 Task: Buy 3 Release Bearings from Alignment Tools section under best seller category for shipping address: Dustin Brown, 1079 Charack Road, Terre Haute, Indiana 47807, Cell Number 8122376812. Pay from credit card ending with 5759, CVV 953
Action: Key pressed <Key.shift>I<Key.backspace>amazon.com<Key.enter>
Screenshot: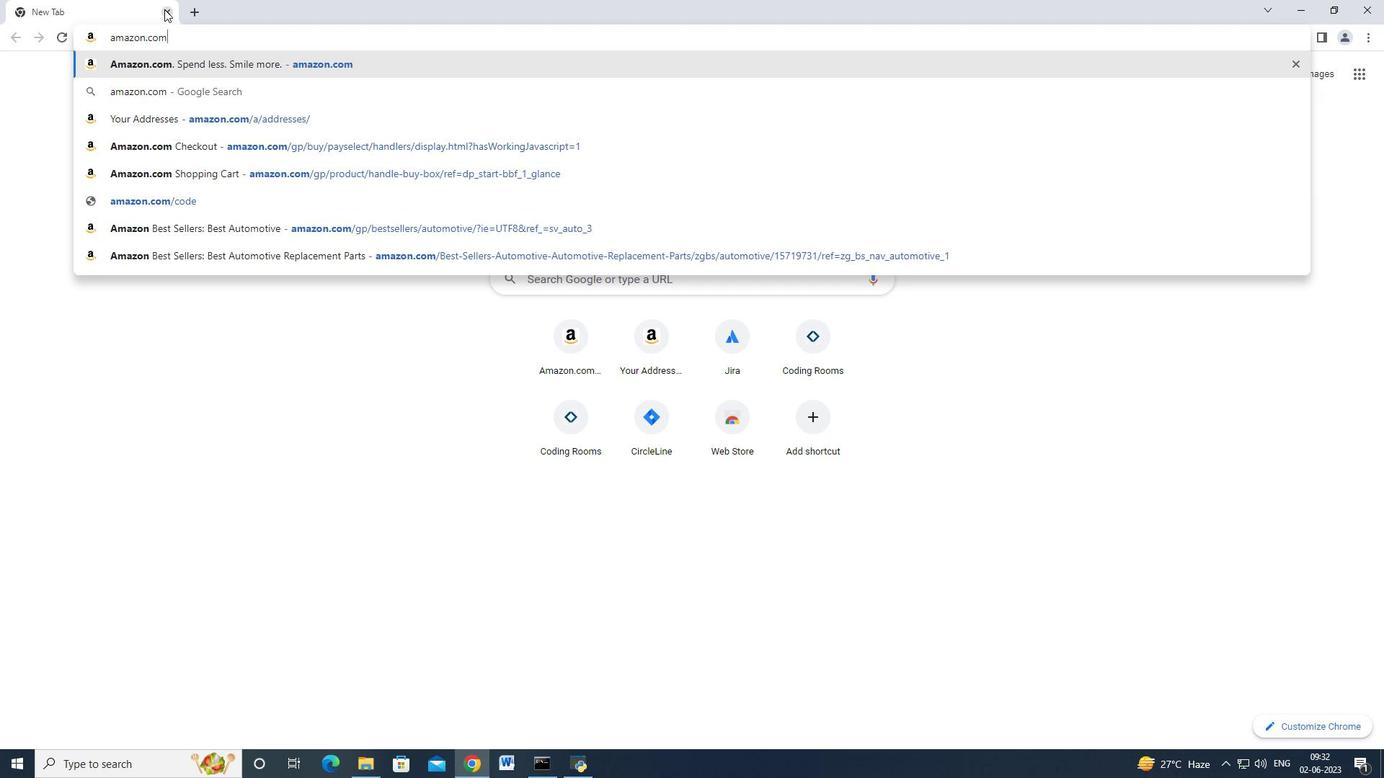
Action: Mouse moved to (152, 185)
Screenshot: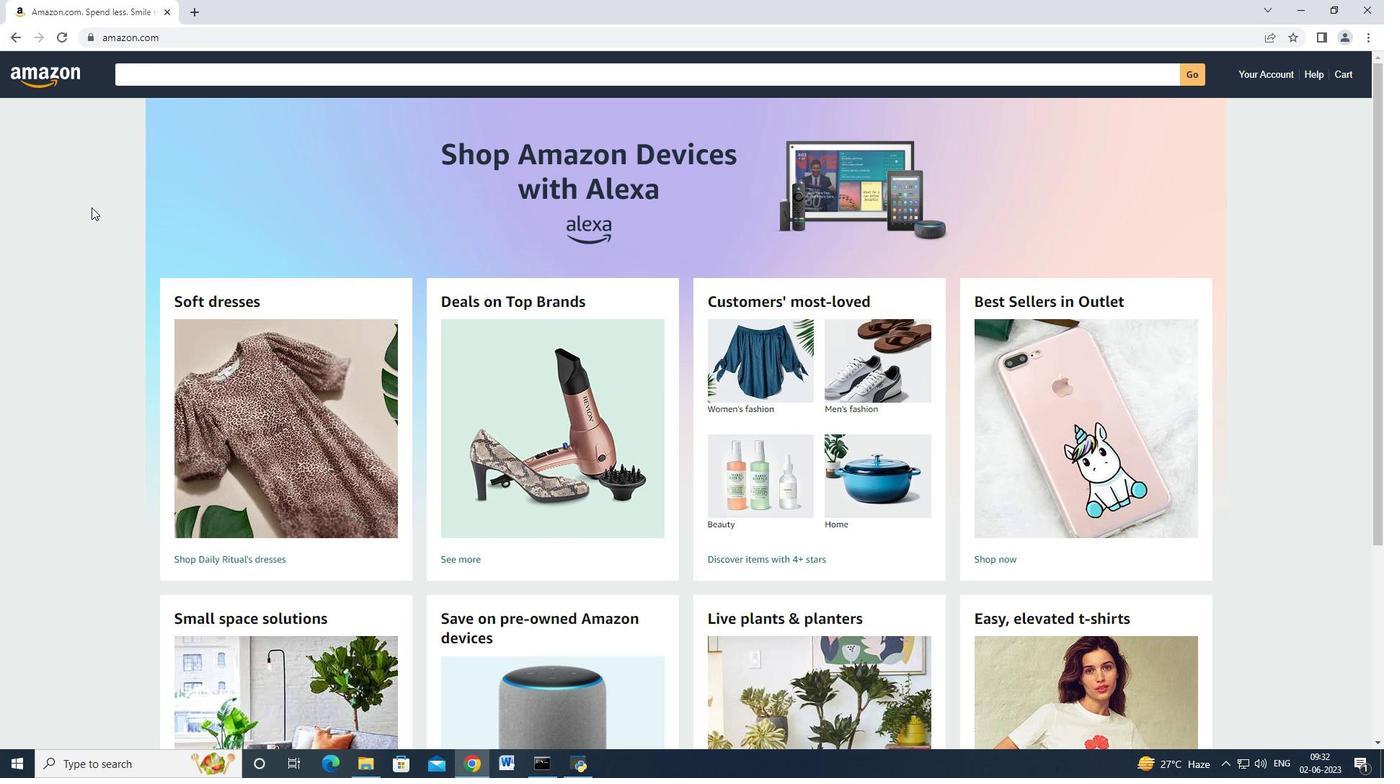 
Action: Mouse scrolled (152, 184) with delta (0, 0)
Screenshot: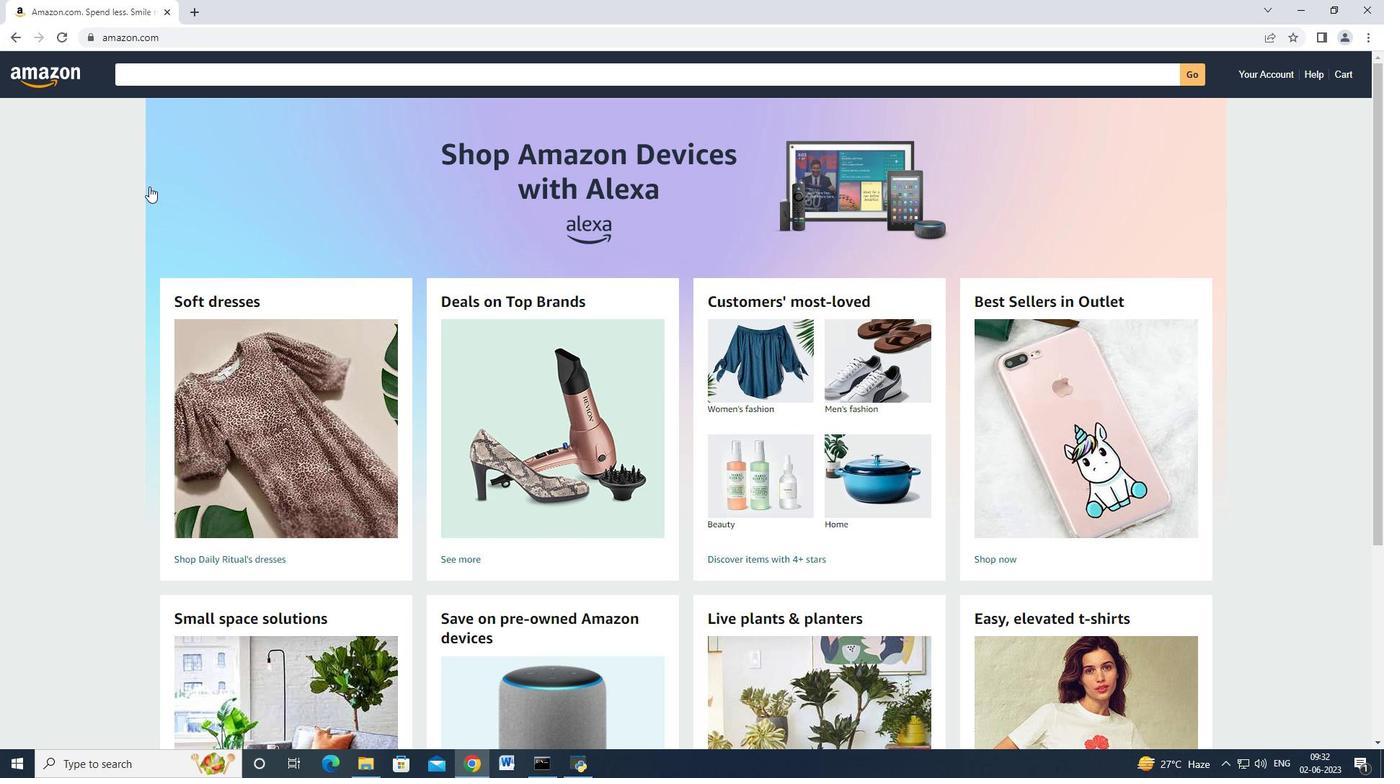 
Action: Mouse moved to (122, 126)
Screenshot: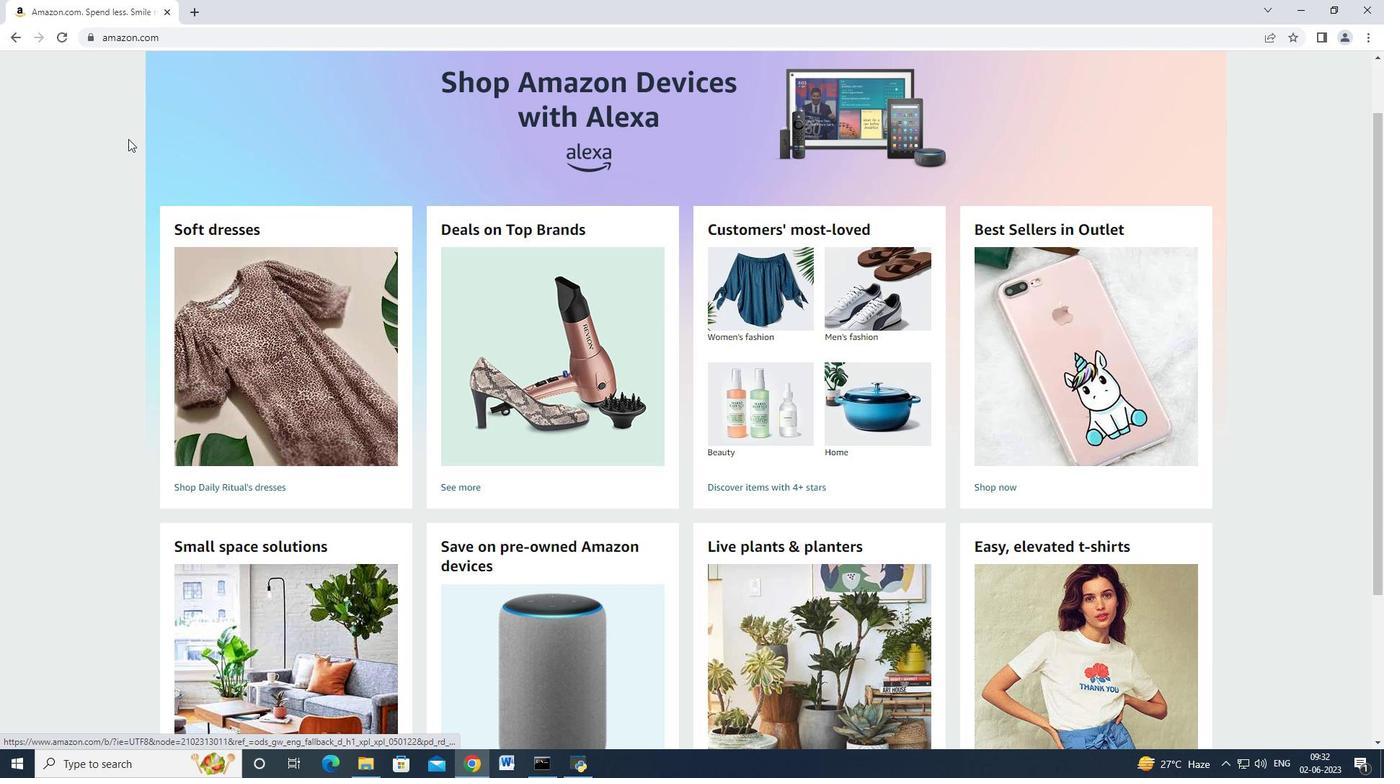
Action: Mouse scrolled (122, 126) with delta (0, 0)
Screenshot: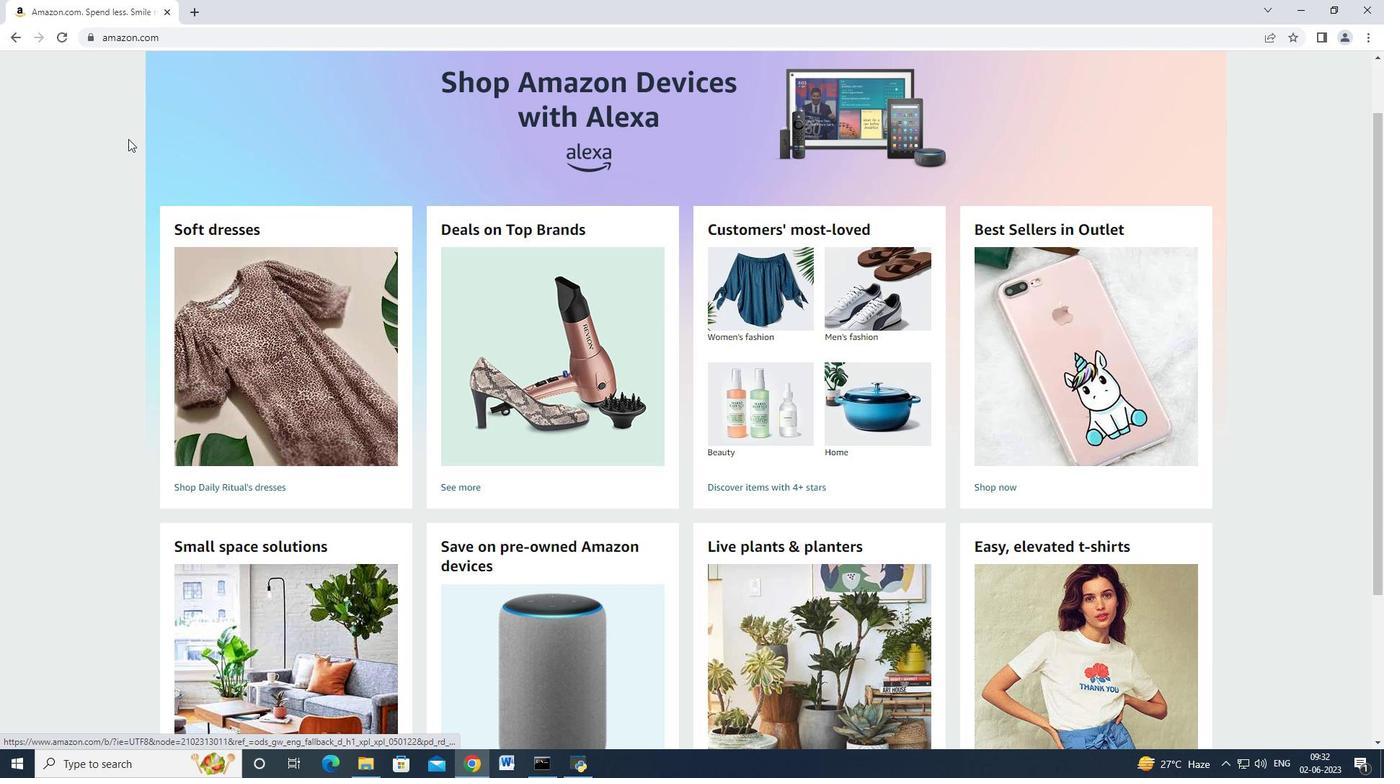 
Action: Mouse moved to (57, 32)
Screenshot: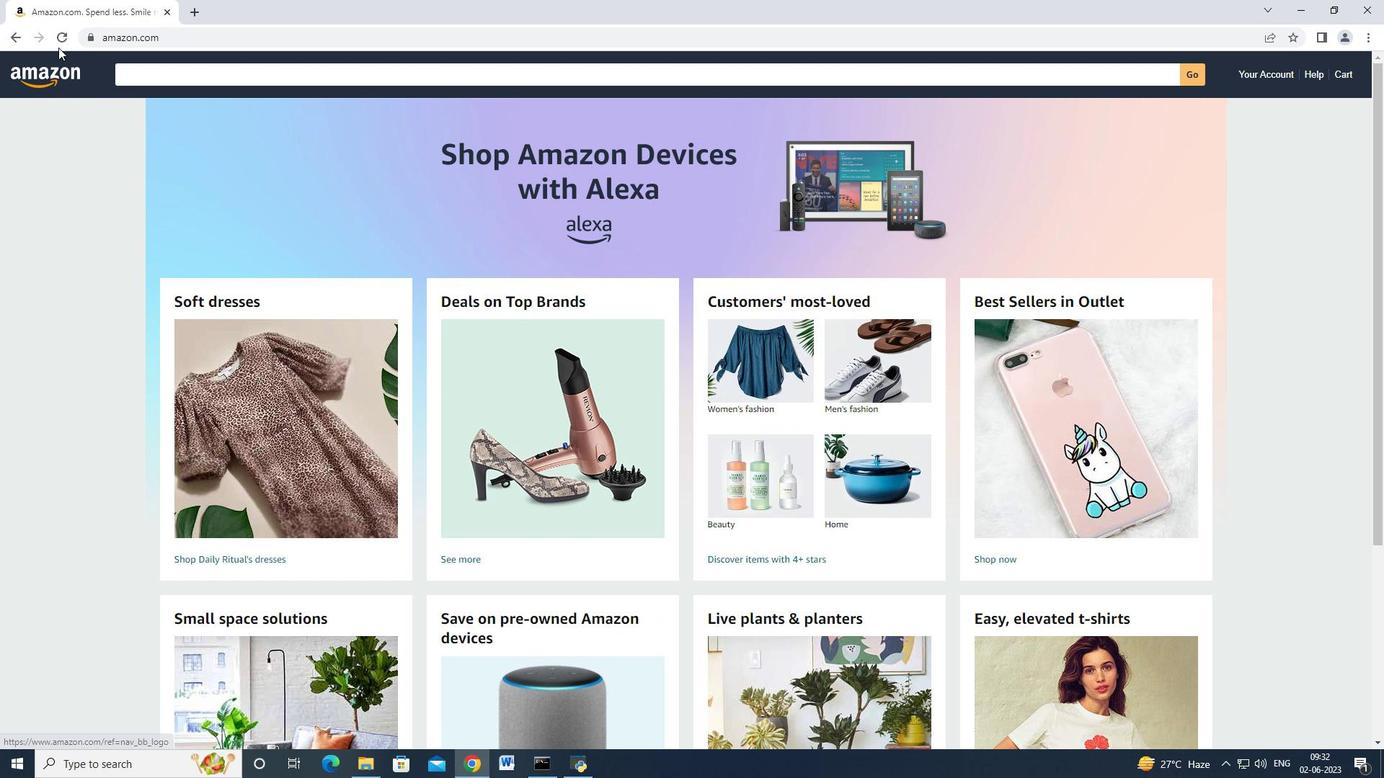 
Action: Mouse pressed left at (57, 32)
Screenshot: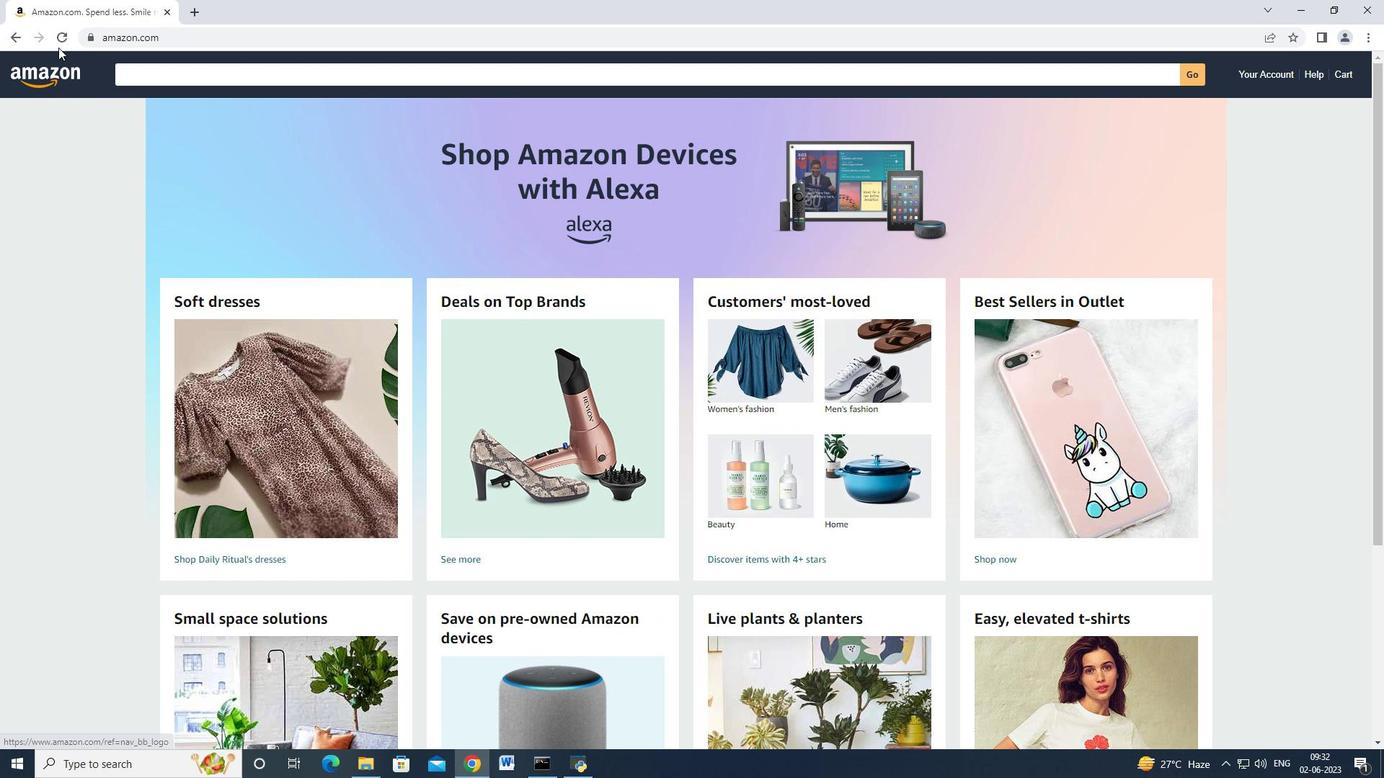 
Action: Mouse moved to (39, 109)
Screenshot: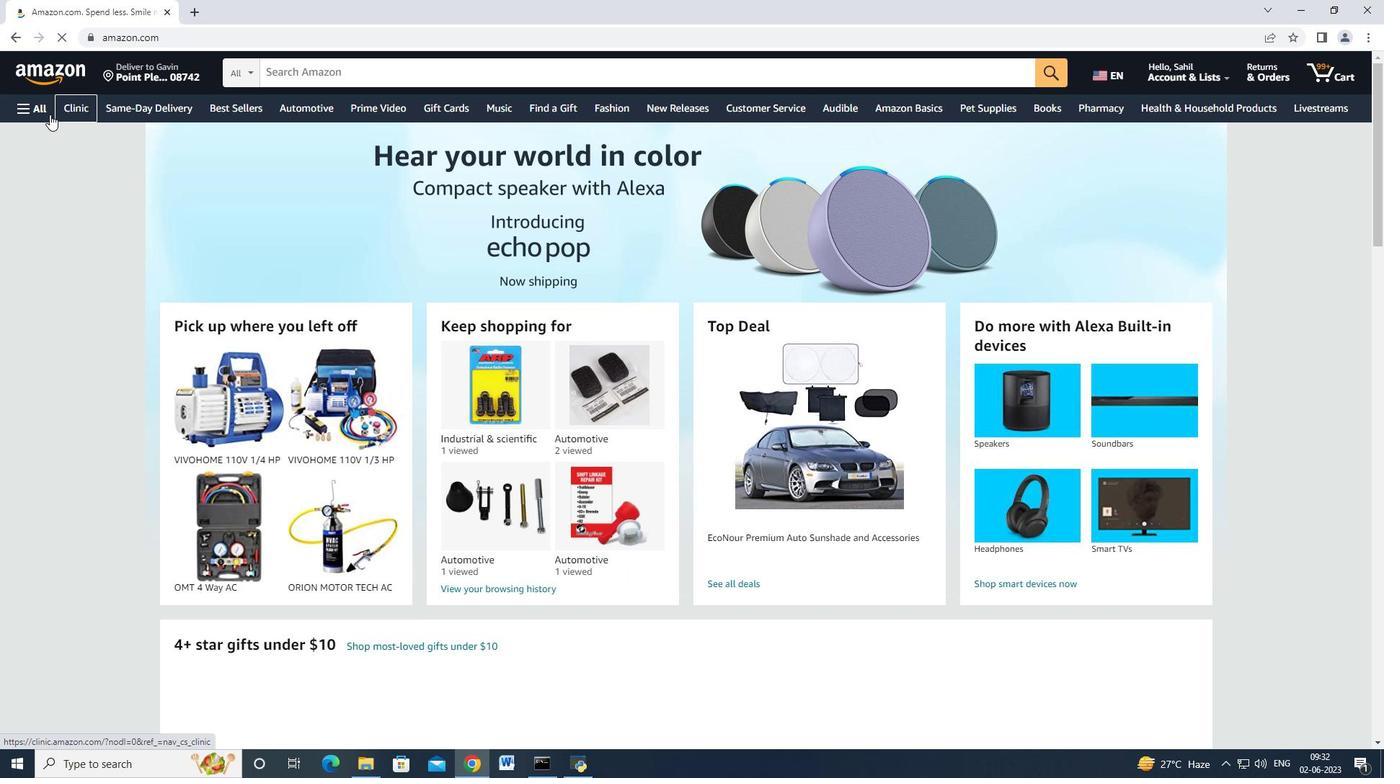 
Action: Mouse pressed left at (39, 109)
Screenshot: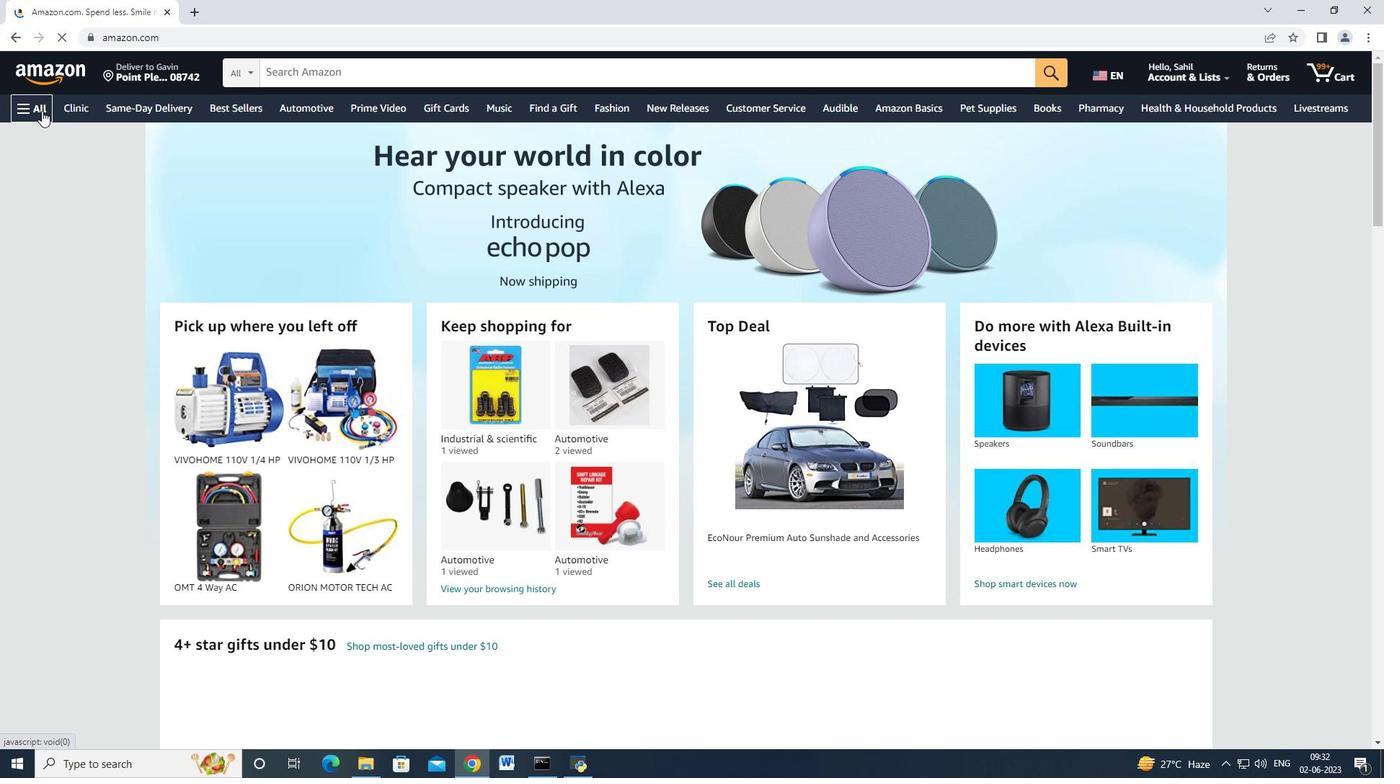 
Action: Mouse moved to (50, 348)
Screenshot: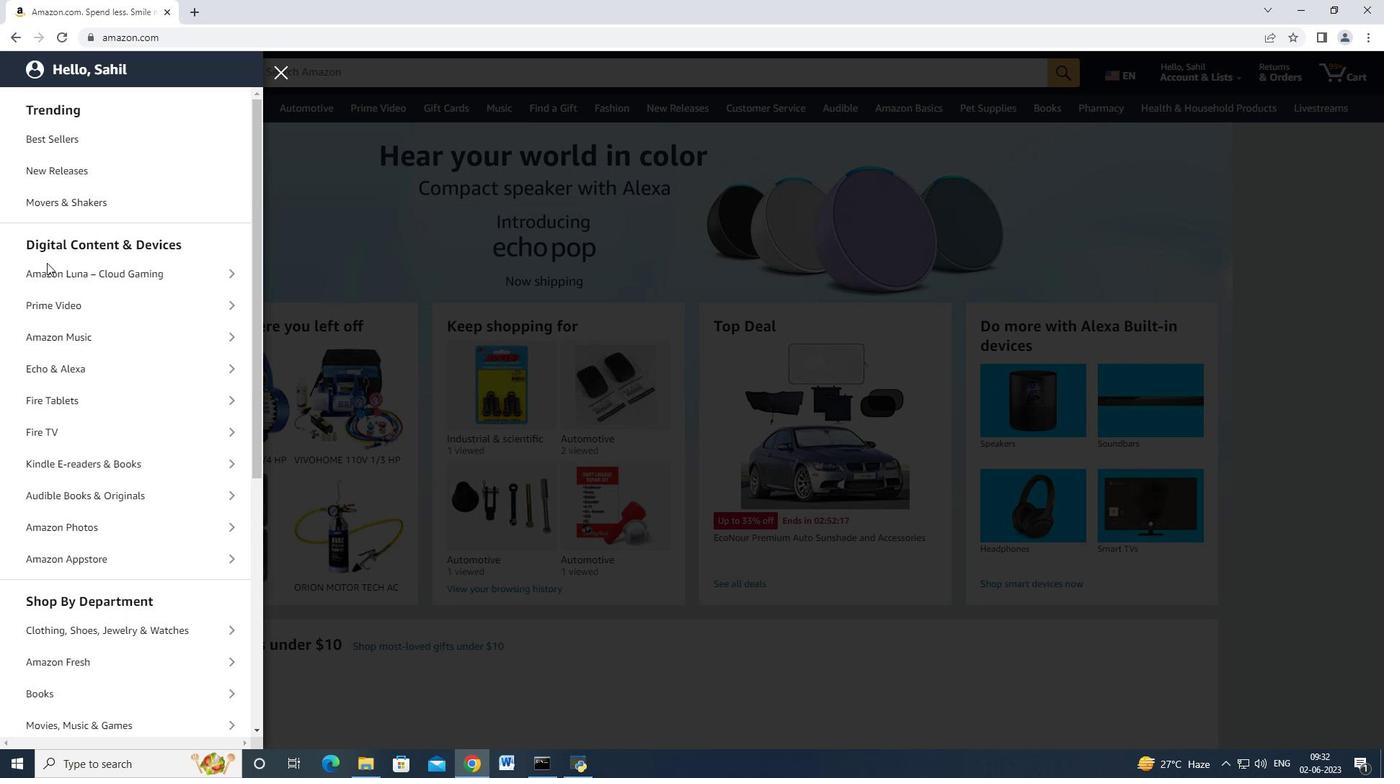 
Action: Mouse scrolled (50, 347) with delta (0, 0)
Screenshot: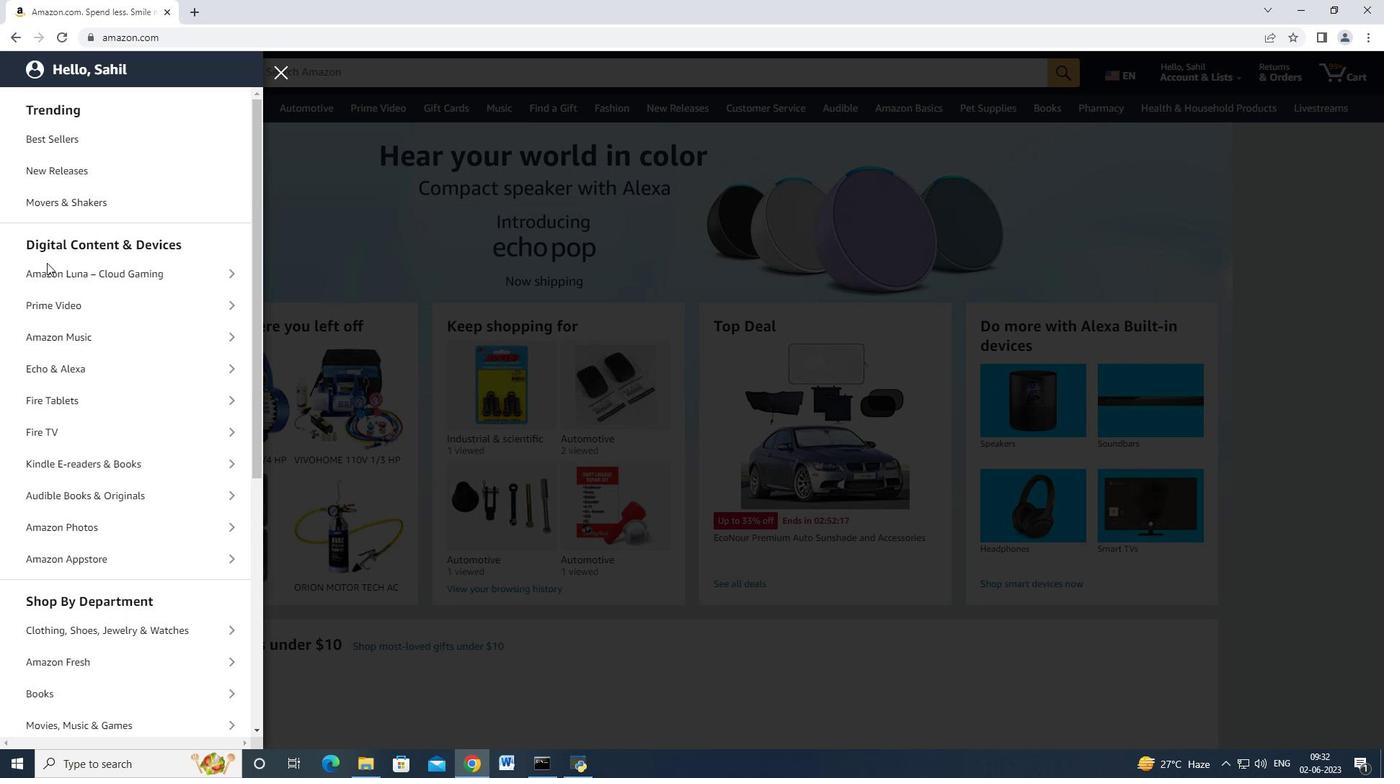 
Action: Mouse moved to (50, 348)
Screenshot: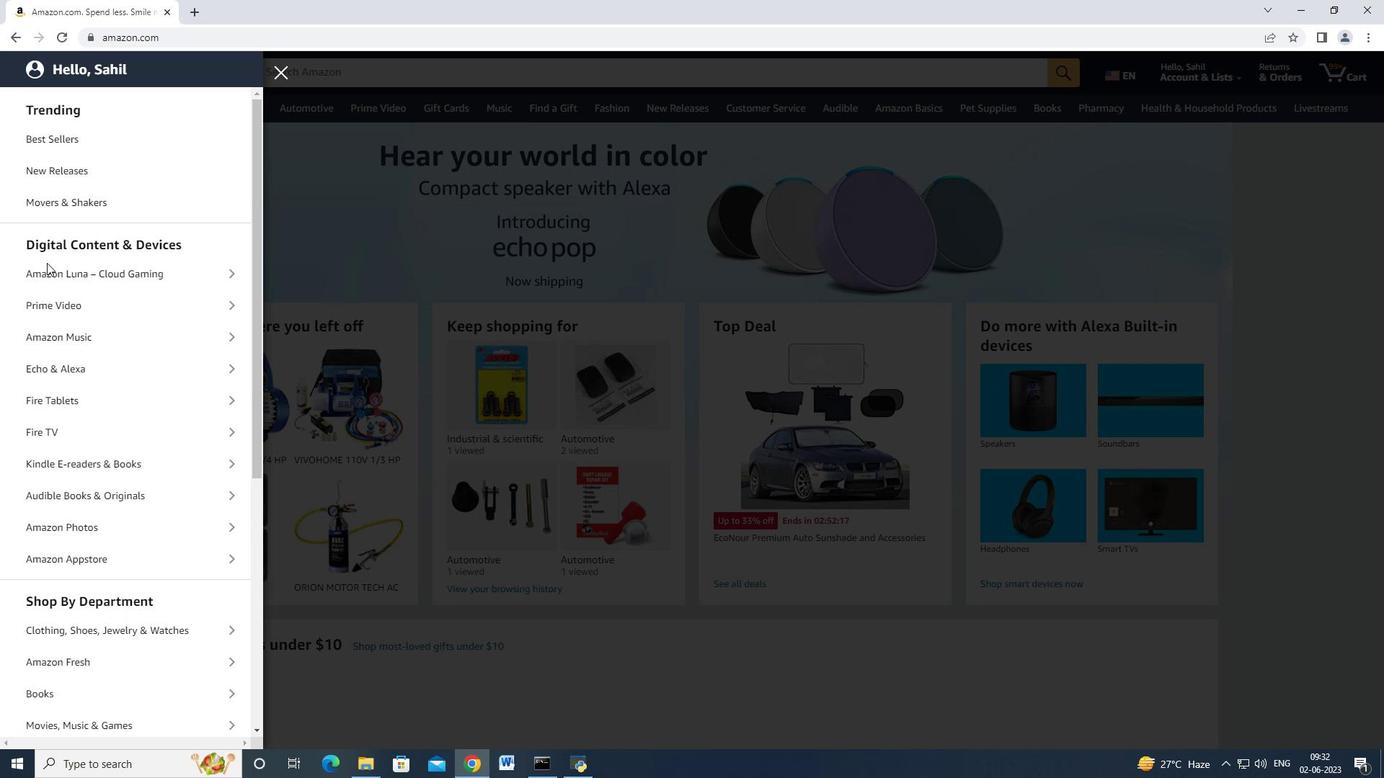 
Action: Mouse scrolled (50, 348) with delta (0, 0)
Screenshot: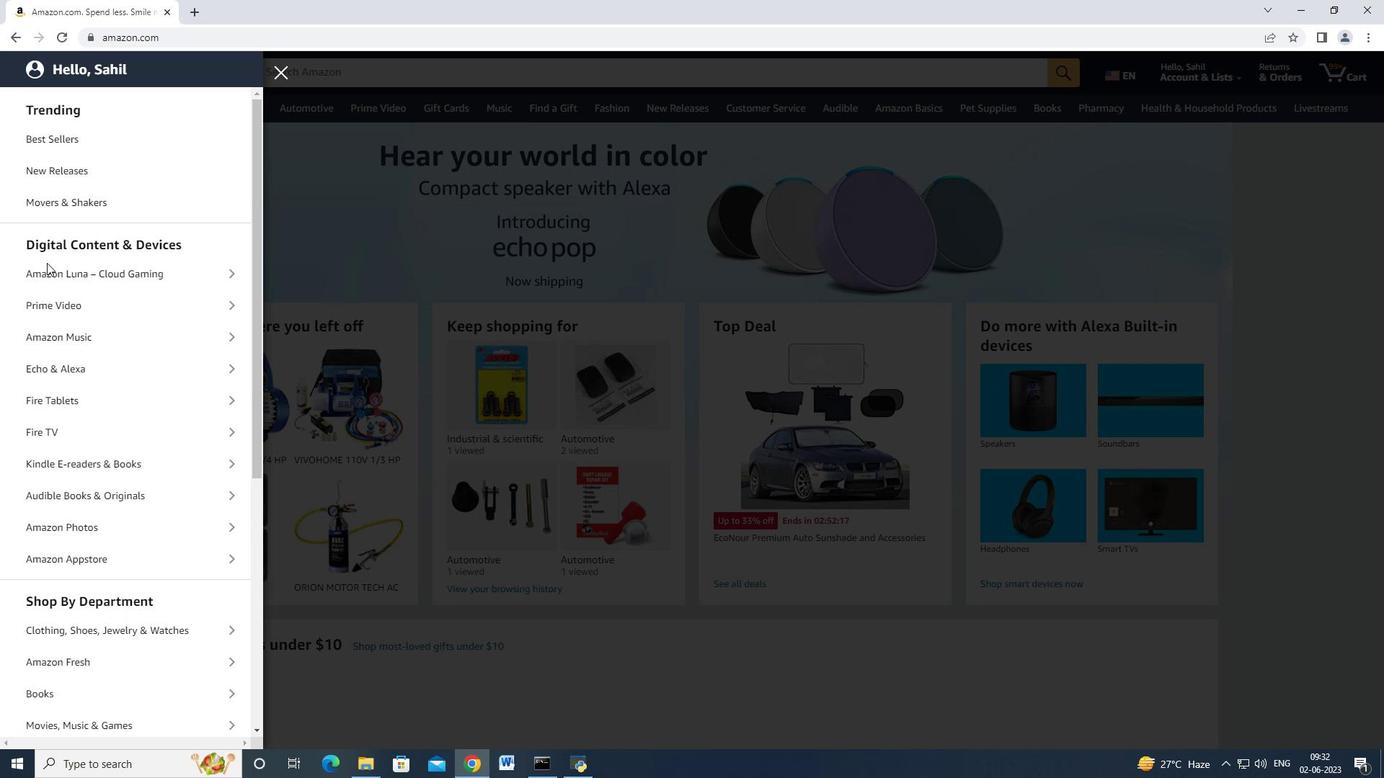 
Action: Mouse scrolled (50, 348) with delta (0, 0)
Screenshot: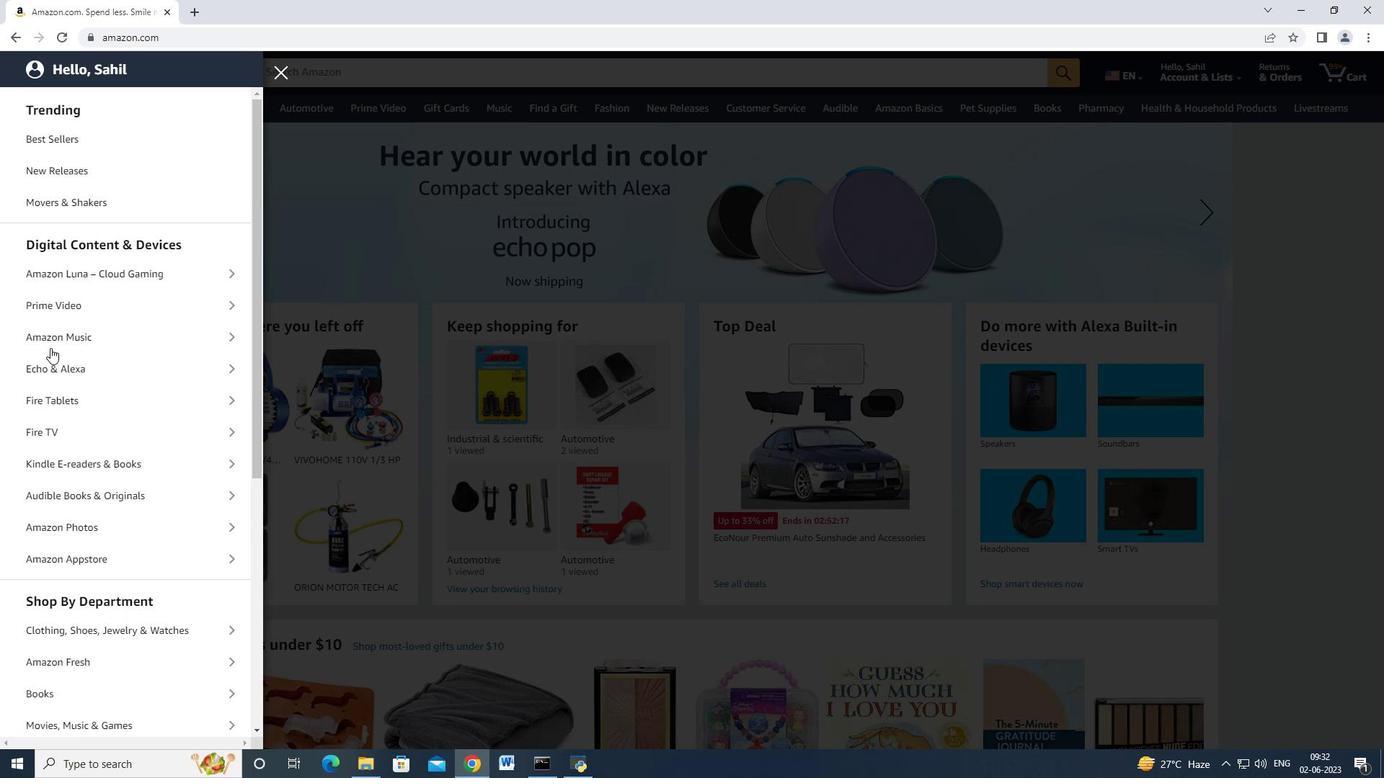 
Action: Mouse moved to (86, 496)
Screenshot: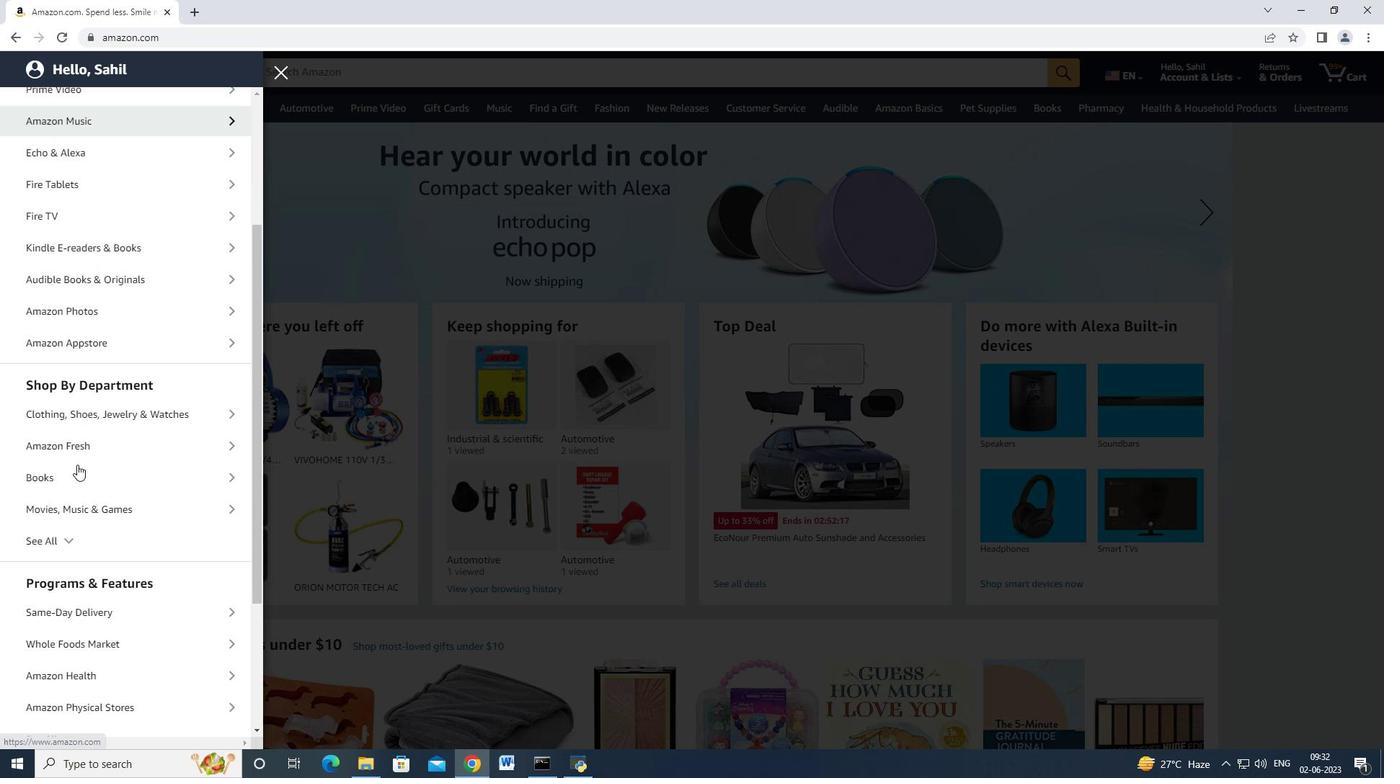 
Action: Mouse scrolled (86, 495) with delta (0, 0)
Screenshot: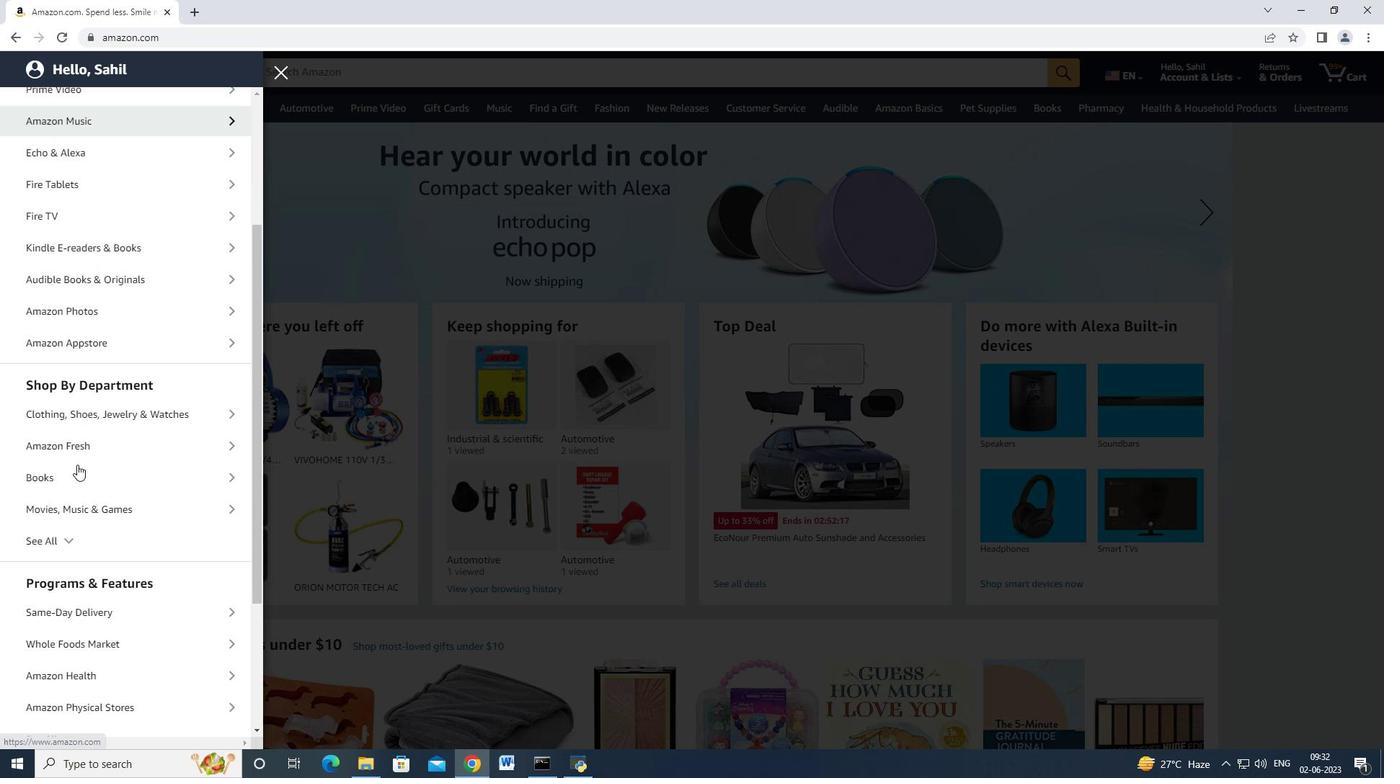 
Action: Mouse moved to (87, 499)
Screenshot: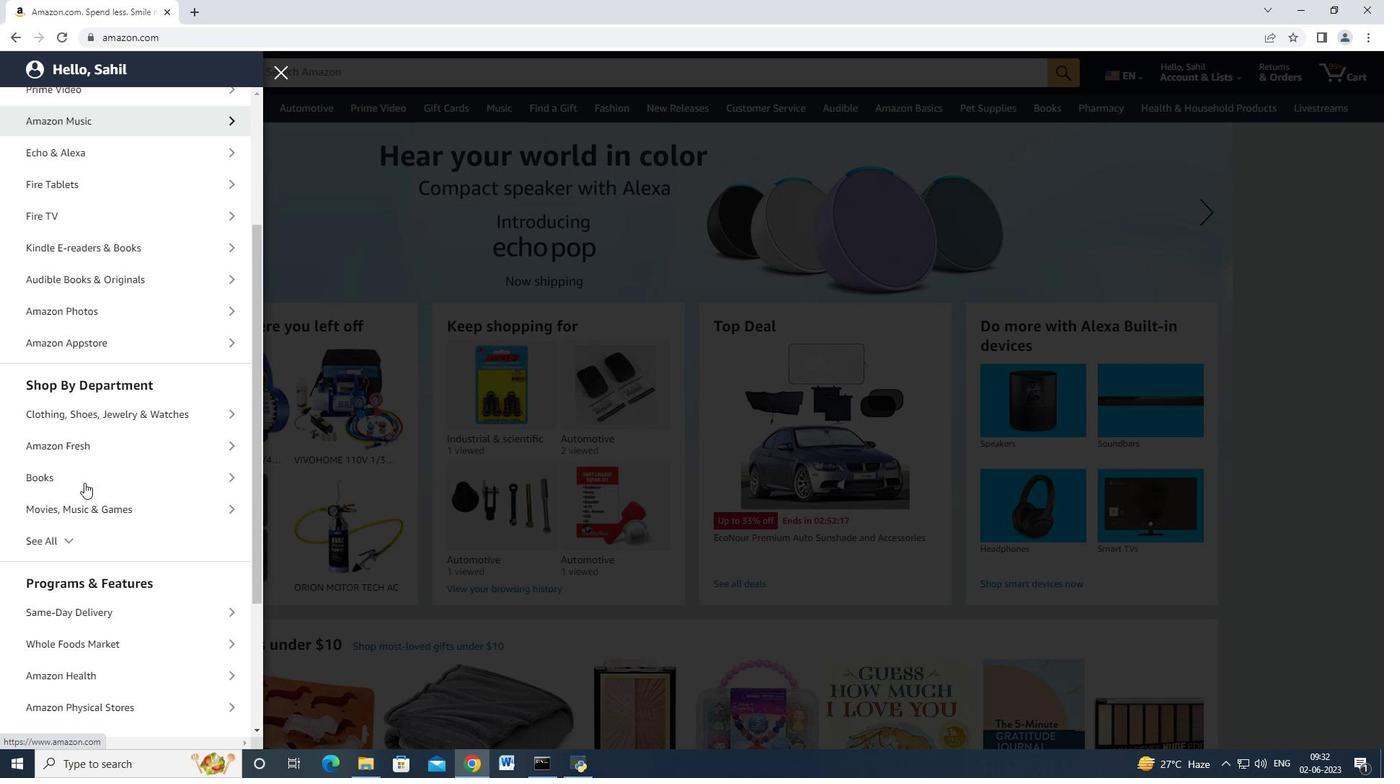 
Action: Mouse scrolled (87, 498) with delta (0, 0)
Screenshot: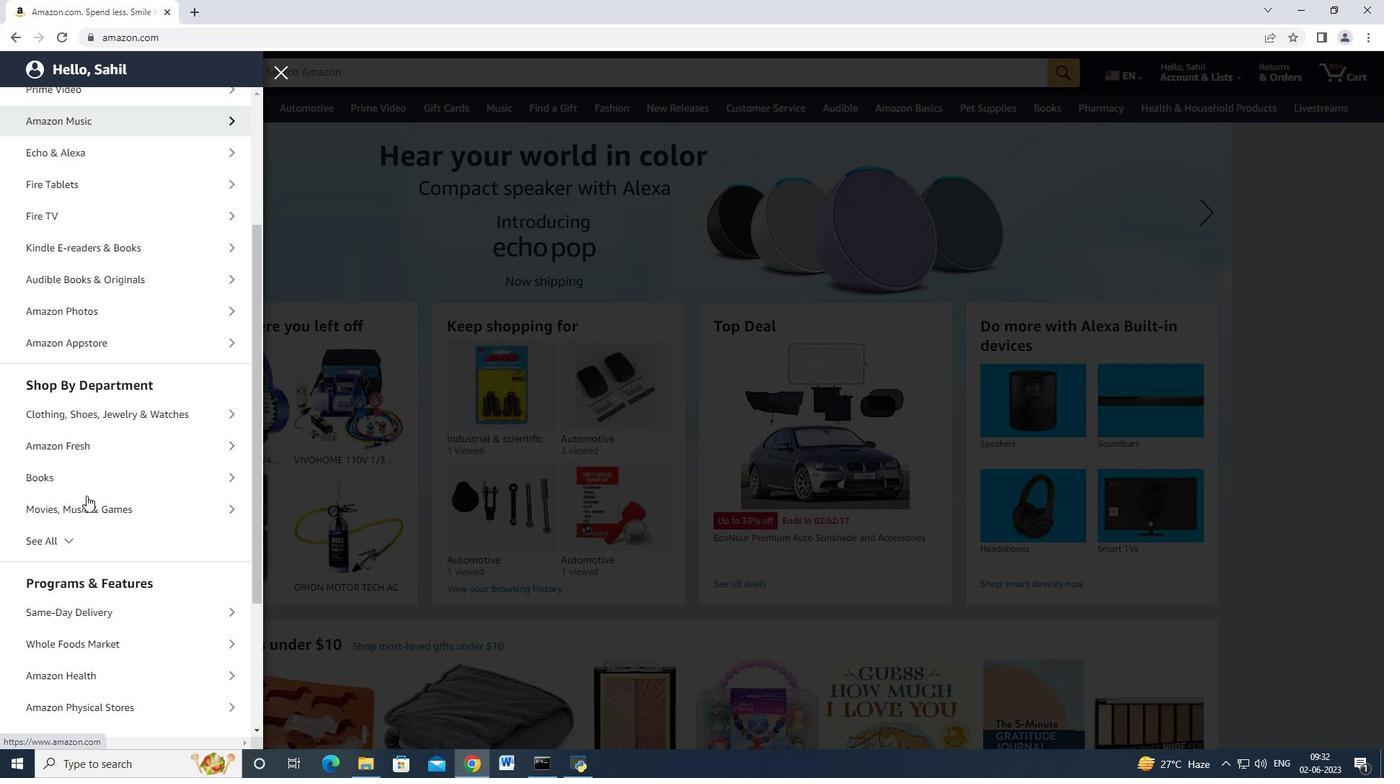 
Action: Mouse moved to (87, 405)
Screenshot: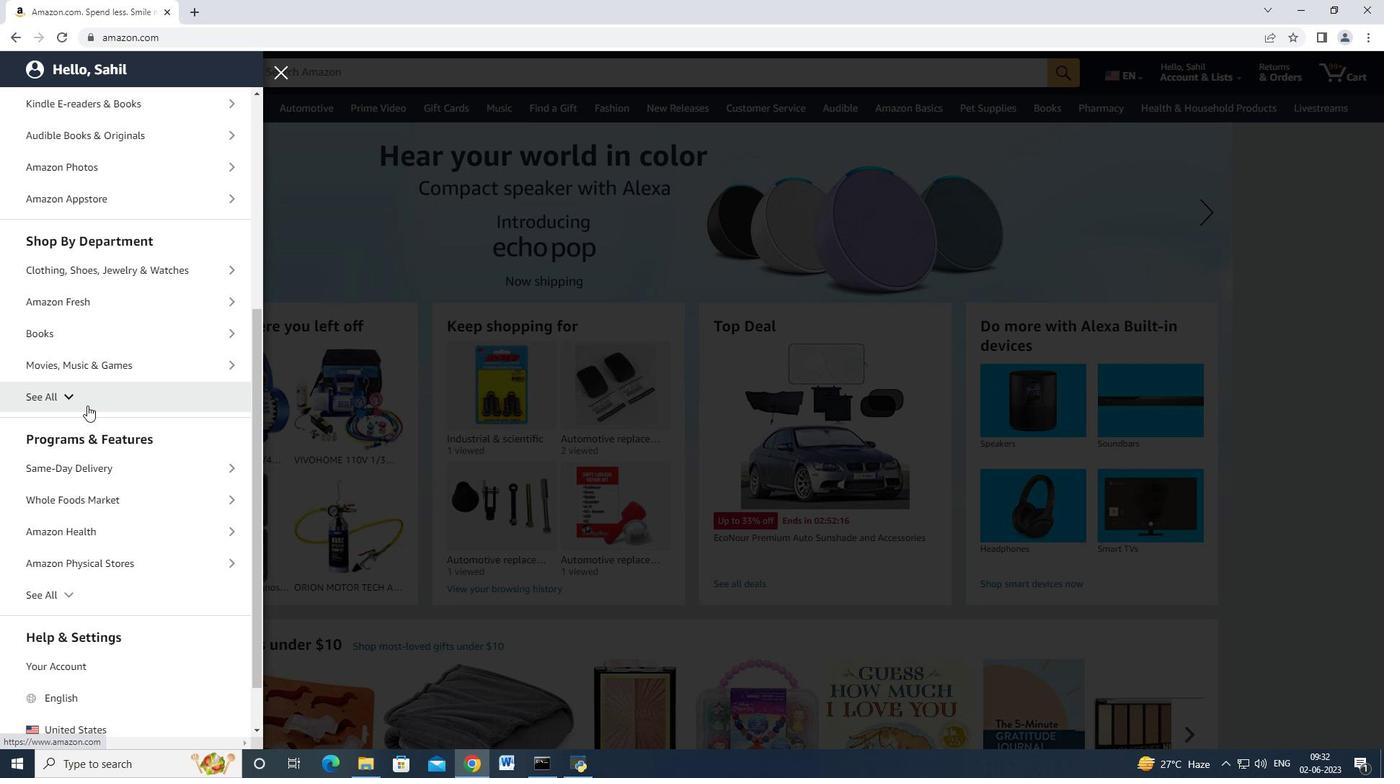 
Action: Mouse pressed left at (87, 405)
Screenshot: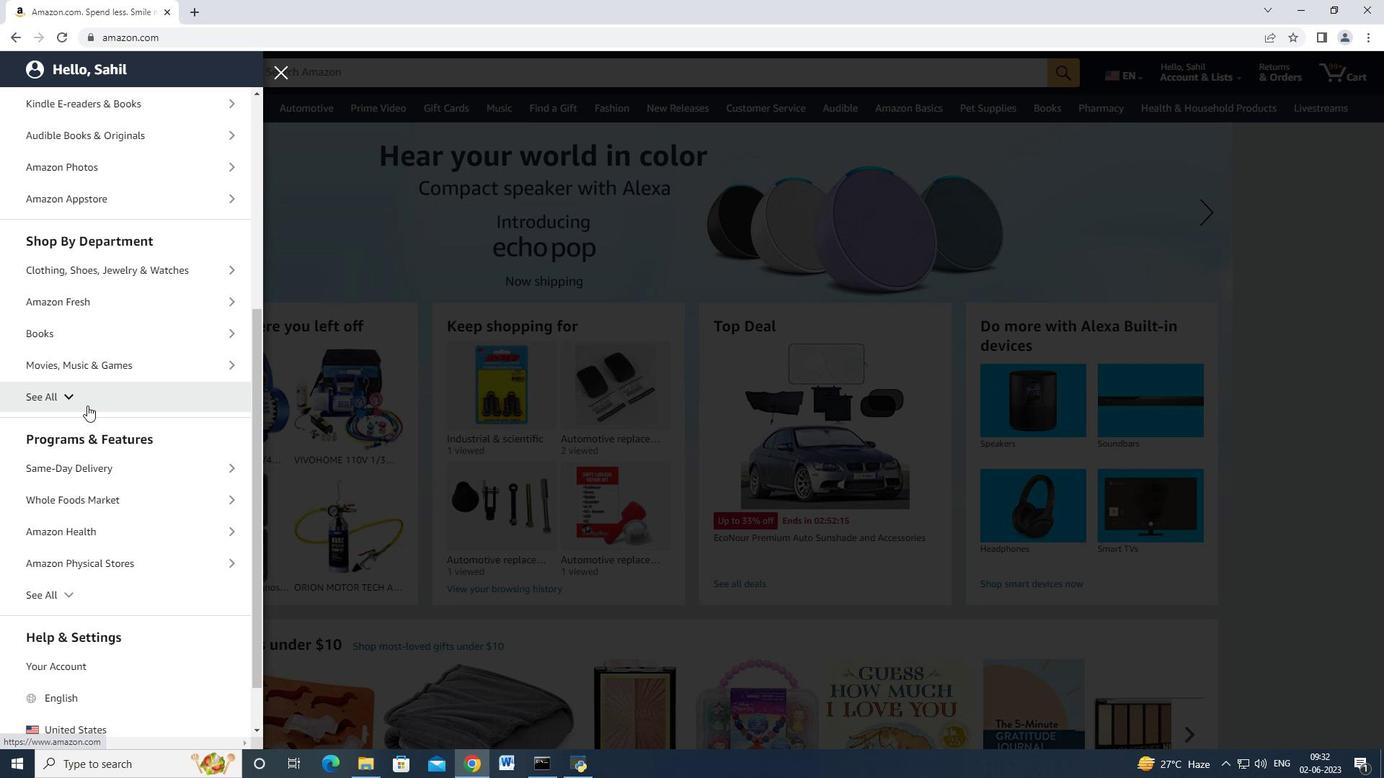 
Action: Mouse moved to (93, 449)
Screenshot: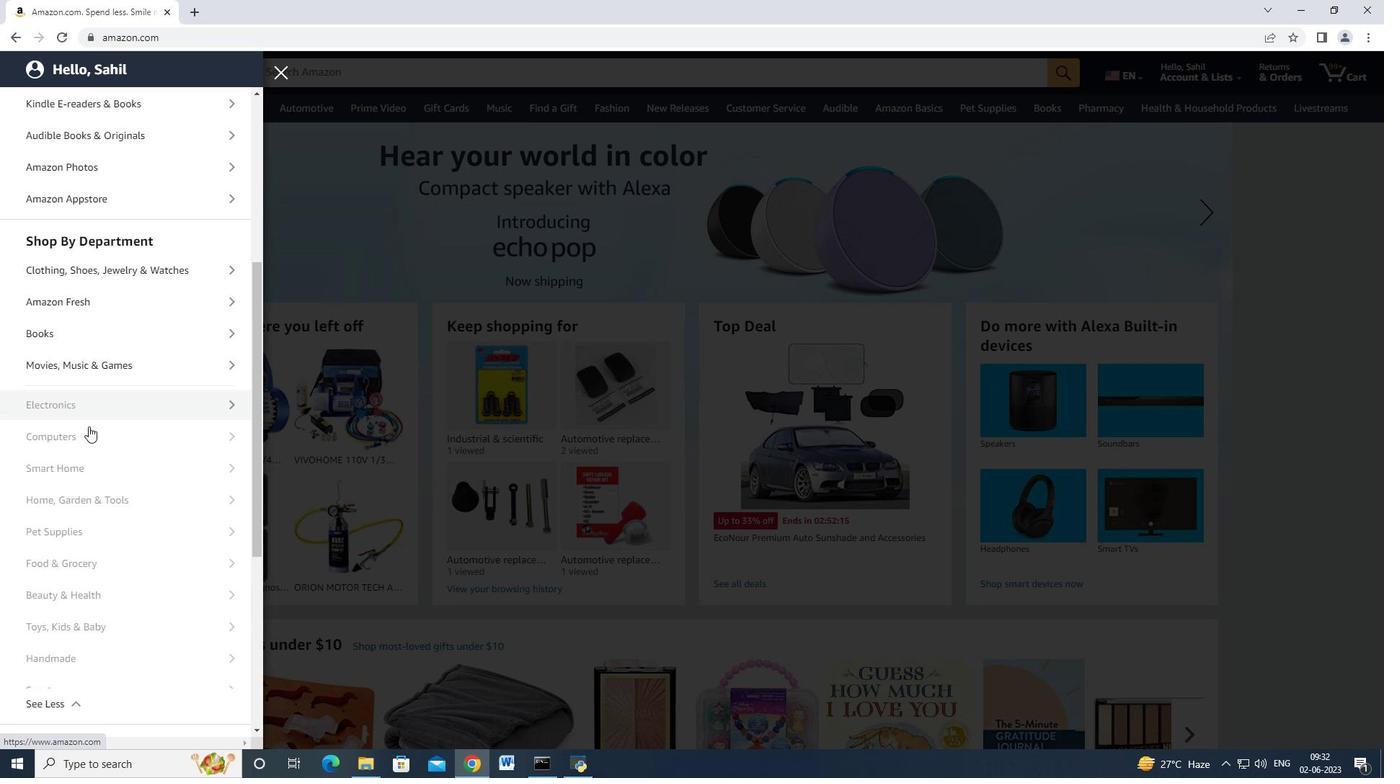 
Action: Mouse scrolled (93, 448) with delta (0, 0)
Screenshot: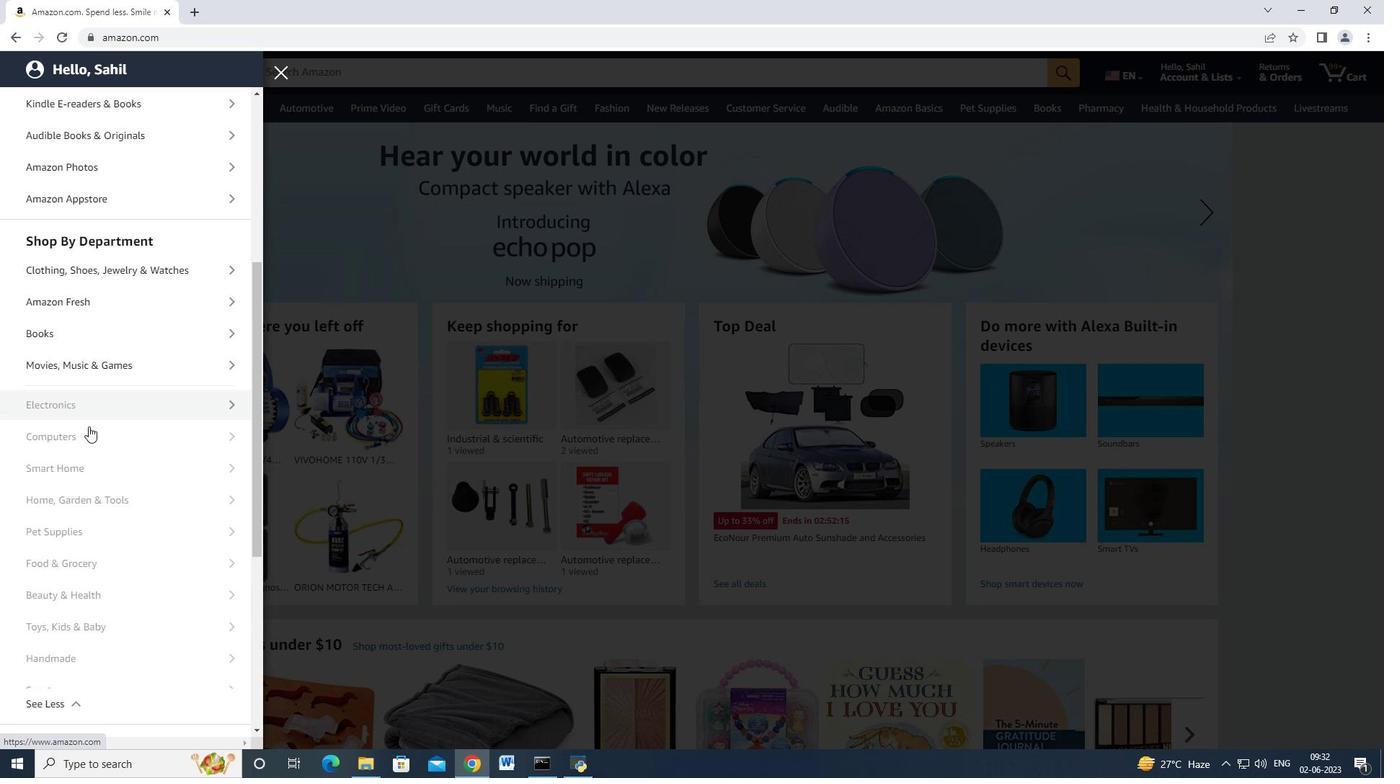 
Action: Mouse moved to (94, 451)
Screenshot: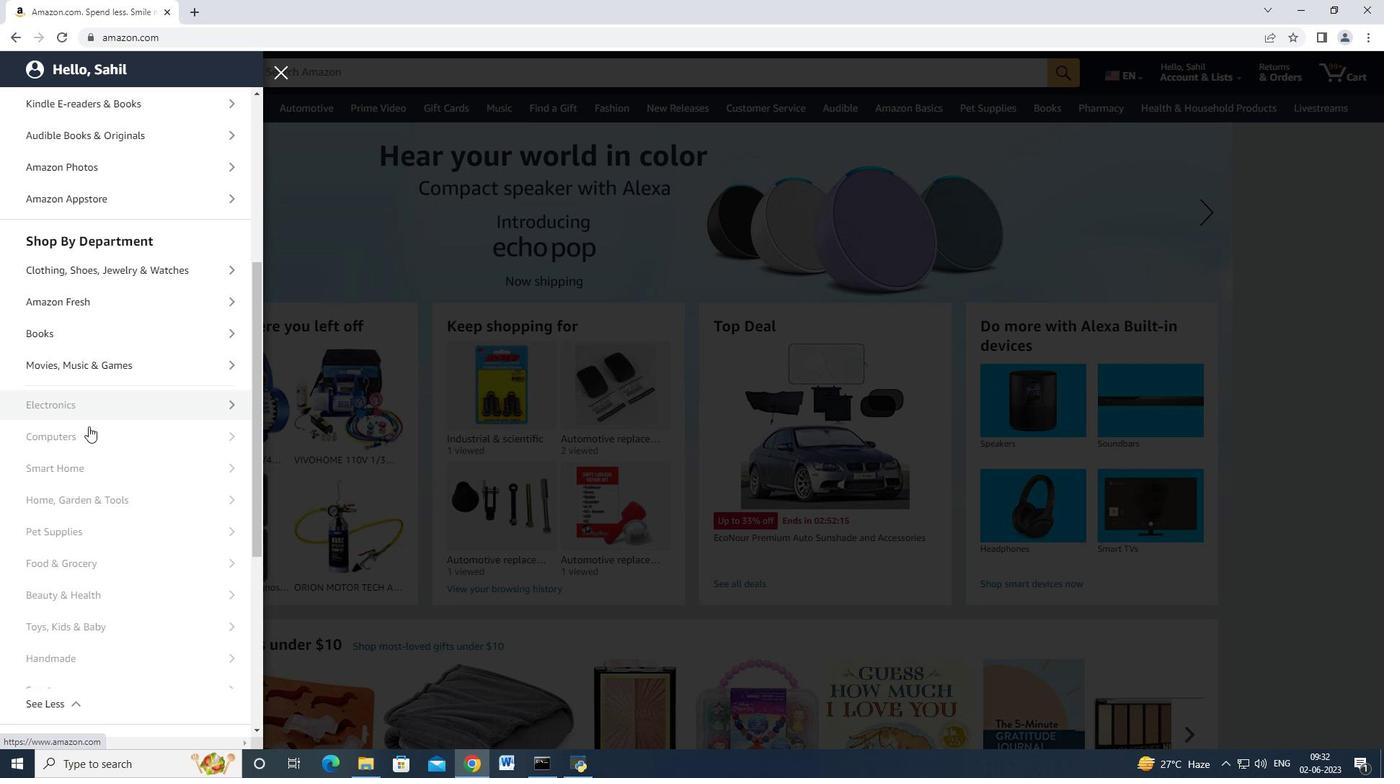 
Action: Mouse scrolled (94, 450) with delta (0, 0)
Screenshot: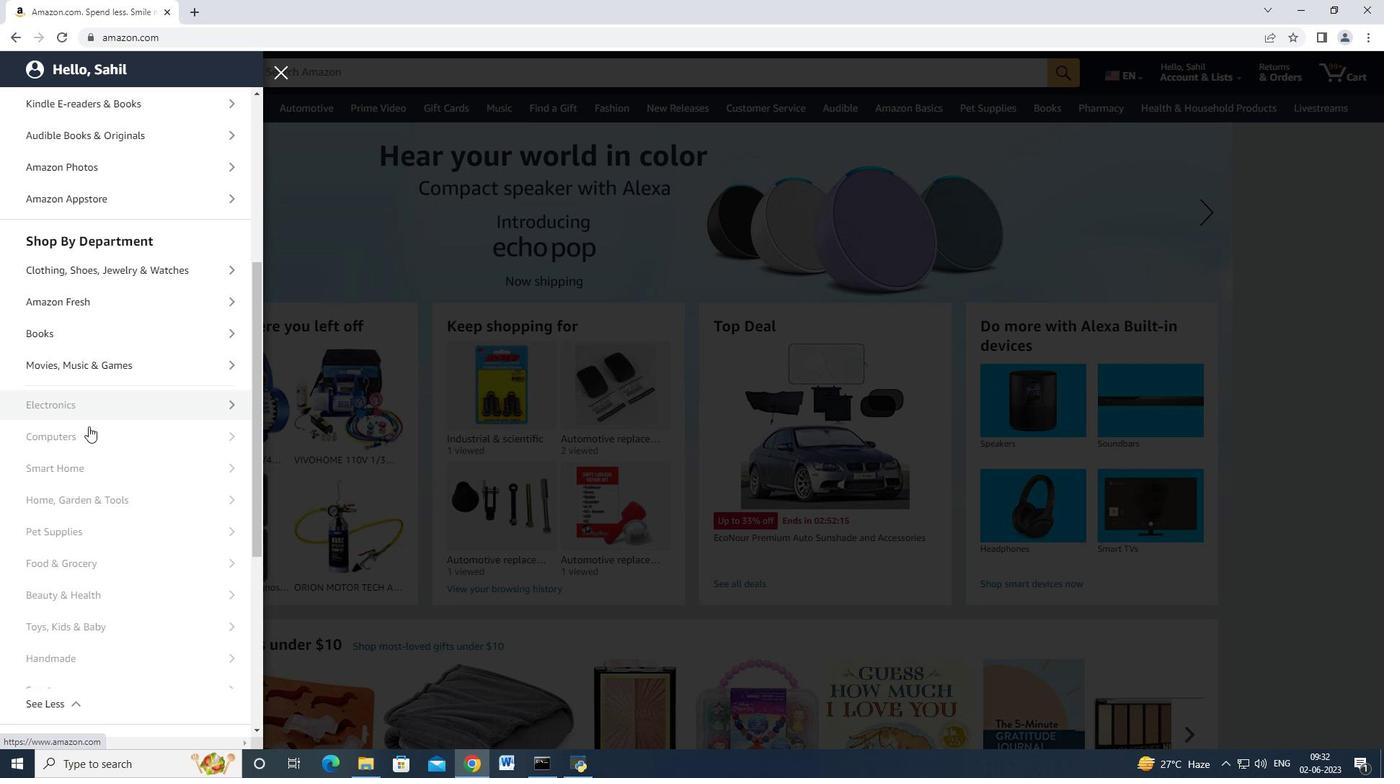 
Action: Mouse moved to (94, 451)
Screenshot: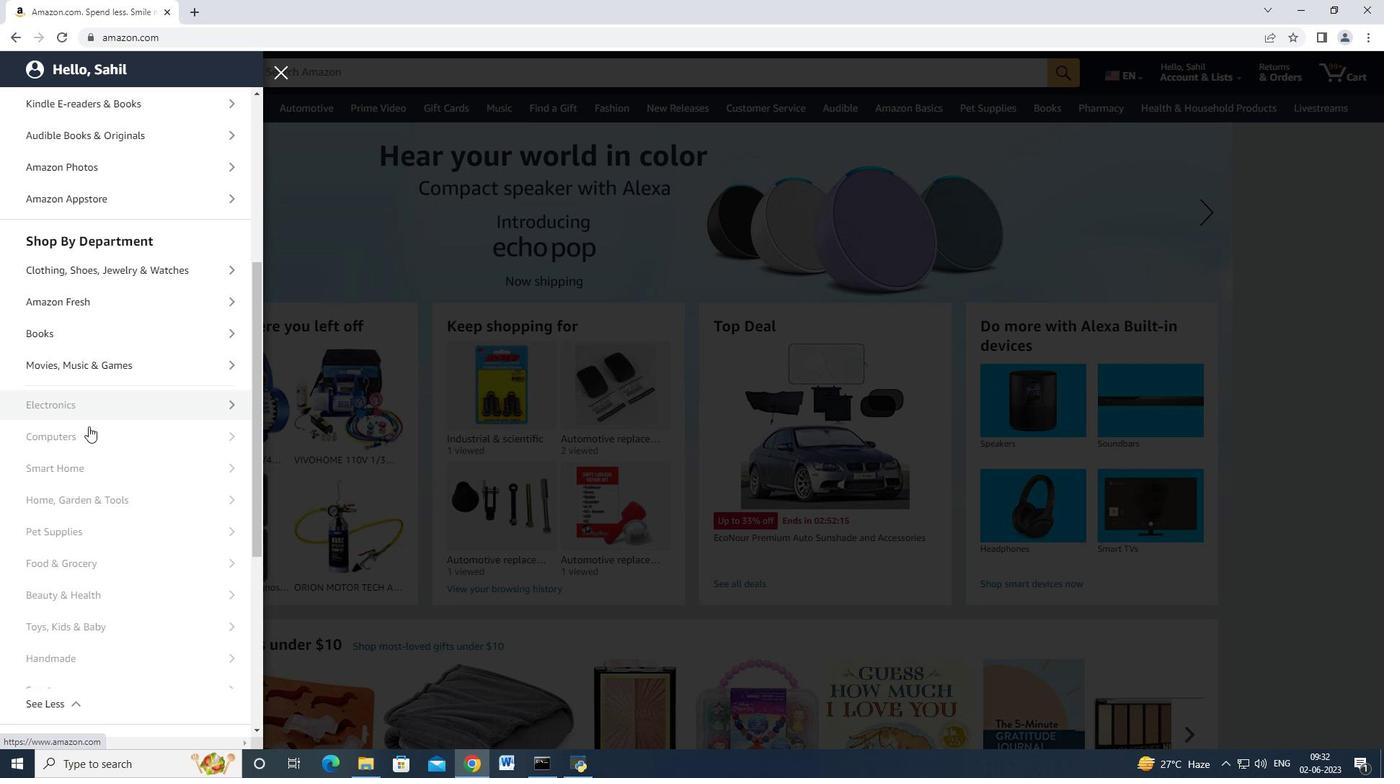 
Action: Mouse scrolled (94, 450) with delta (0, 0)
Screenshot: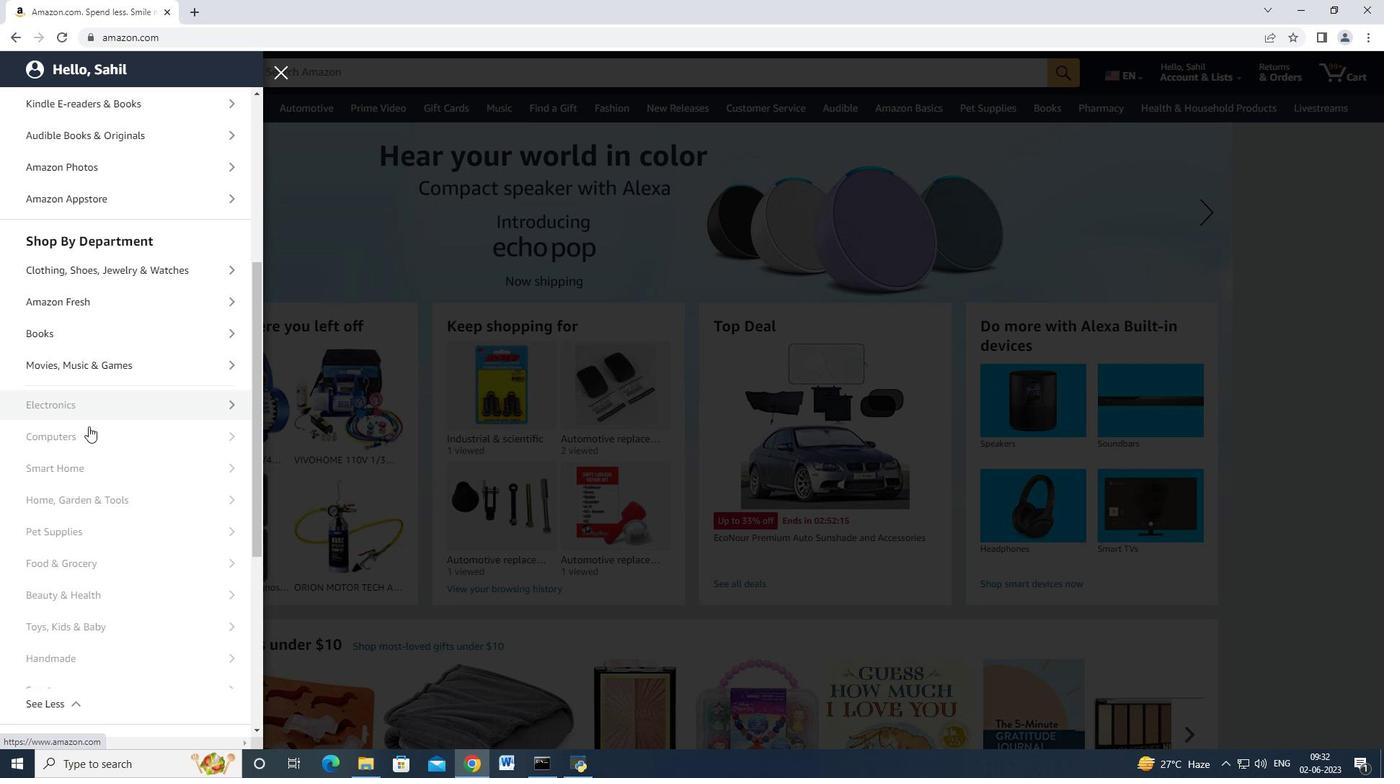 
Action: Mouse scrolled (94, 450) with delta (0, 0)
Screenshot: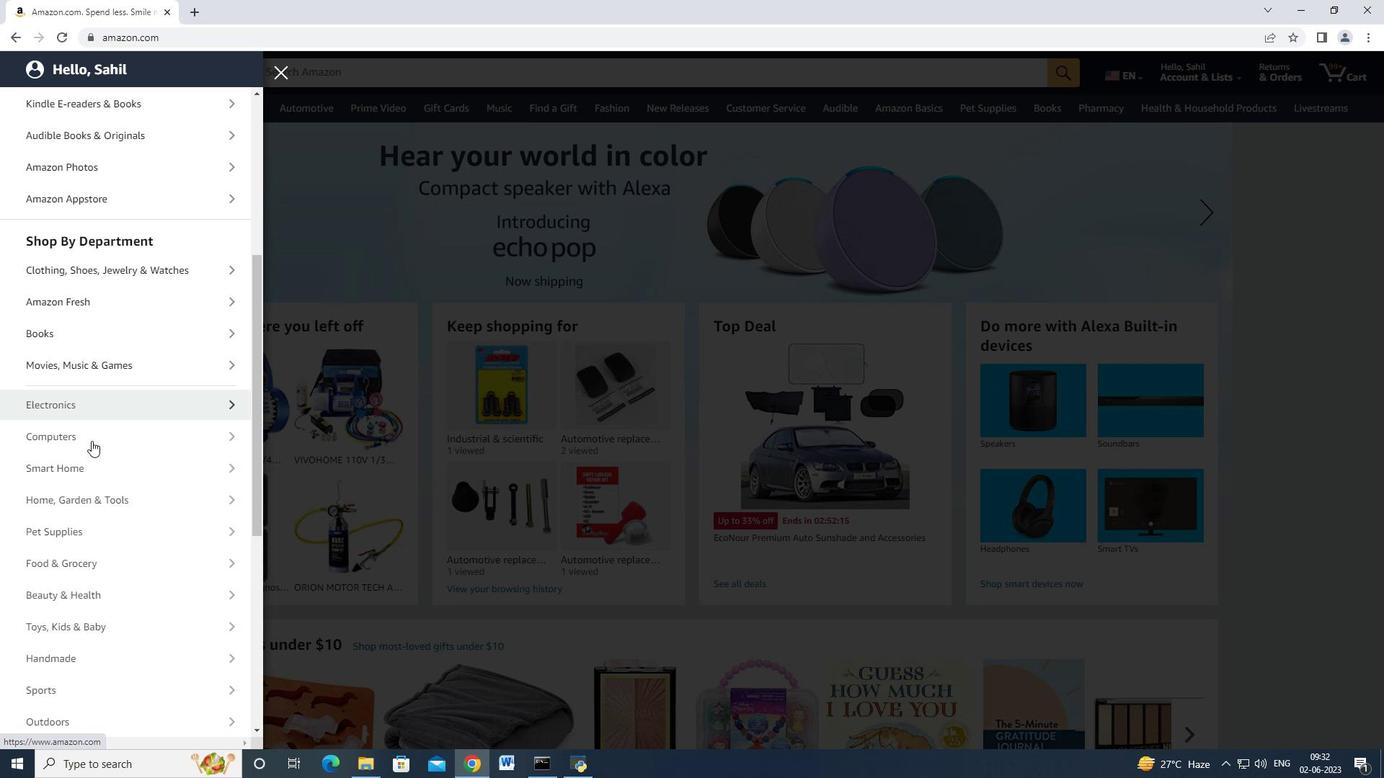 
Action: Mouse moved to (166, 463)
Screenshot: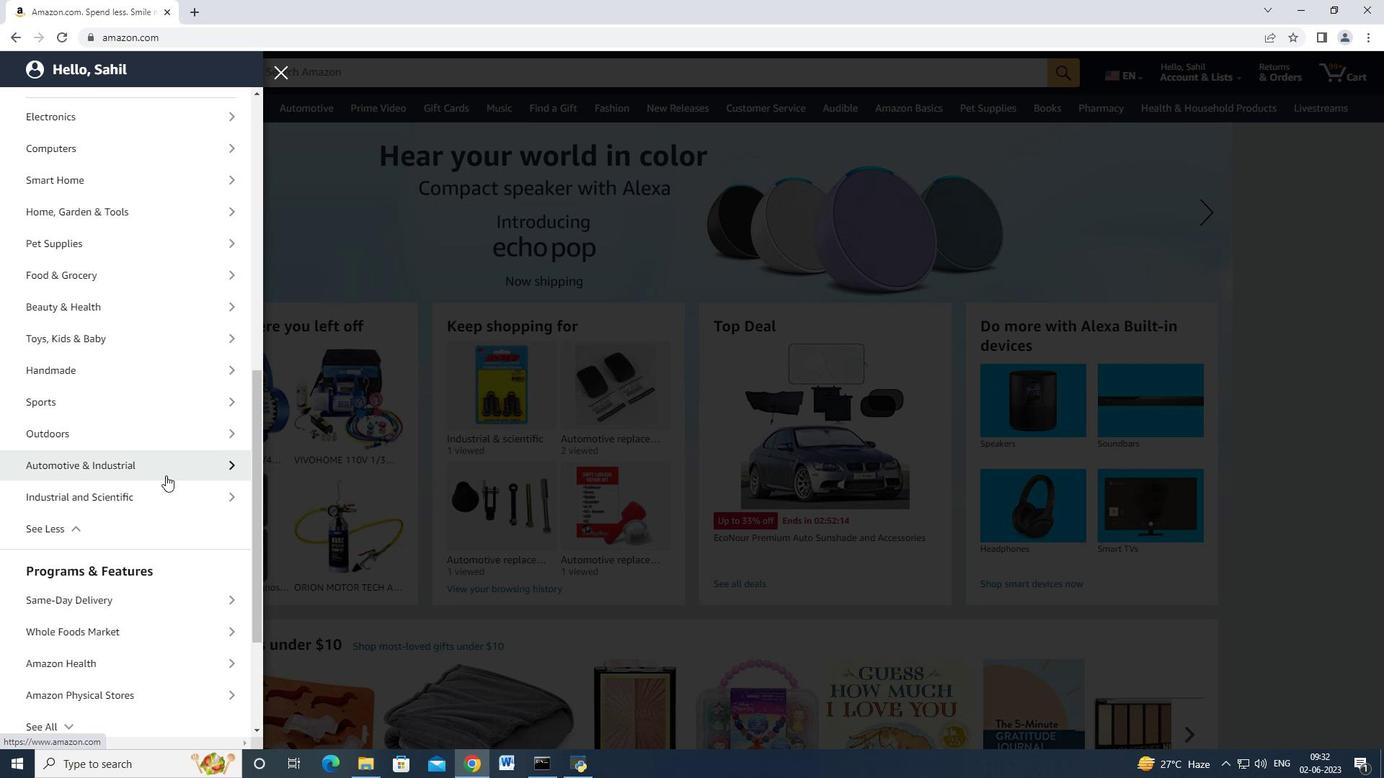 
Action: Mouse pressed left at (166, 463)
Screenshot: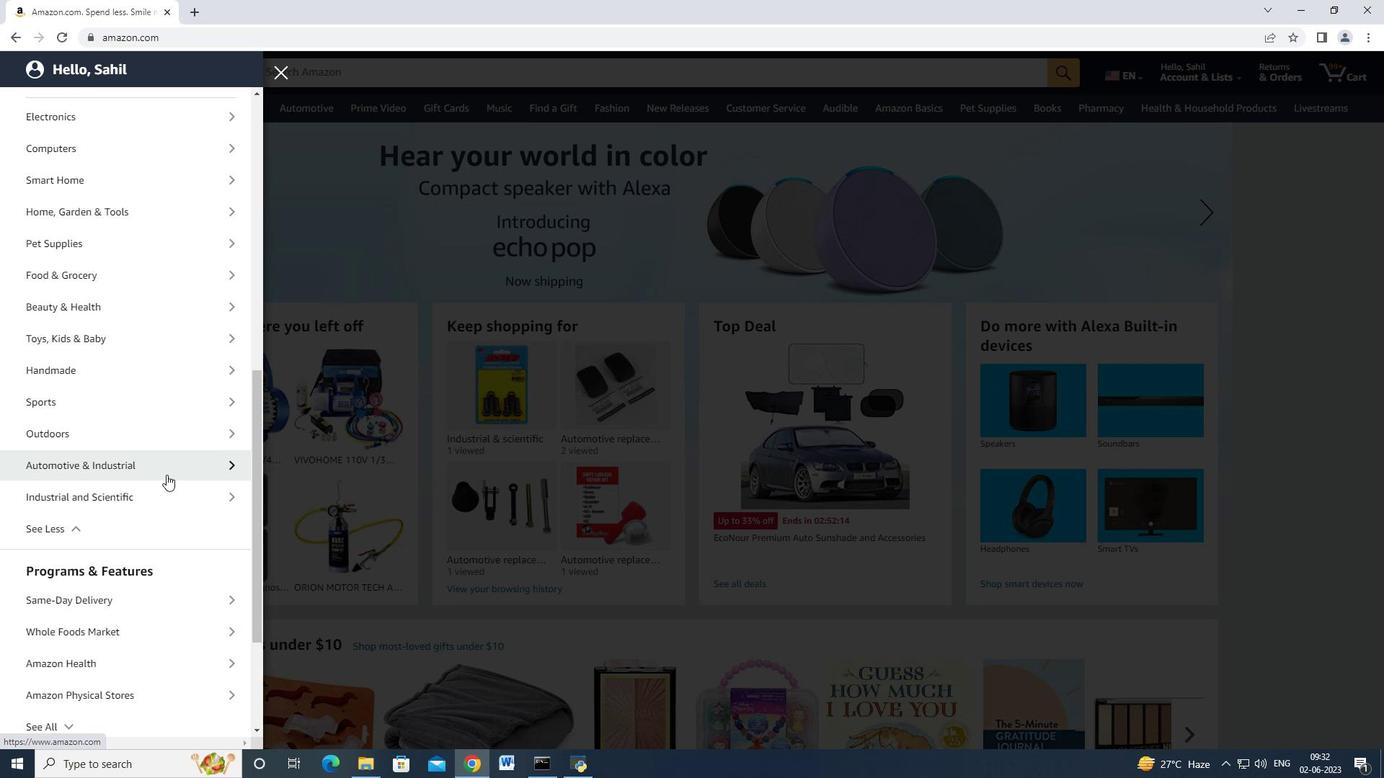
Action: Mouse moved to (63, 38)
Screenshot: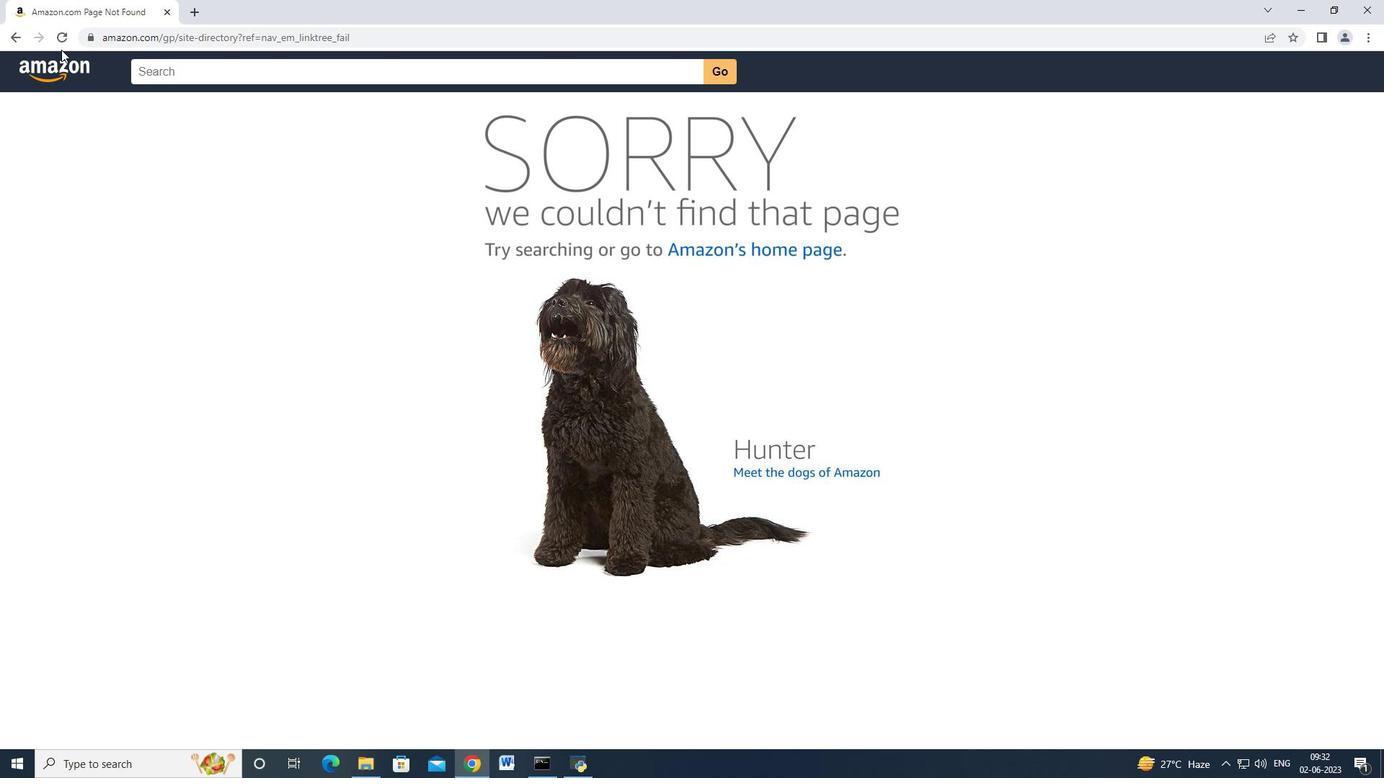 
Action: Mouse pressed left at (63, 38)
Screenshot: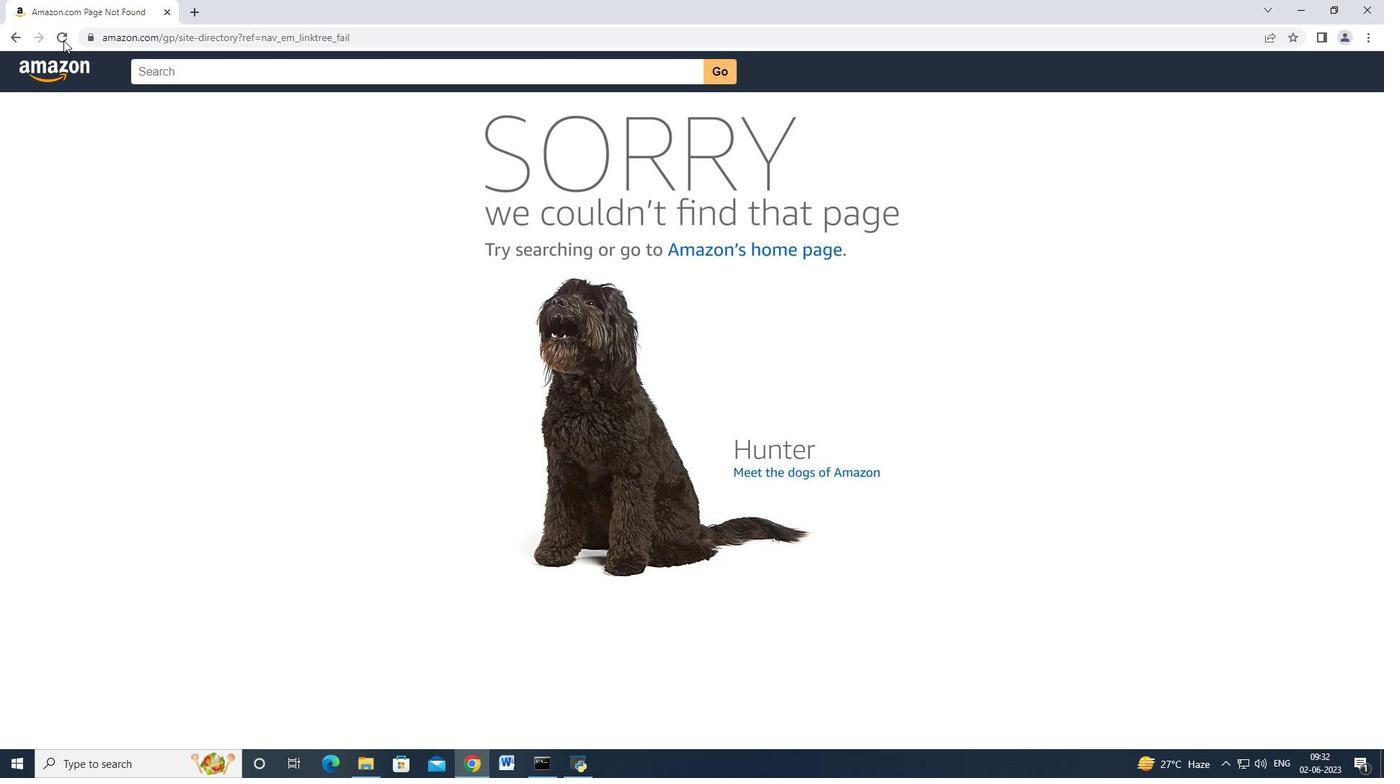 
Action: Mouse moved to (59, 57)
Screenshot: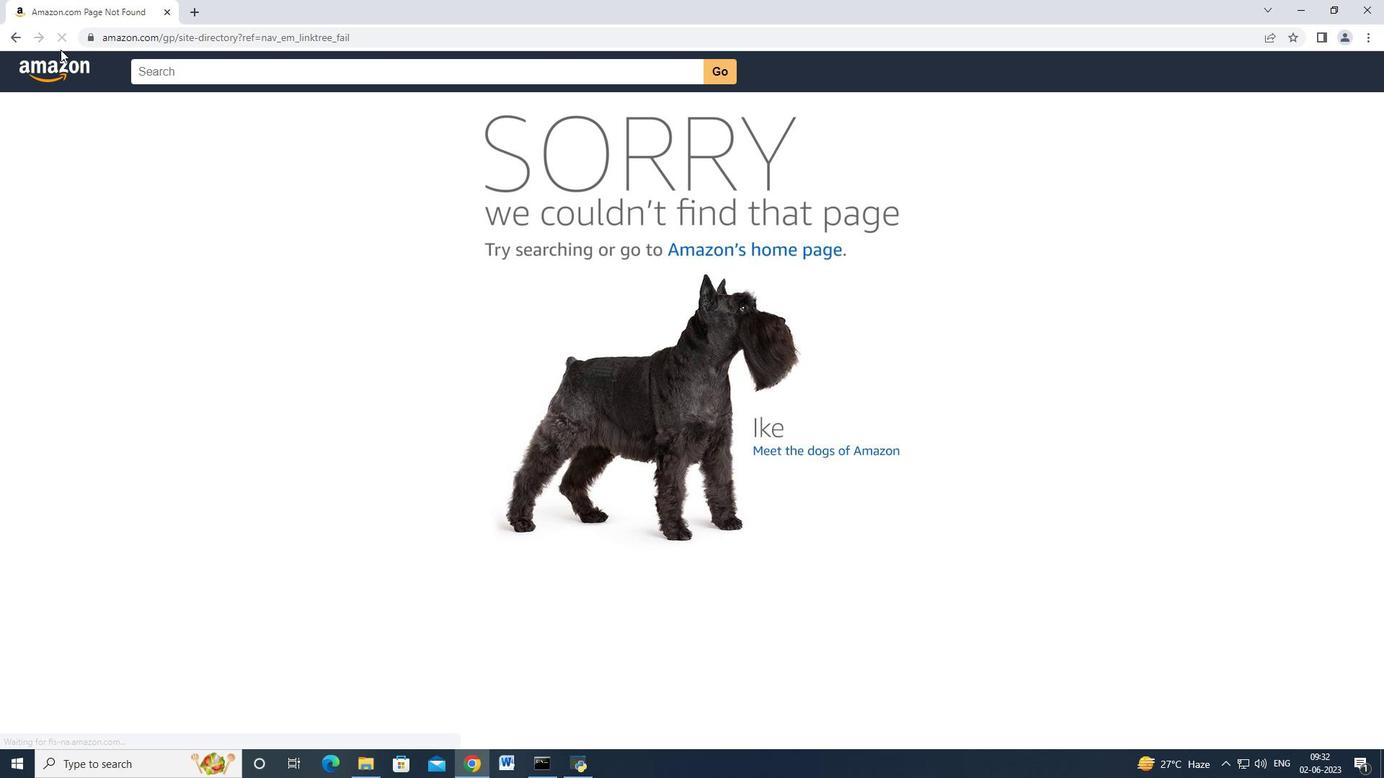 
Action: Mouse pressed left at (59, 57)
Screenshot: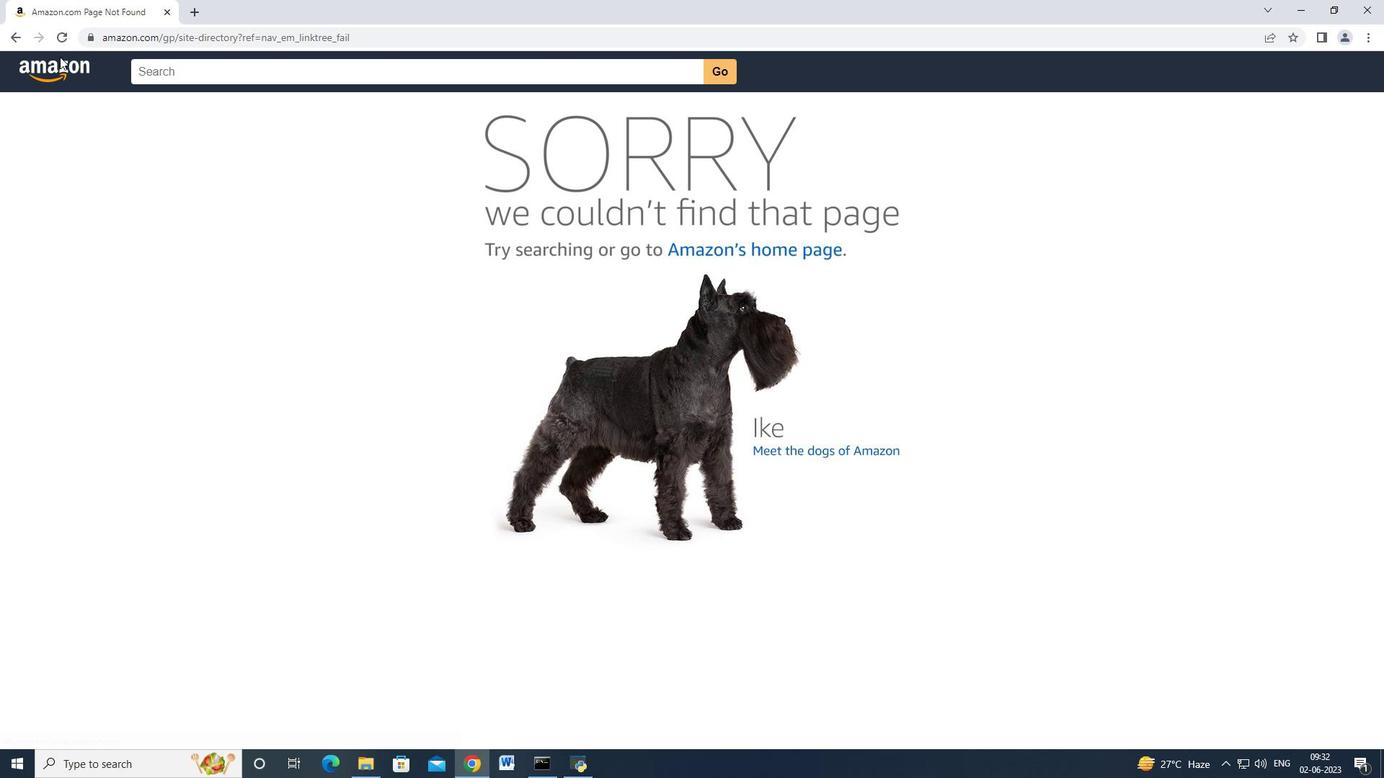 
Action: Mouse moved to (59, 62)
Screenshot: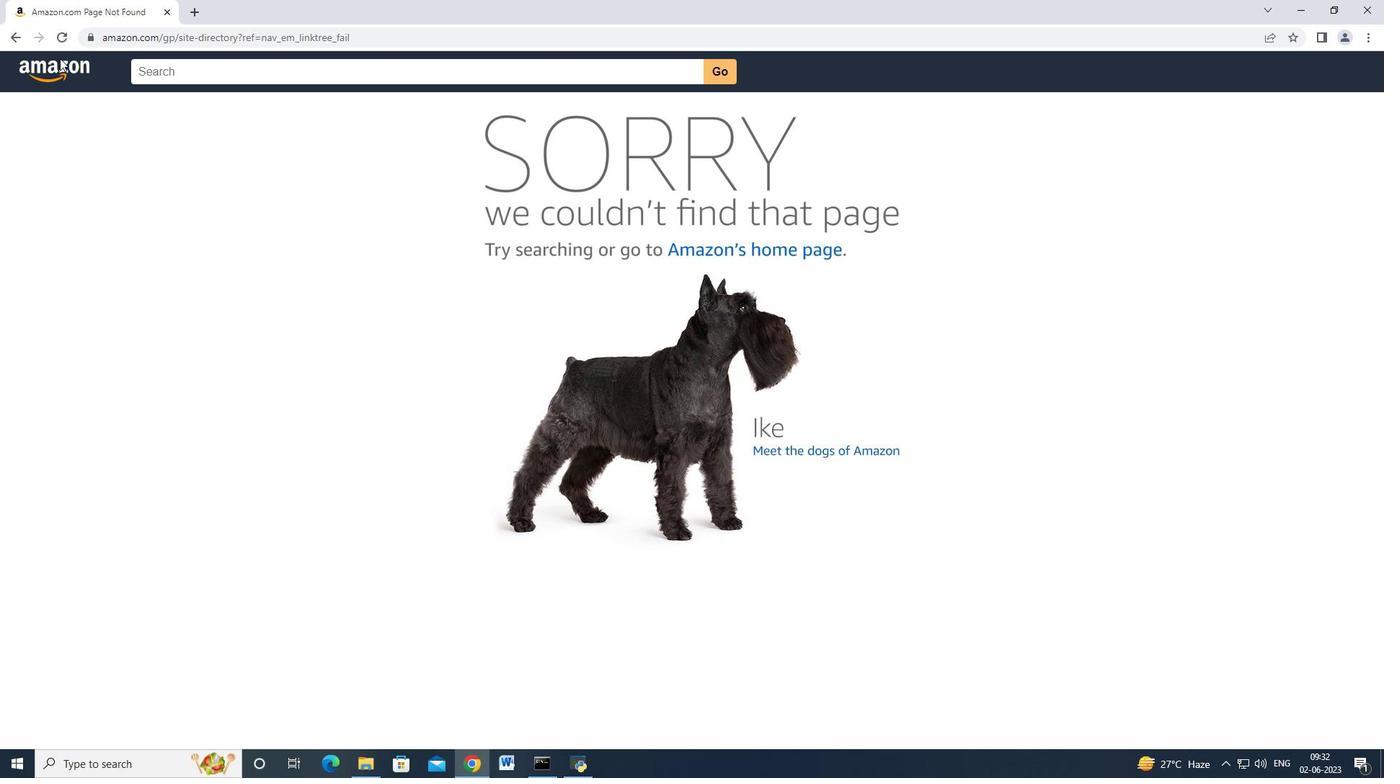 
Action: Mouse pressed left at (59, 62)
Screenshot: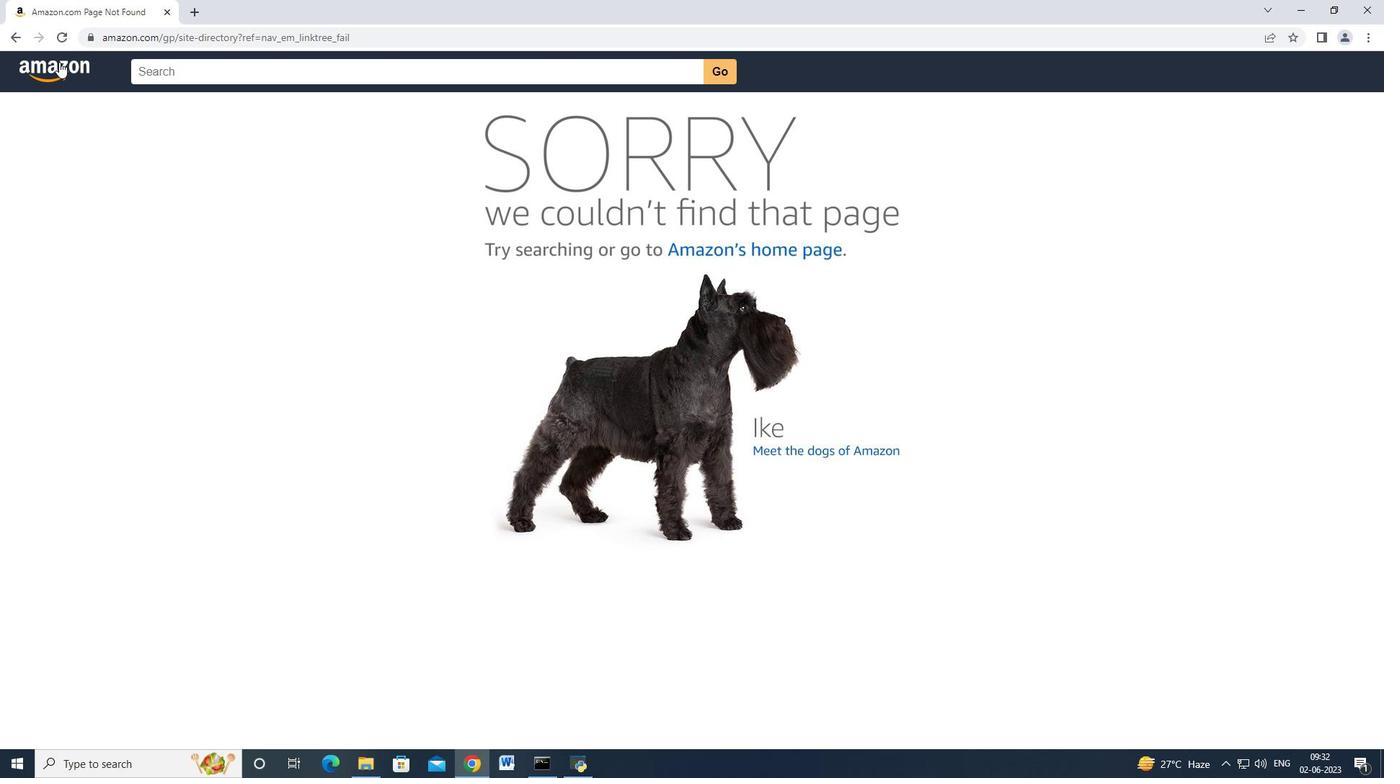 
Action: Mouse moved to (33, 112)
Screenshot: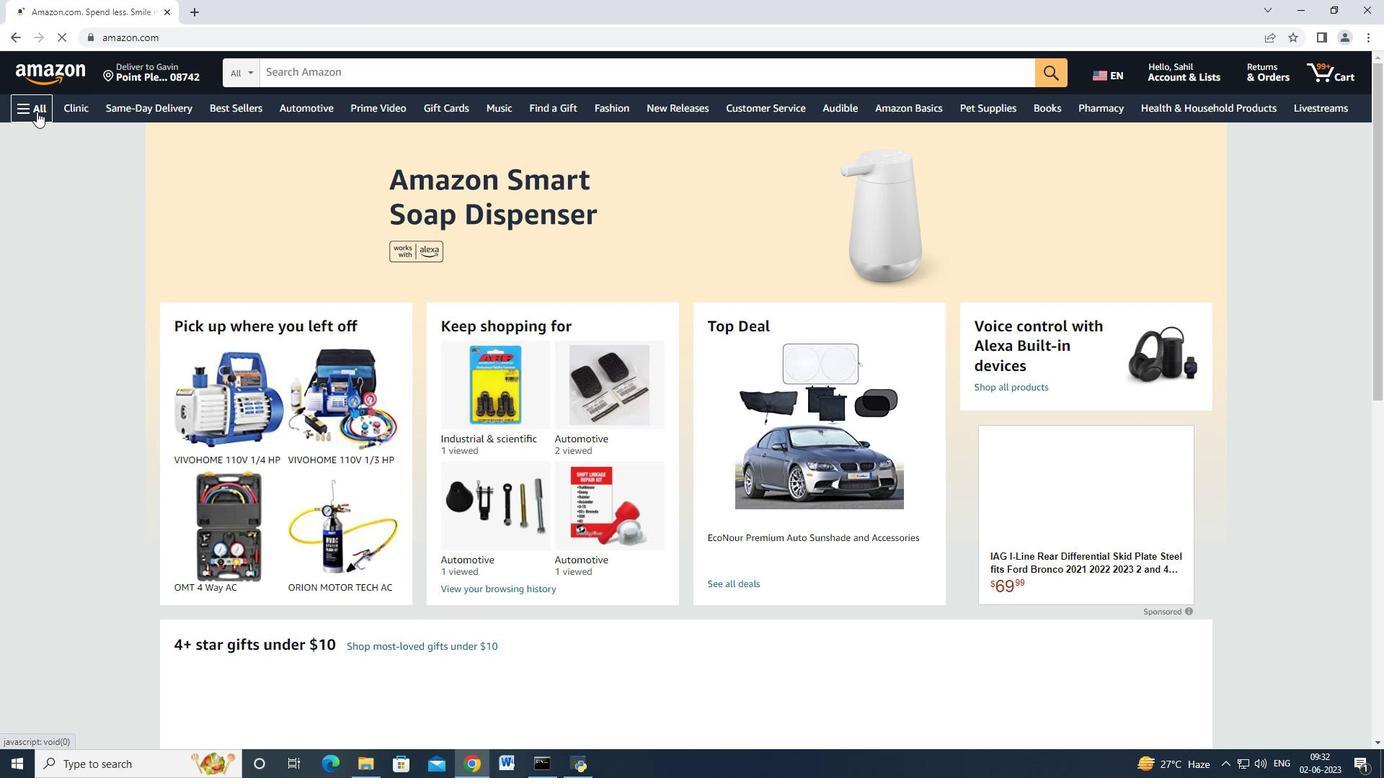 
Action: Mouse pressed left at (33, 112)
Screenshot: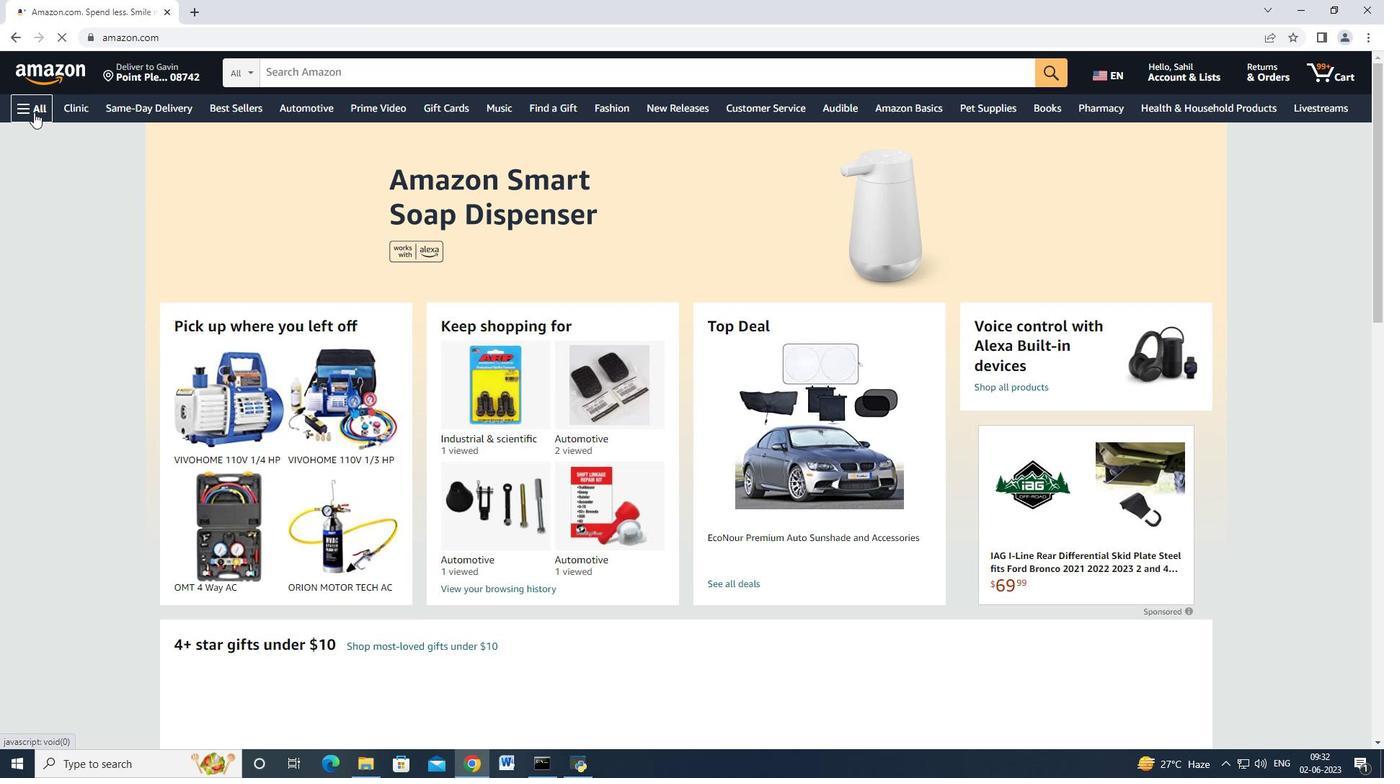 
Action: Mouse moved to (99, 471)
Screenshot: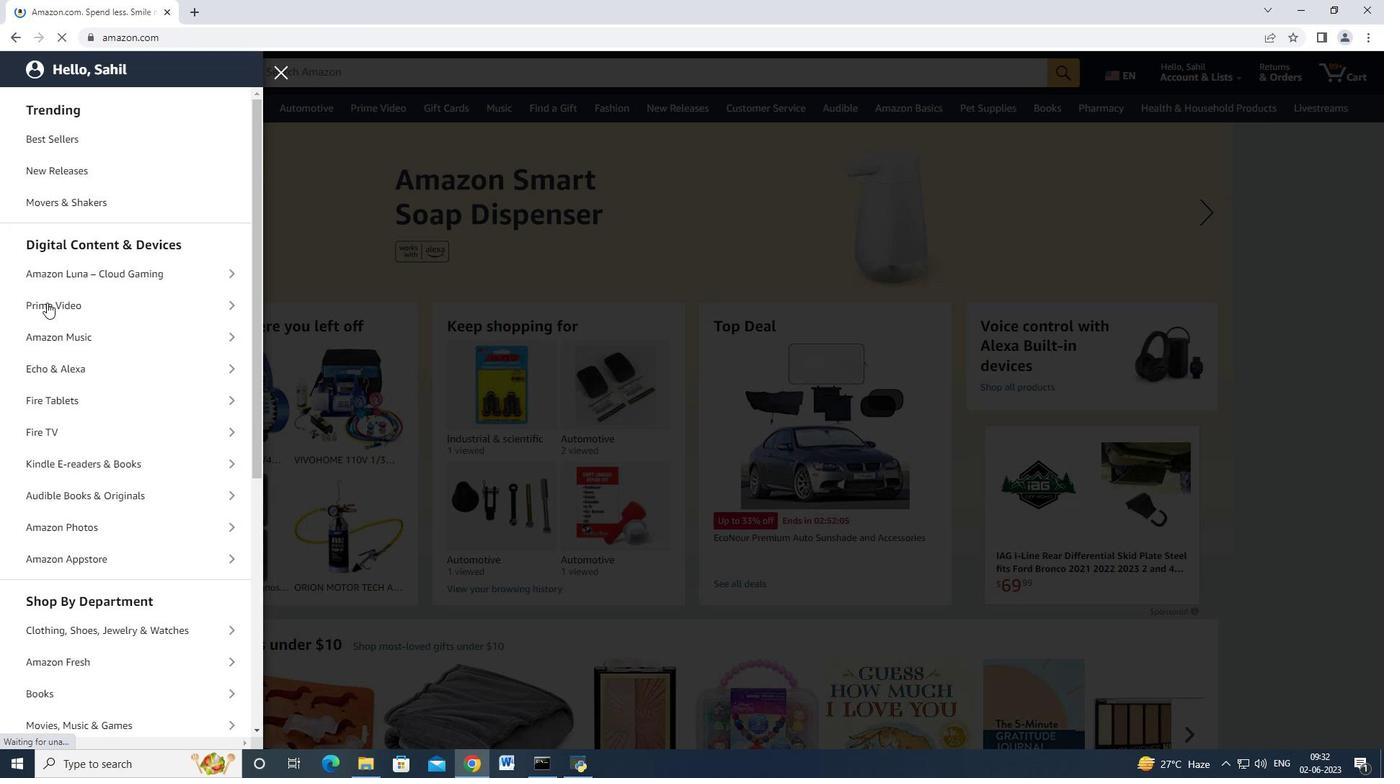 
Action: Mouse scrolled (99, 470) with delta (0, 0)
Screenshot: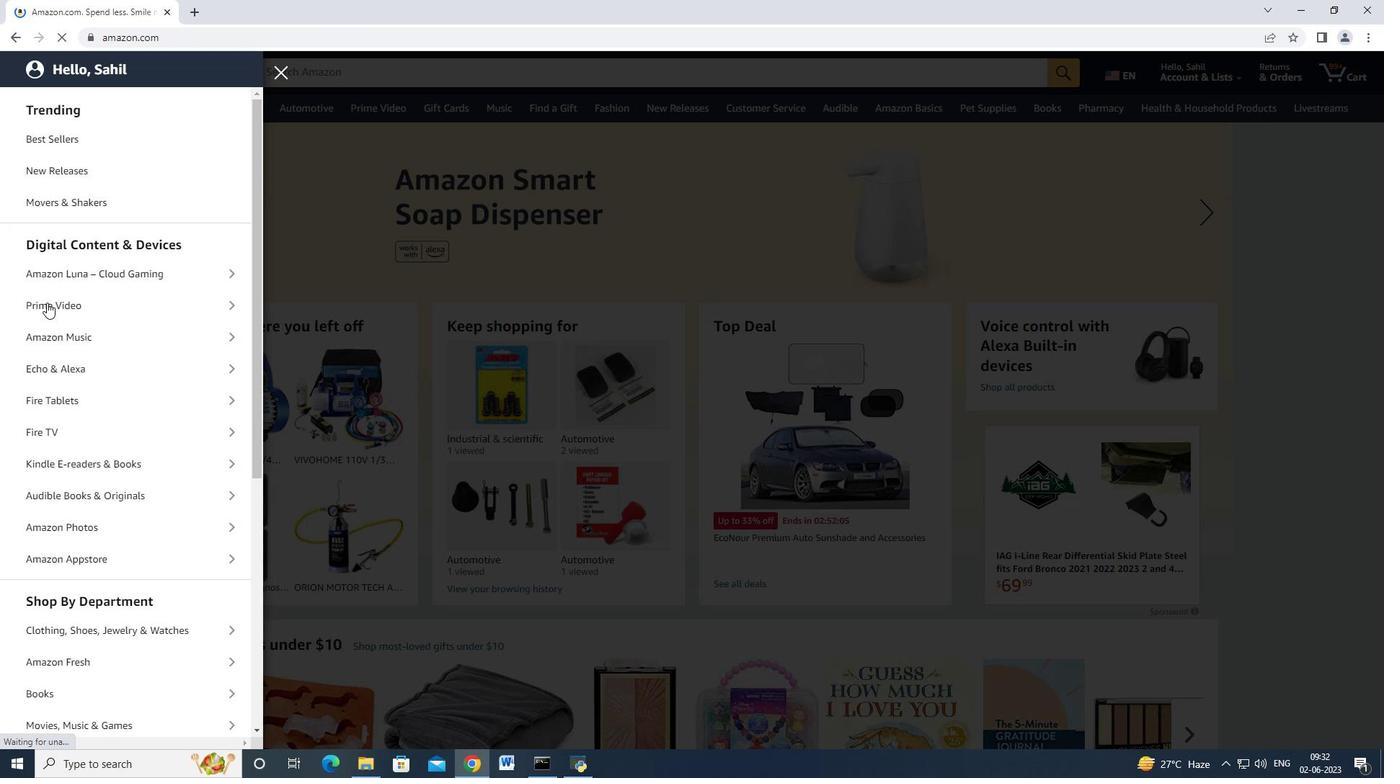
Action: Mouse scrolled (99, 470) with delta (0, 0)
Screenshot: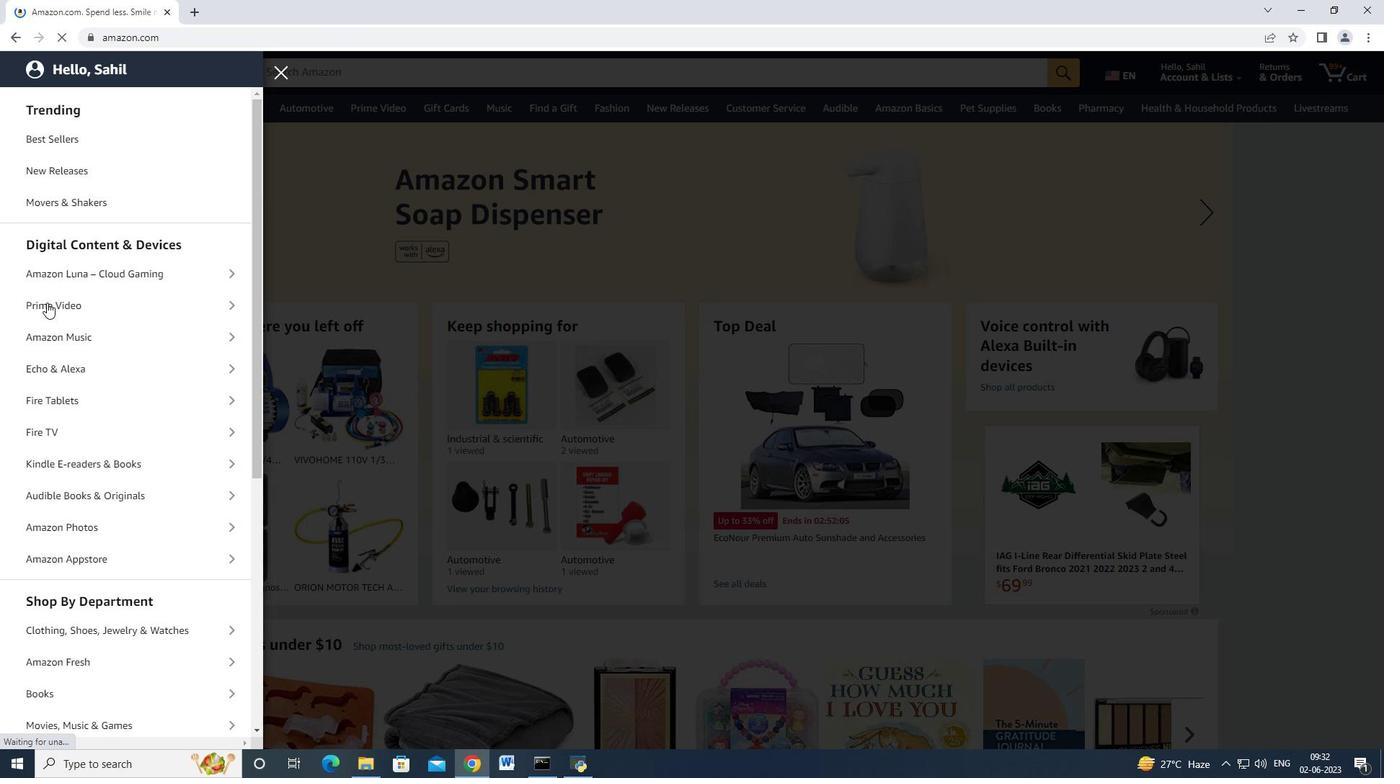 
Action: Mouse scrolled (99, 470) with delta (0, 0)
Screenshot: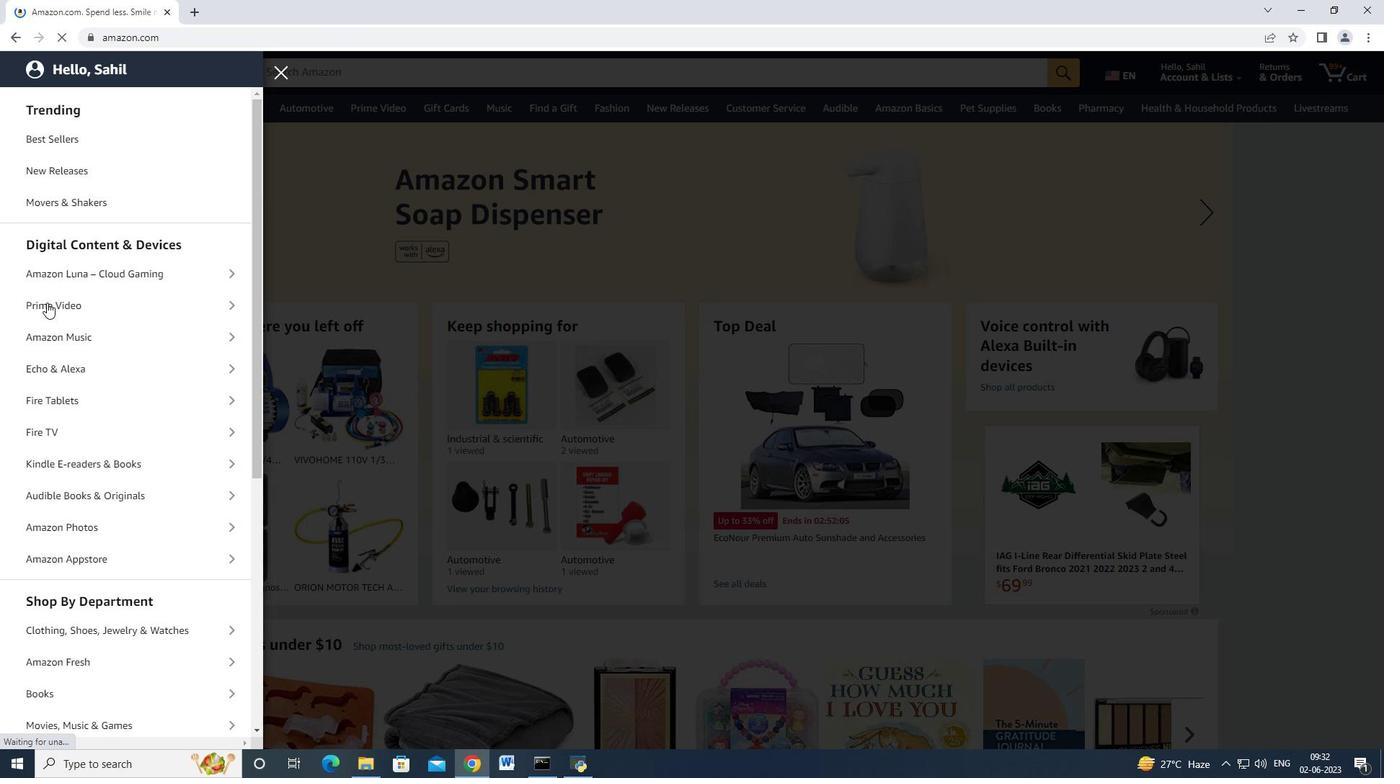 
Action: Mouse scrolled (99, 470) with delta (0, 0)
Screenshot: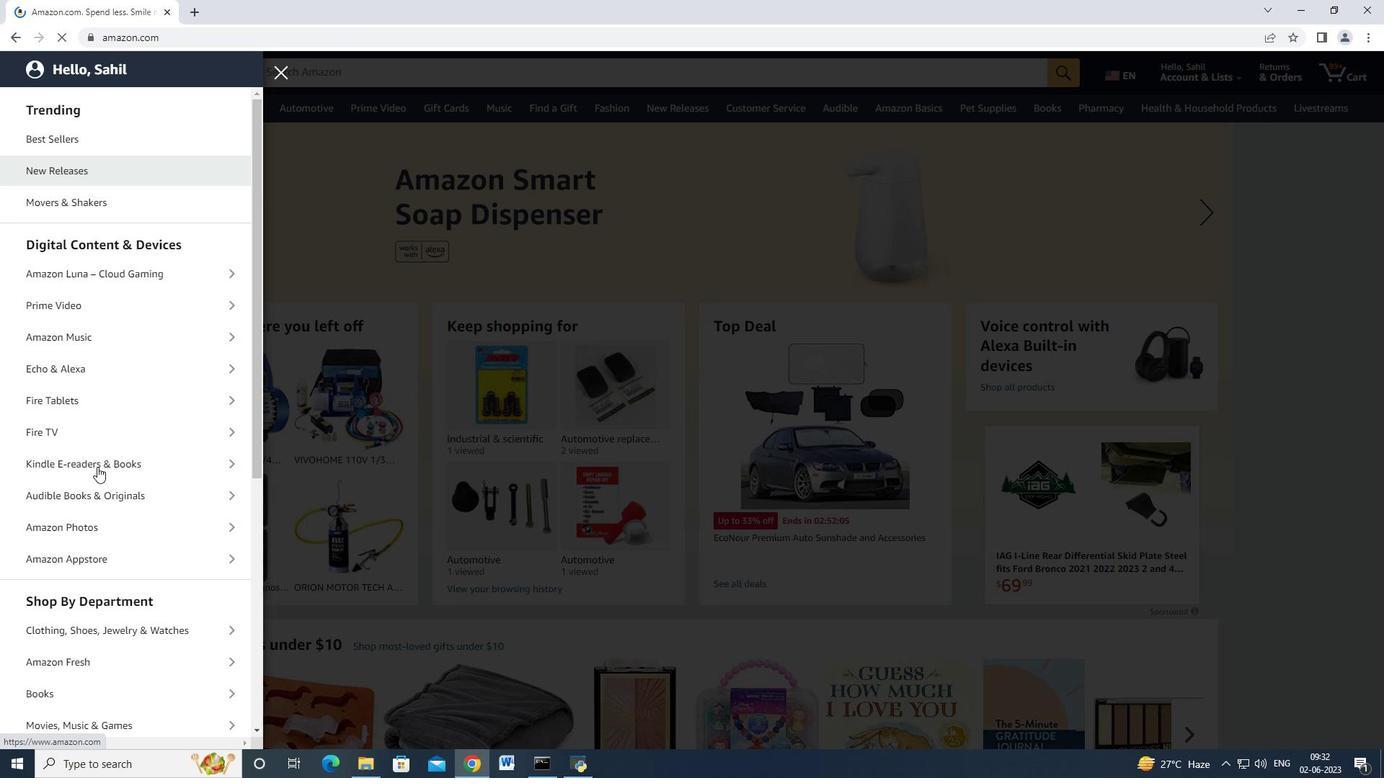 
Action: Mouse moved to (116, 472)
Screenshot: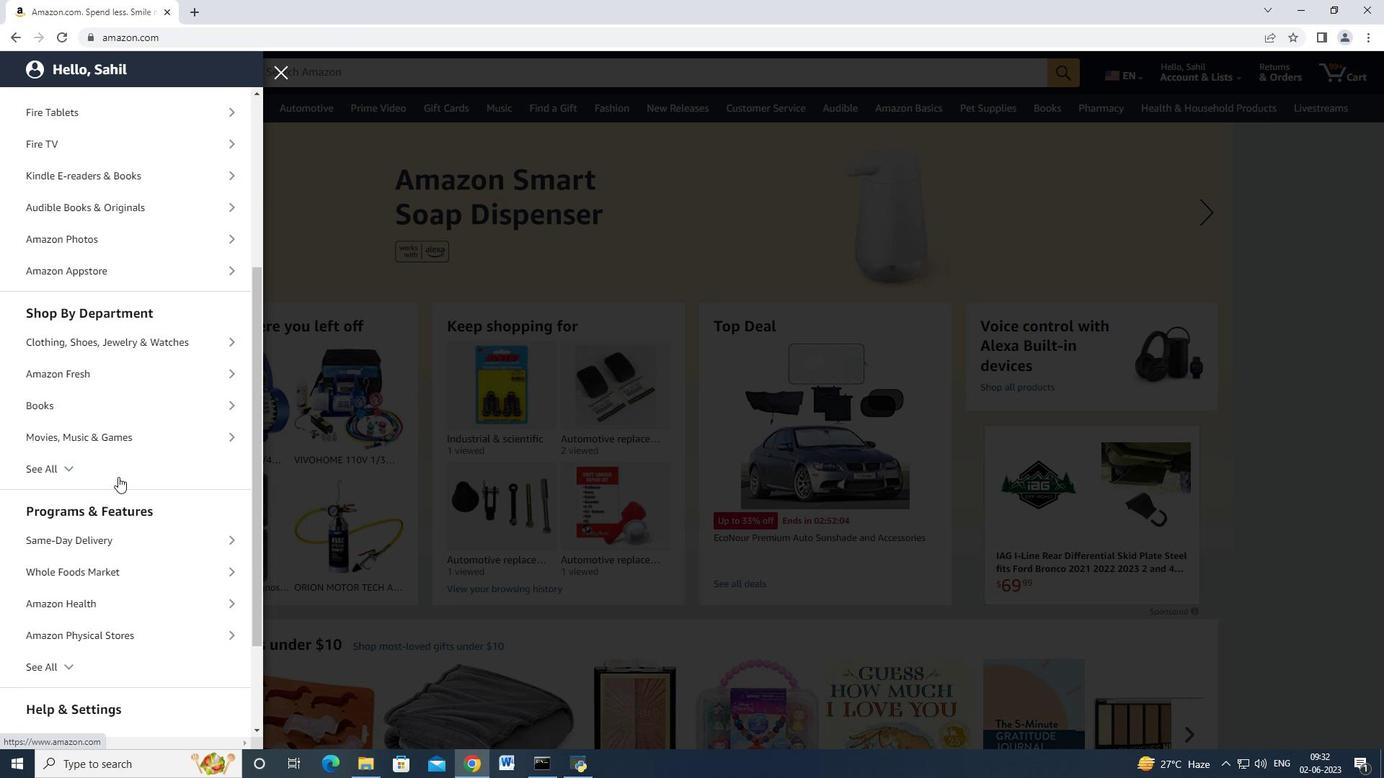 
Action: Mouse pressed left at (116, 472)
Screenshot: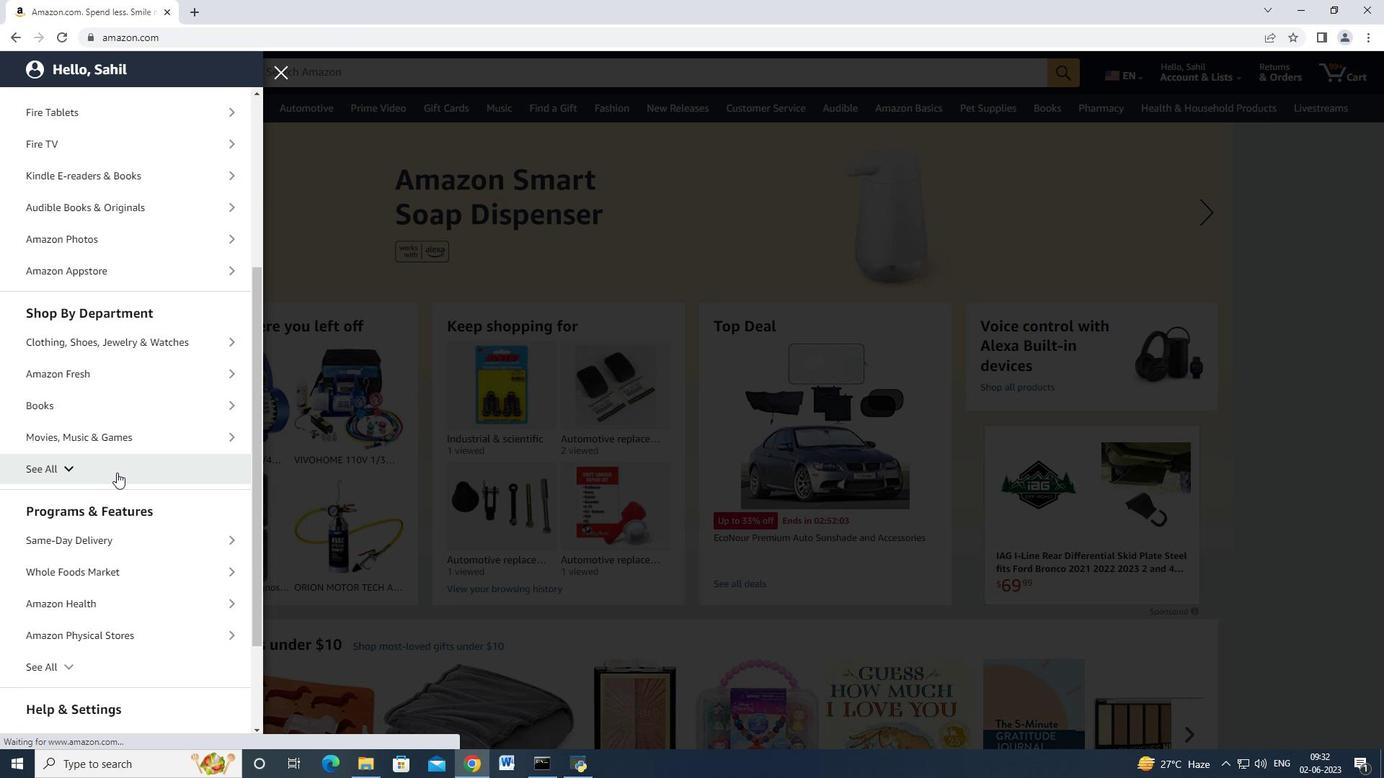 
Action: Mouse scrolled (116, 472) with delta (0, 0)
Screenshot: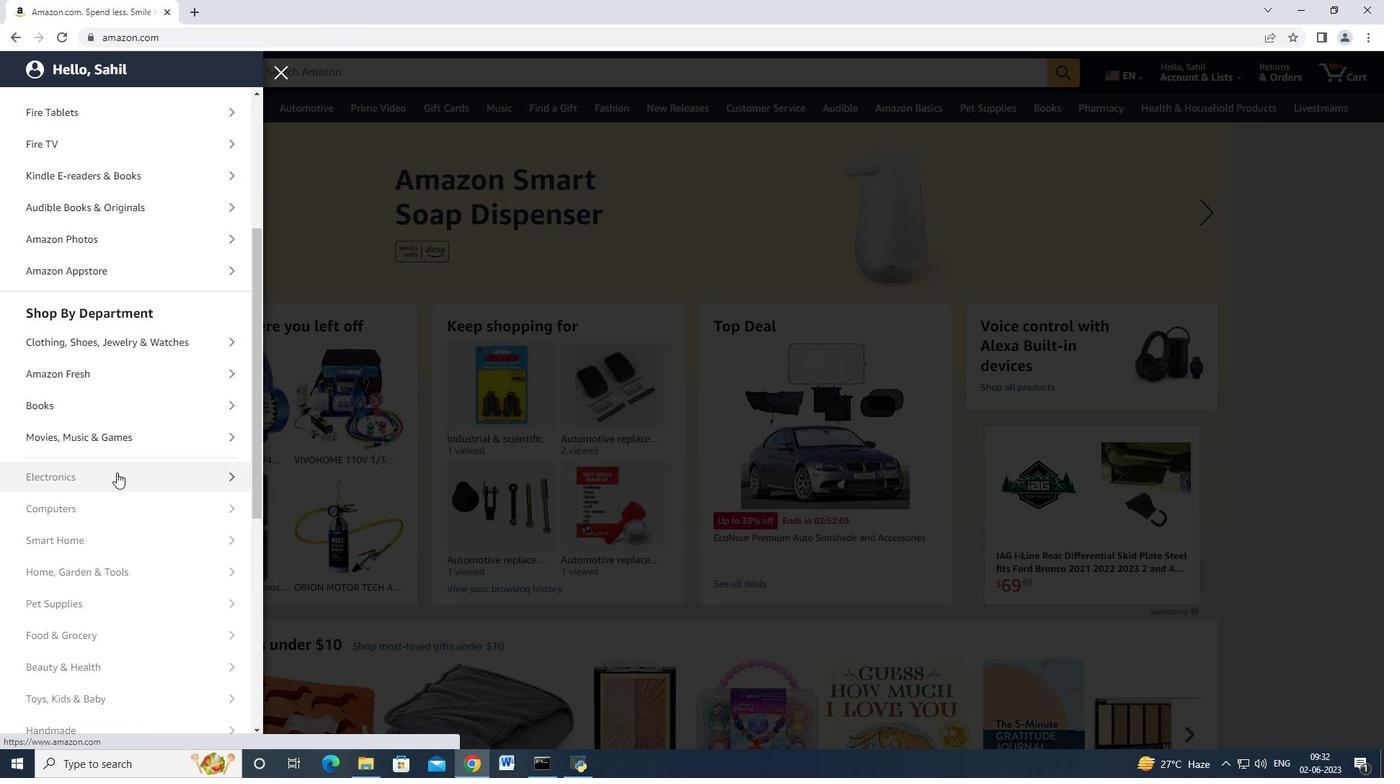 
Action: Mouse scrolled (116, 472) with delta (0, 0)
Screenshot: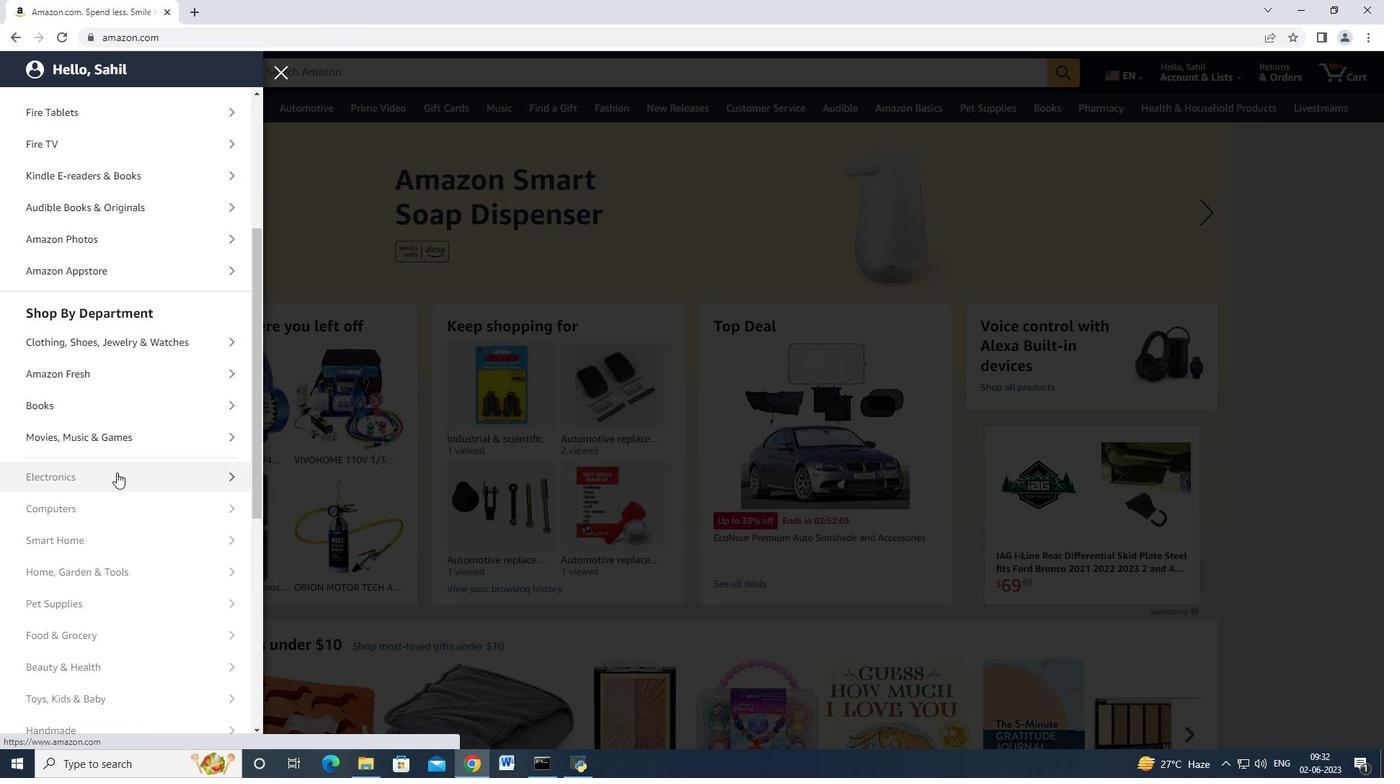 
Action: Mouse scrolled (116, 472) with delta (0, 0)
Screenshot: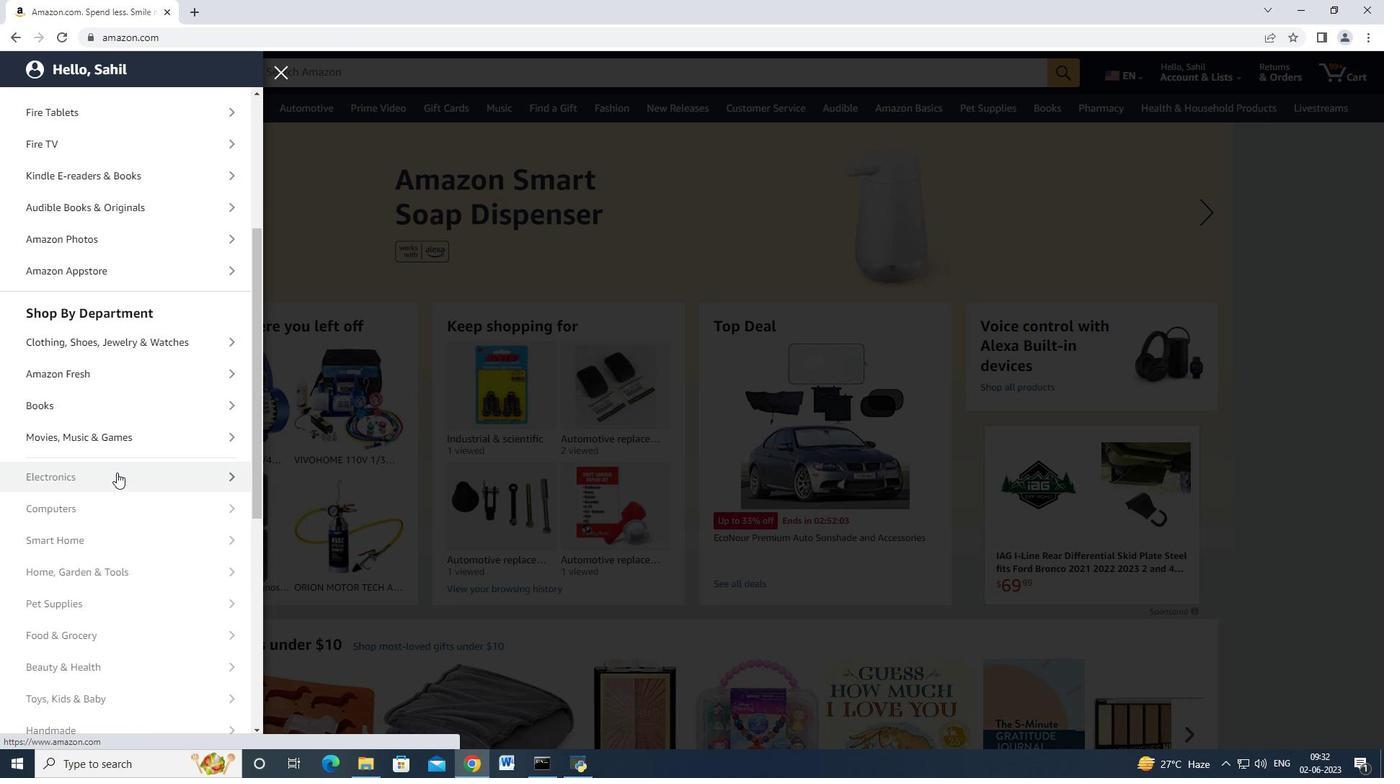 
Action: Mouse scrolled (116, 472) with delta (0, 0)
Screenshot: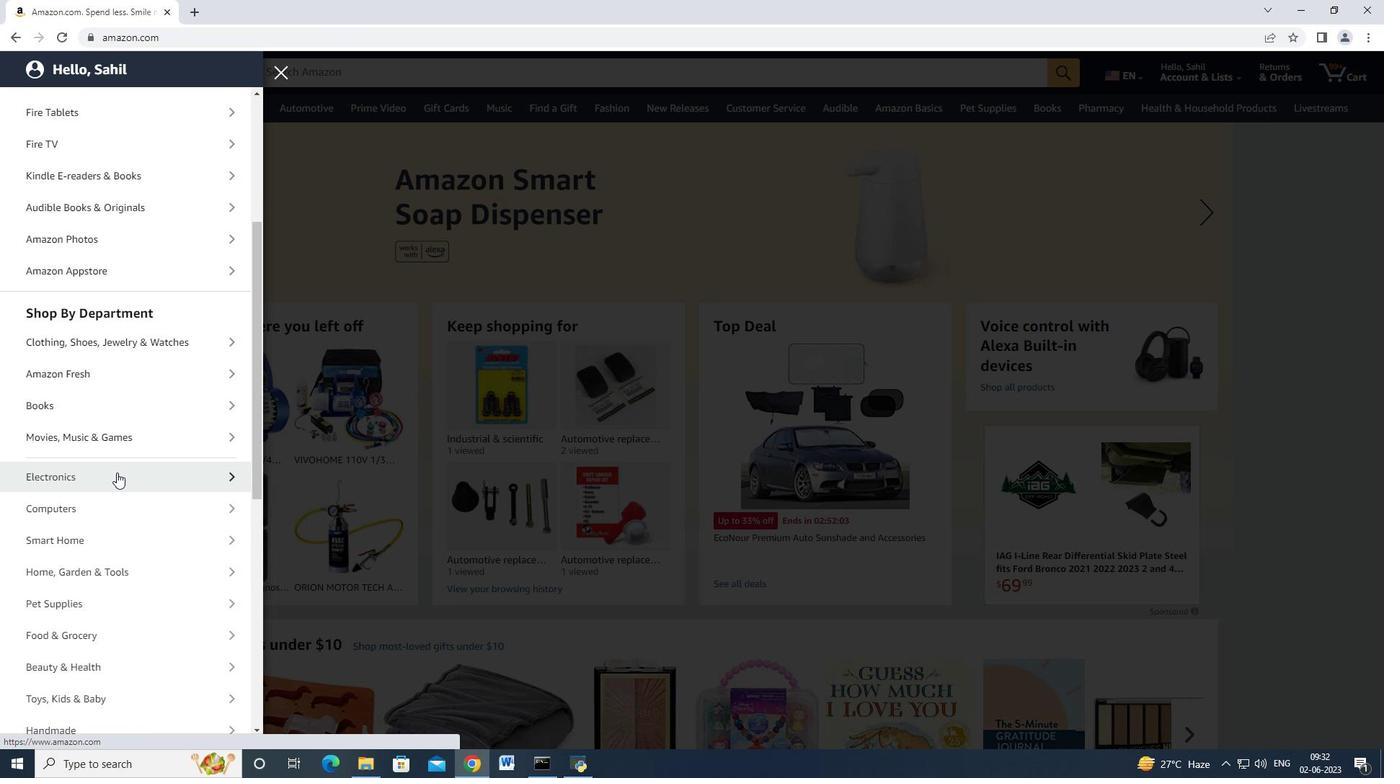
Action: Mouse moved to (159, 537)
Screenshot: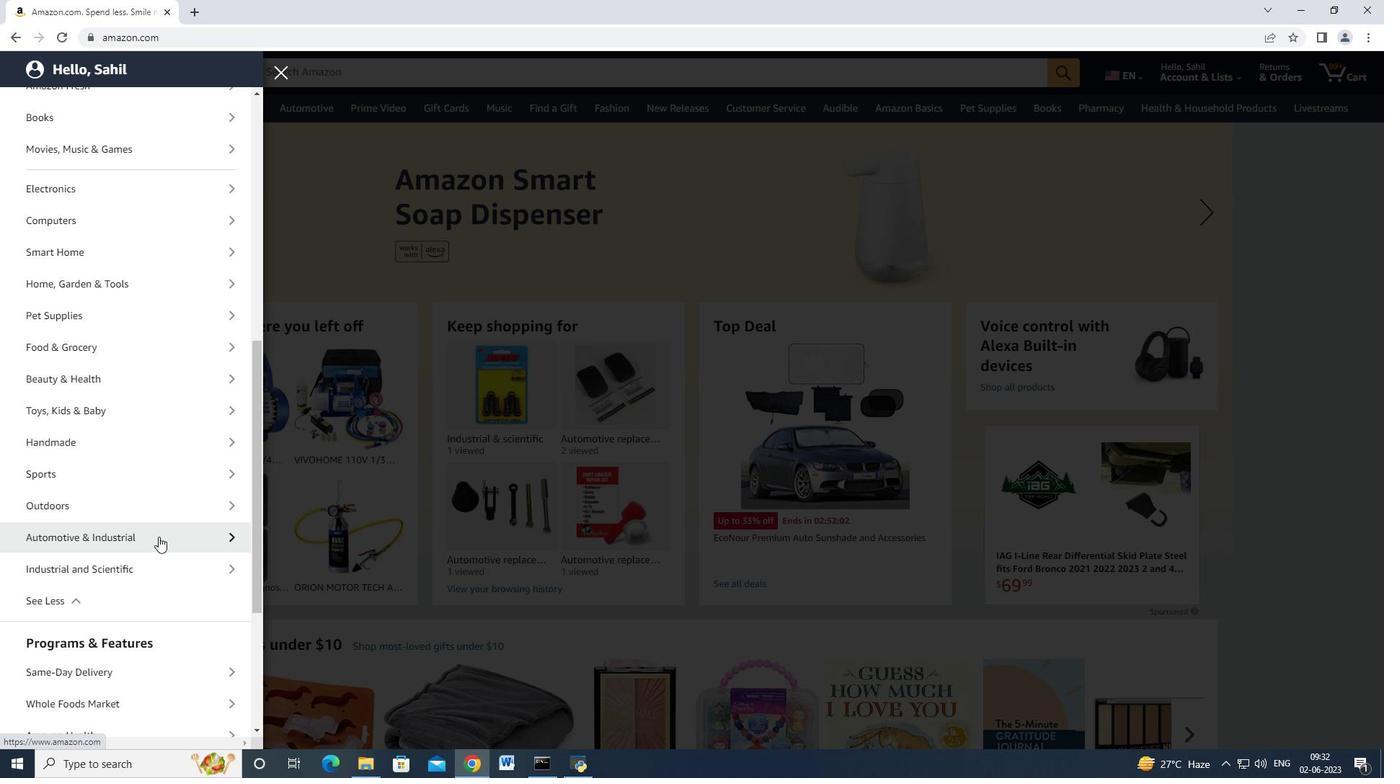 
Action: Mouse pressed left at (159, 537)
Screenshot: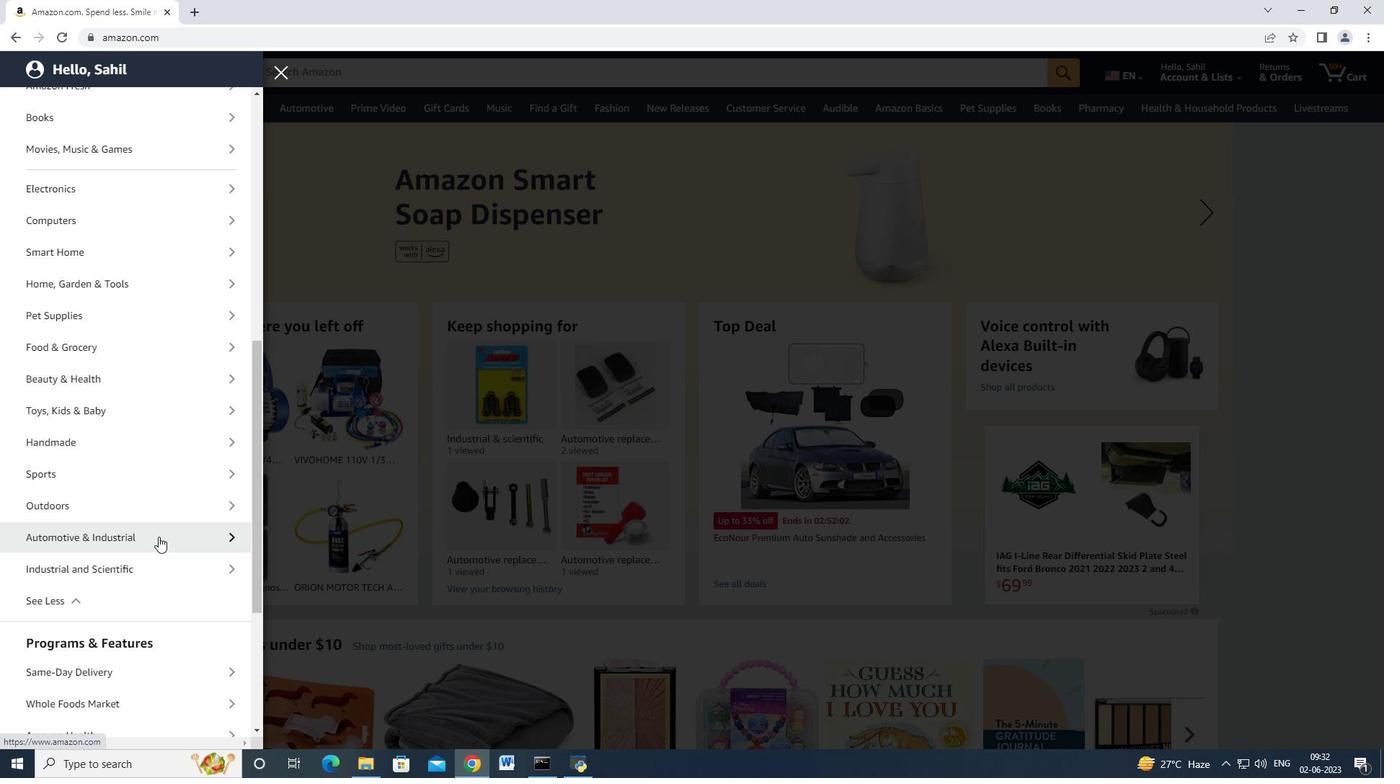 
Action: Mouse moved to (143, 180)
Screenshot: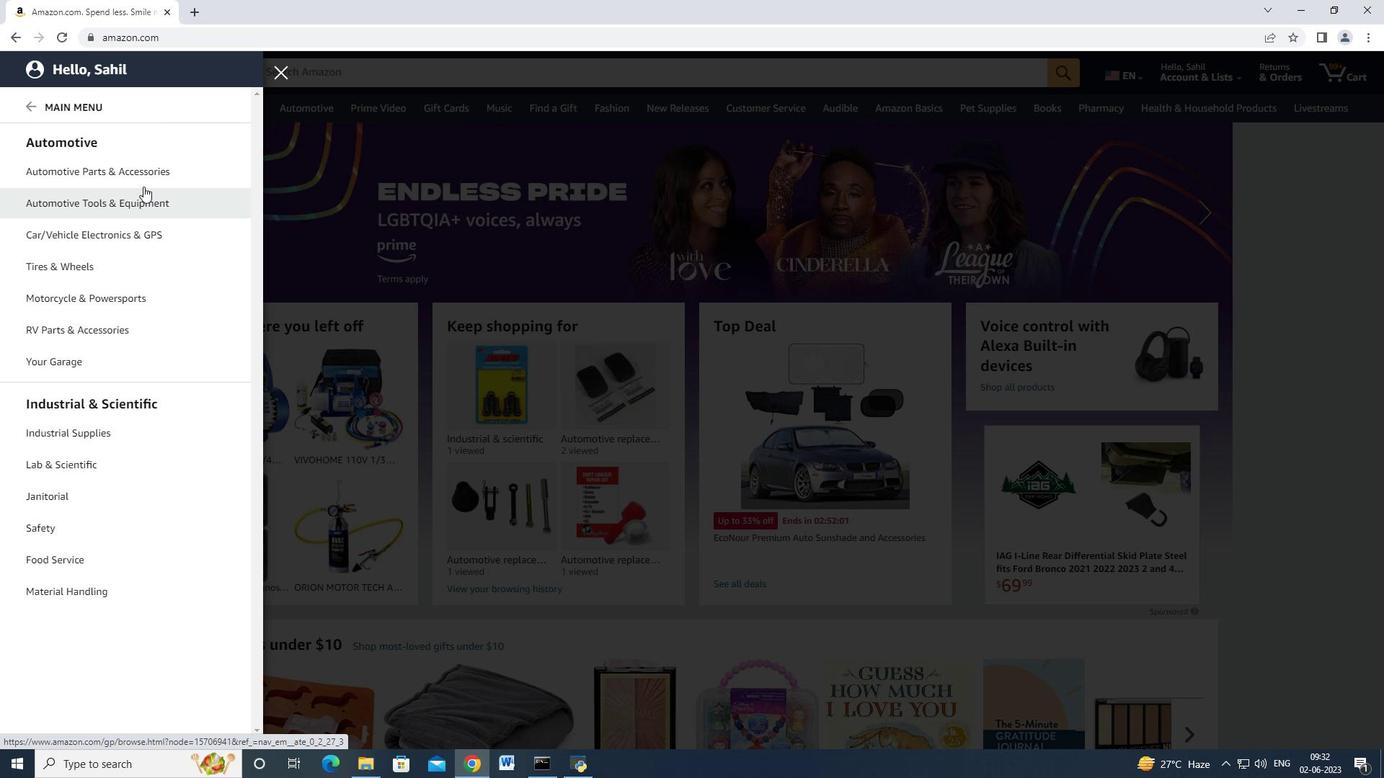 
Action: Mouse pressed left at (143, 180)
Screenshot: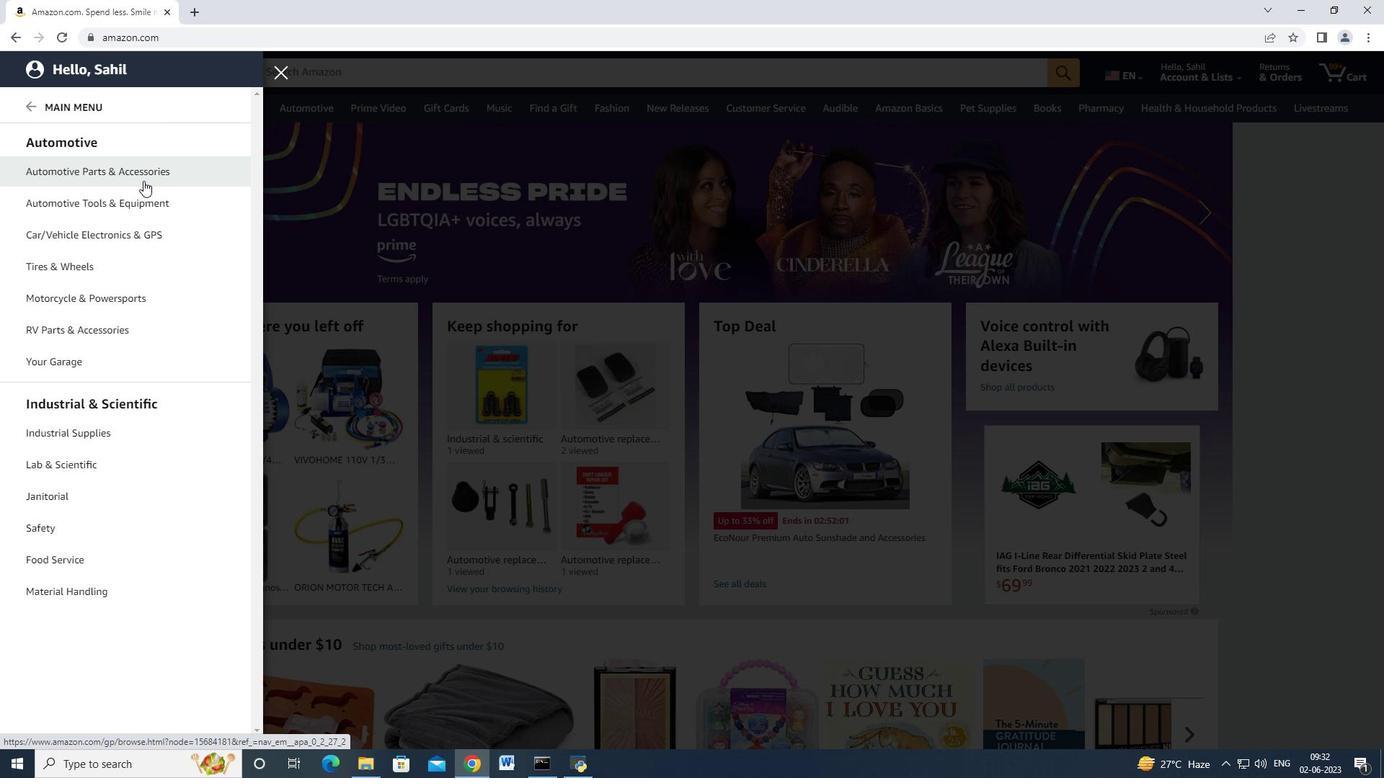 
Action: Mouse moved to (239, 139)
Screenshot: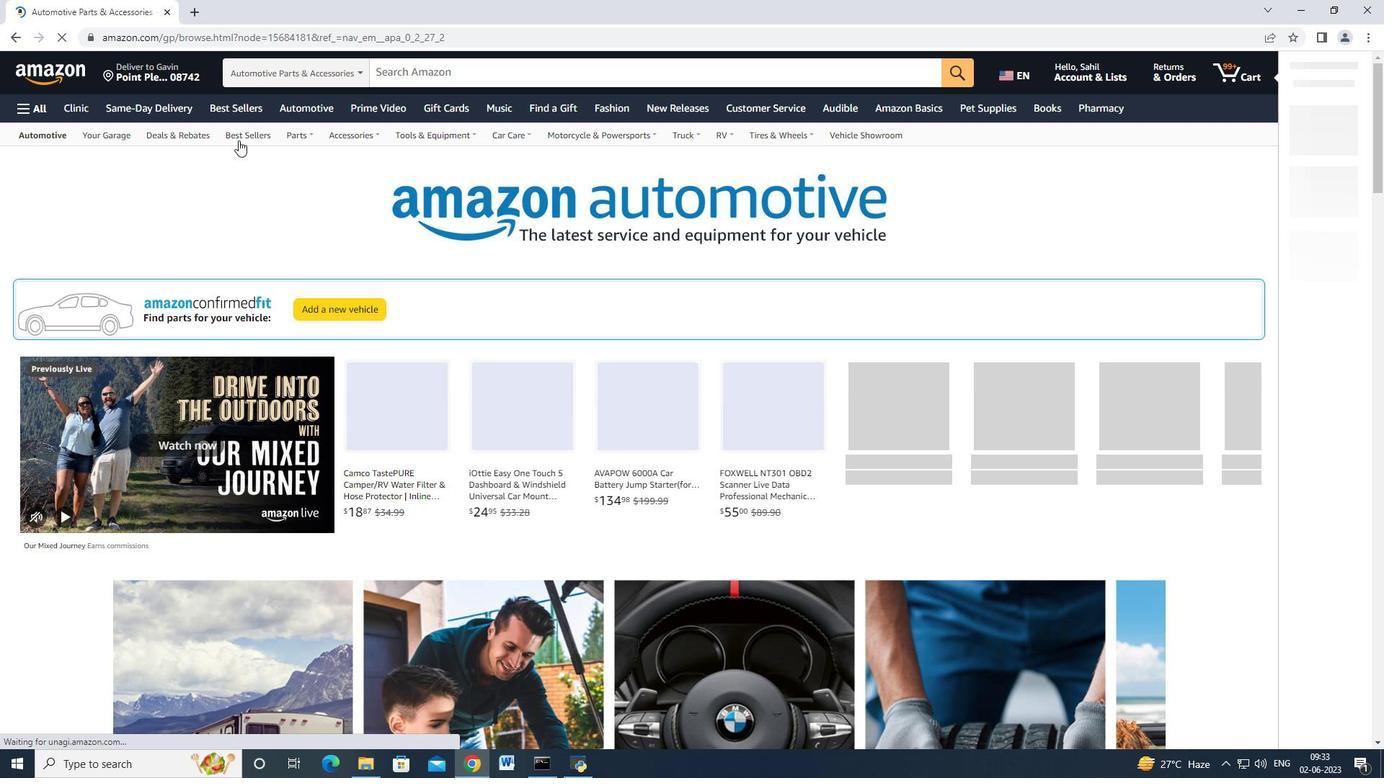 
Action: Mouse pressed left at (239, 139)
Screenshot: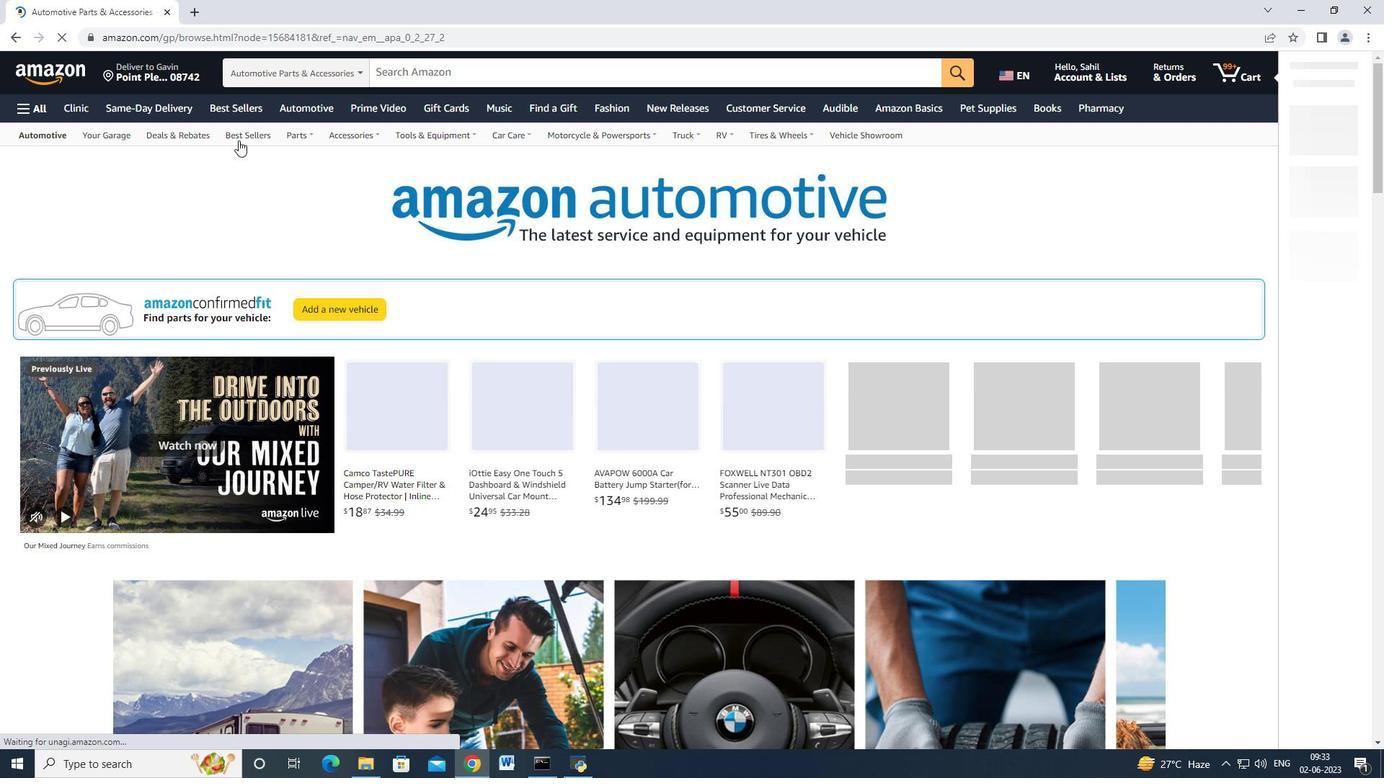 
Action: Mouse moved to (96, 459)
Screenshot: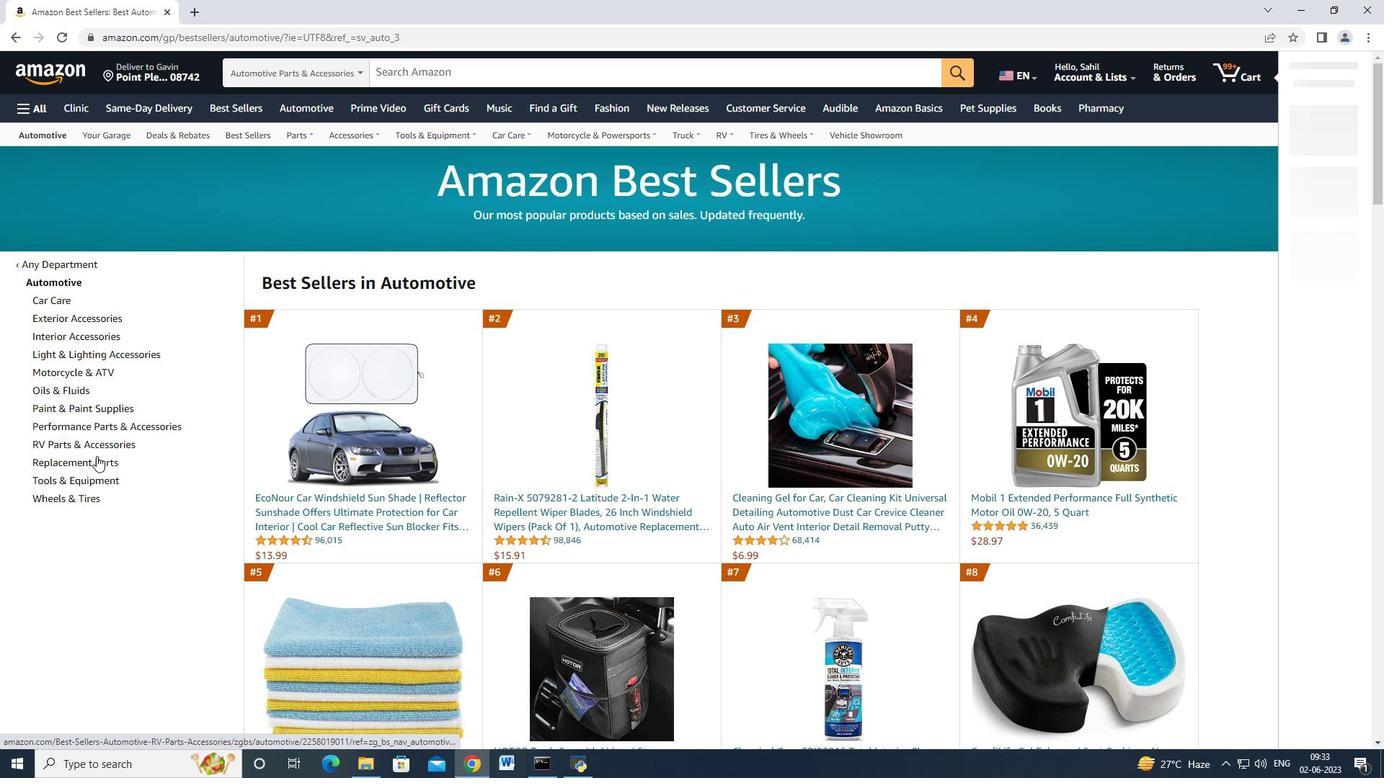 
Action: Mouse pressed left at (96, 459)
Screenshot: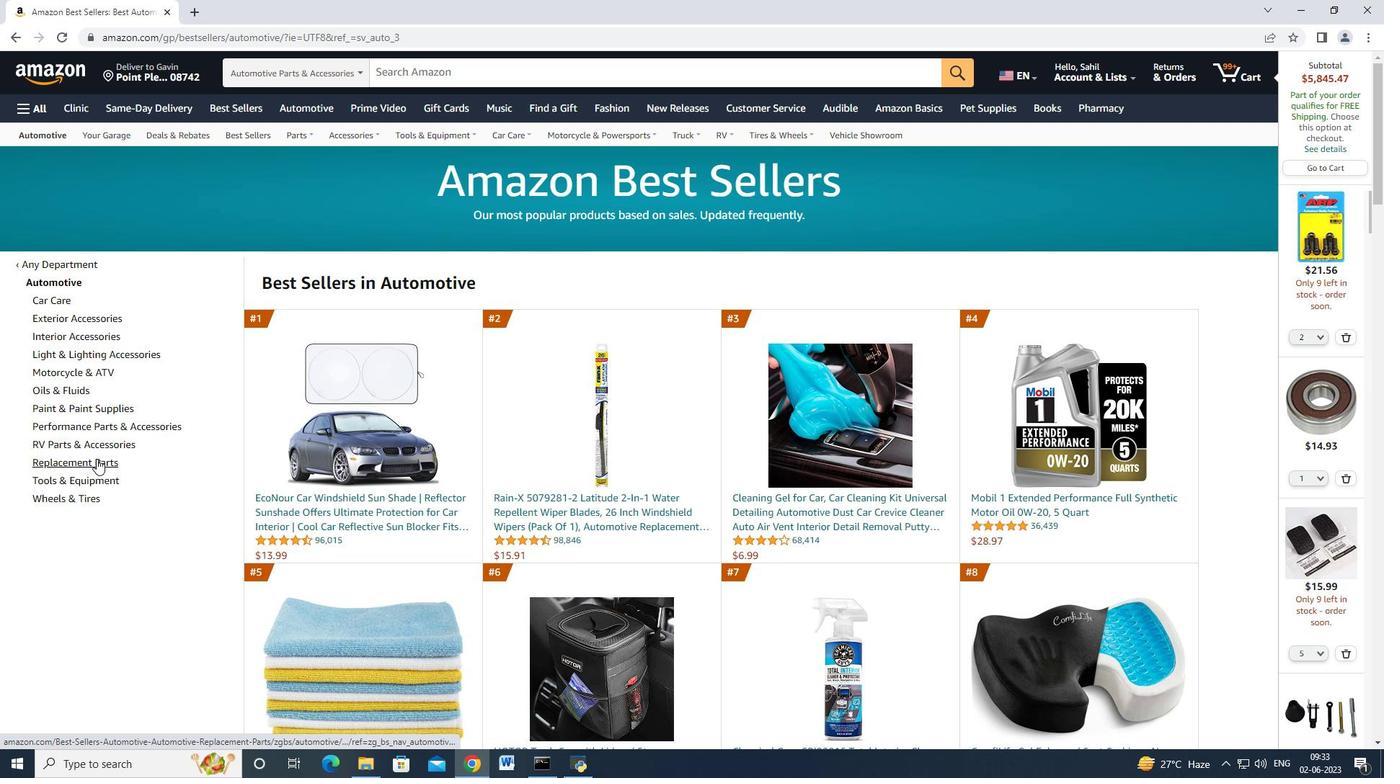
Action: Mouse moved to (156, 355)
Screenshot: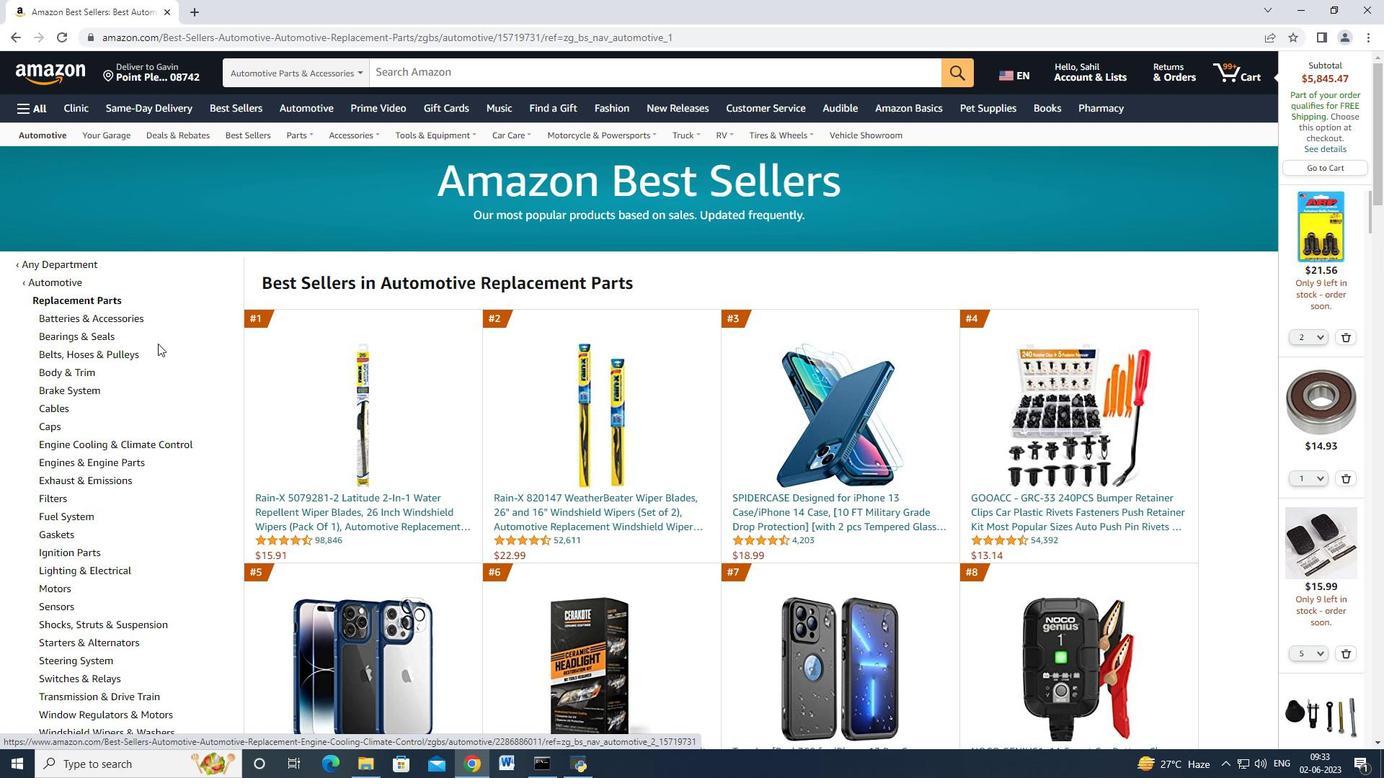 
Action: Mouse scrolled (156, 354) with delta (0, 0)
Screenshot: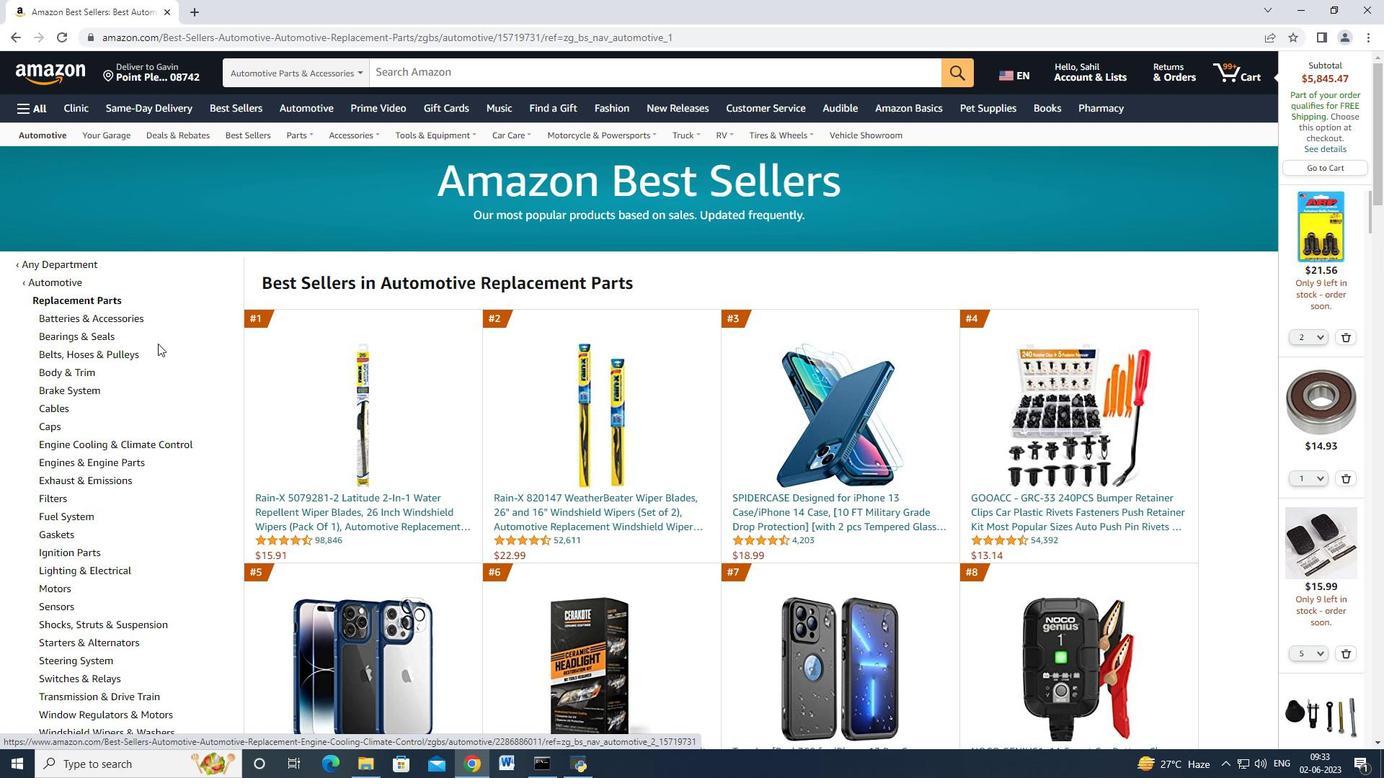 
Action: Mouse moved to (156, 356)
Screenshot: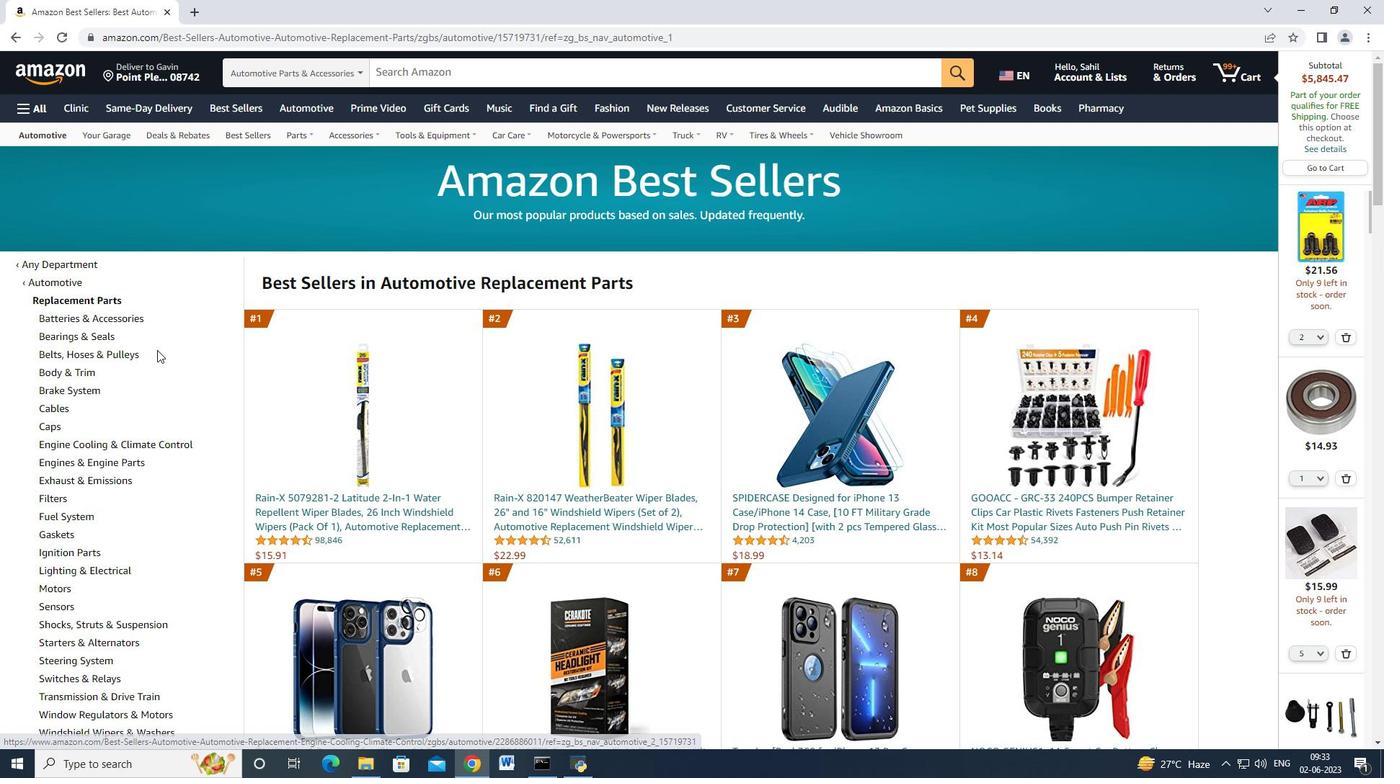 
Action: Mouse scrolled (156, 355) with delta (0, 0)
Screenshot: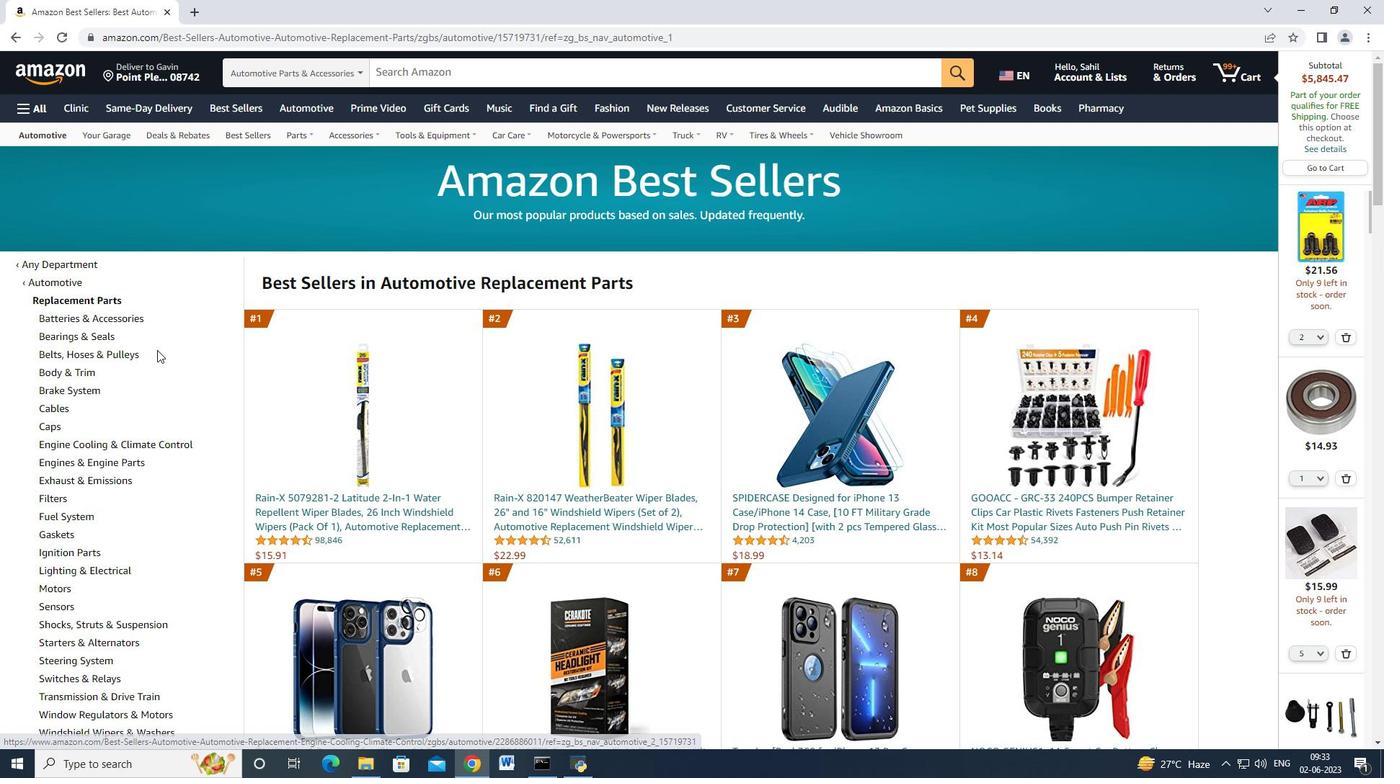 
Action: Mouse scrolled (156, 355) with delta (0, 0)
Screenshot: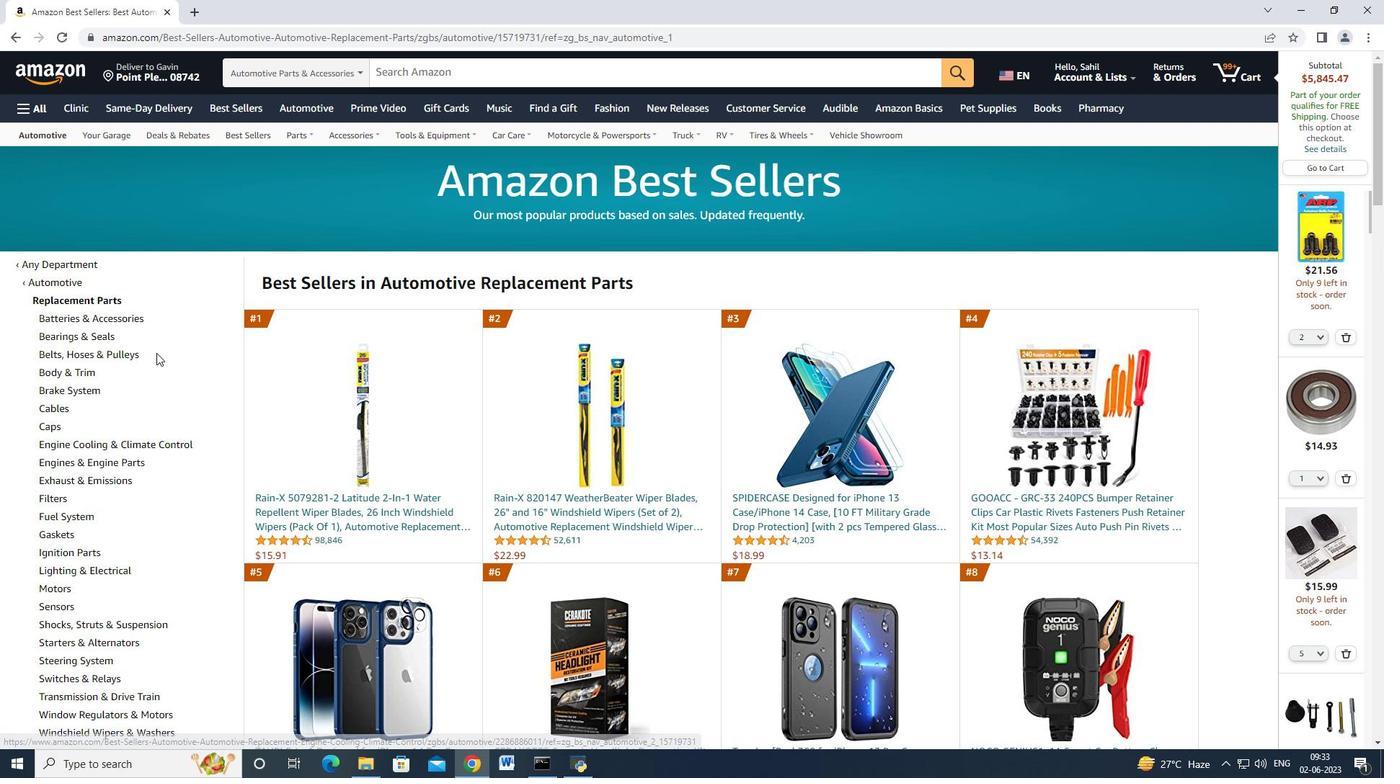 
Action: Mouse moved to (181, 384)
Screenshot: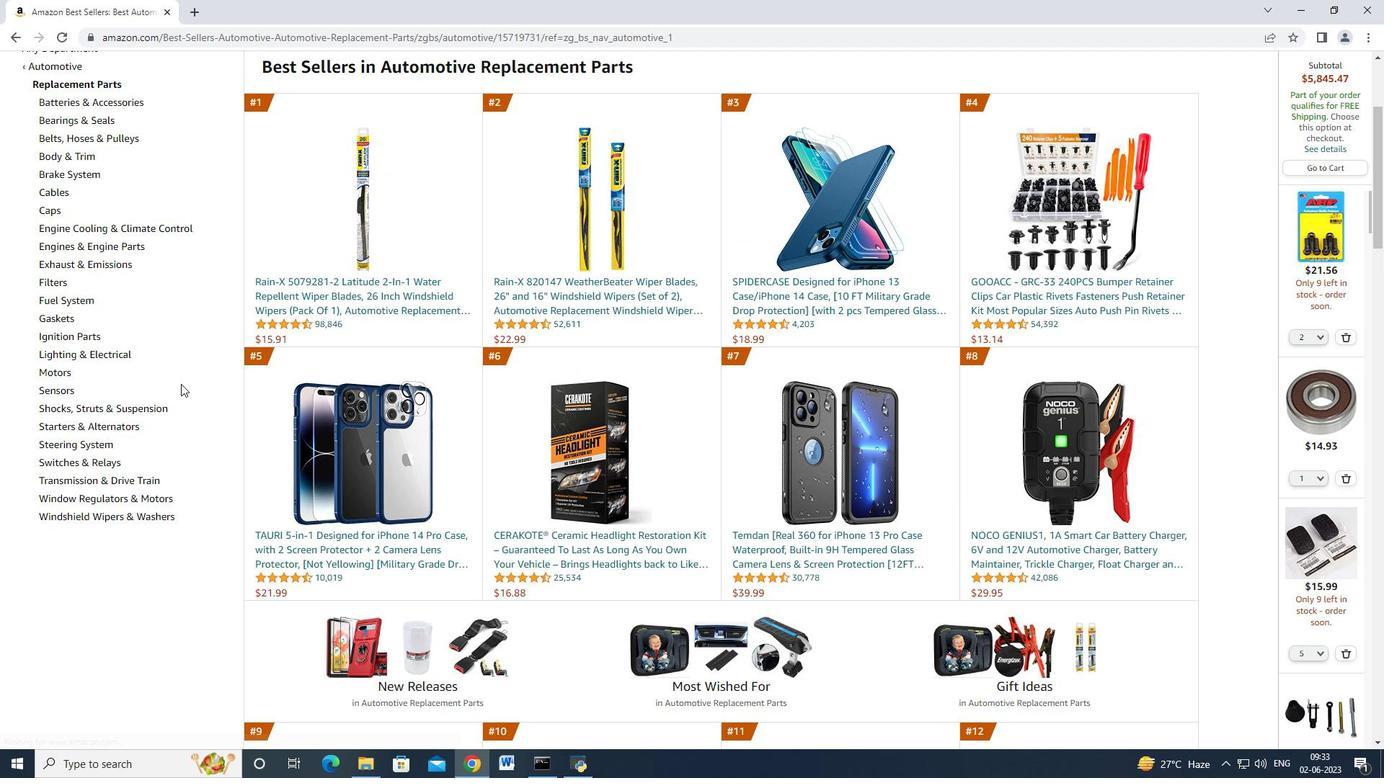 
Action: Mouse scrolled (181, 384) with delta (0, 0)
Screenshot: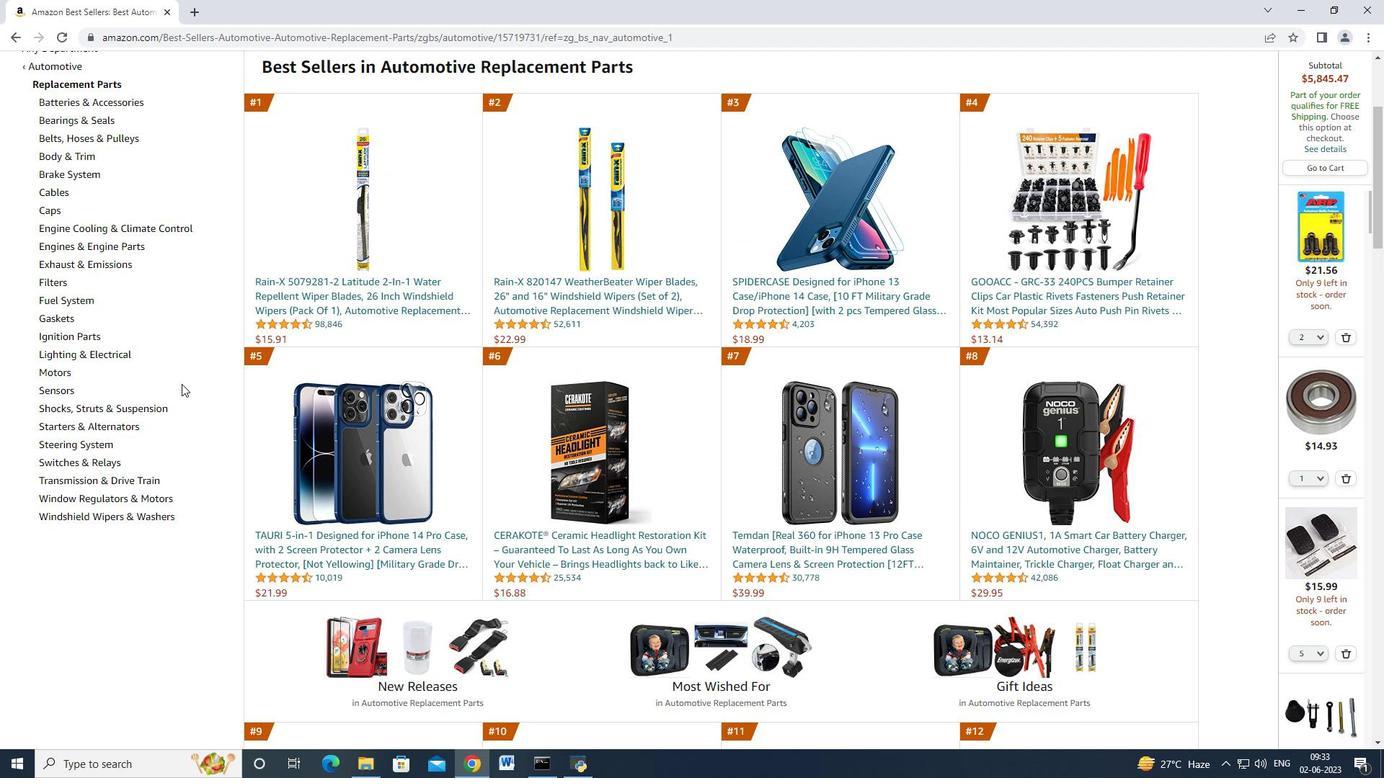 
Action: Mouse moved to (52, 131)
Screenshot: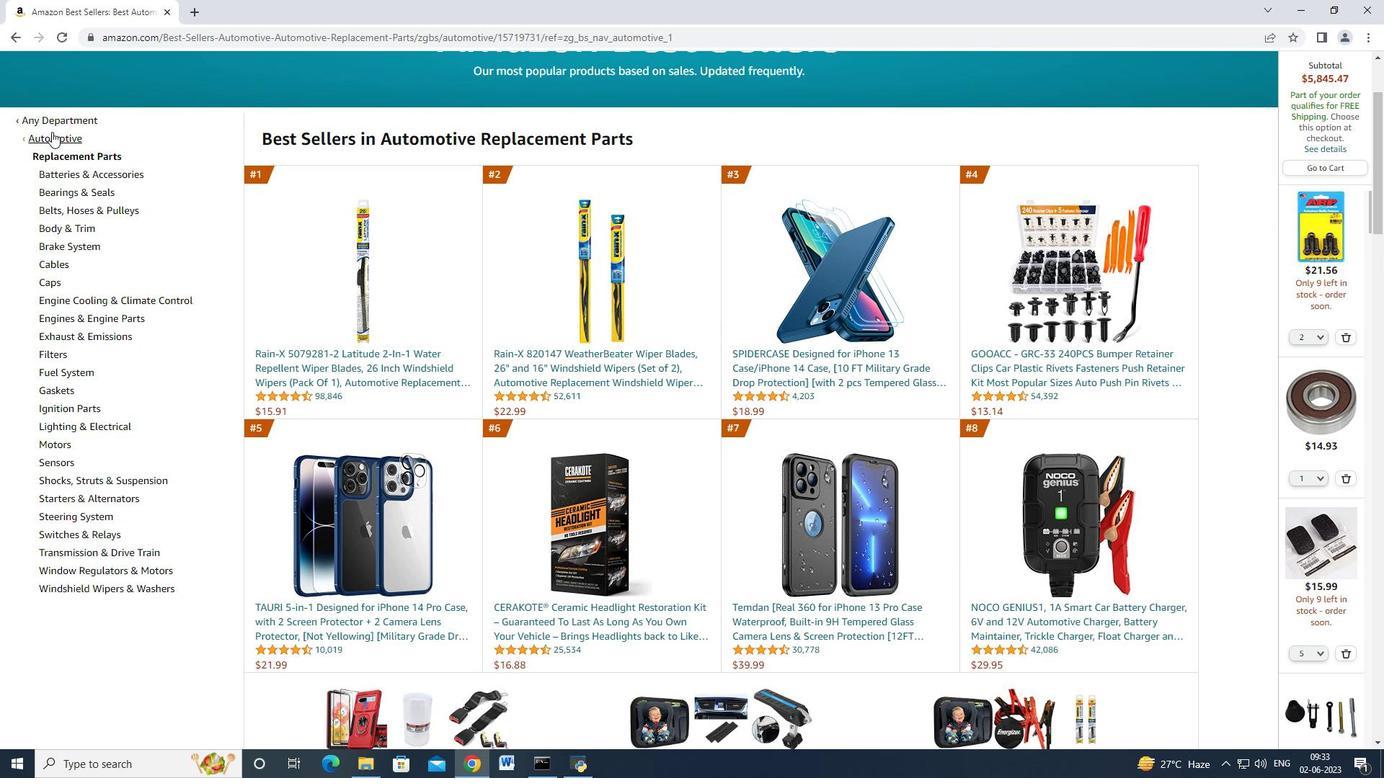 
Action: Mouse pressed left at (52, 131)
Screenshot: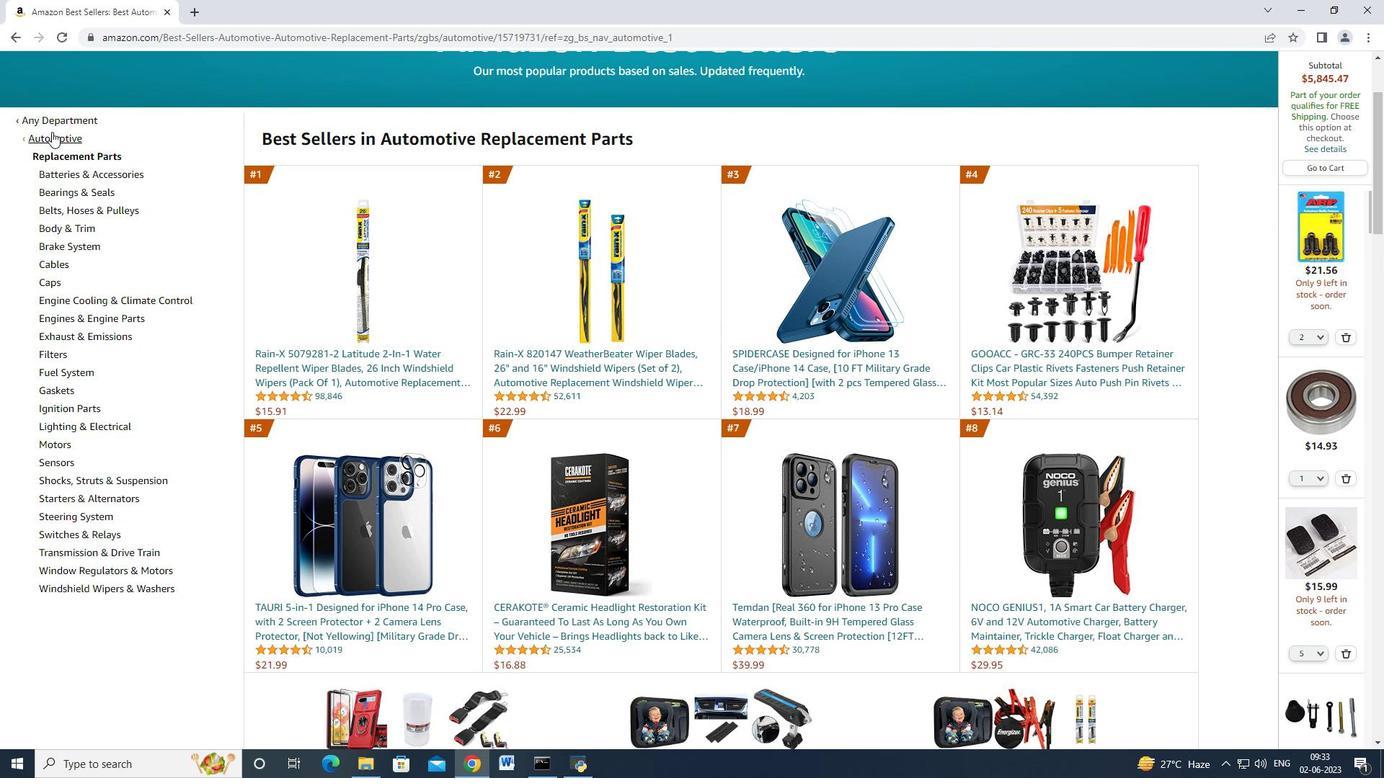 
Action: Mouse moved to (93, 472)
Screenshot: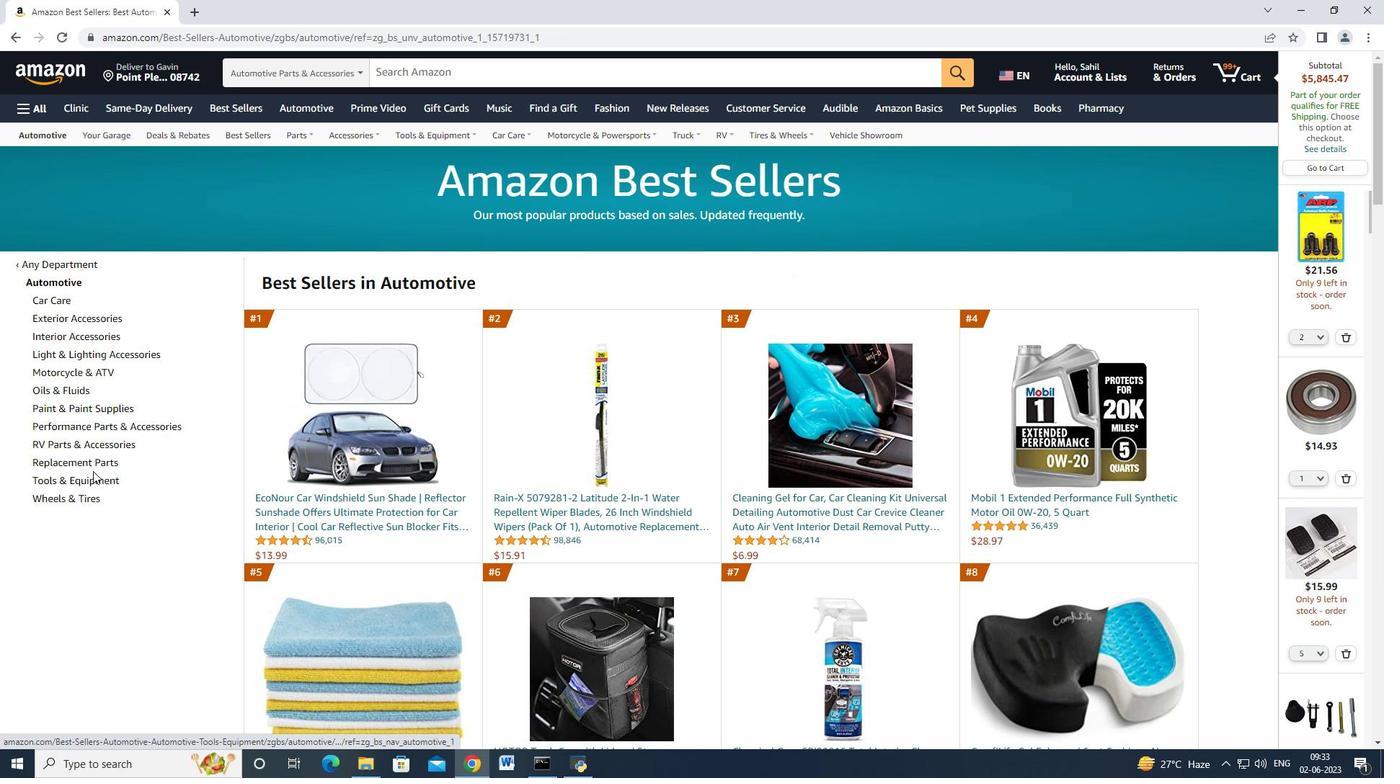 
Action: Mouse pressed left at (93, 472)
Screenshot: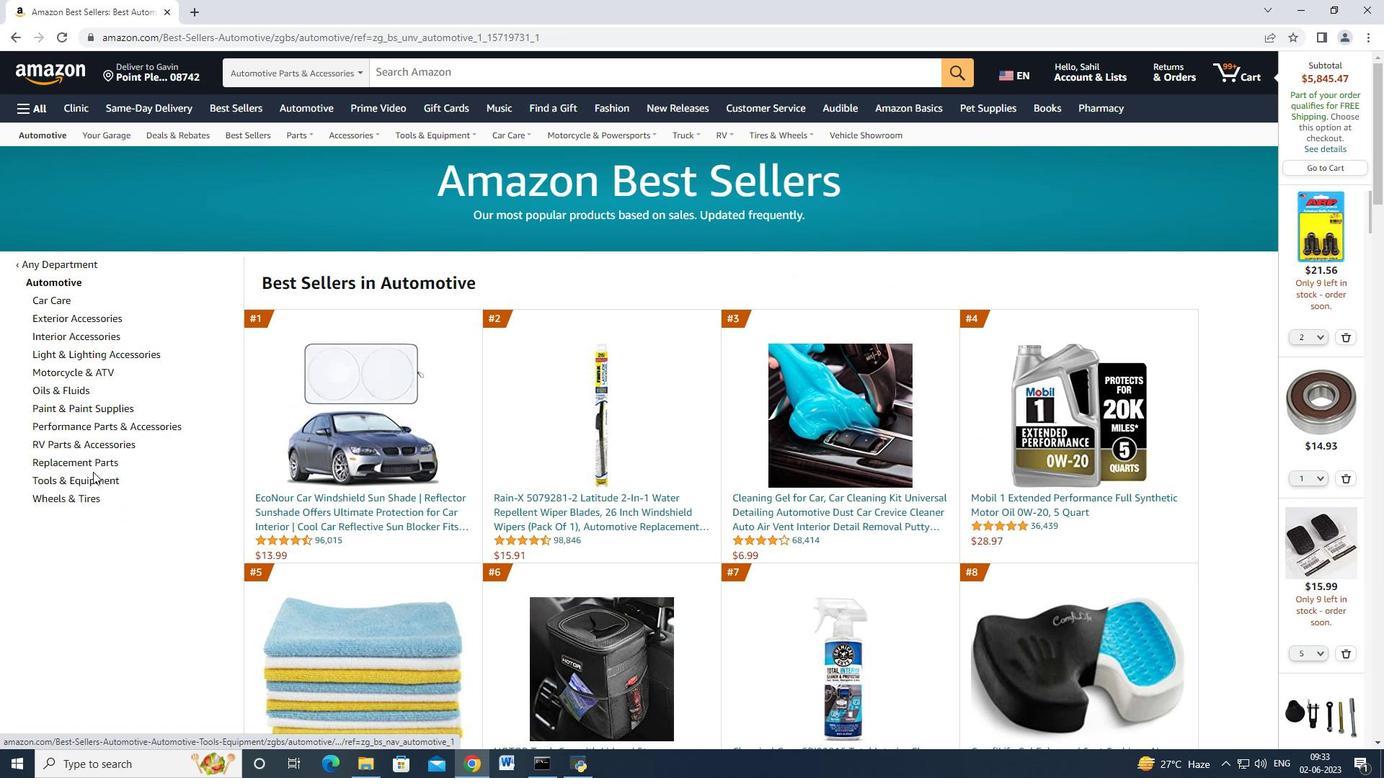
Action: Mouse moved to (94, 474)
Screenshot: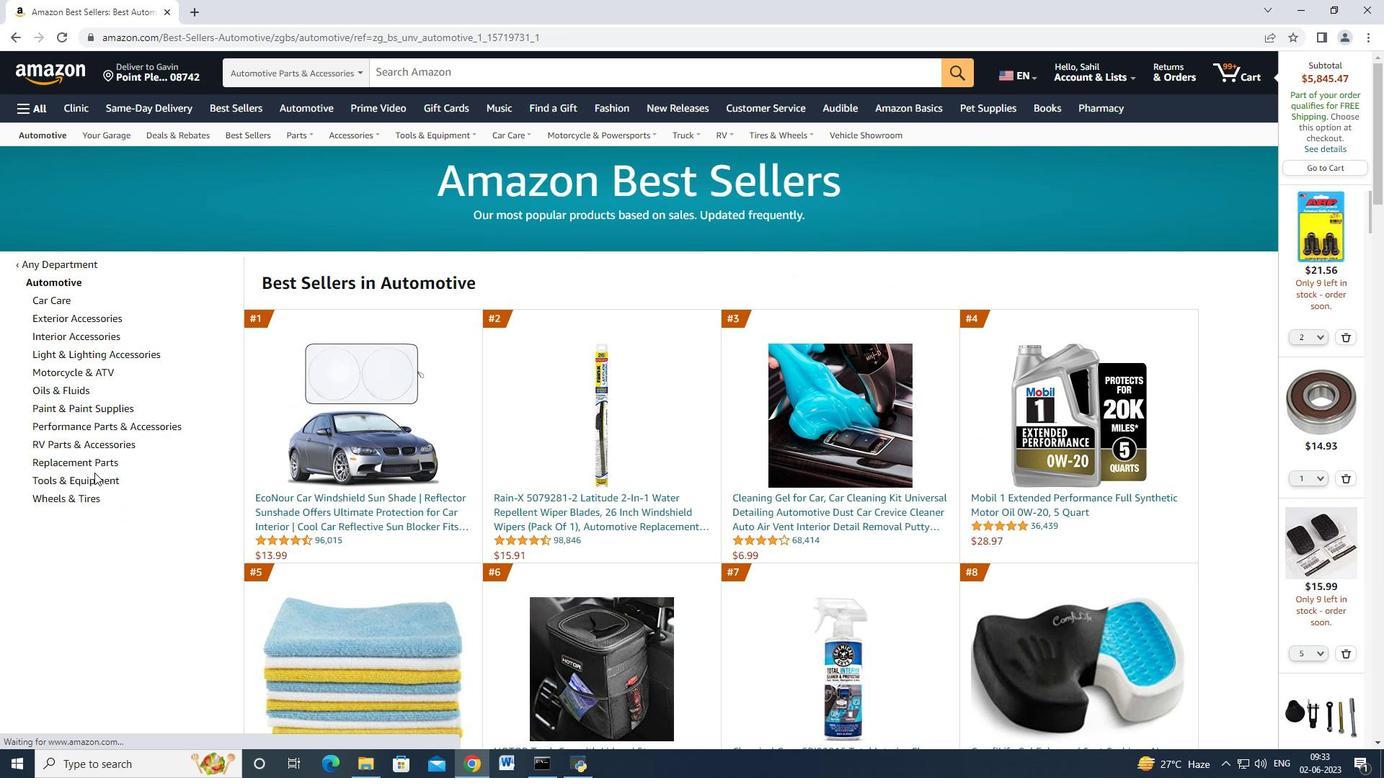 
Action: Mouse pressed left at (94, 474)
Screenshot: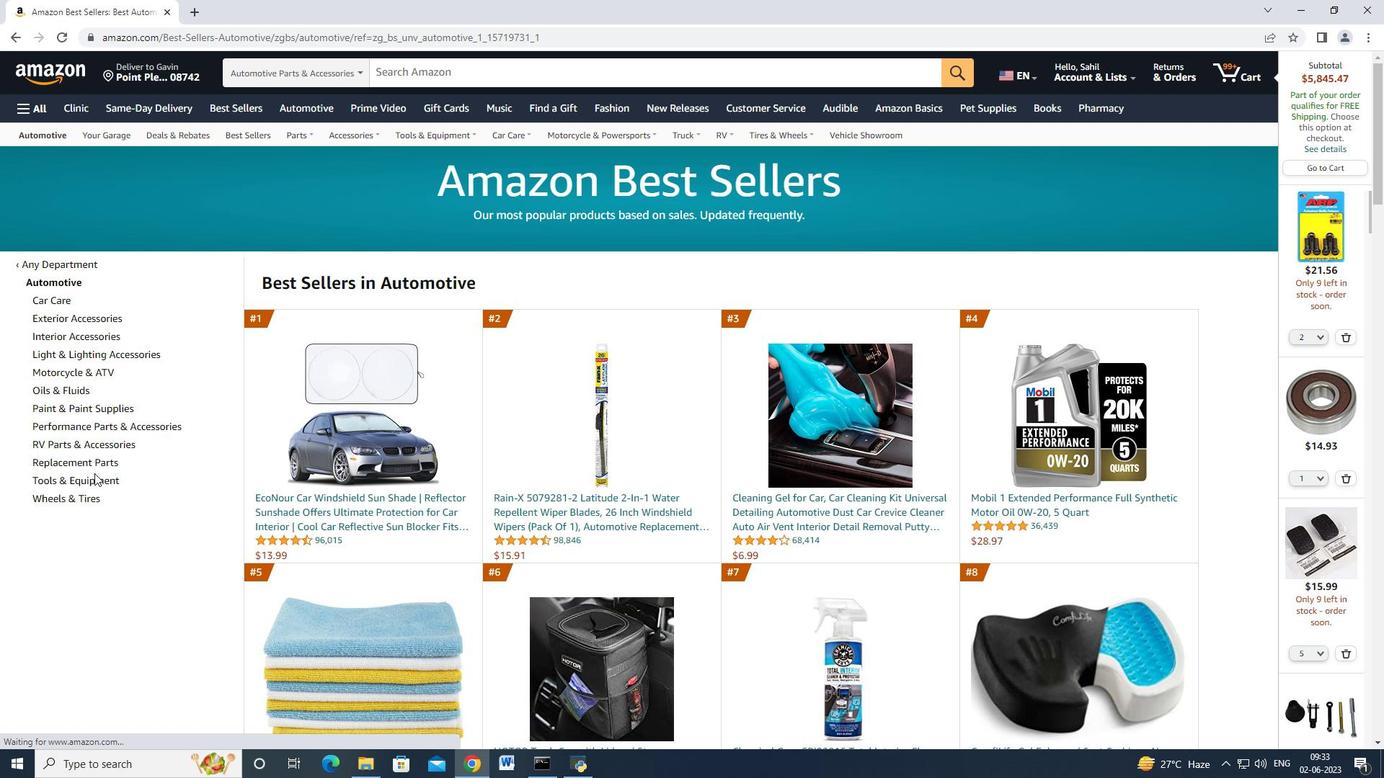 
Action: Mouse moved to (176, 389)
Screenshot: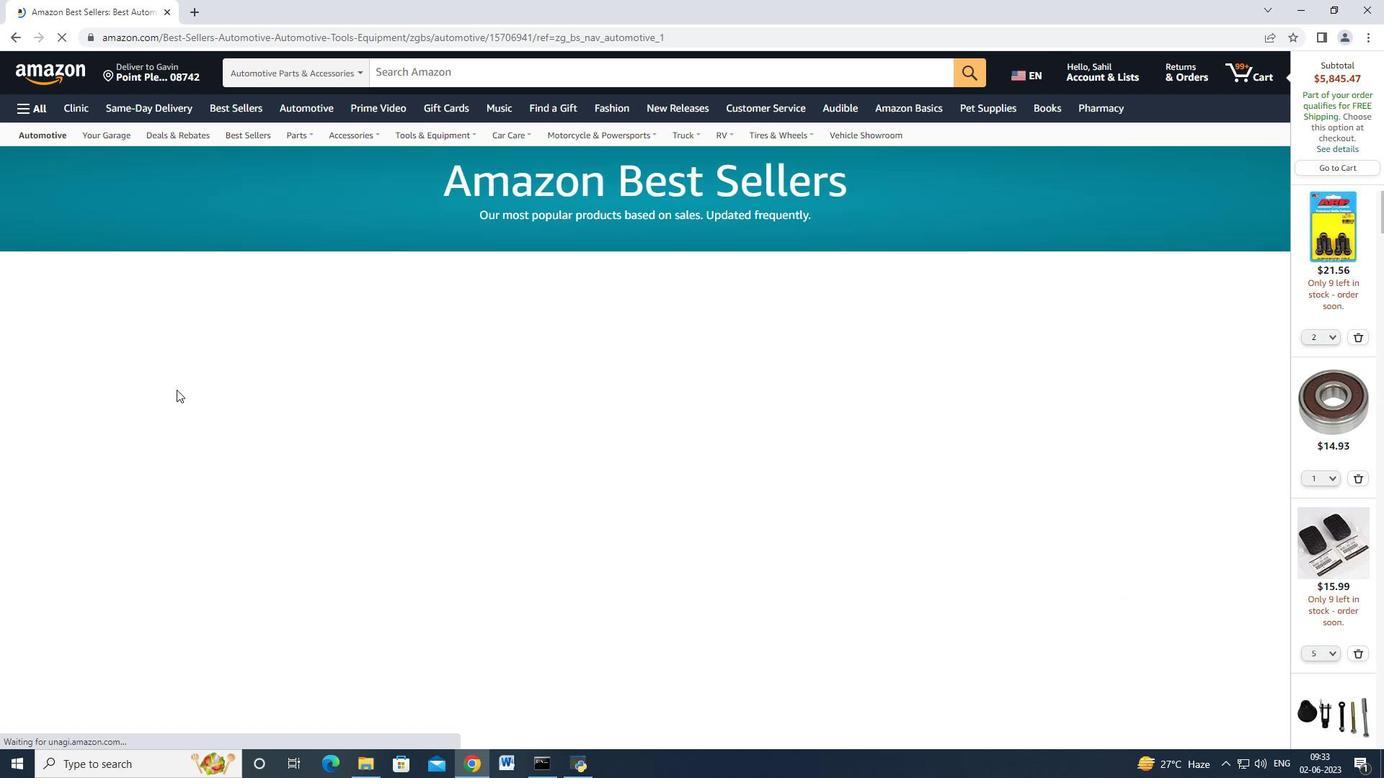 
Action: Mouse scrolled (176, 388) with delta (0, 0)
Screenshot: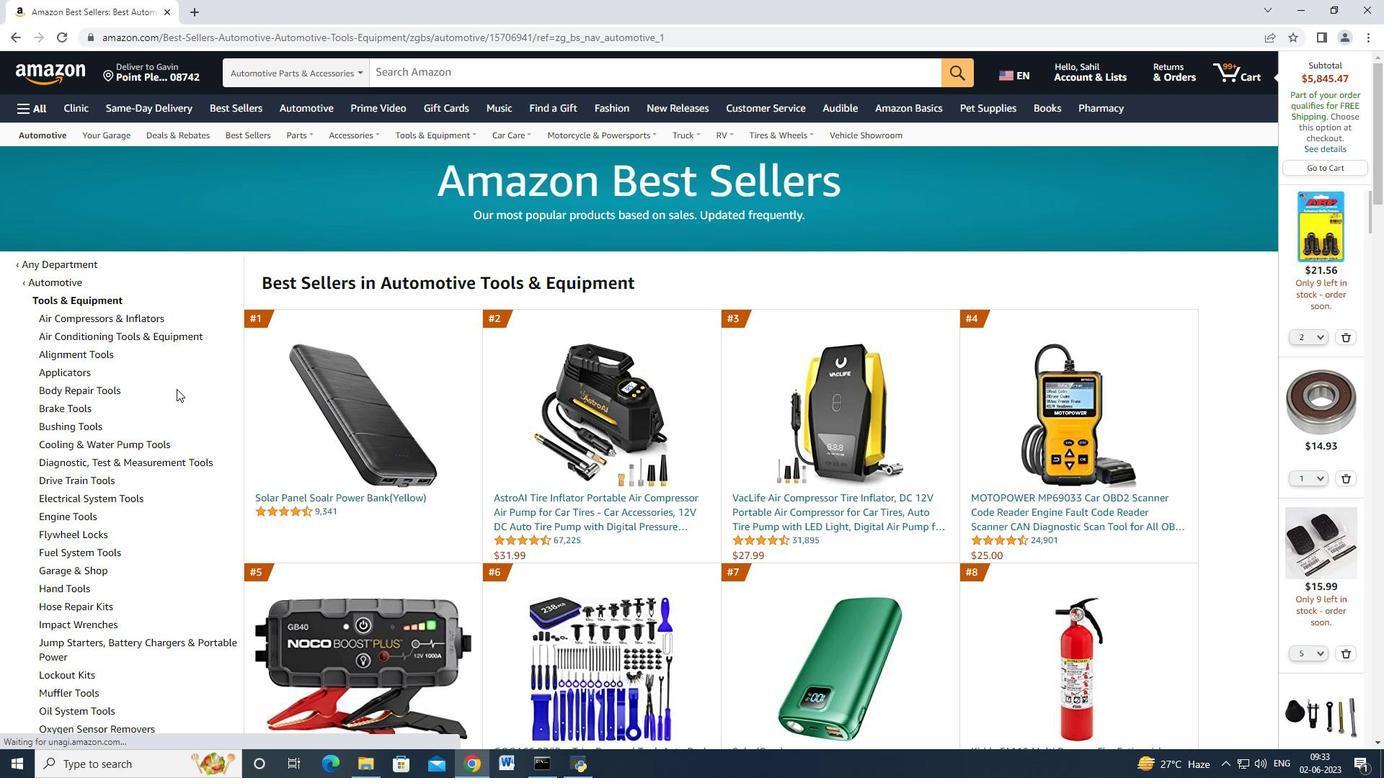 
Action: Mouse moved to (179, 392)
Screenshot: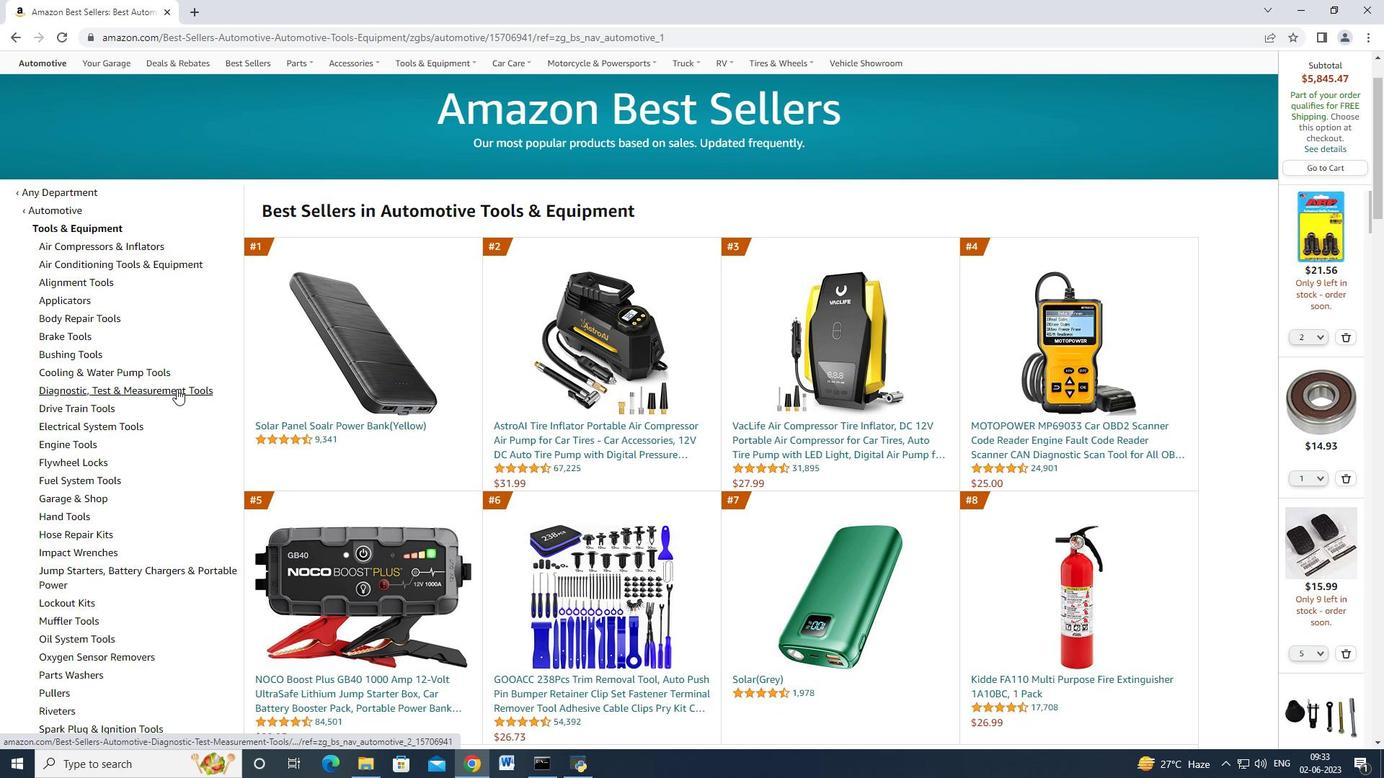 
Action: Mouse scrolled (179, 392) with delta (0, 0)
Screenshot: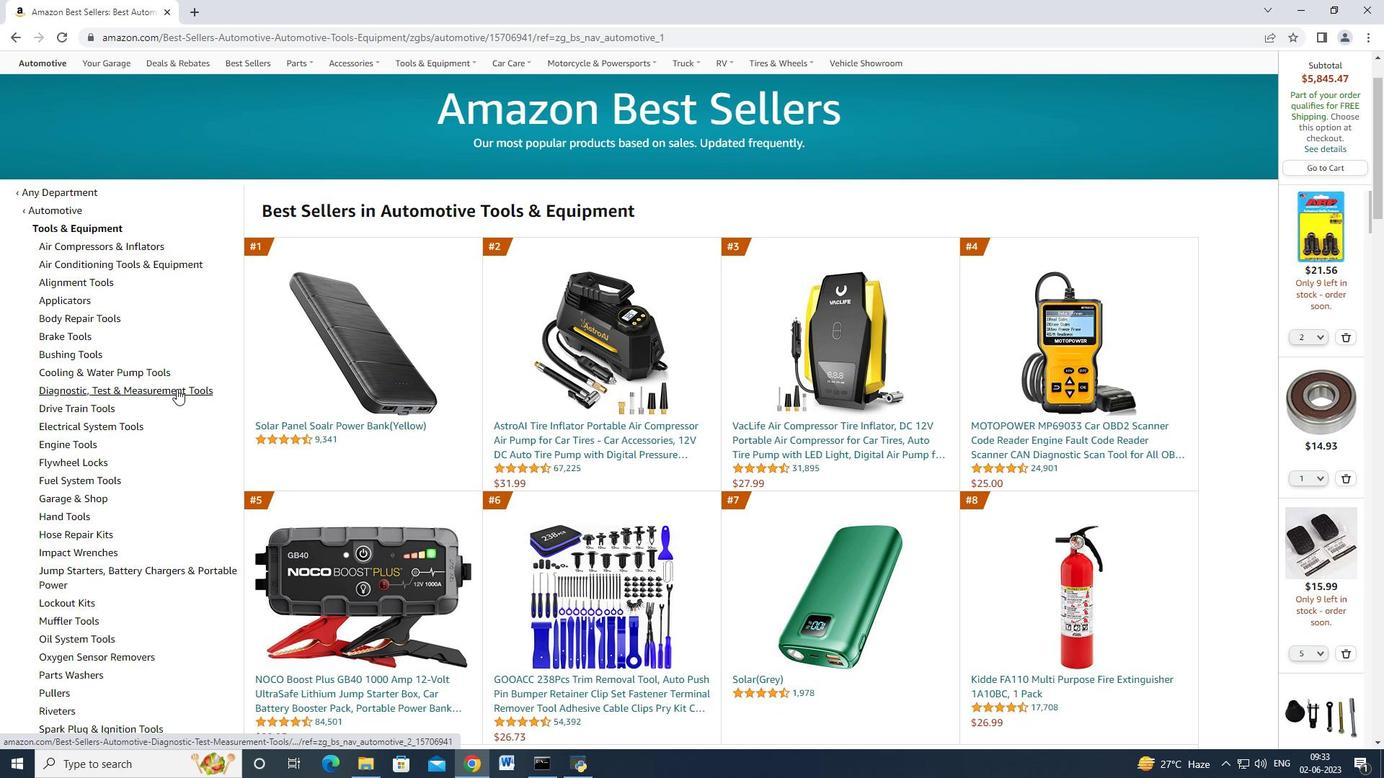 
Action: Mouse moved to (178, 394)
Screenshot: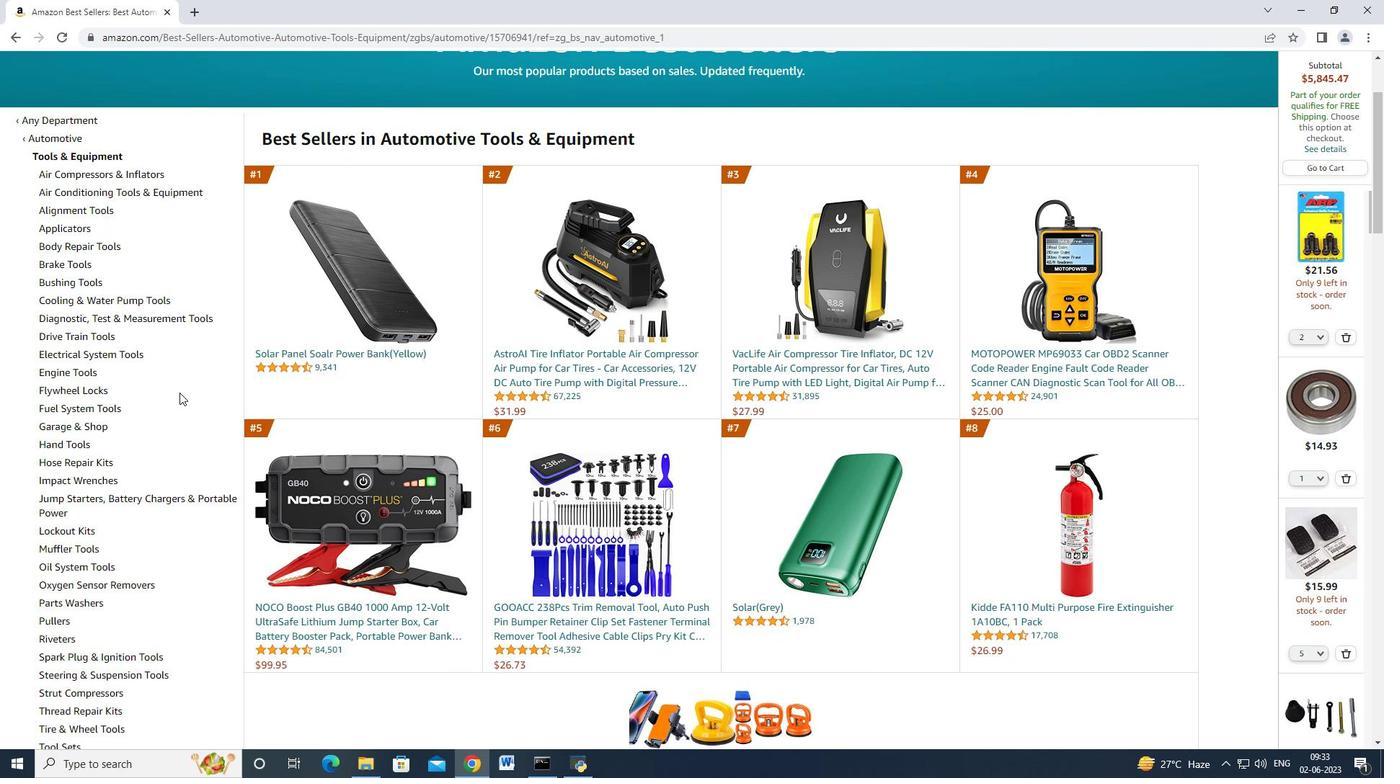 
Action: Mouse scrolled (178, 393) with delta (0, 0)
Screenshot: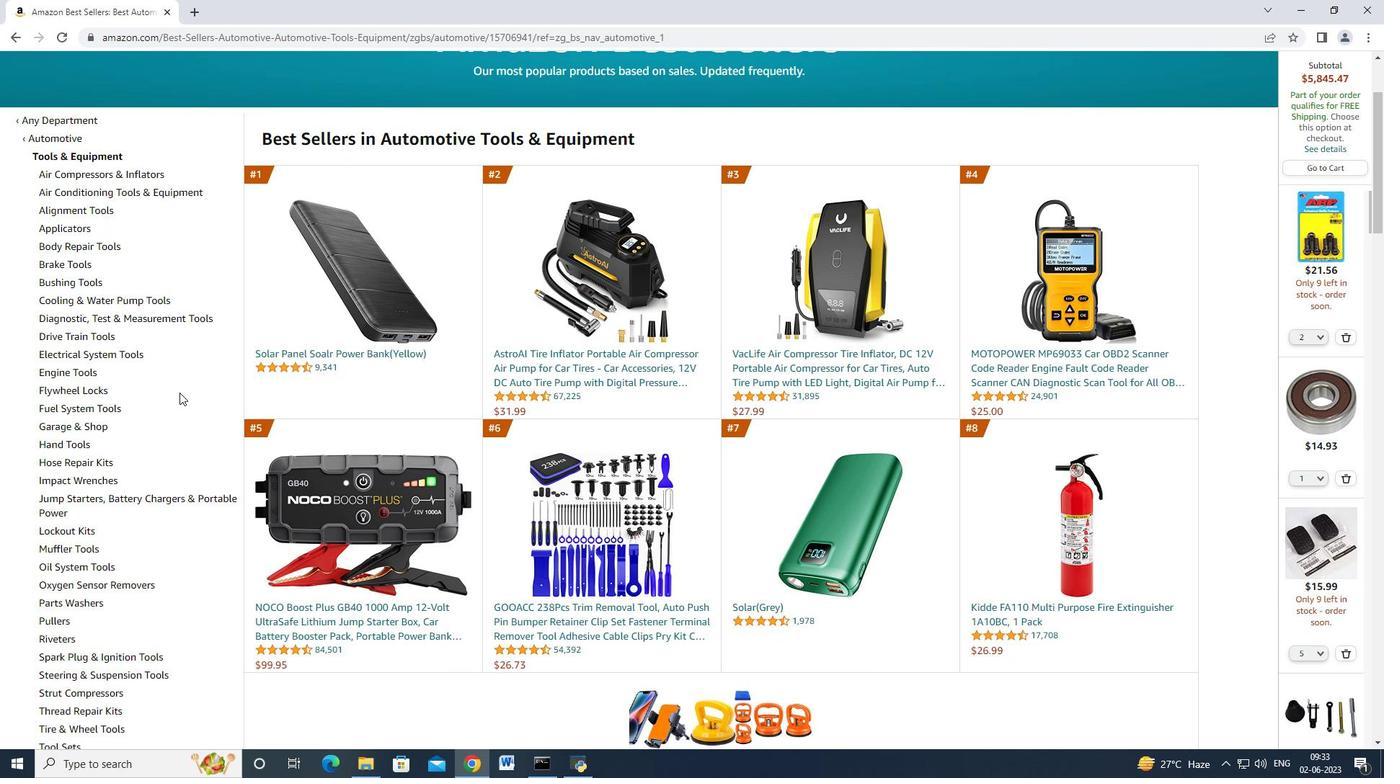 
Action: Mouse moved to (69, 135)
Screenshot: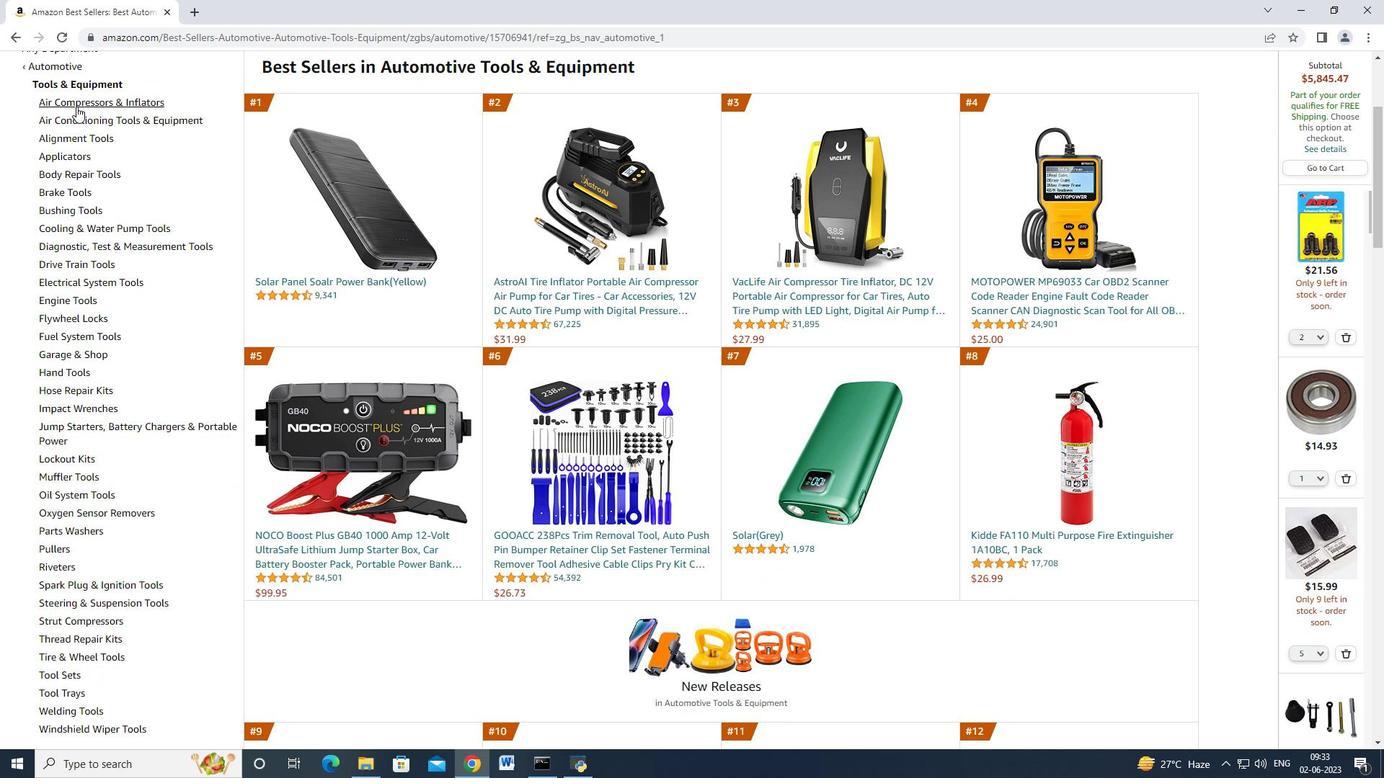 
Action: Mouse pressed left at (69, 135)
Screenshot: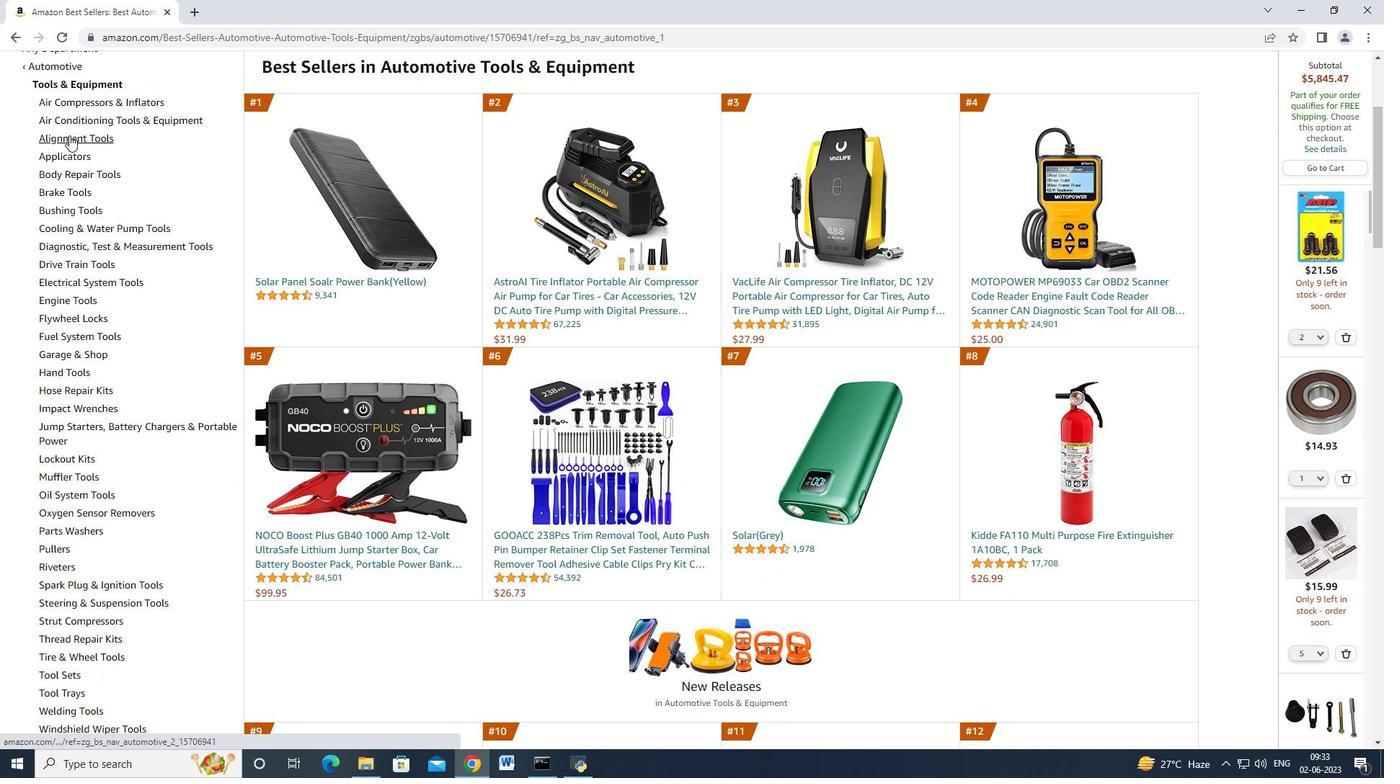 
Action: Mouse moved to (96, 603)
Screenshot: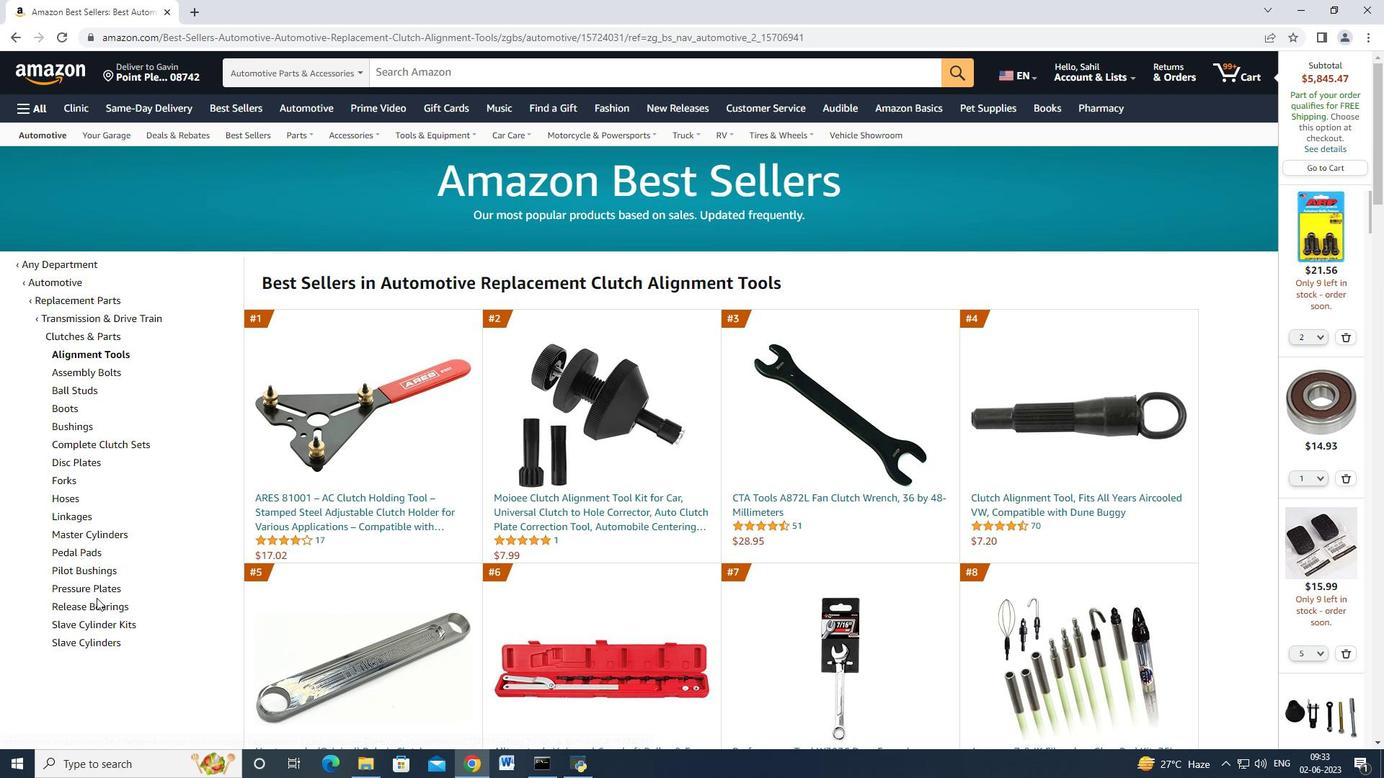 
Action: Mouse pressed left at (96, 603)
Screenshot: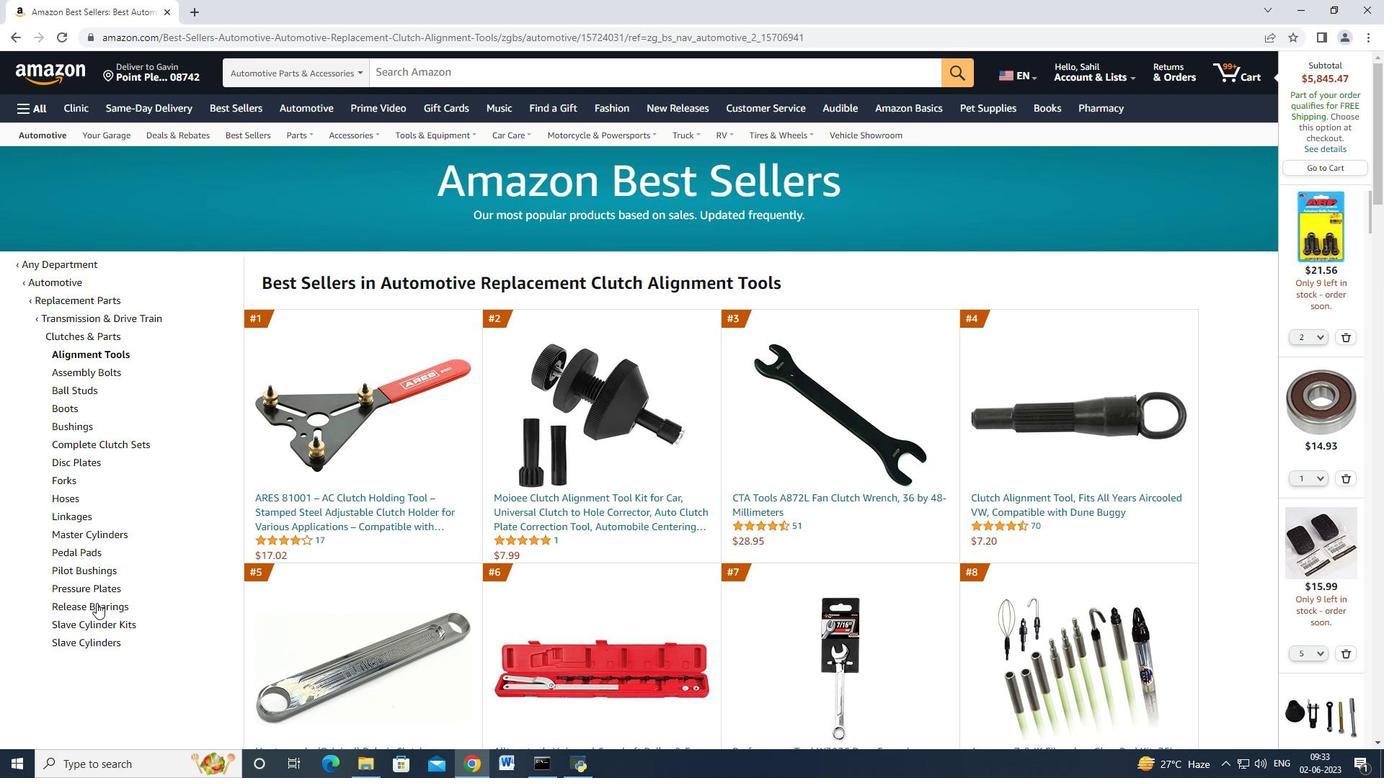 
Action: Mouse moved to (634, 364)
Screenshot: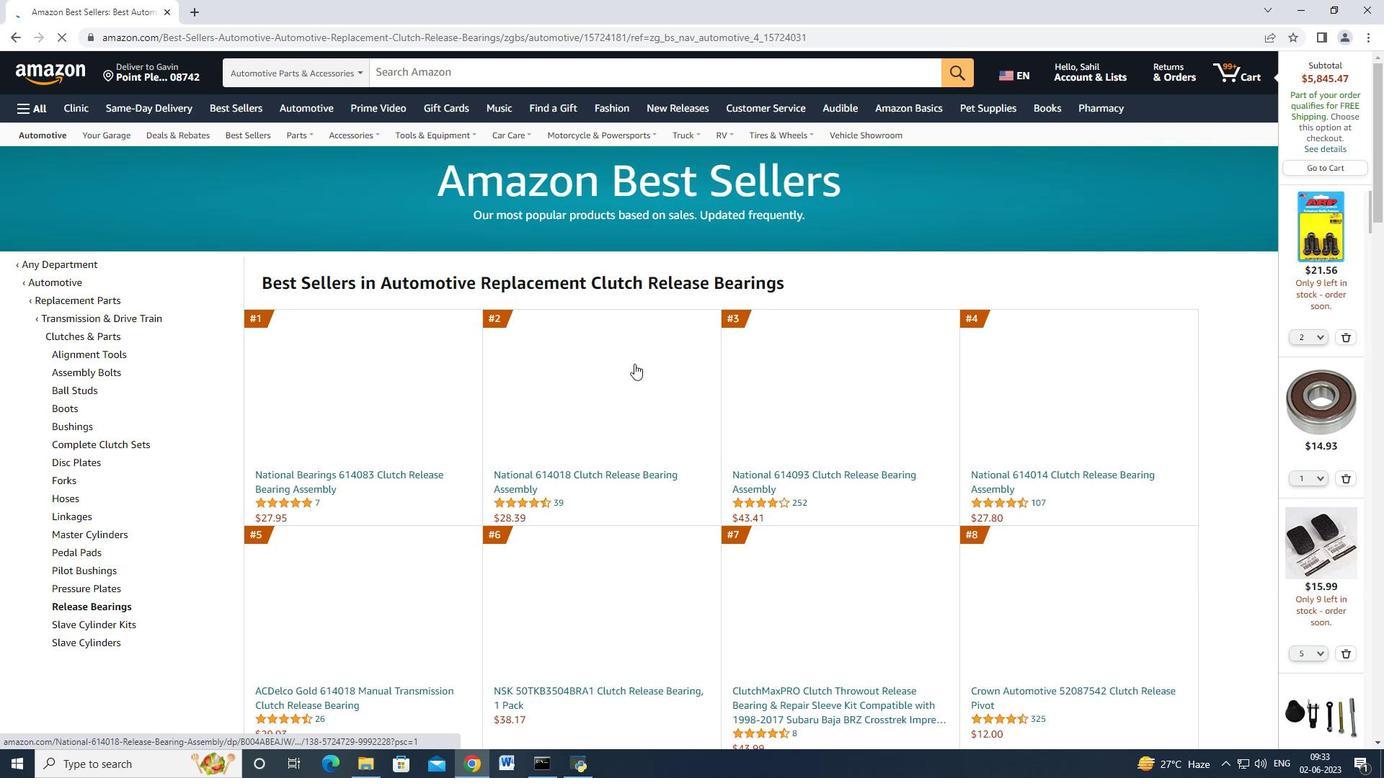 
Action: Mouse scrolled (634, 363) with delta (0, 0)
Screenshot: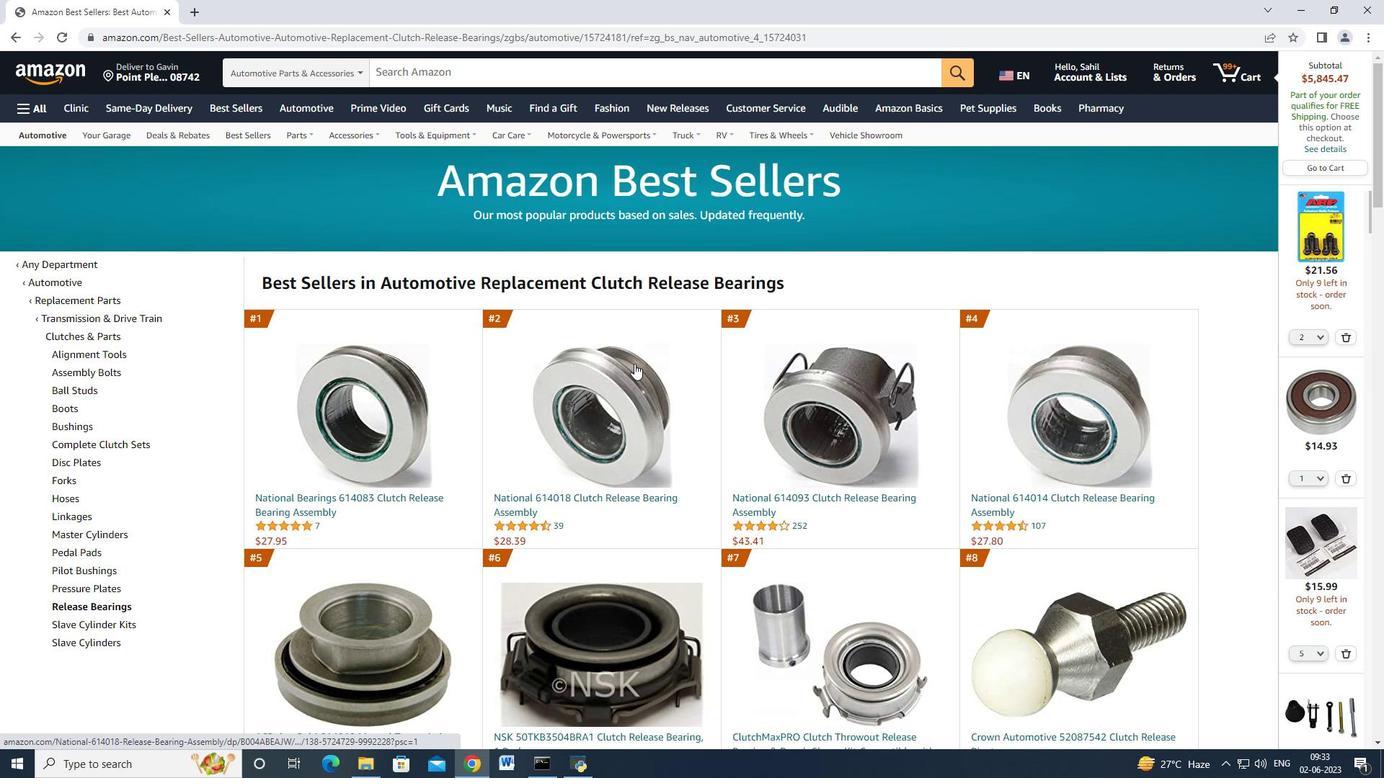 
Action: Mouse moved to (563, 428)
Screenshot: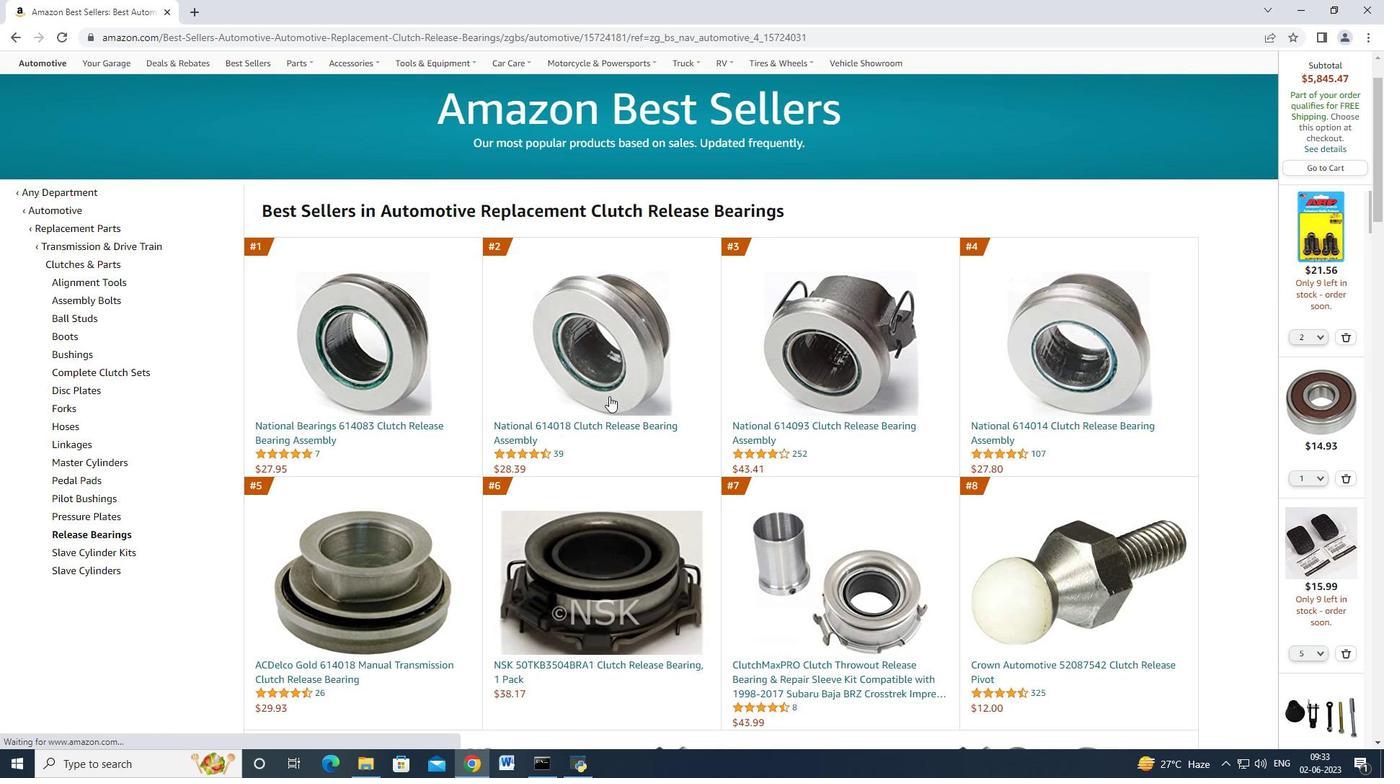 
Action: Mouse pressed left at (563, 428)
Screenshot: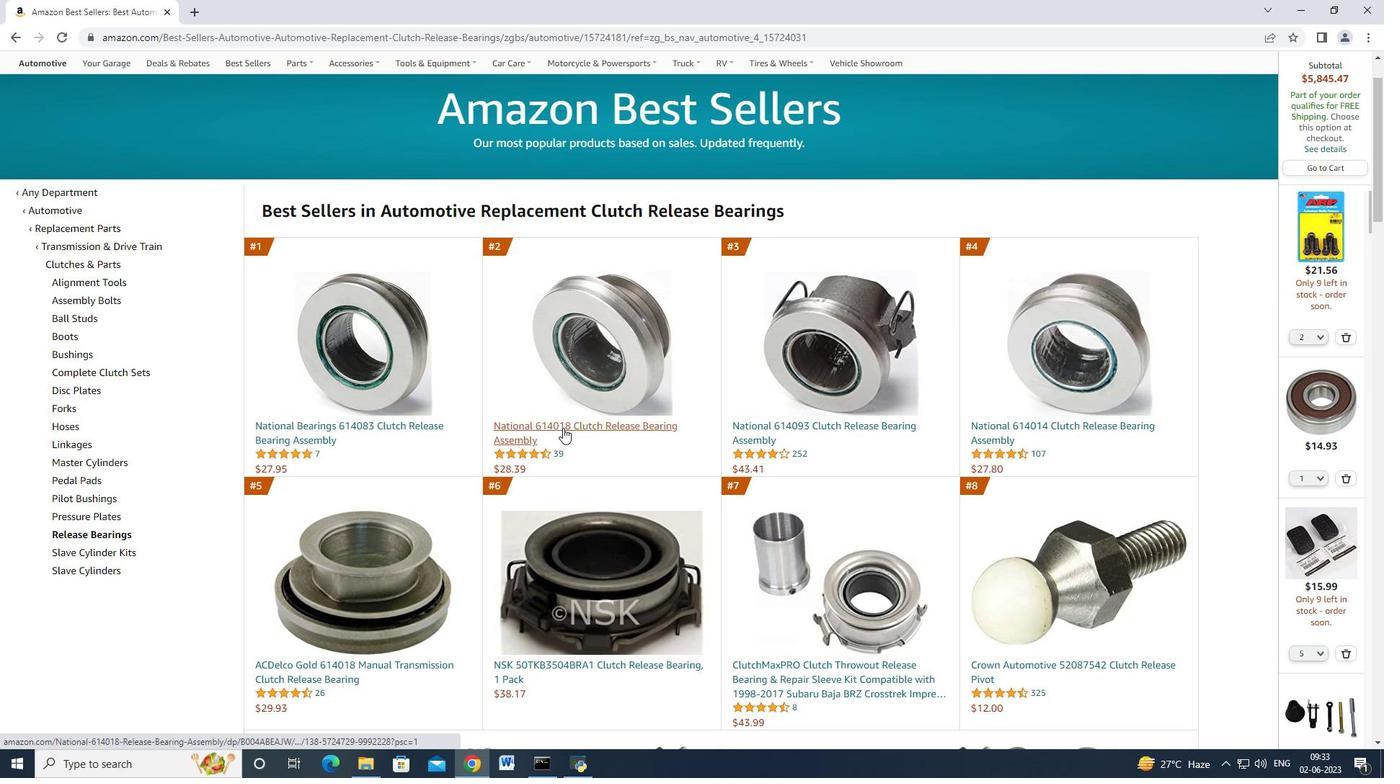 
Action: Mouse moved to (1033, 532)
Screenshot: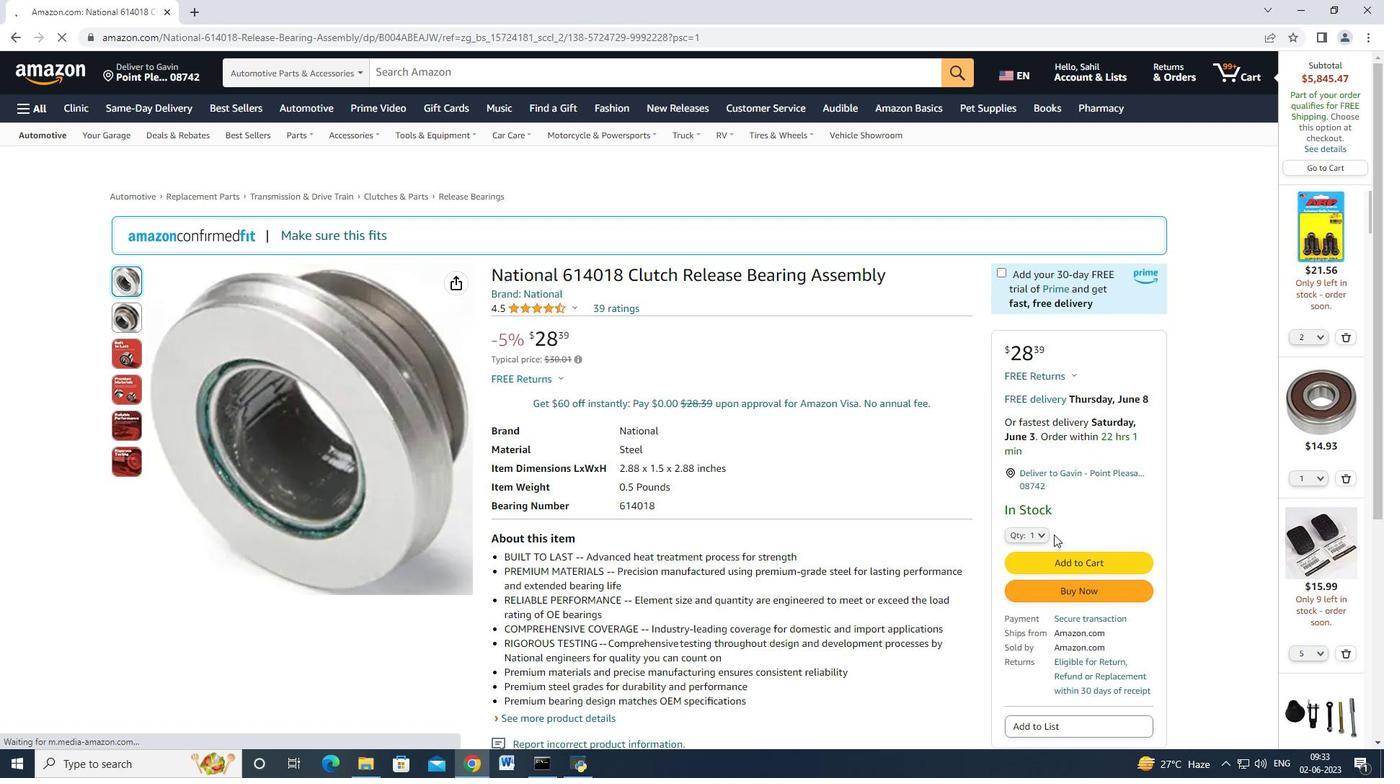 
Action: Mouse pressed left at (1033, 532)
Screenshot: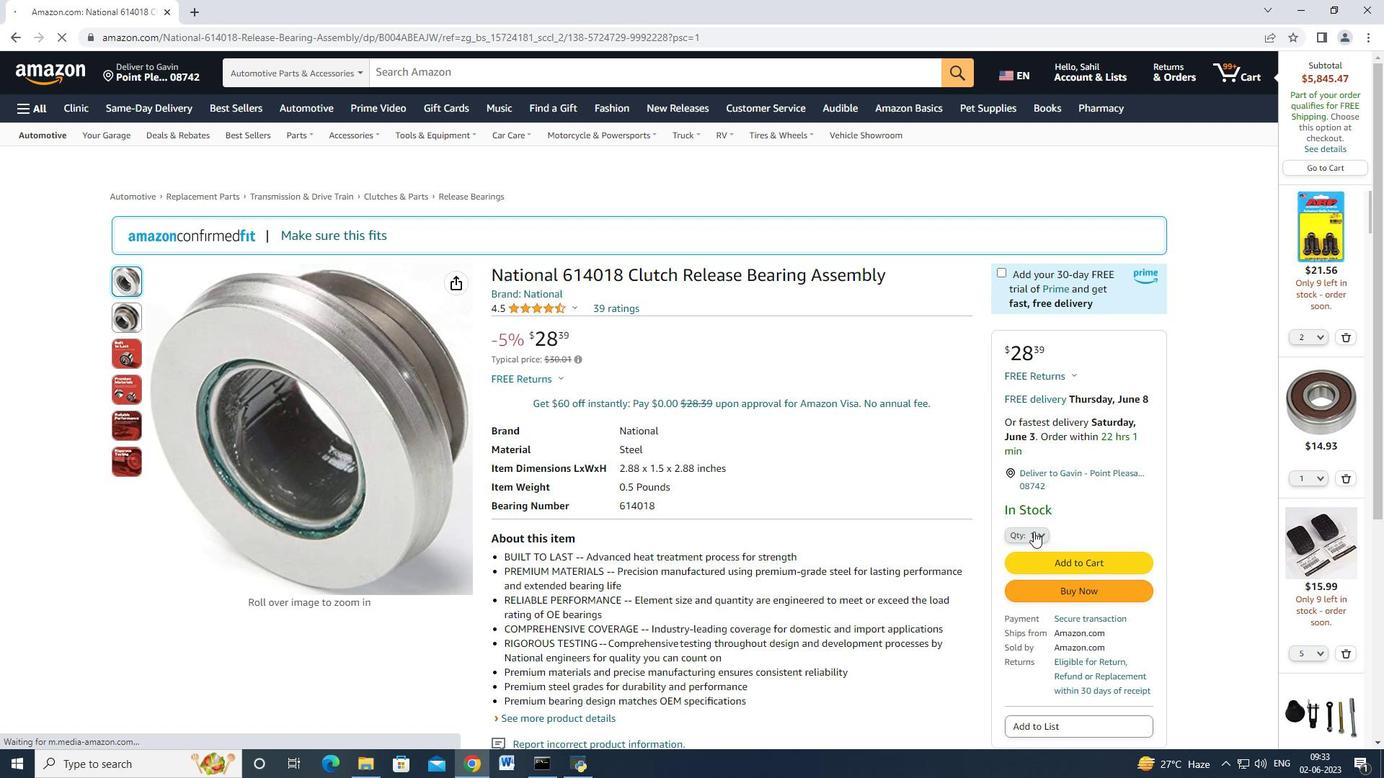 
Action: Mouse moved to (1015, 123)
Screenshot: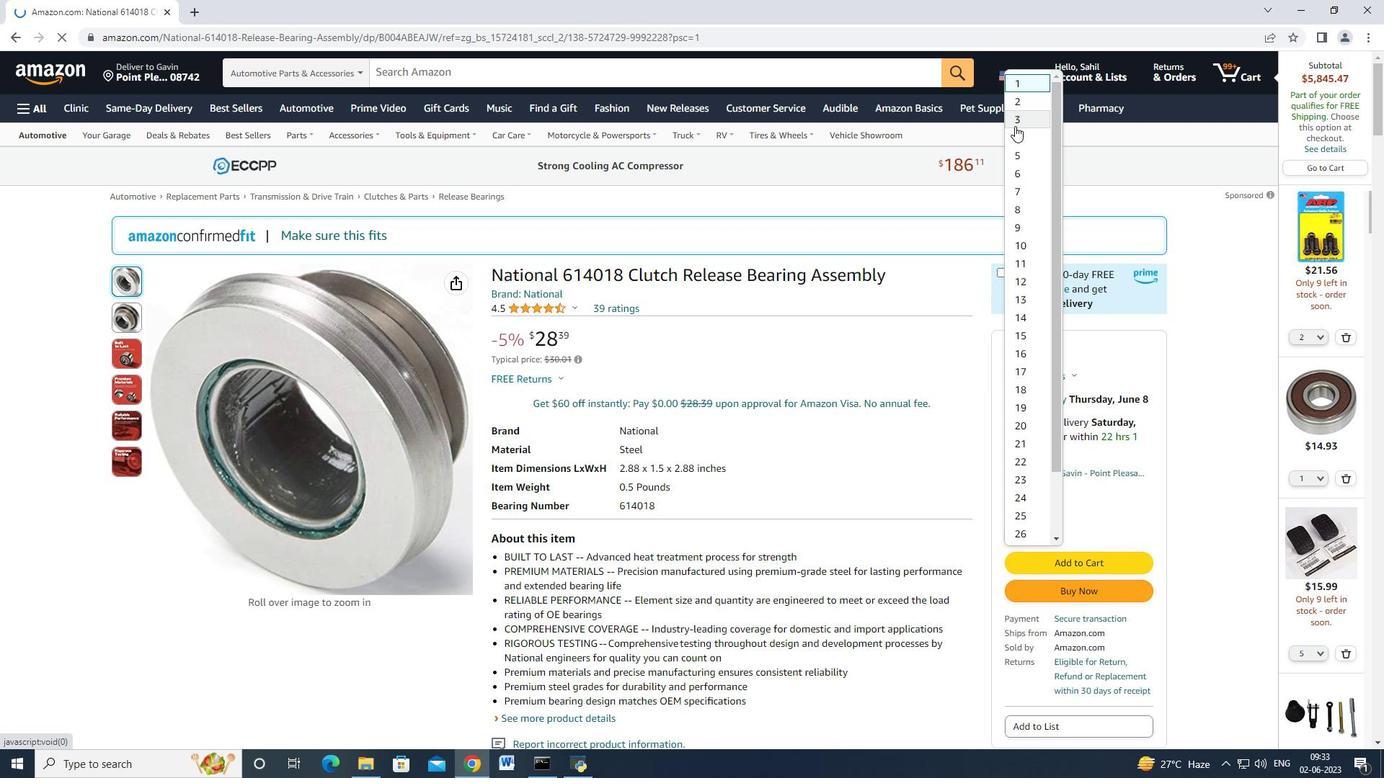
Action: Mouse pressed left at (1015, 123)
Screenshot: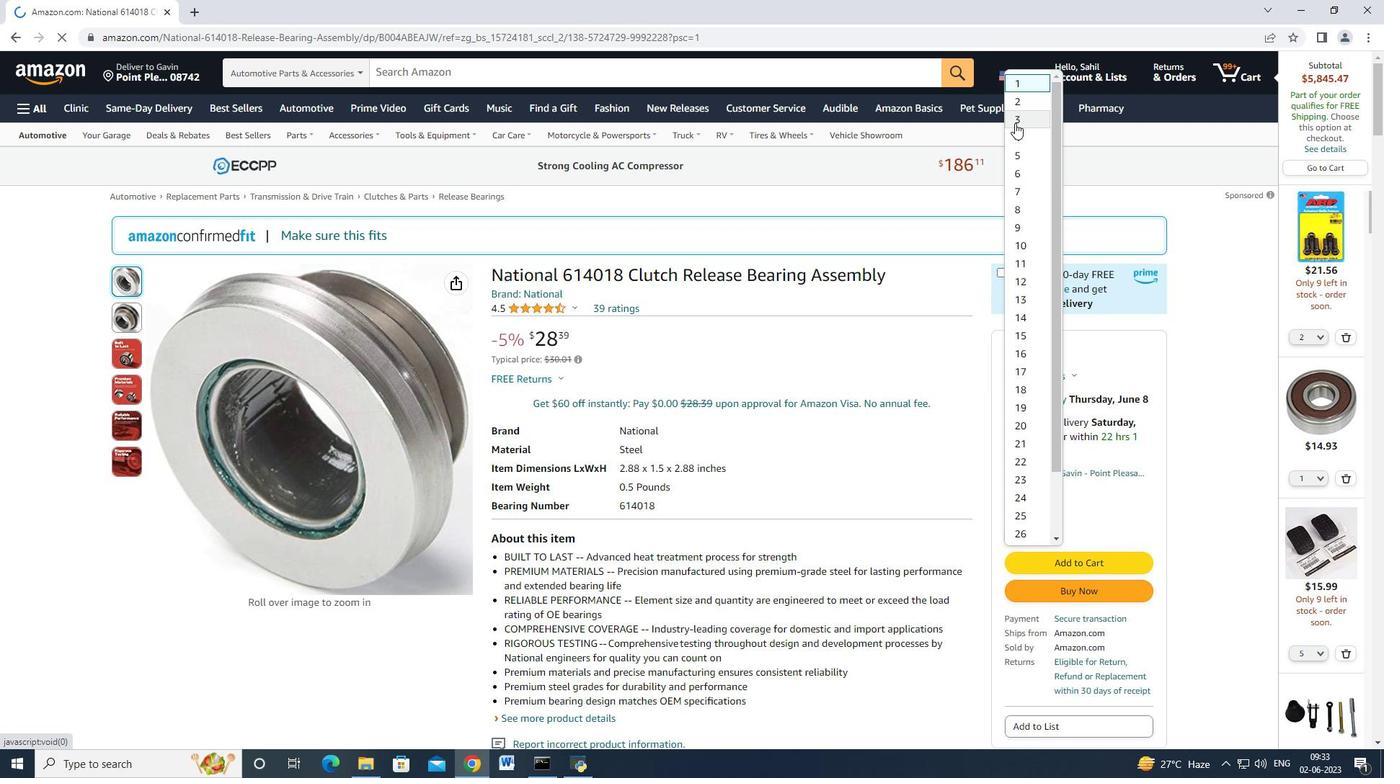 
Action: Mouse moved to (1029, 586)
Screenshot: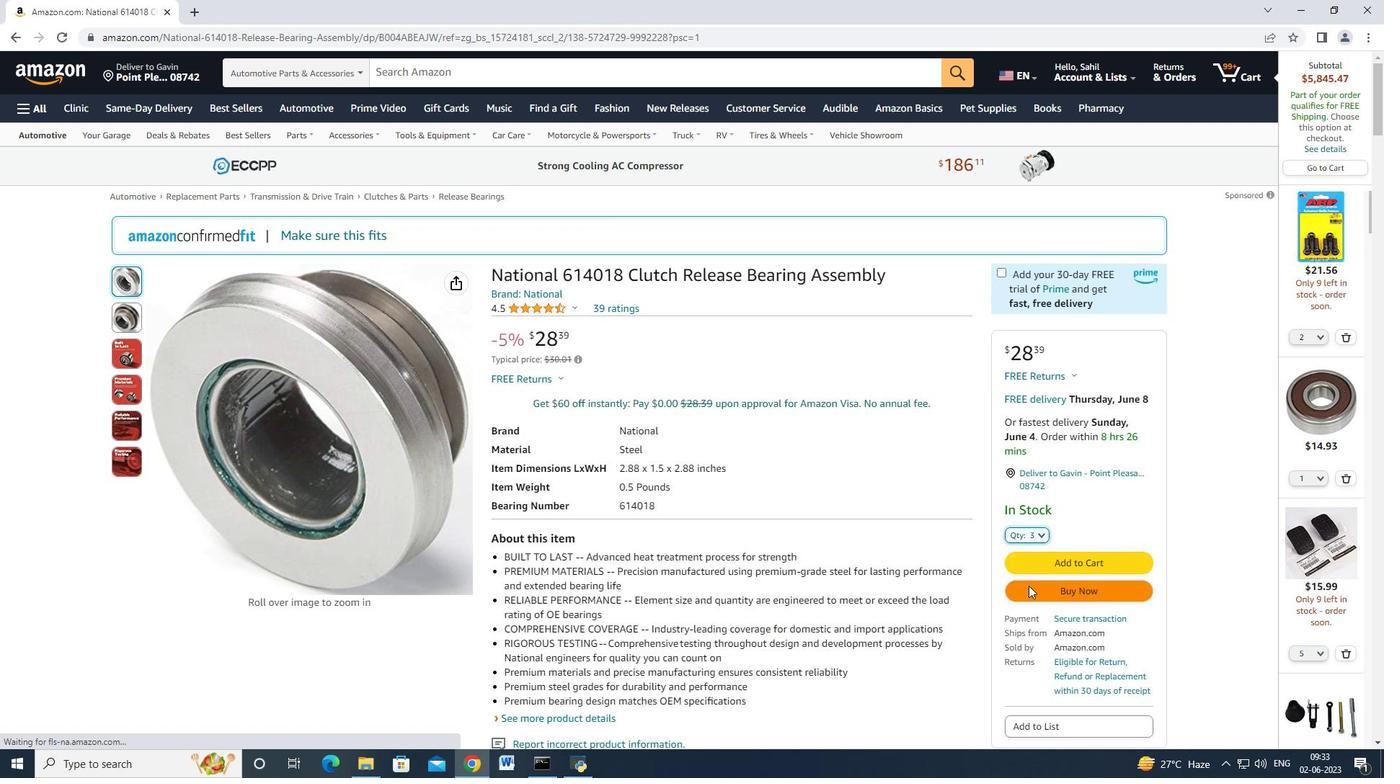 
Action: Mouse pressed left at (1029, 586)
Screenshot: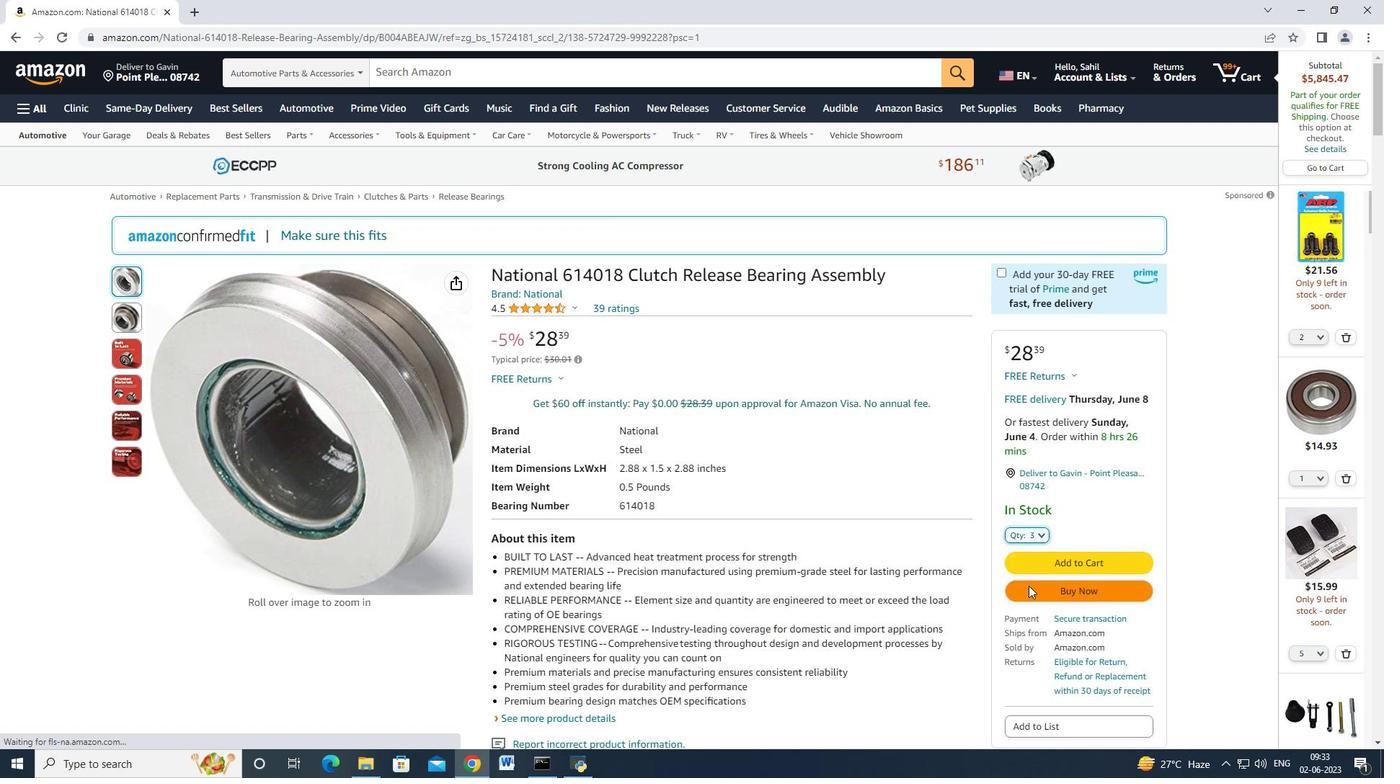 
Action: Mouse moved to (824, 126)
Screenshot: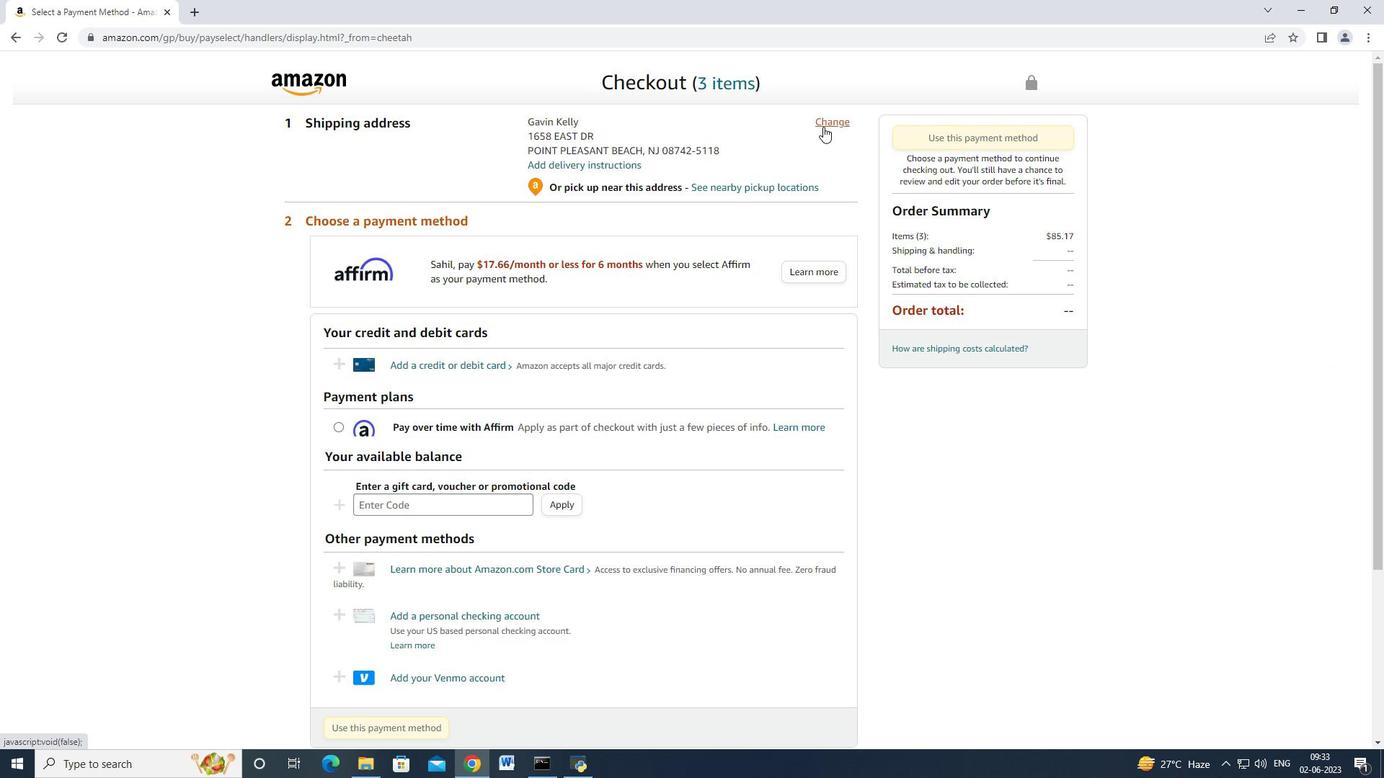 
Action: Mouse pressed left at (824, 126)
Screenshot: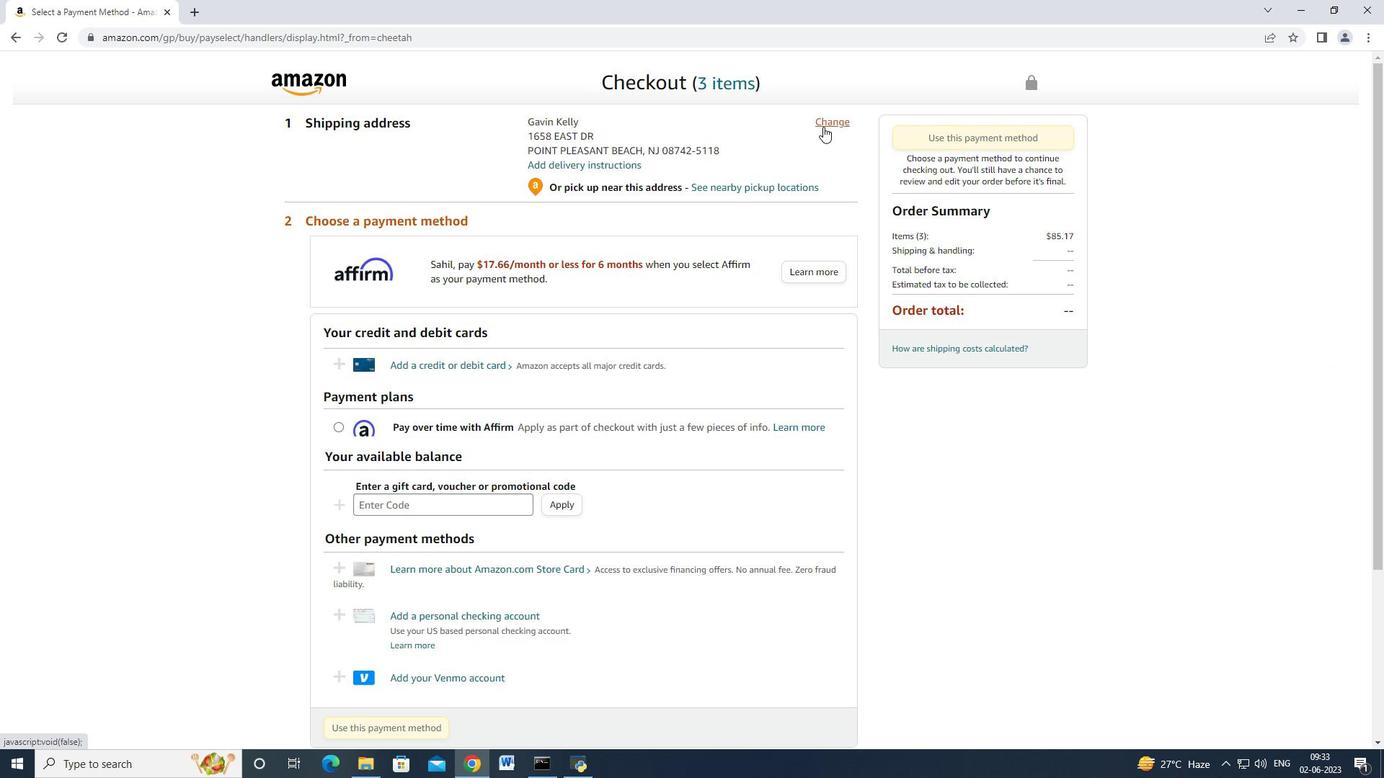 
Action: Mouse moved to (613, 297)
Screenshot: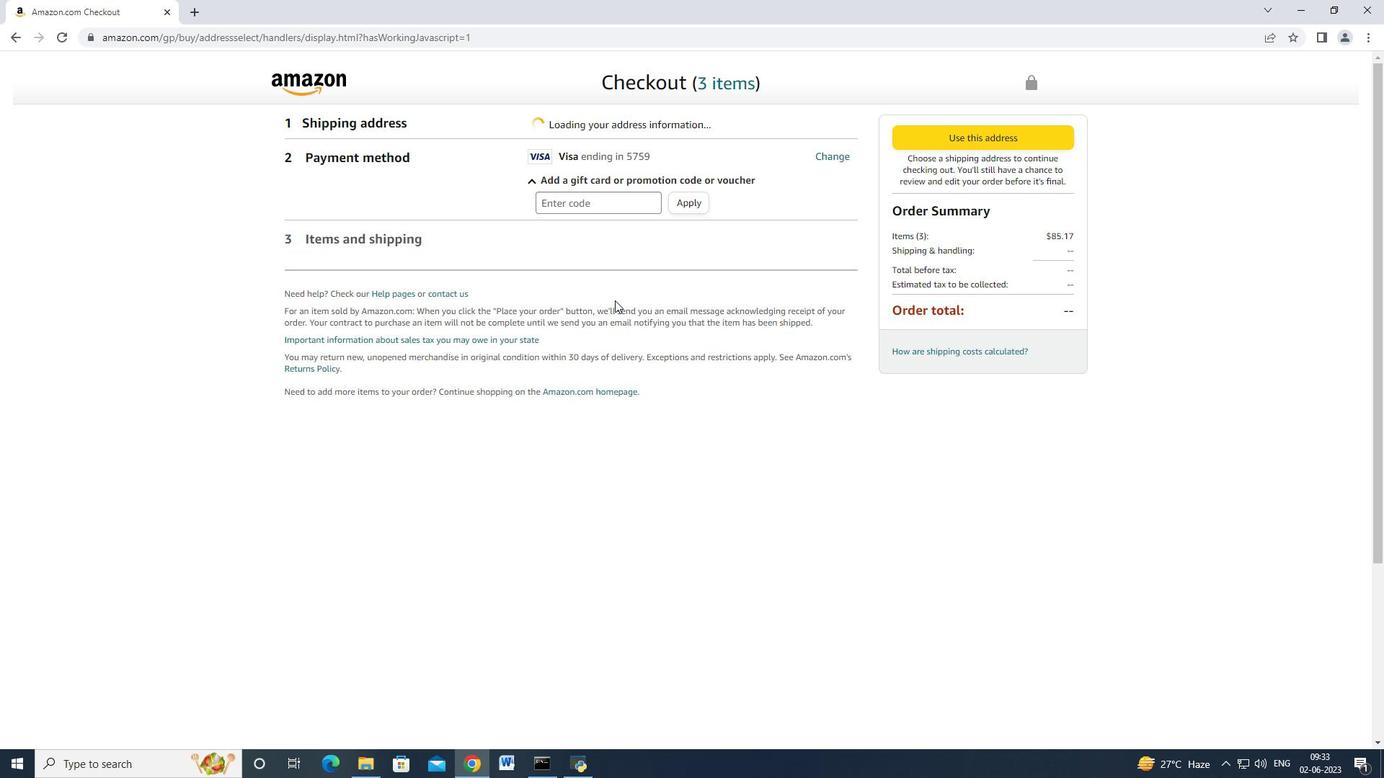 
Action: Mouse scrolled (613, 297) with delta (0, 0)
Screenshot: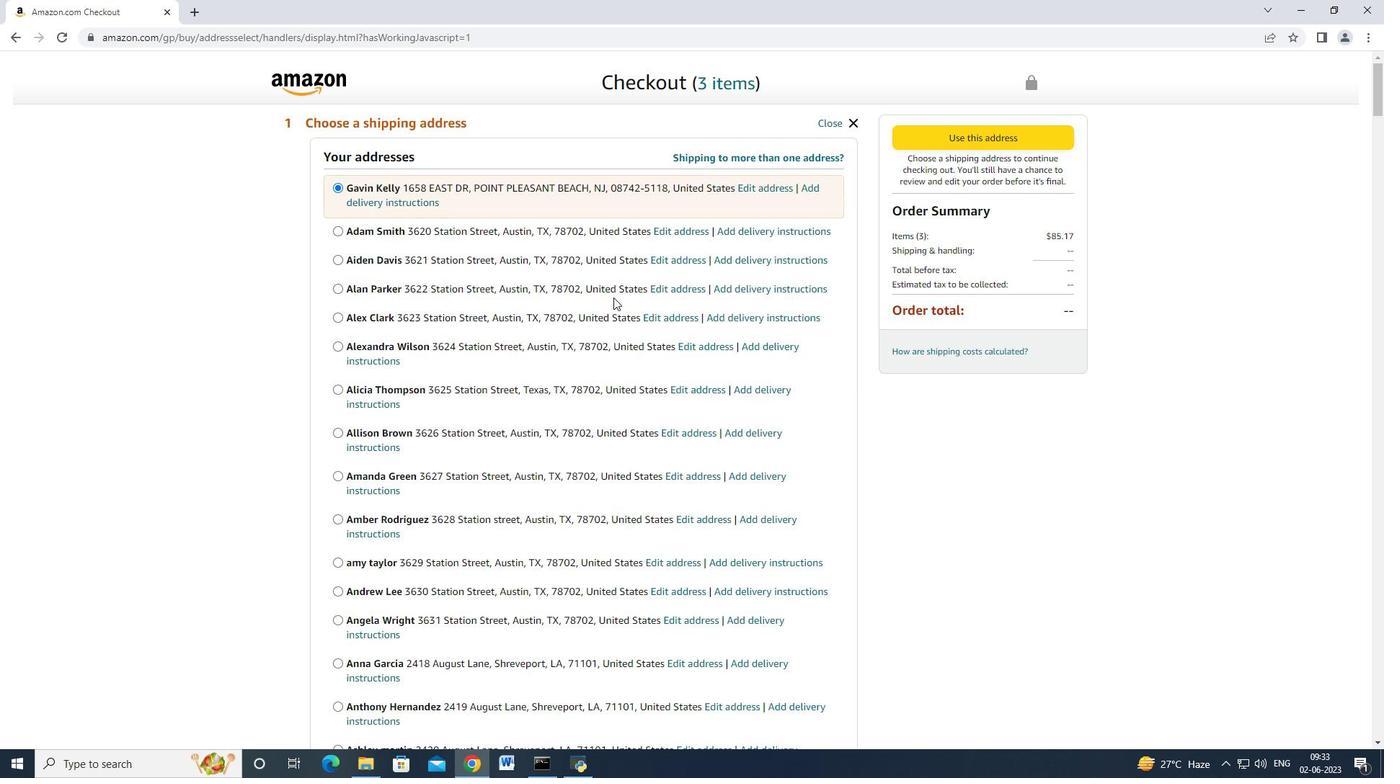 
Action: Mouse scrolled (613, 297) with delta (0, 0)
Screenshot: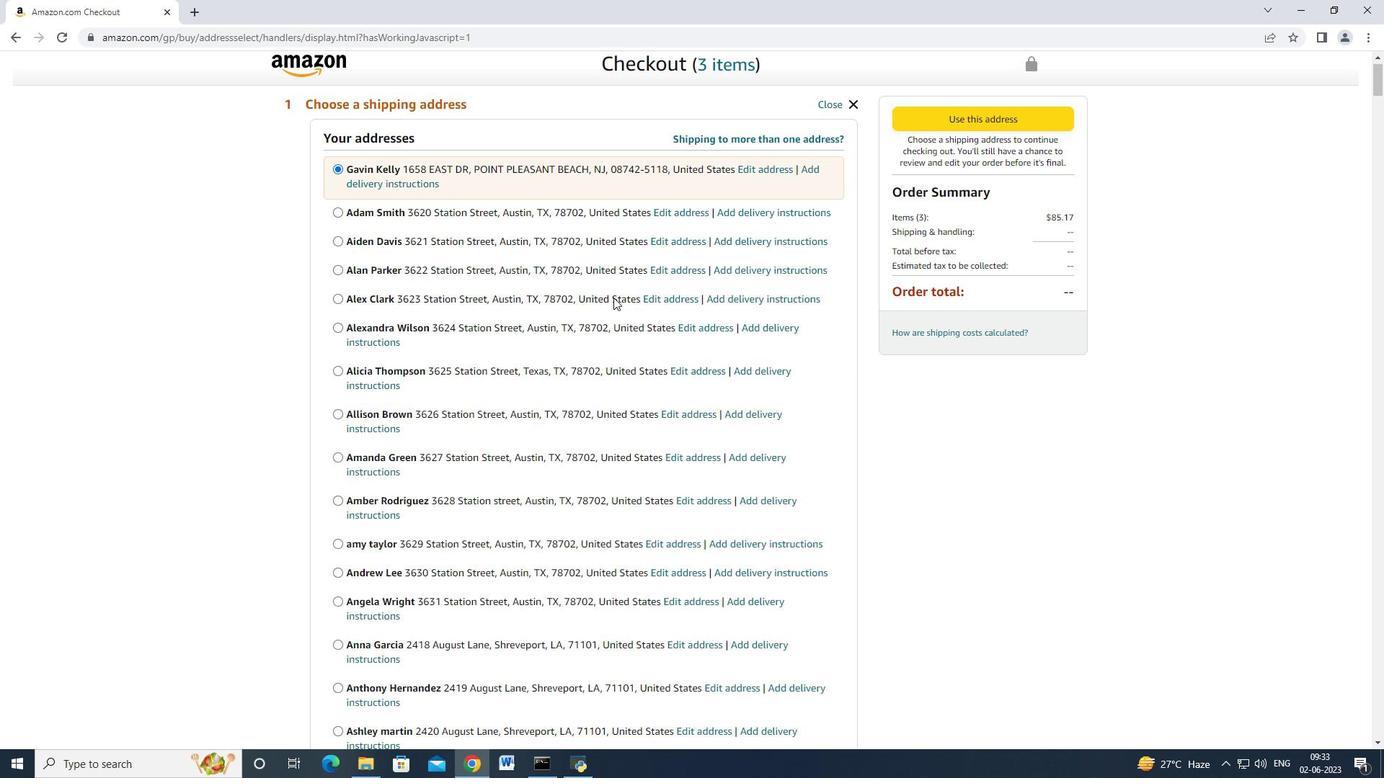 
Action: Mouse scrolled (613, 297) with delta (0, 0)
Screenshot: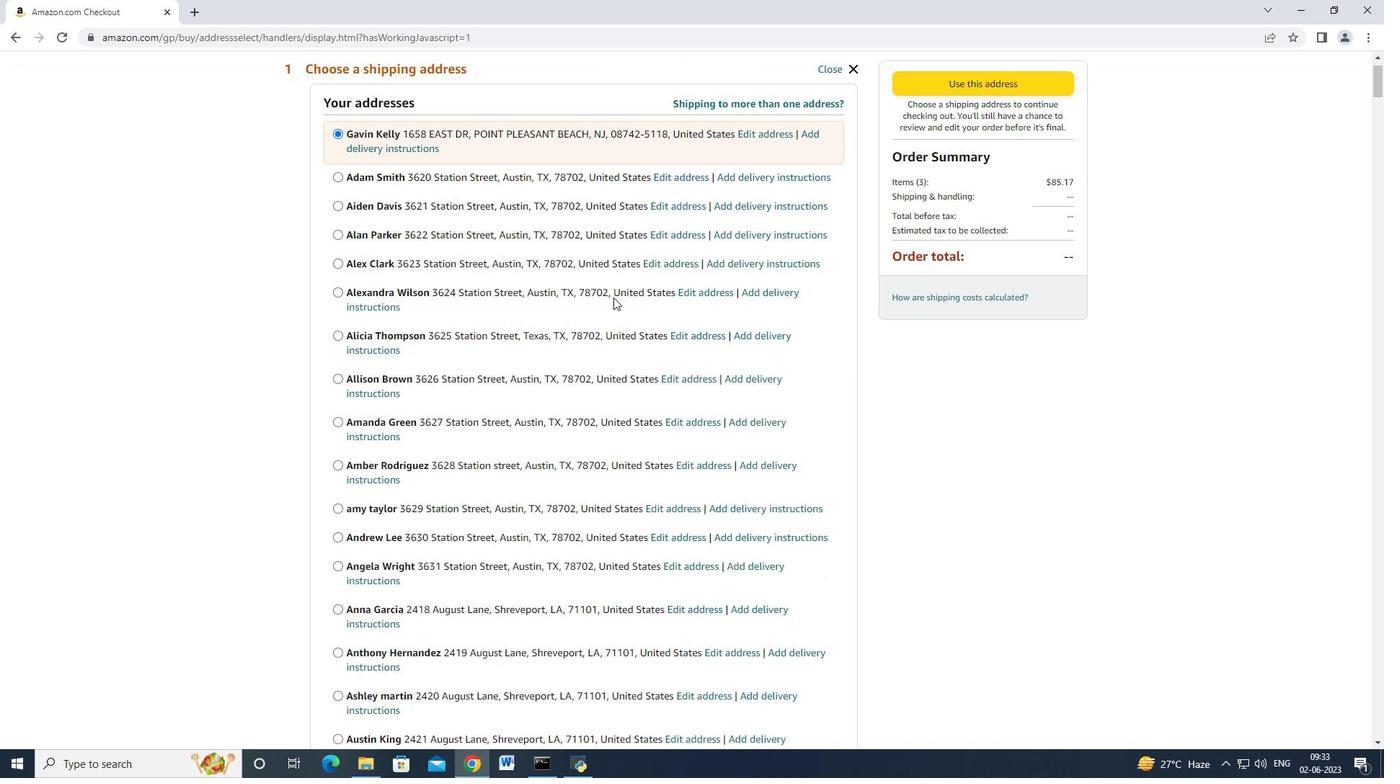 
Action: Mouse scrolled (613, 297) with delta (0, 0)
Screenshot: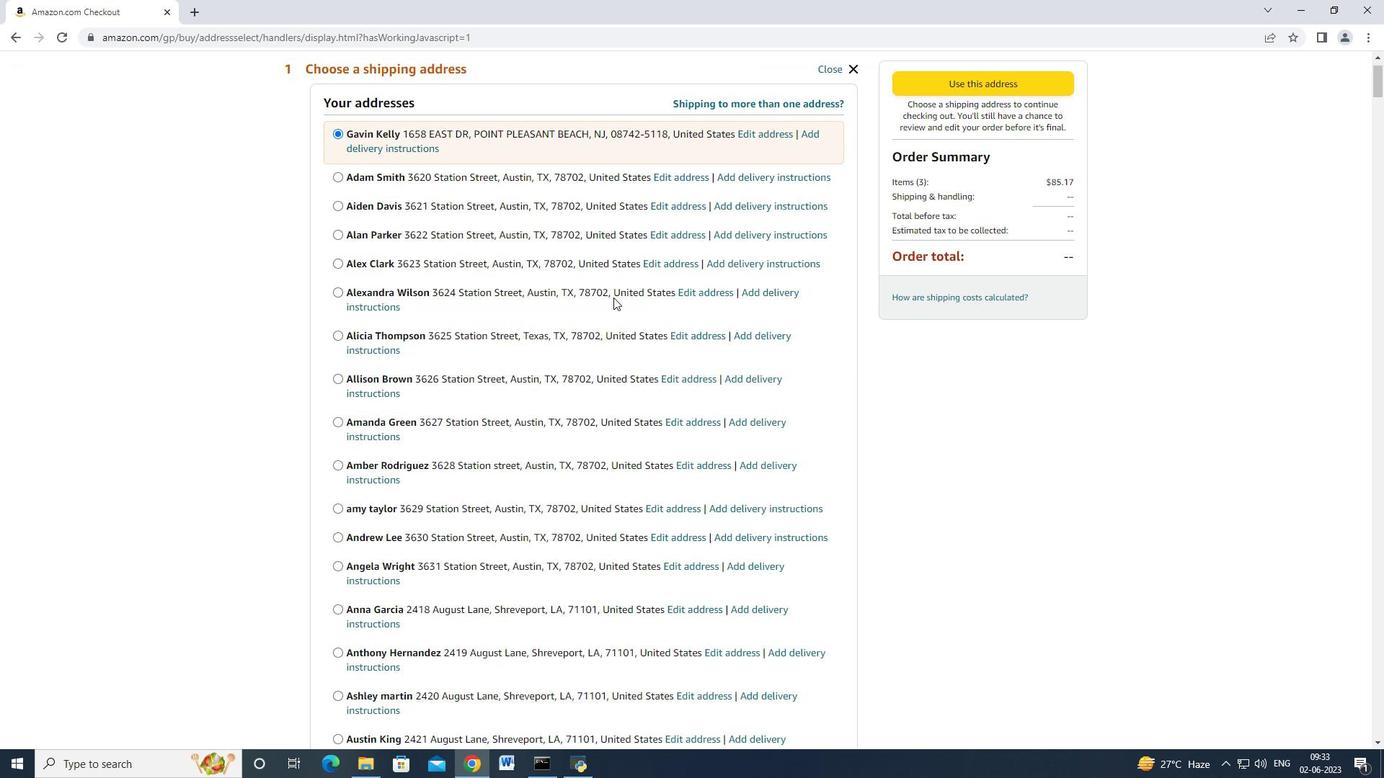 
Action: Mouse scrolled (613, 297) with delta (0, 0)
Screenshot: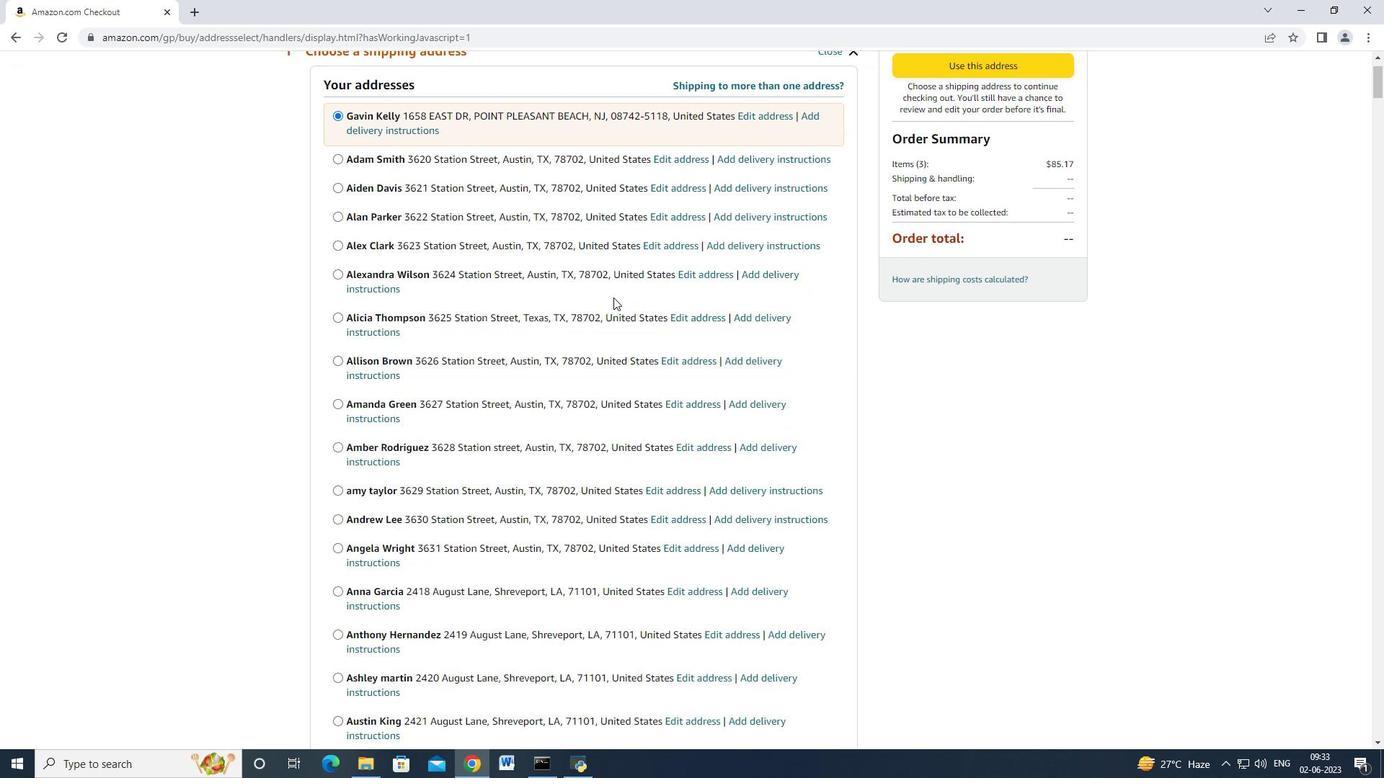 
Action: Mouse moved to (612, 297)
Screenshot: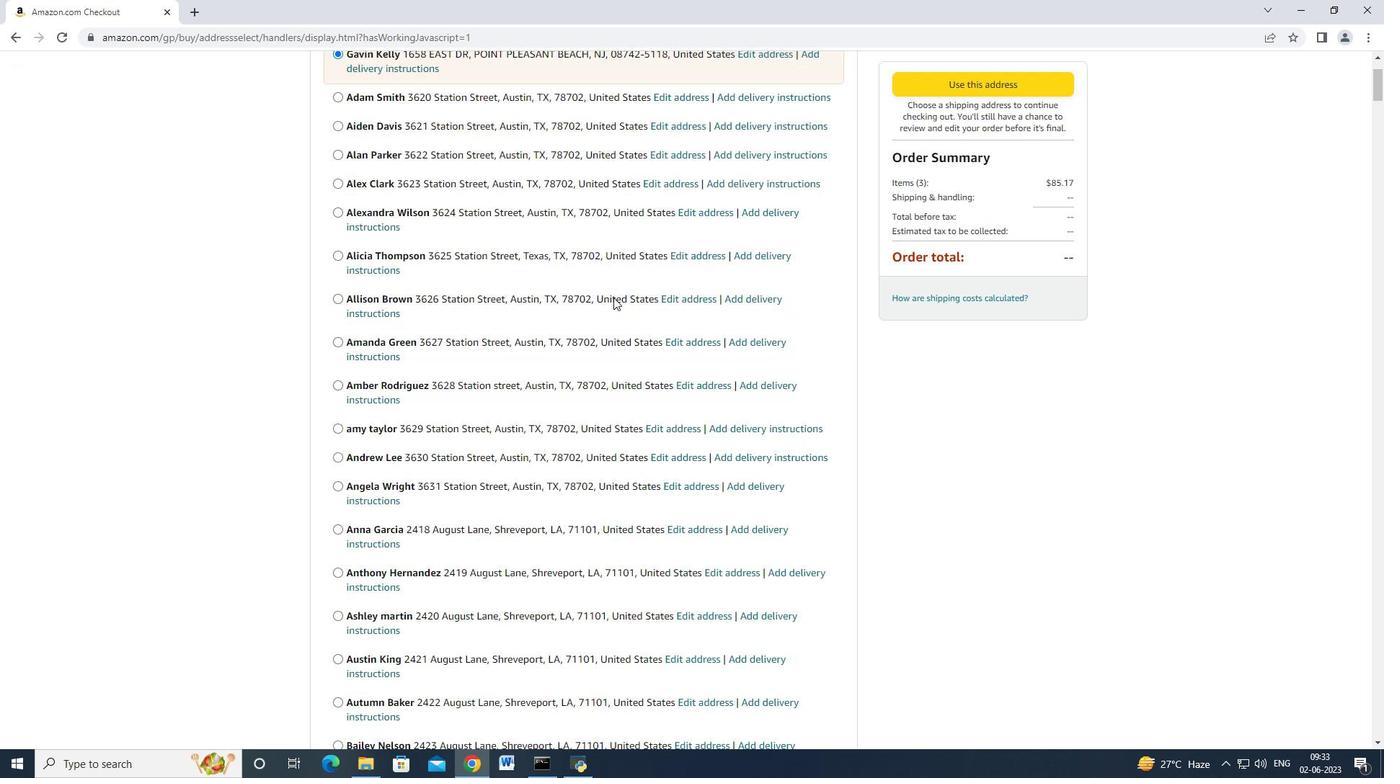 
Action: Mouse scrolled (612, 296) with delta (0, 0)
Screenshot: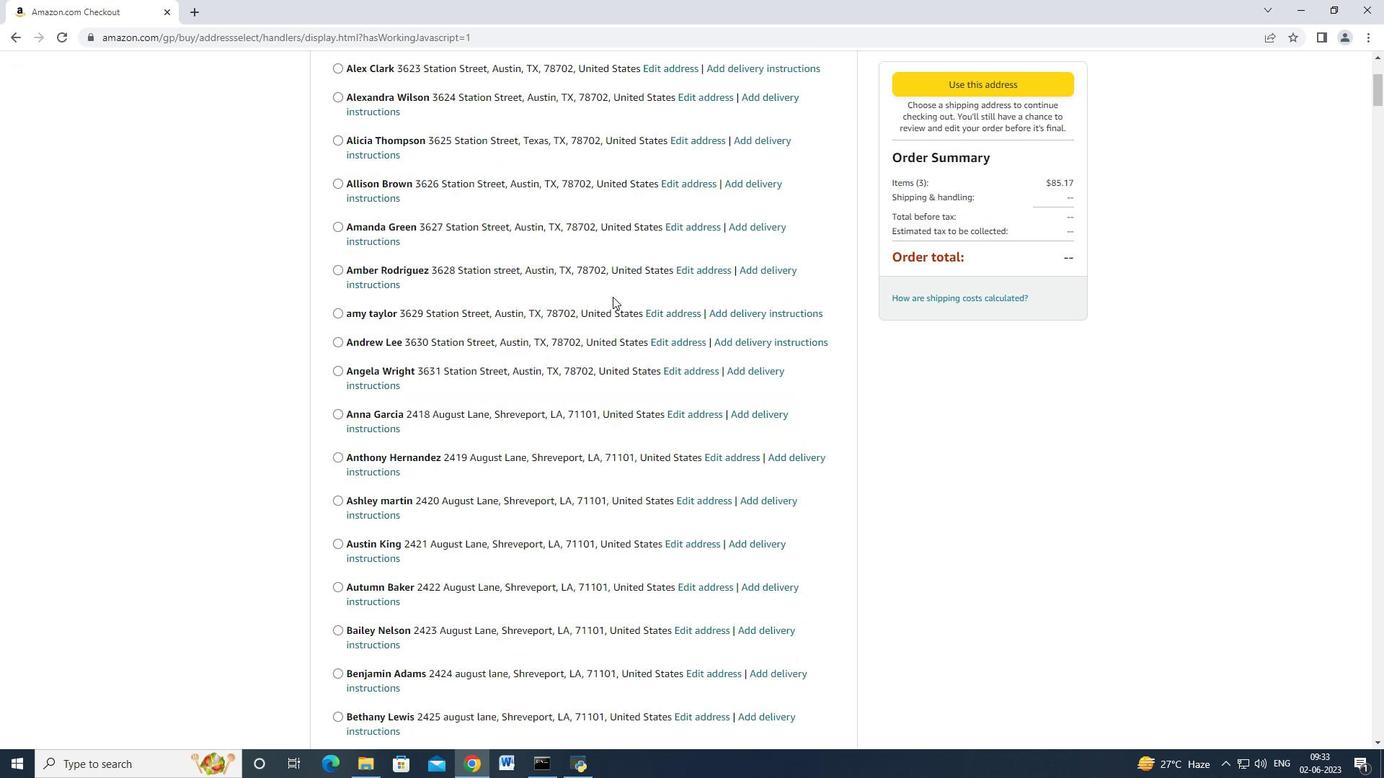 
Action: Mouse scrolled (612, 296) with delta (0, 0)
Screenshot: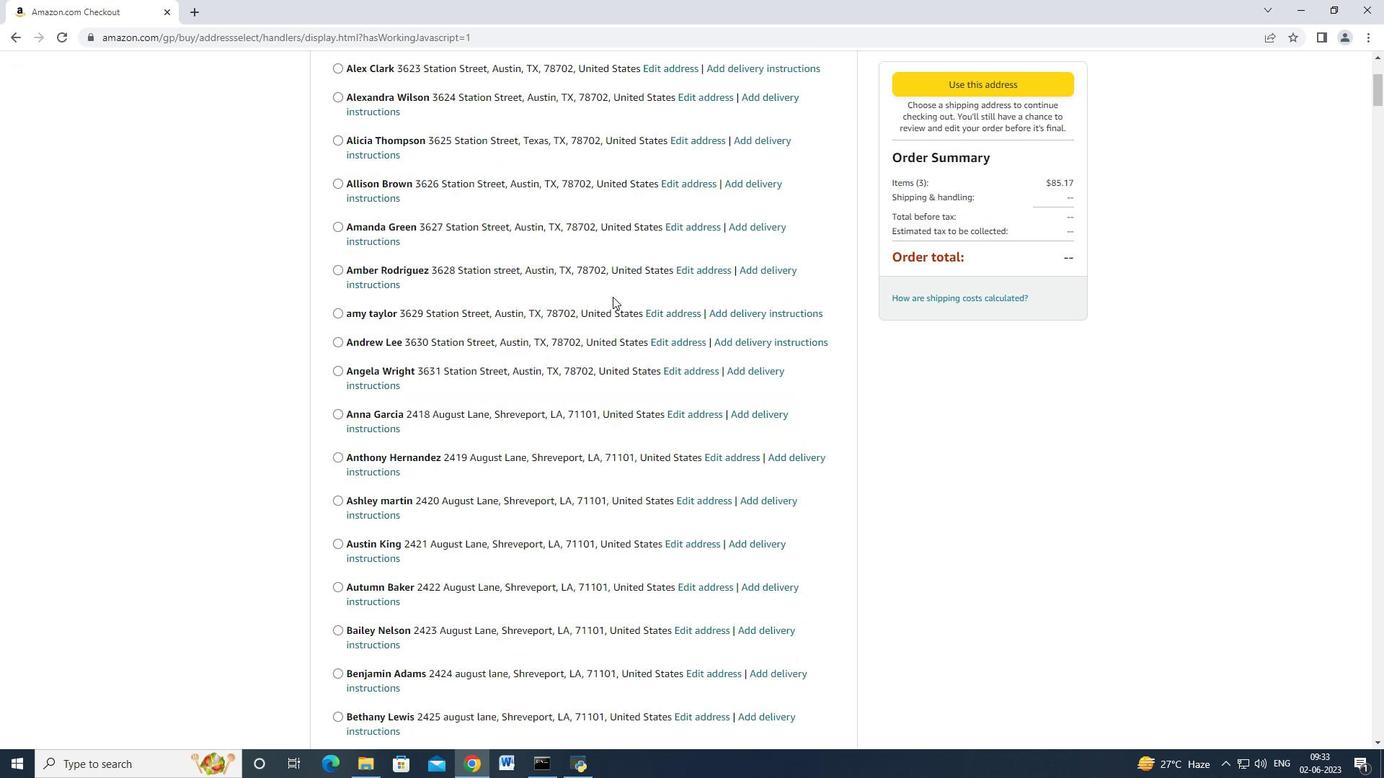 
Action: Mouse scrolled (612, 296) with delta (0, 0)
Screenshot: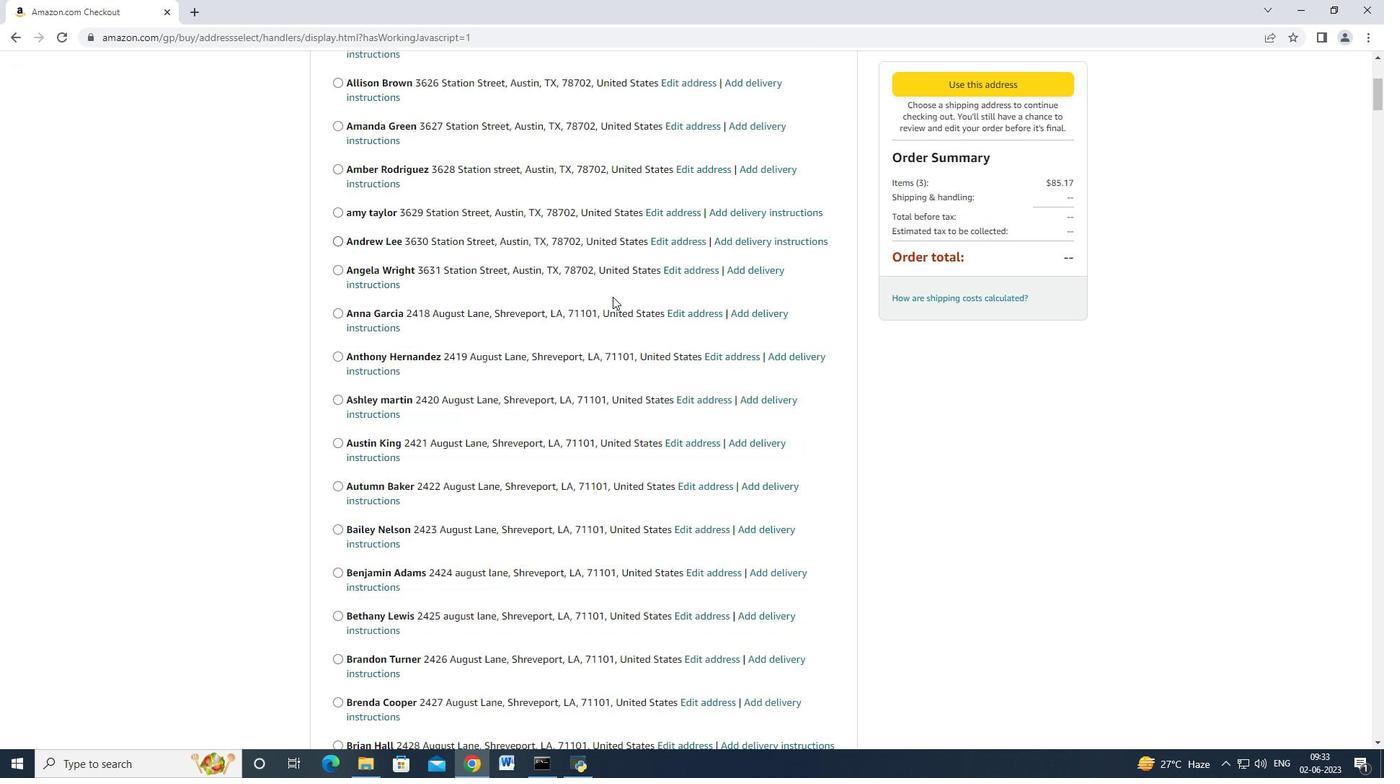 
Action: Mouse scrolled (612, 296) with delta (0, 0)
Screenshot: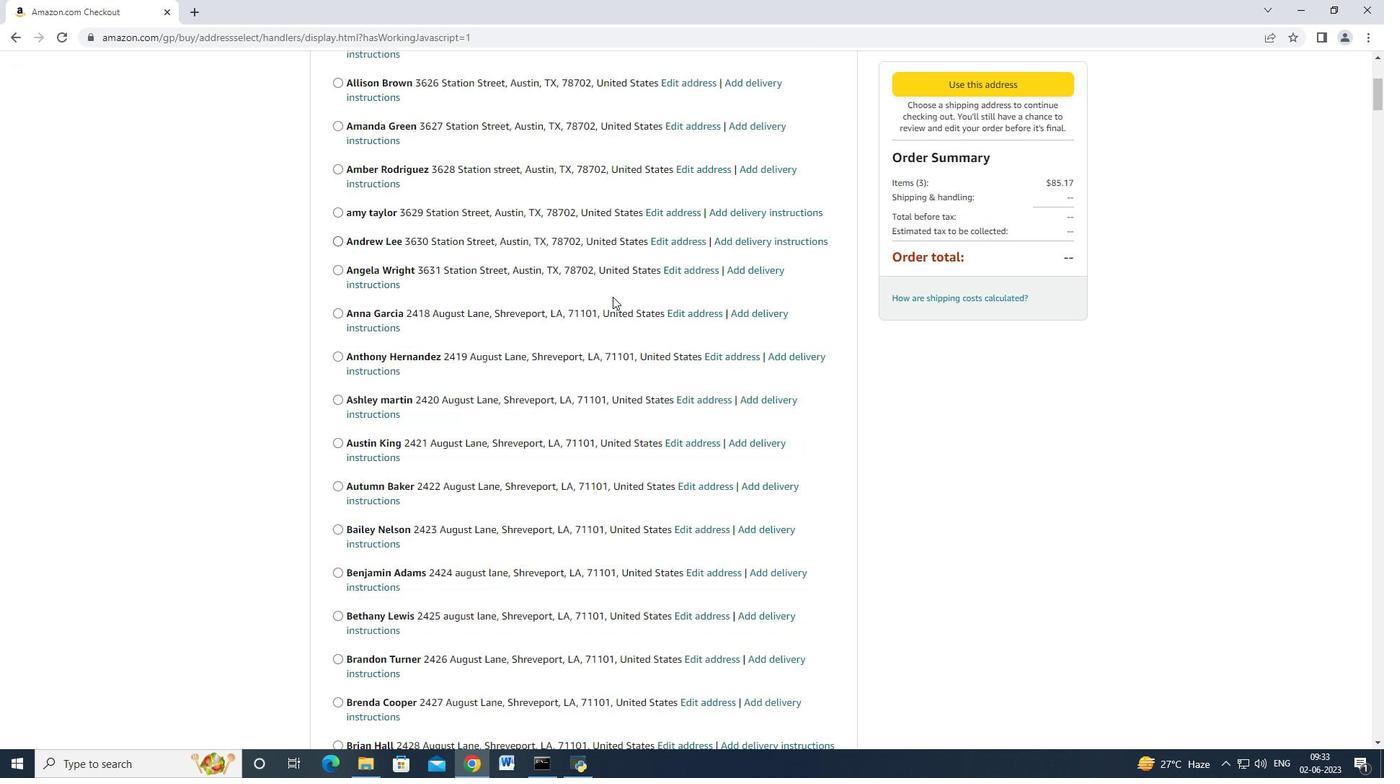 
Action: Mouse scrolled (612, 296) with delta (0, 0)
Screenshot: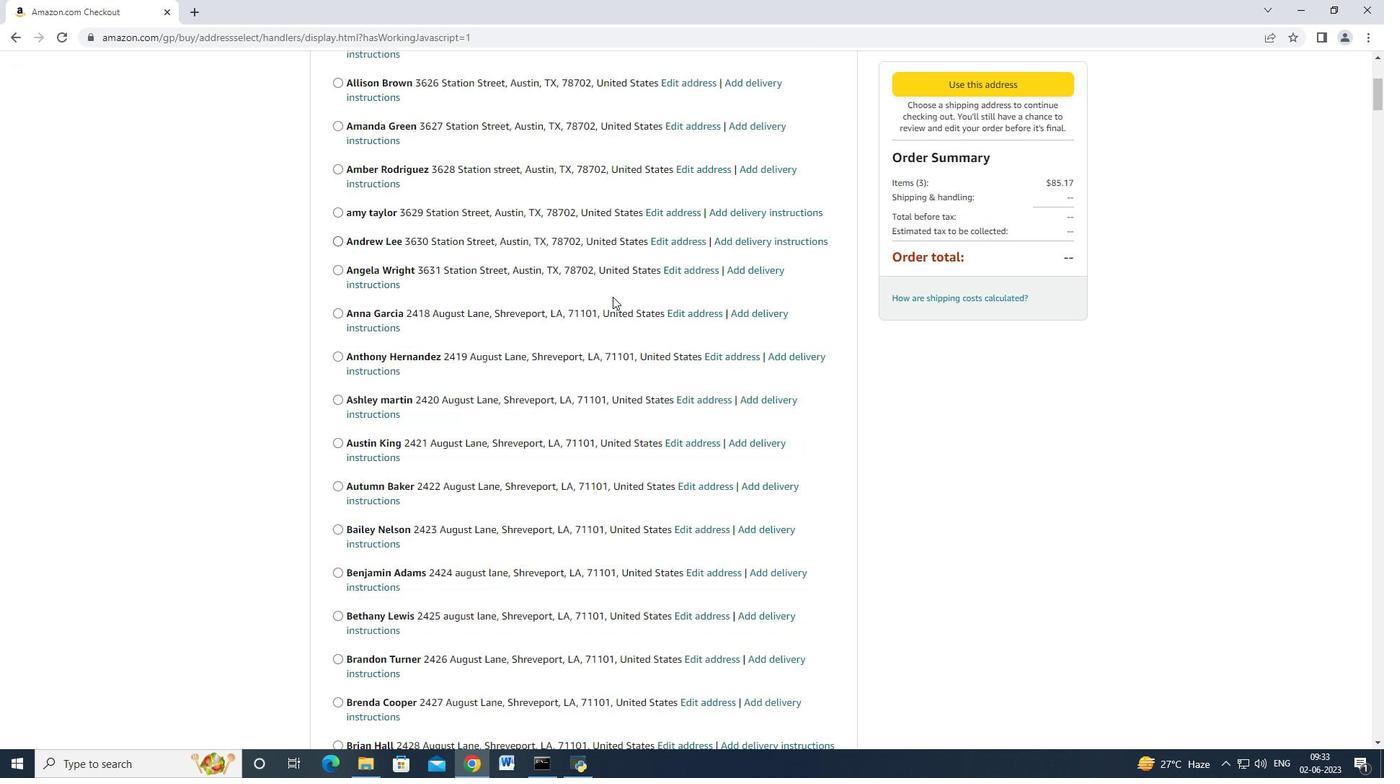 
Action: Mouse scrolled (612, 296) with delta (0, 0)
Screenshot: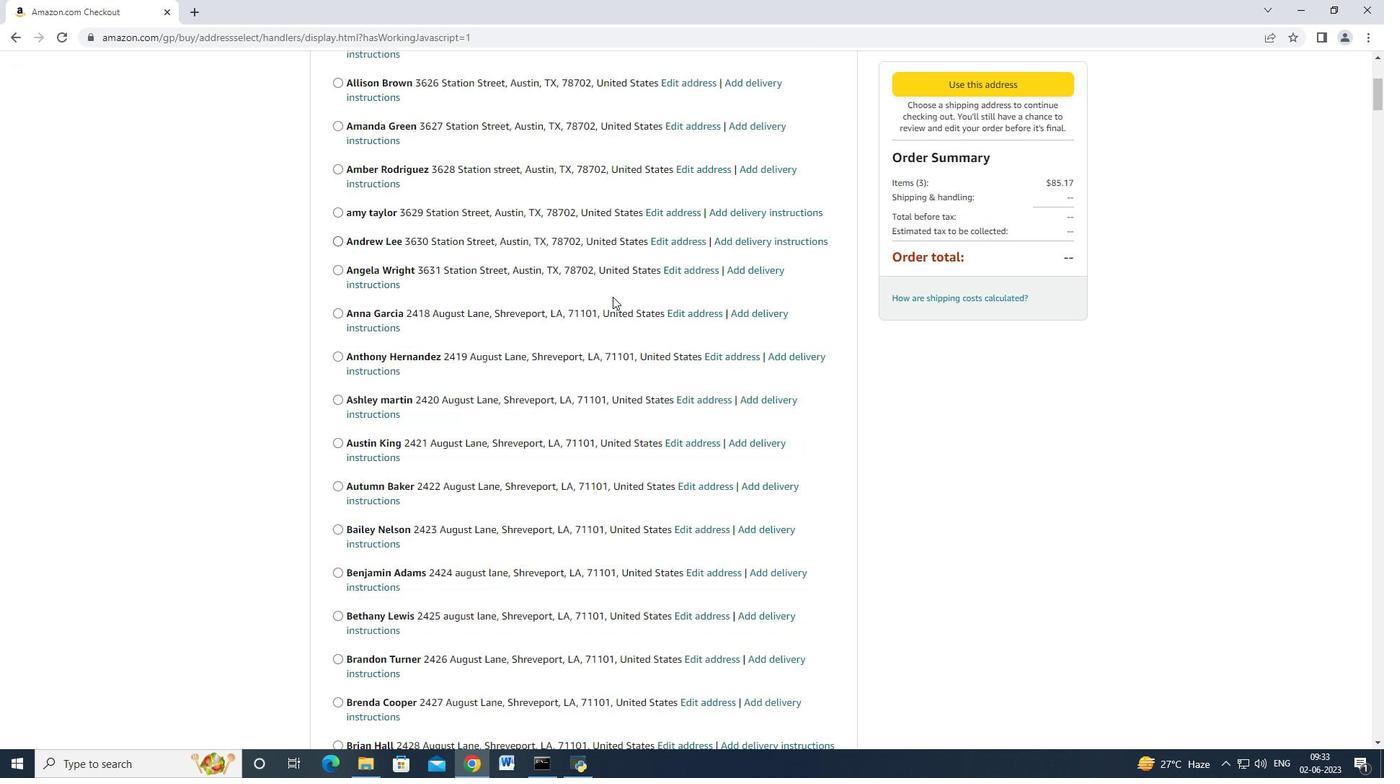 
Action: Mouse scrolled (612, 296) with delta (0, 0)
Screenshot: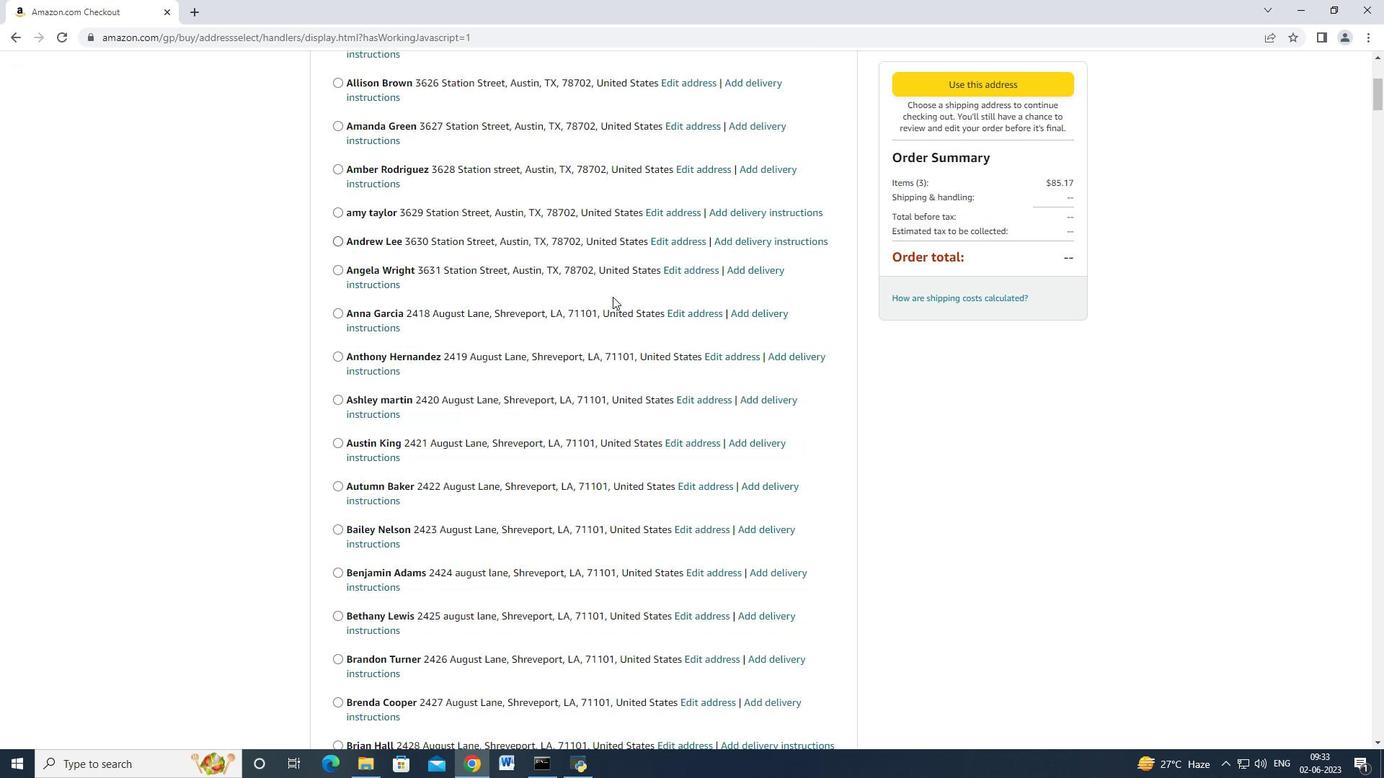 
Action: Mouse scrolled (612, 296) with delta (0, 0)
Screenshot: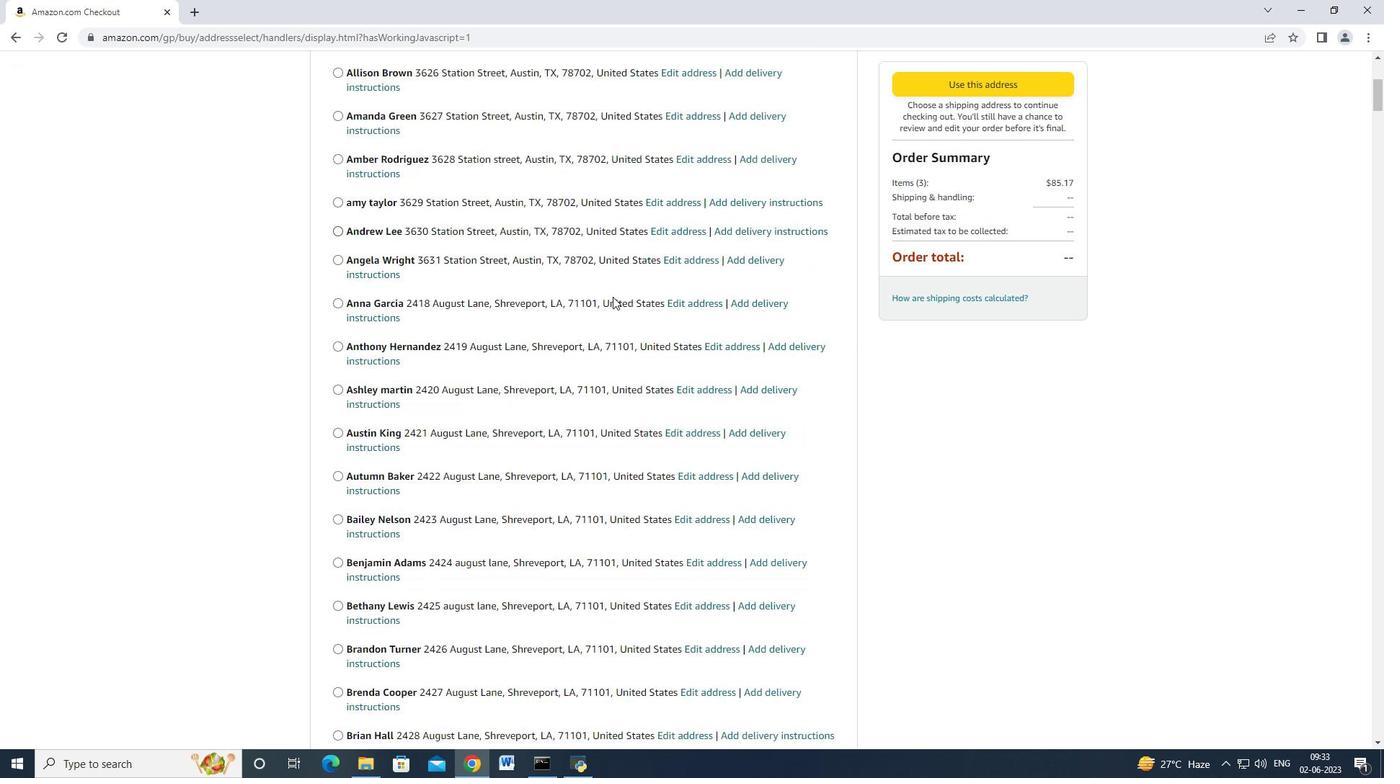 
Action: Mouse moved to (609, 297)
Screenshot: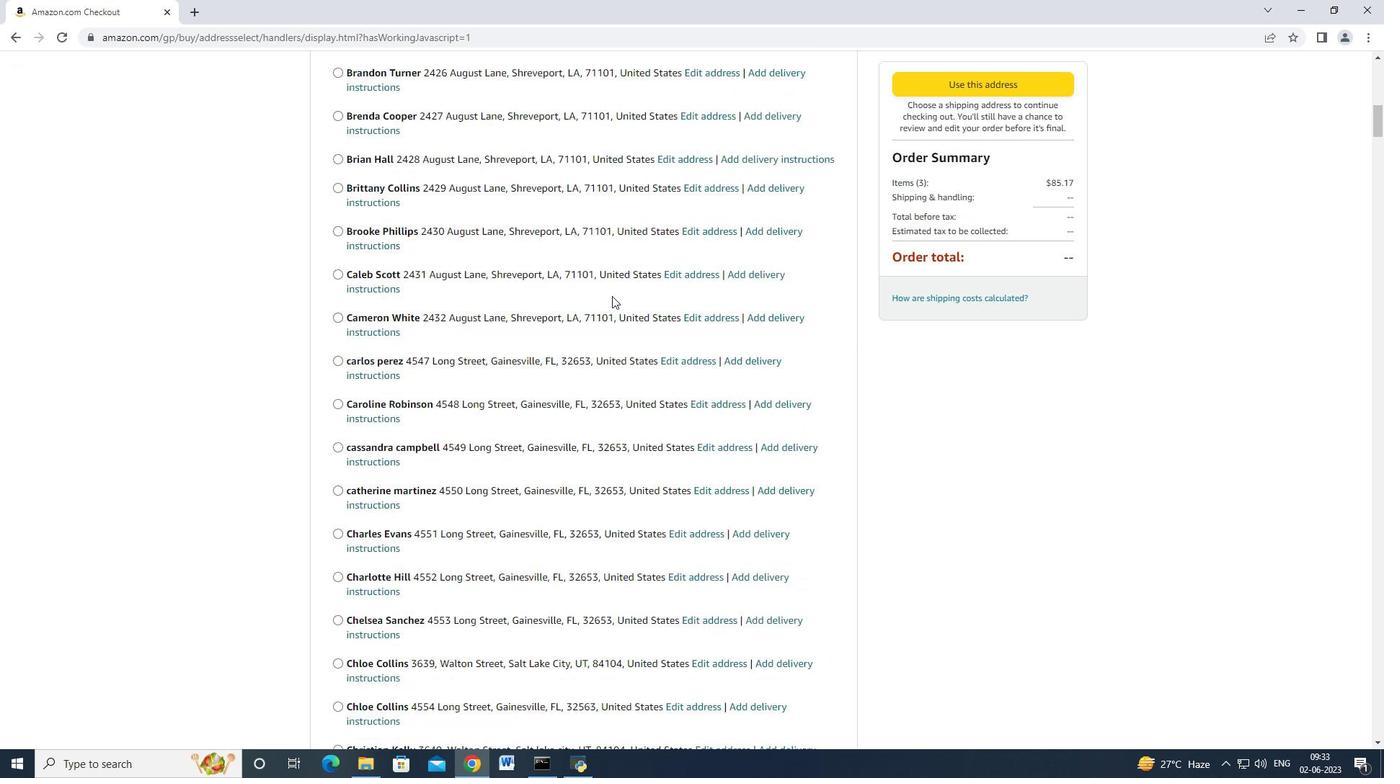 
Action: Mouse scrolled (609, 297) with delta (0, 0)
Screenshot: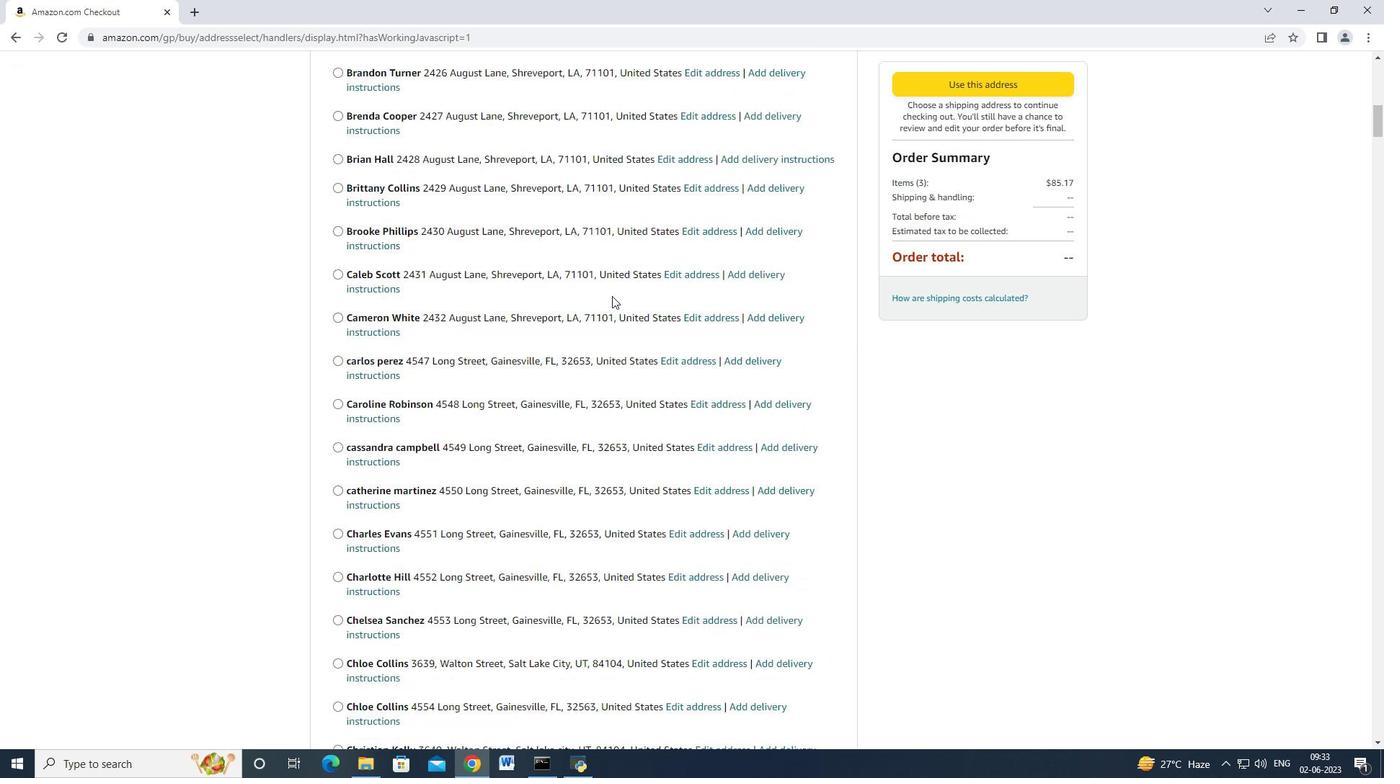 
Action: Mouse moved to (609, 298)
Screenshot: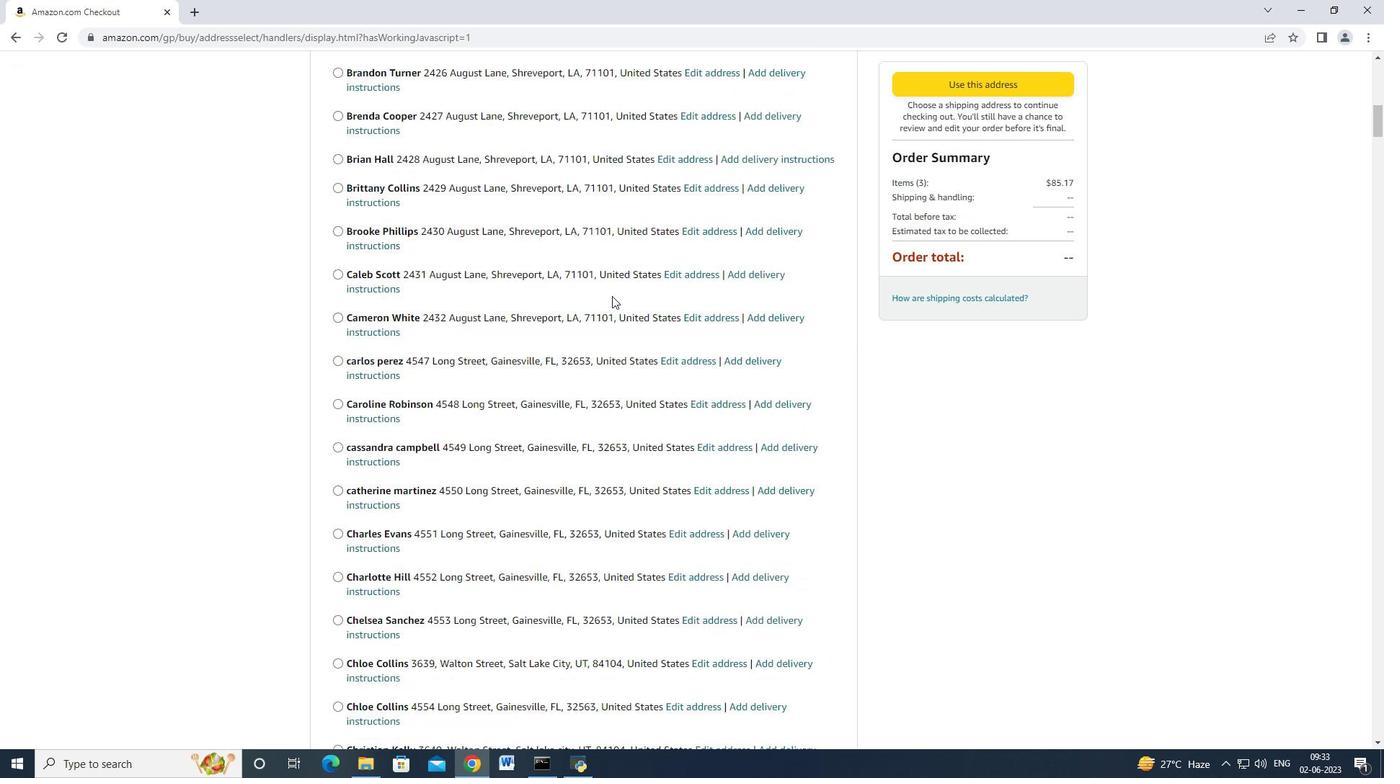 
Action: Mouse scrolled (609, 297) with delta (0, 0)
Screenshot: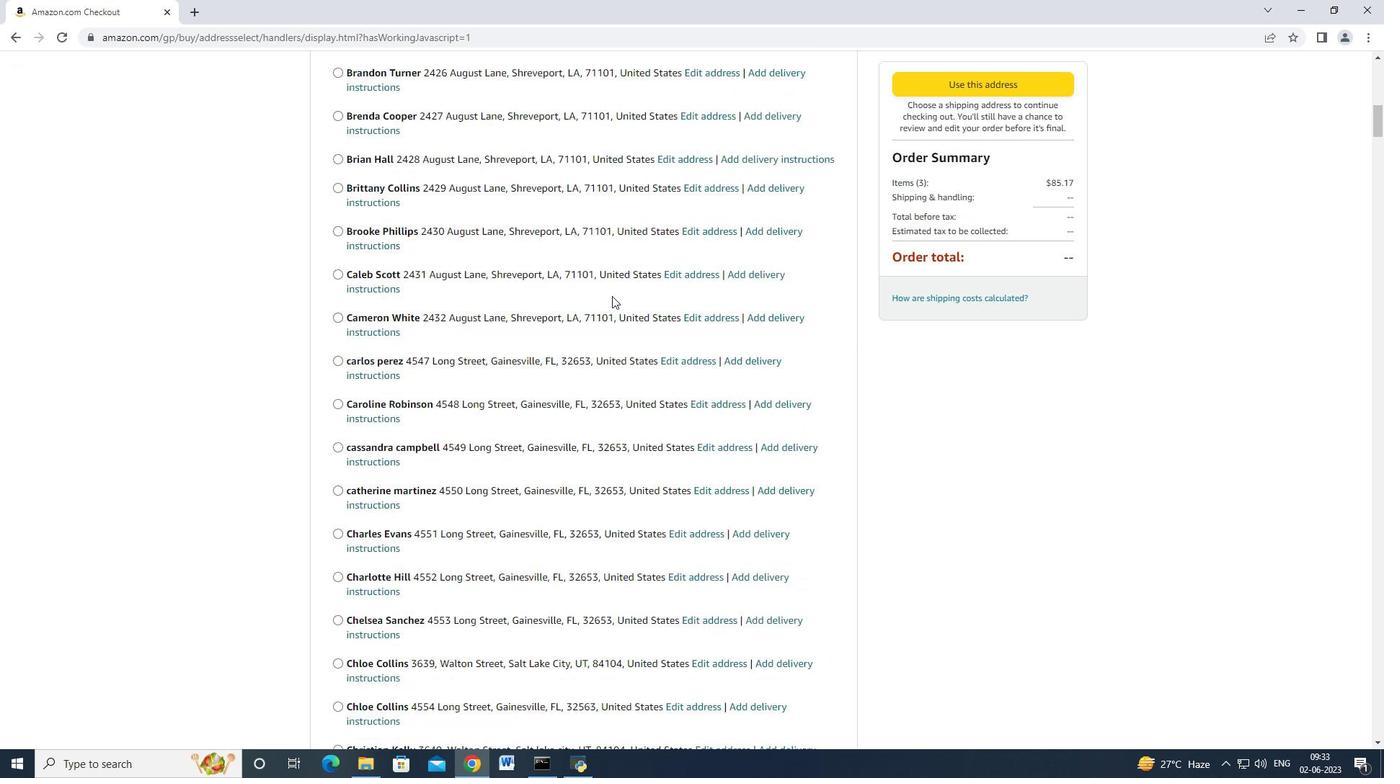 
Action: Mouse scrolled (609, 297) with delta (0, 0)
Screenshot: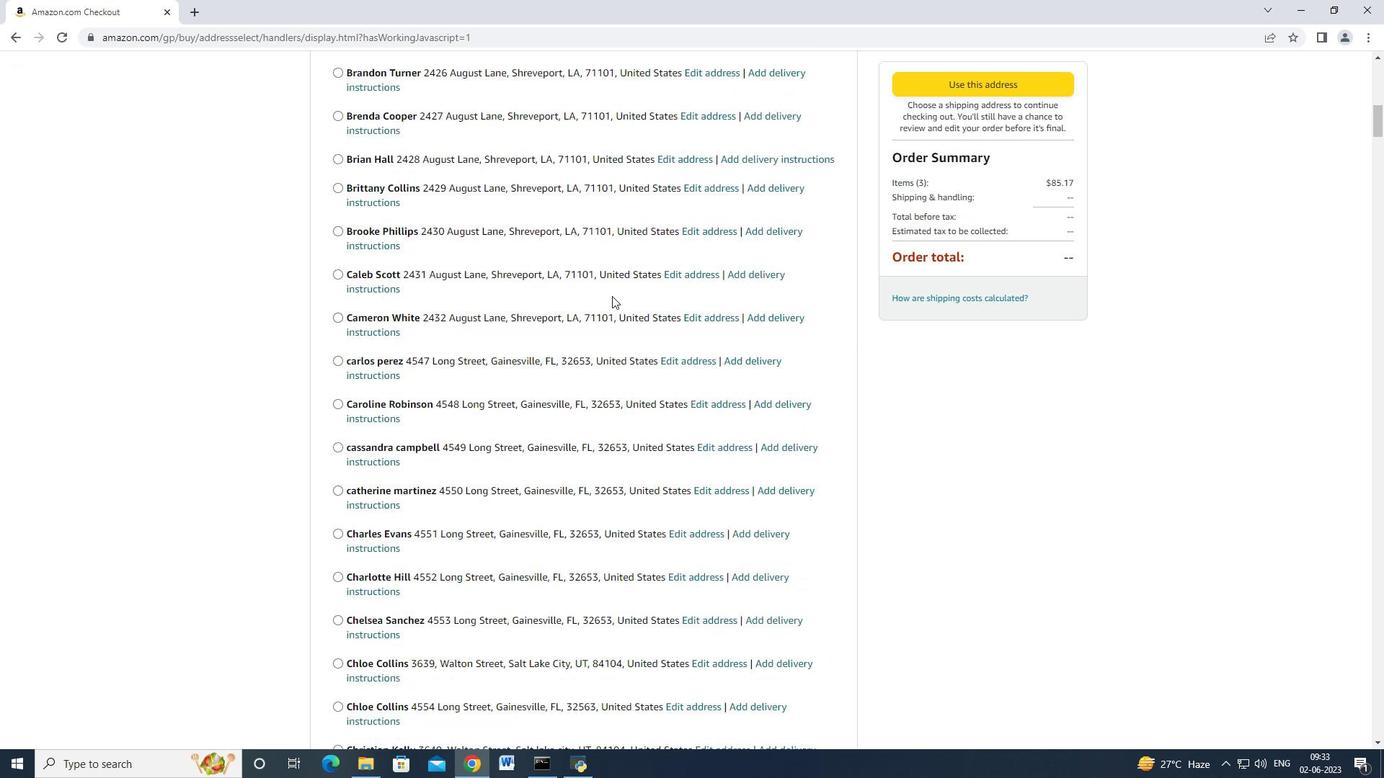 
Action: Mouse scrolled (609, 297) with delta (0, 0)
Screenshot: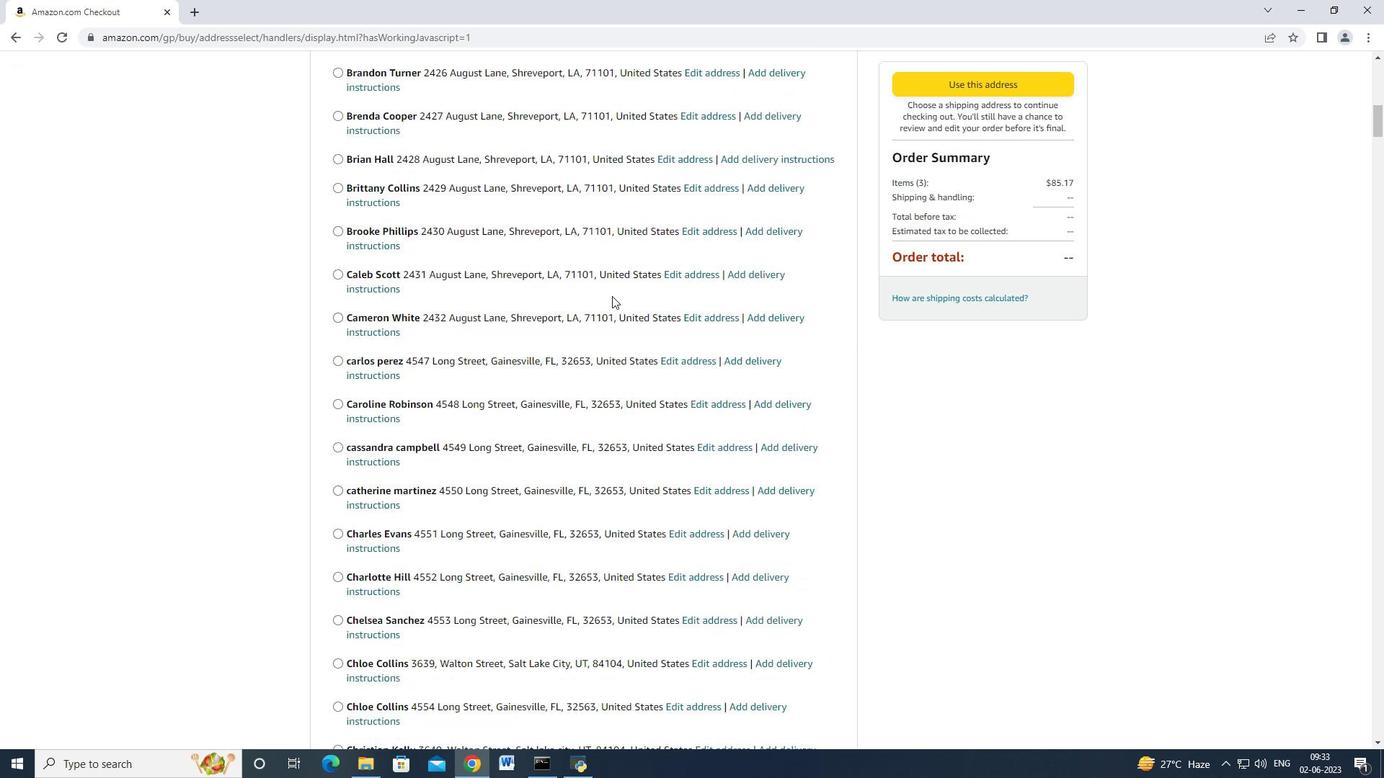 
Action: Mouse scrolled (609, 297) with delta (0, 0)
Screenshot: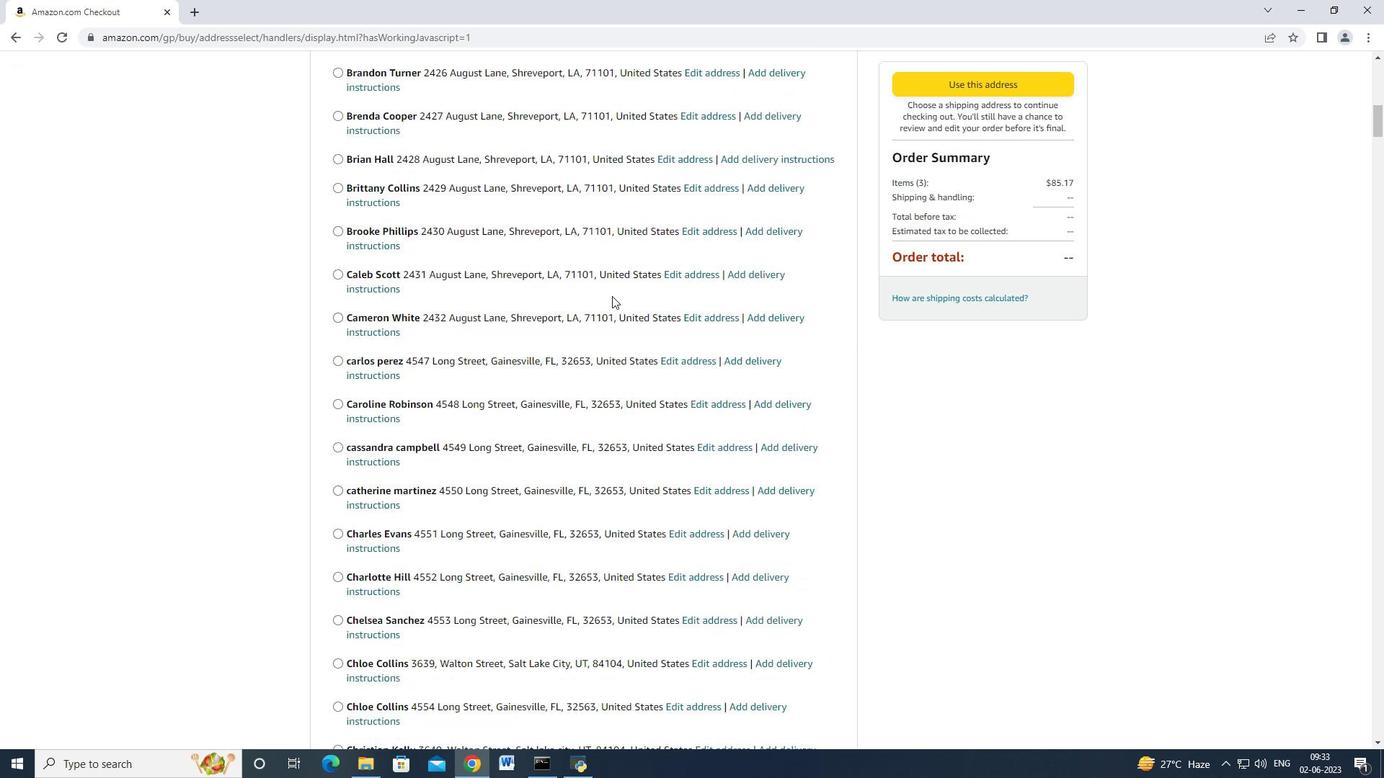 
Action: Mouse scrolled (609, 297) with delta (0, 0)
Screenshot: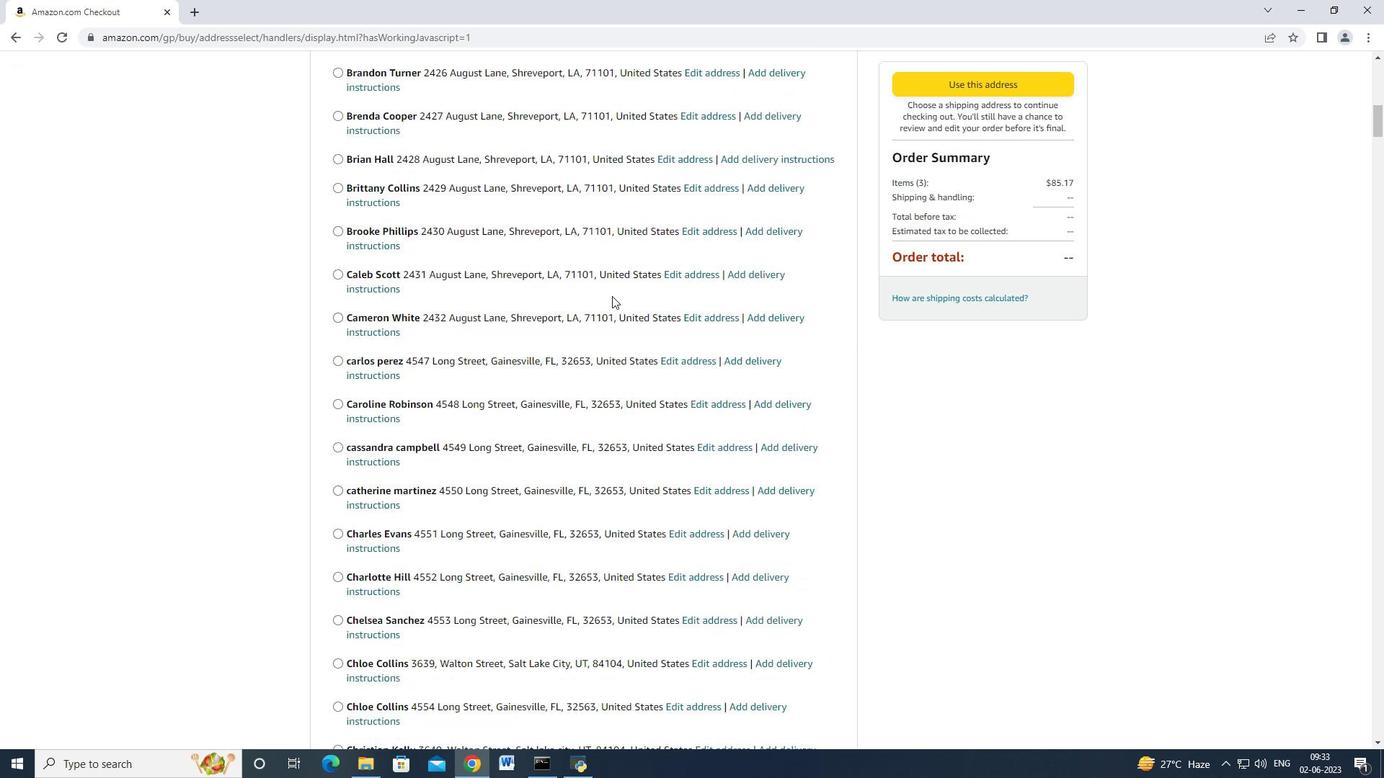 
Action: Mouse moved to (608, 299)
Screenshot: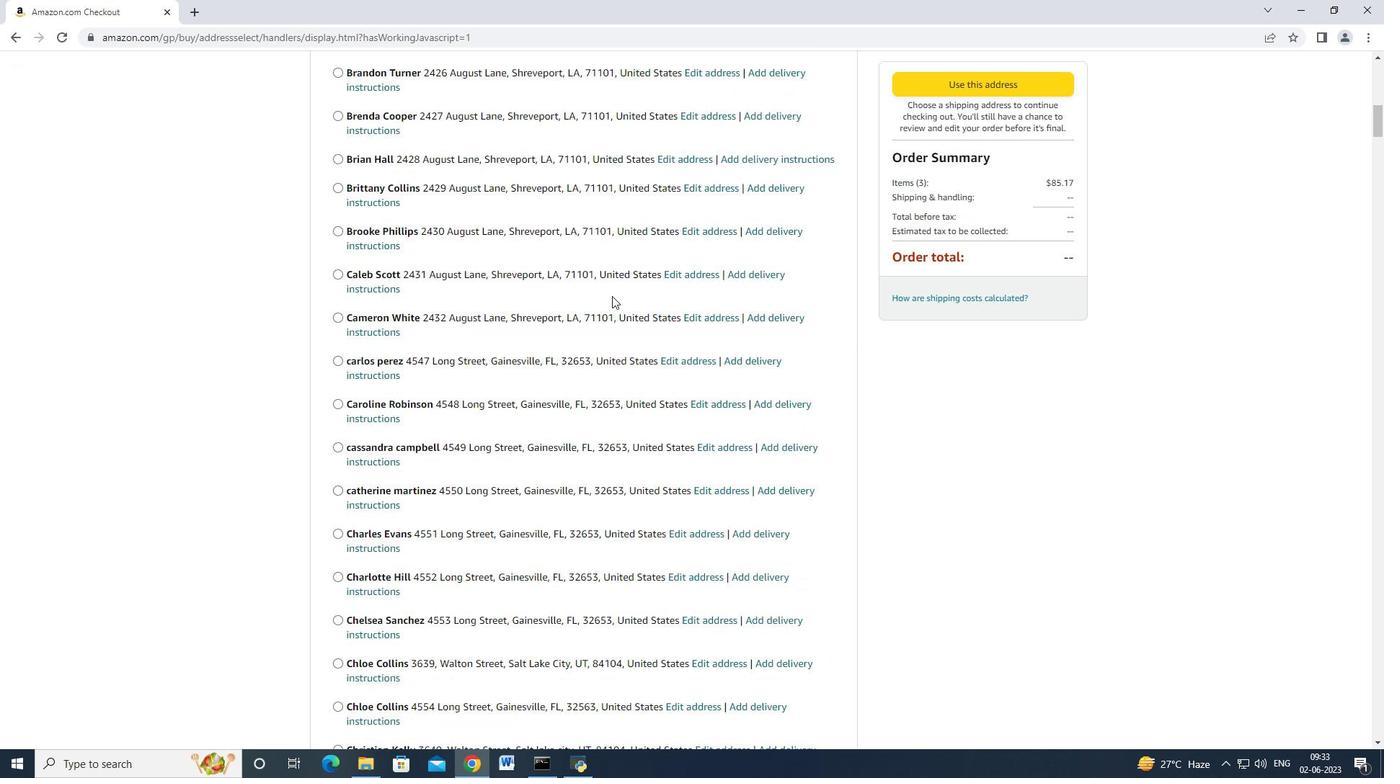 
Action: Mouse scrolled (608, 299) with delta (0, 0)
Screenshot: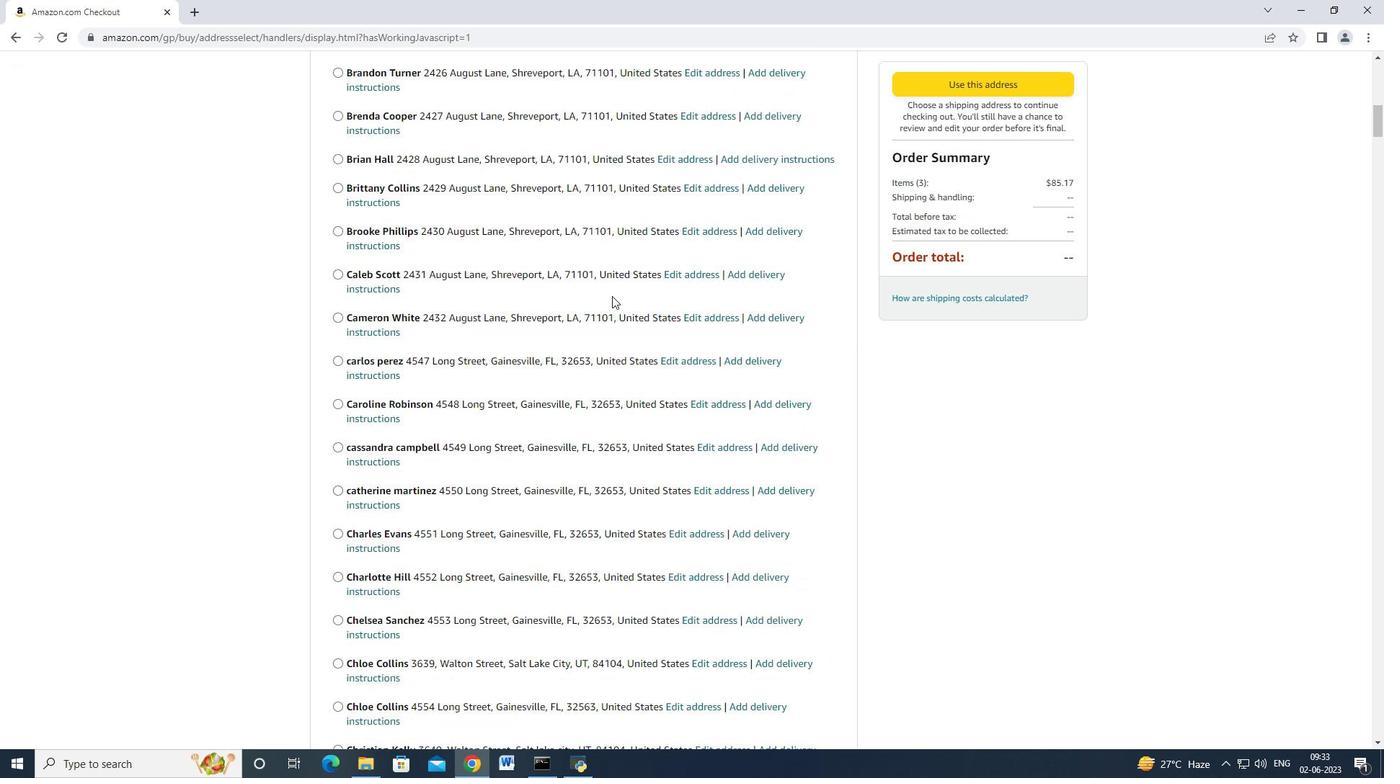 
Action: Mouse moved to (569, 323)
Screenshot: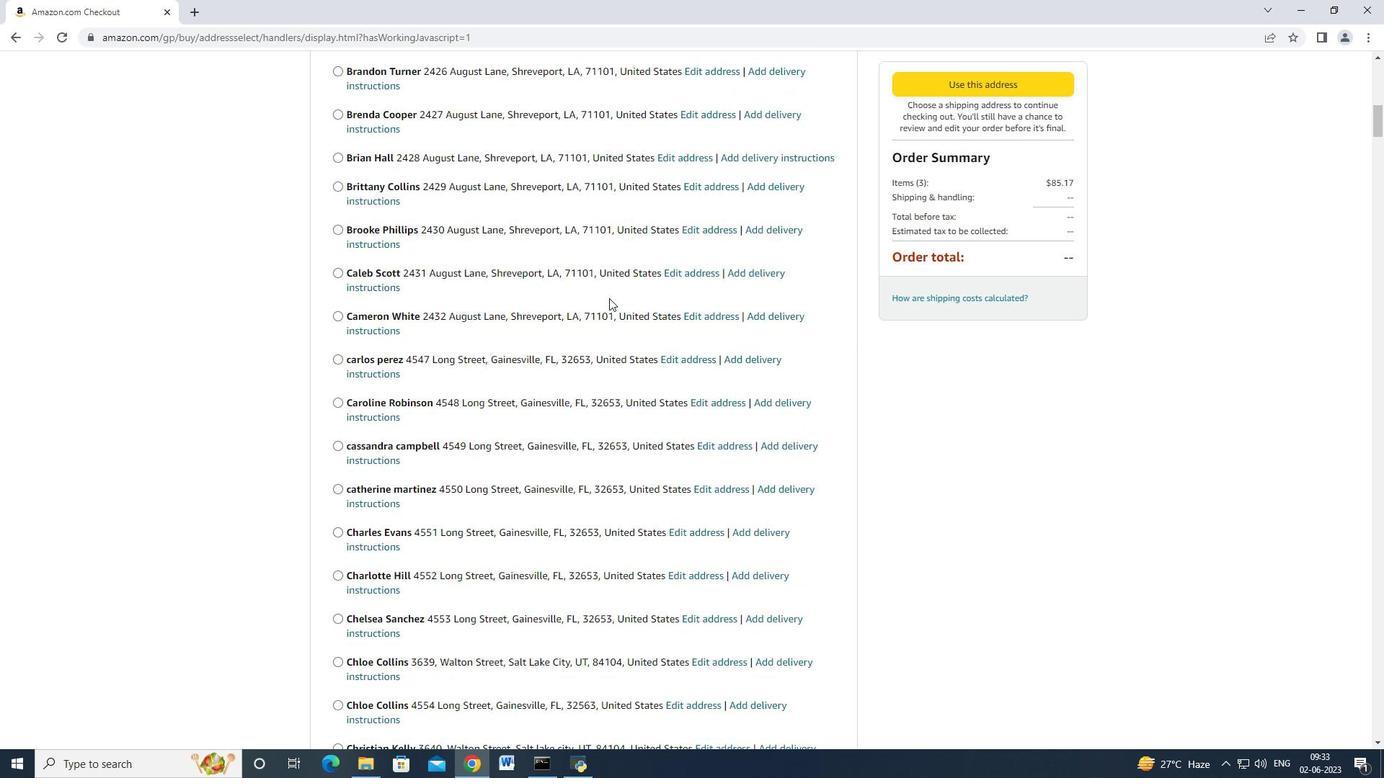 
Action: Mouse scrolled (569, 322) with delta (0, 0)
Screenshot: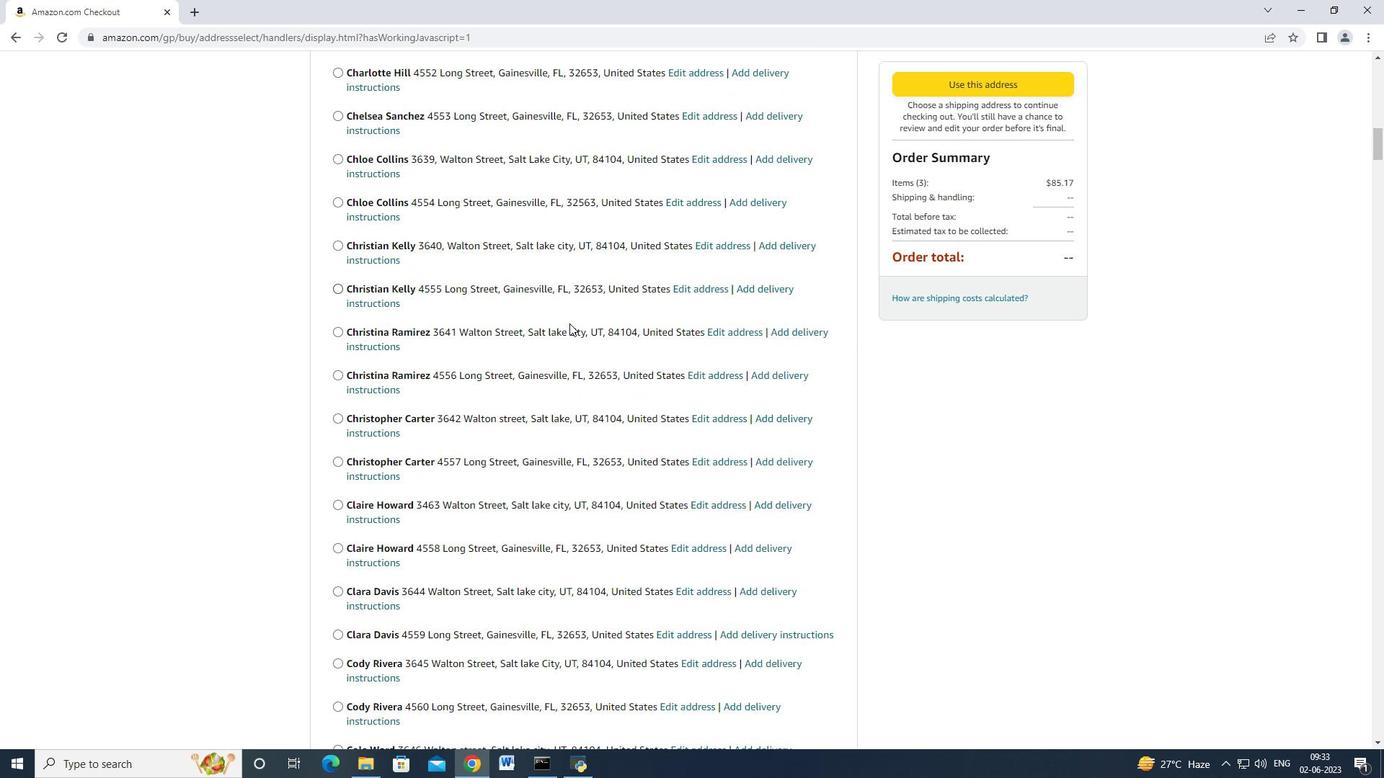 
Action: Mouse scrolled (569, 322) with delta (0, 0)
Screenshot: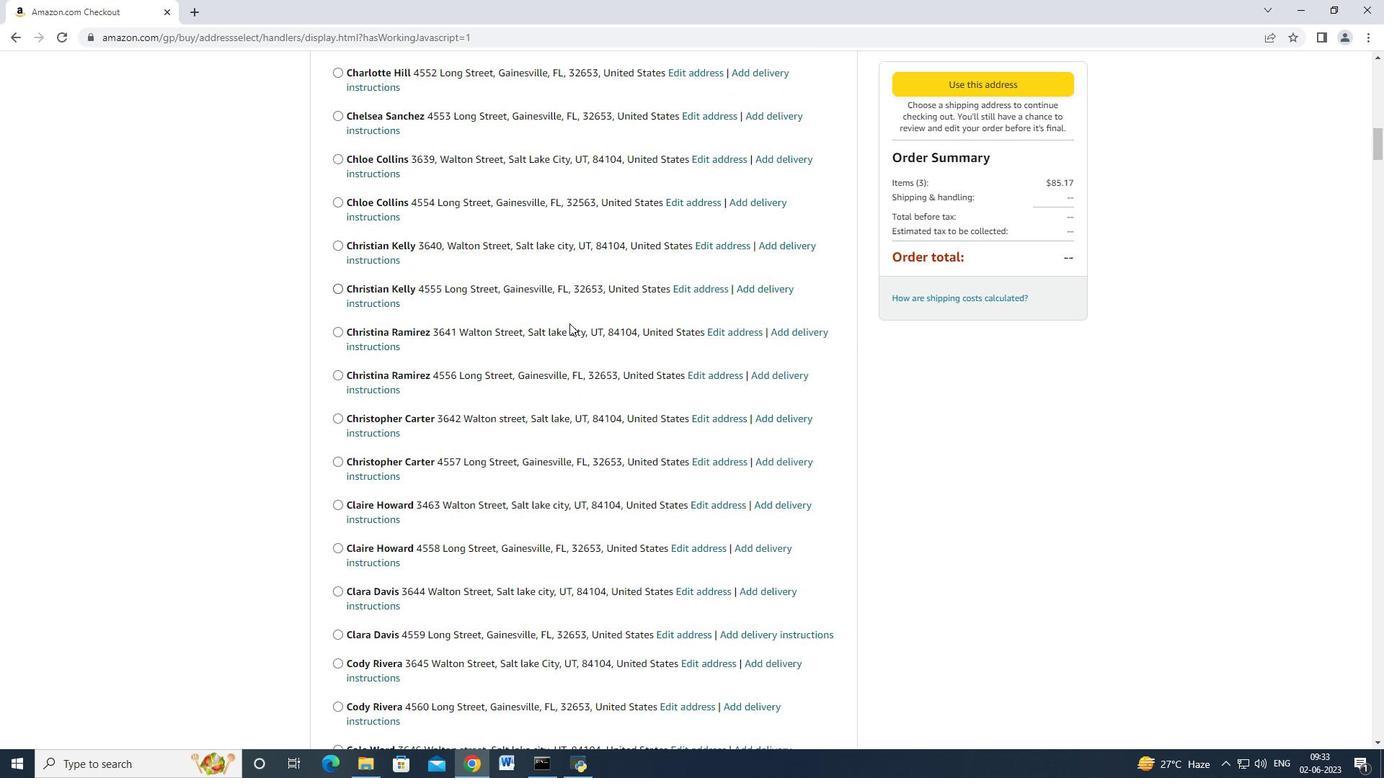 
Action: Mouse scrolled (569, 322) with delta (0, 0)
Screenshot: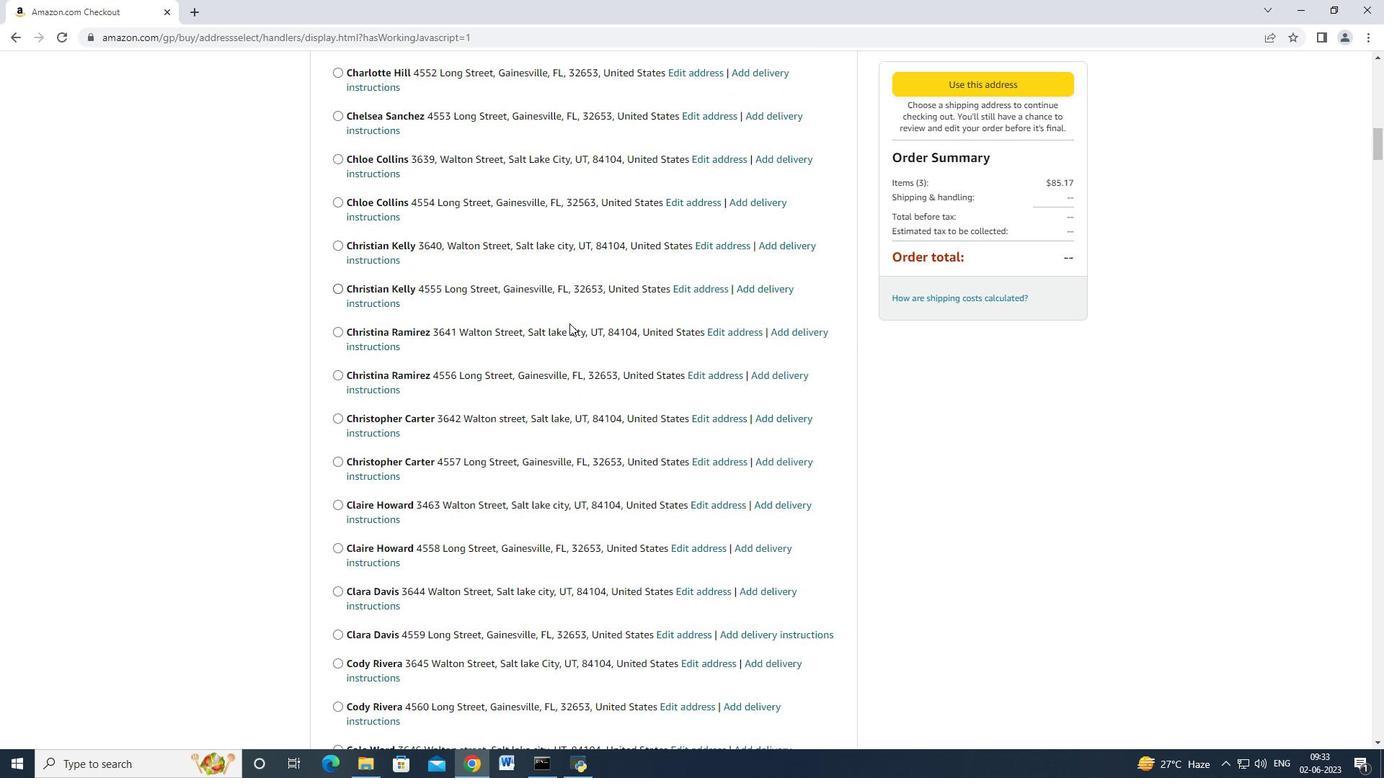 
Action: Mouse scrolled (569, 322) with delta (0, 0)
Screenshot: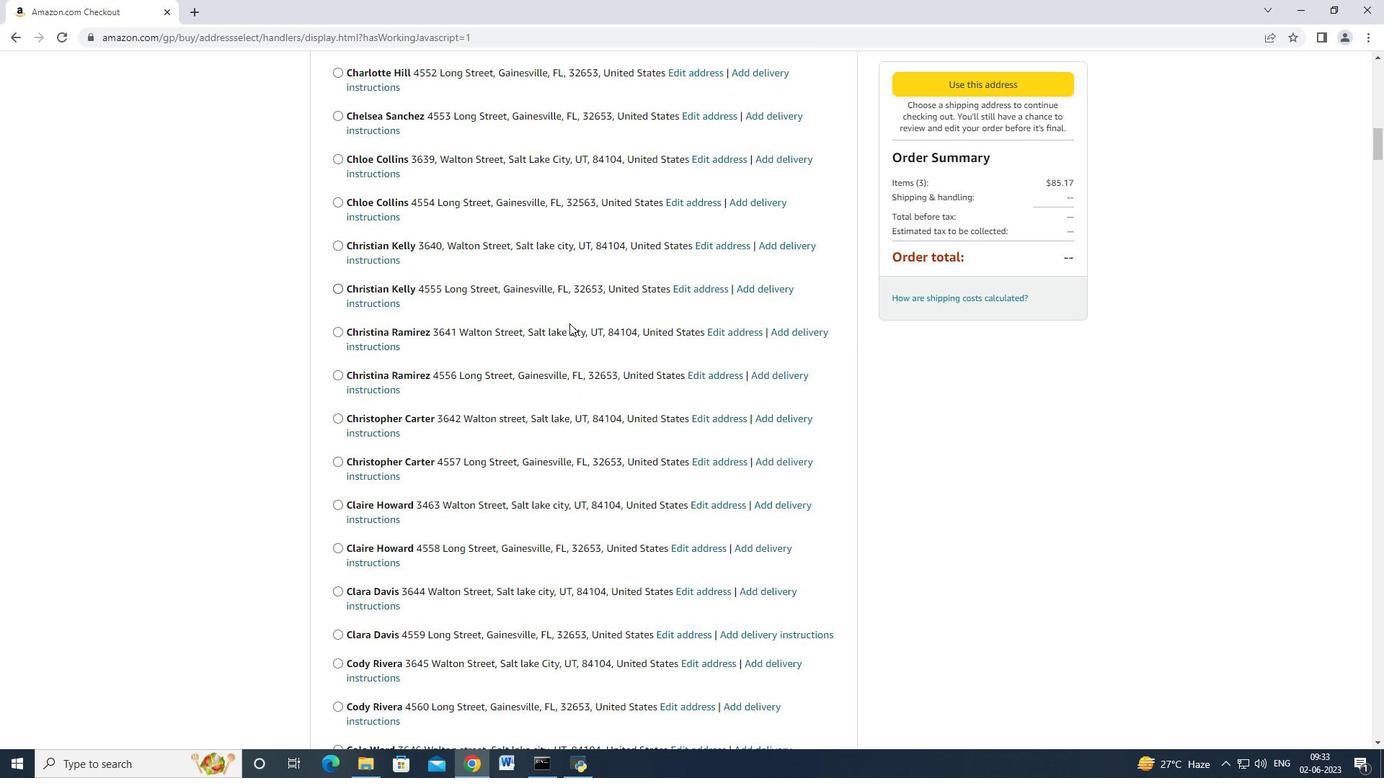
Action: Mouse scrolled (569, 322) with delta (0, 0)
Screenshot: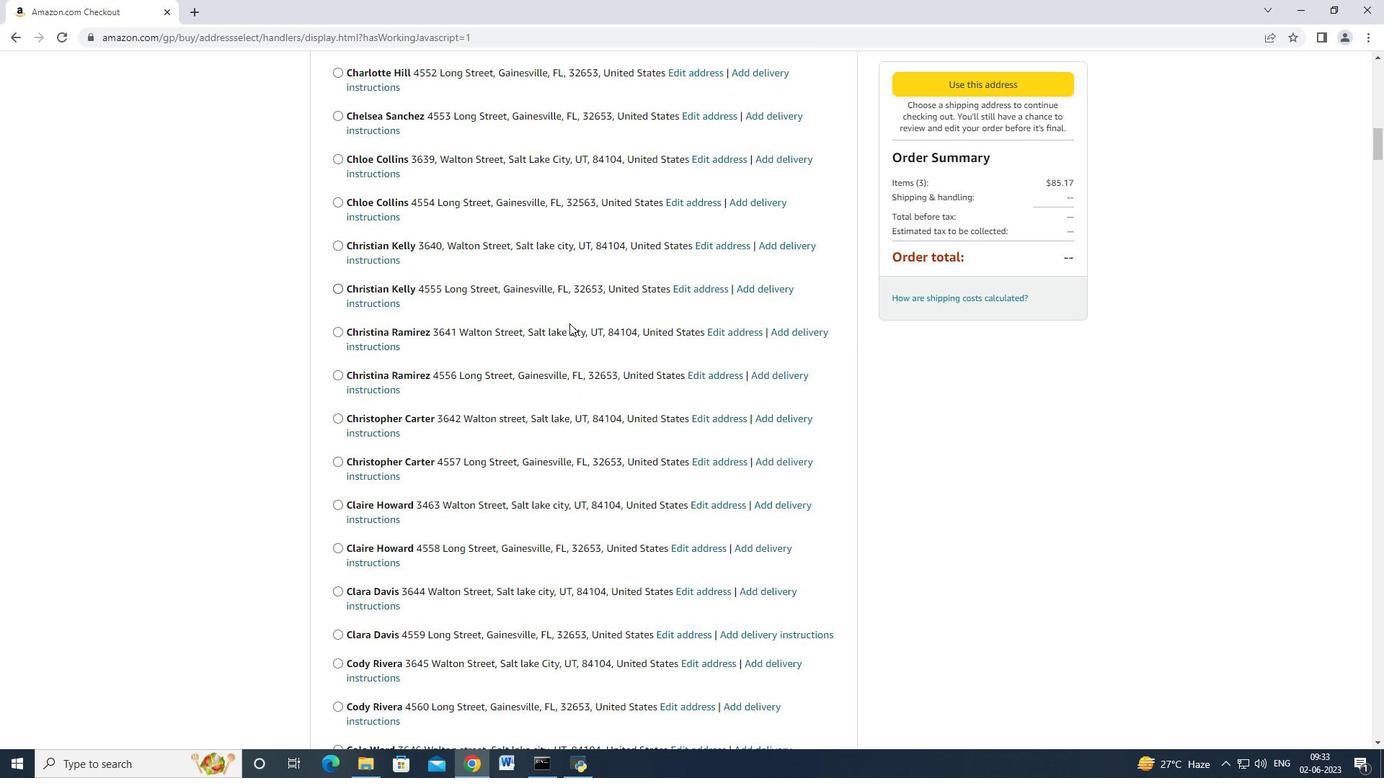 
Action: Mouse scrolled (569, 322) with delta (0, 0)
Screenshot: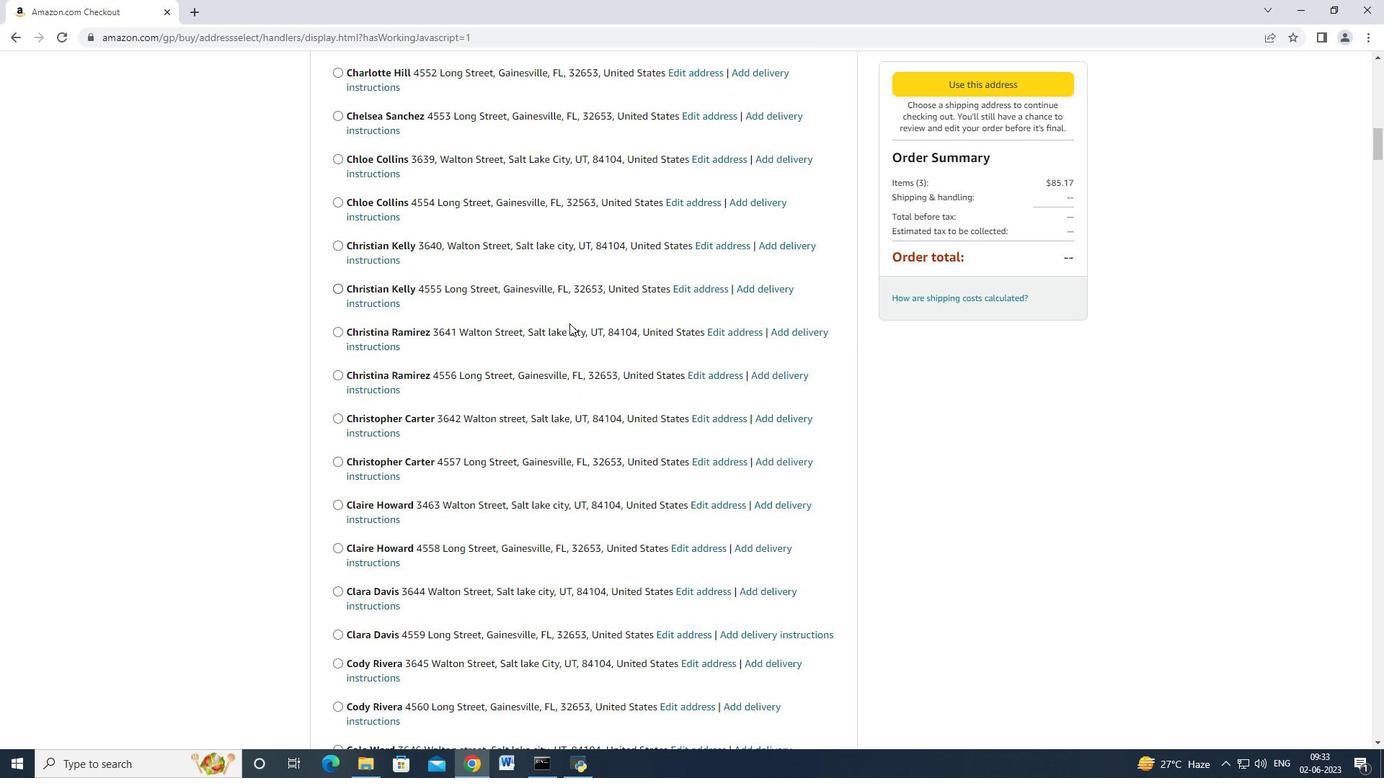 
Action: Mouse scrolled (569, 322) with delta (0, 0)
Screenshot: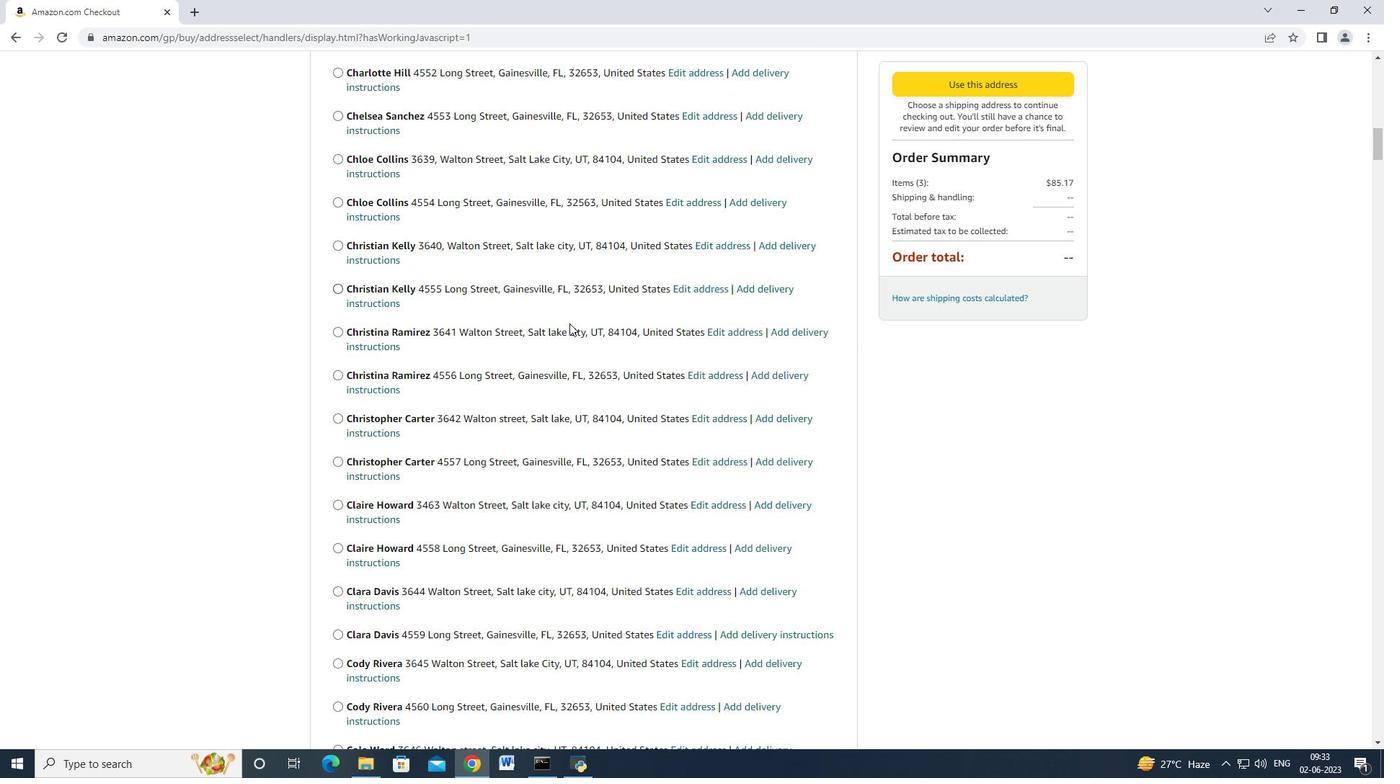 
Action: Mouse scrolled (569, 322) with delta (0, 0)
Screenshot: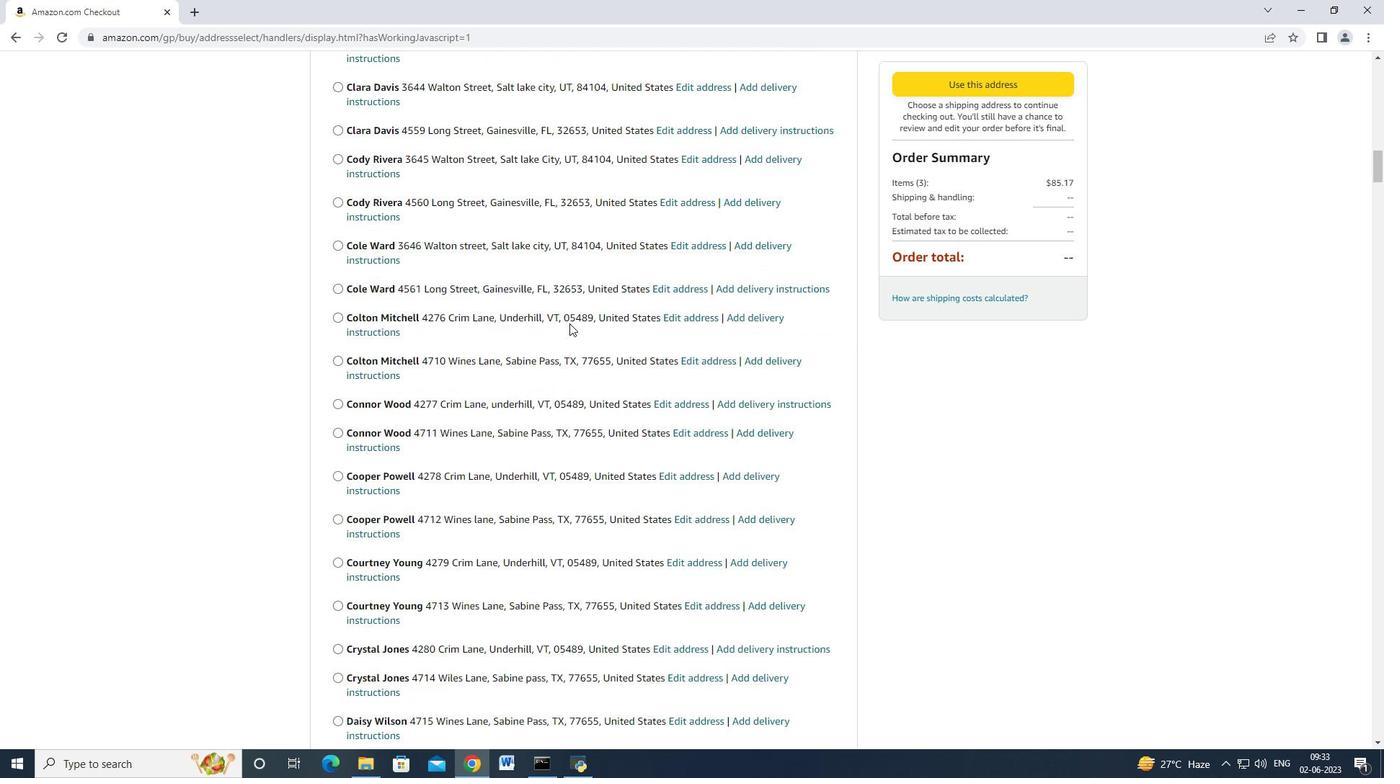 
Action: Mouse scrolled (569, 322) with delta (0, 0)
Screenshot: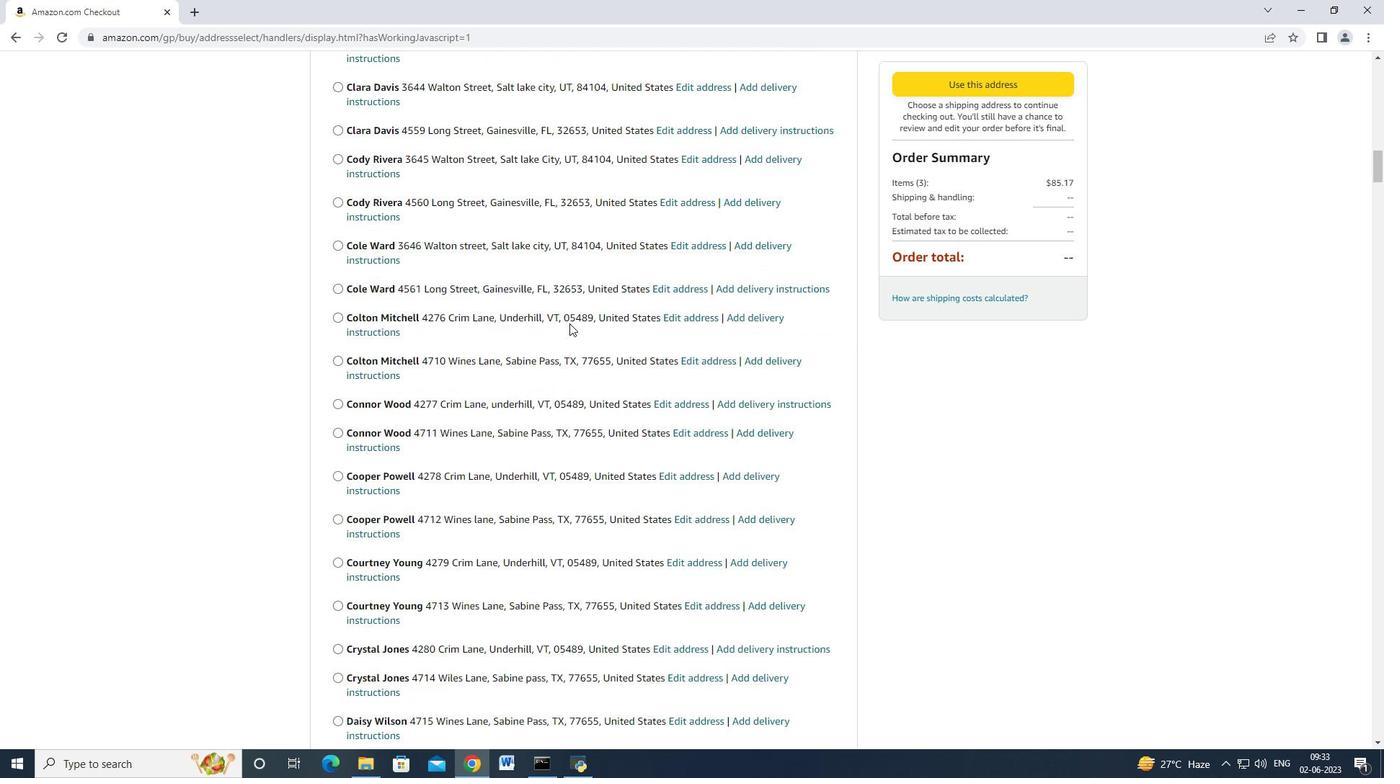 
Action: Mouse scrolled (569, 322) with delta (0, 0)
Screenshot: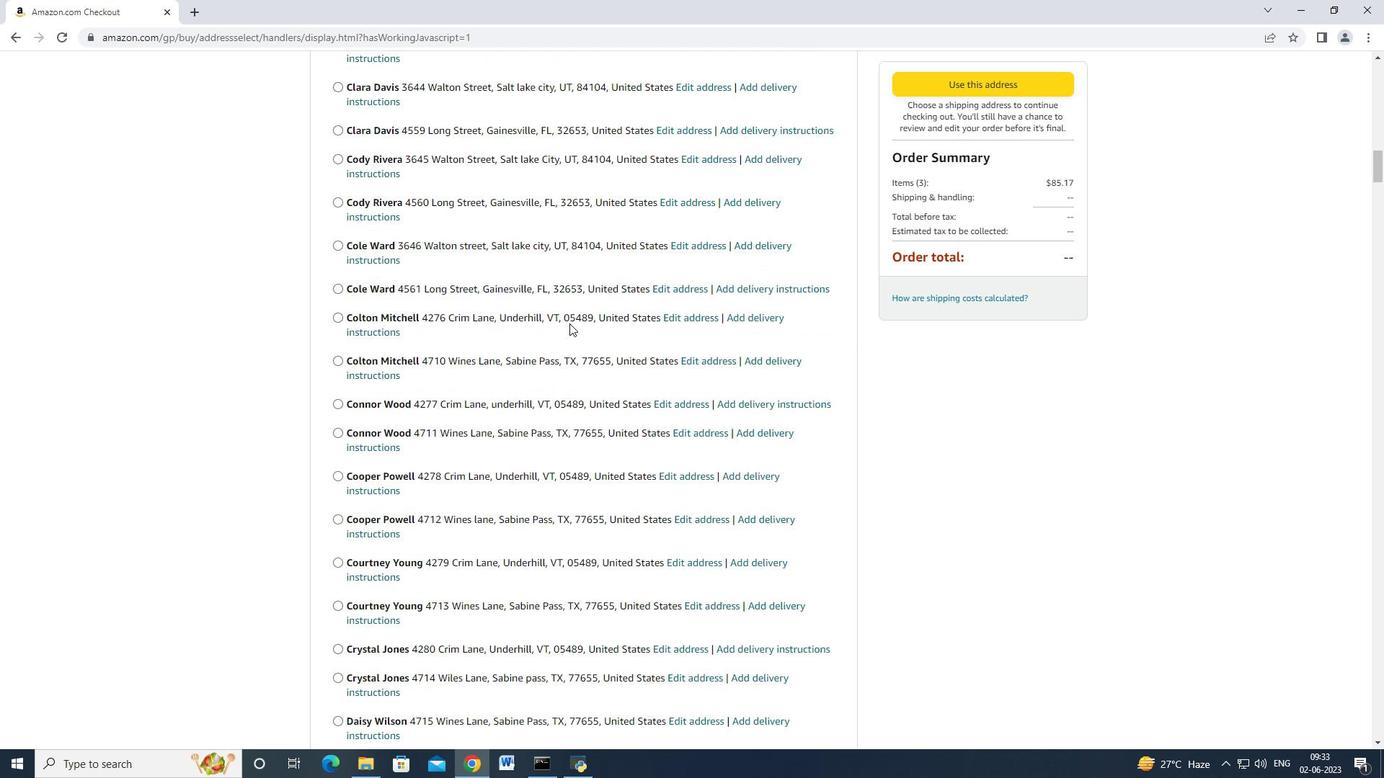 
Action: Mouse scrolled (569, 322) with delta (0, -1)
Screenshot: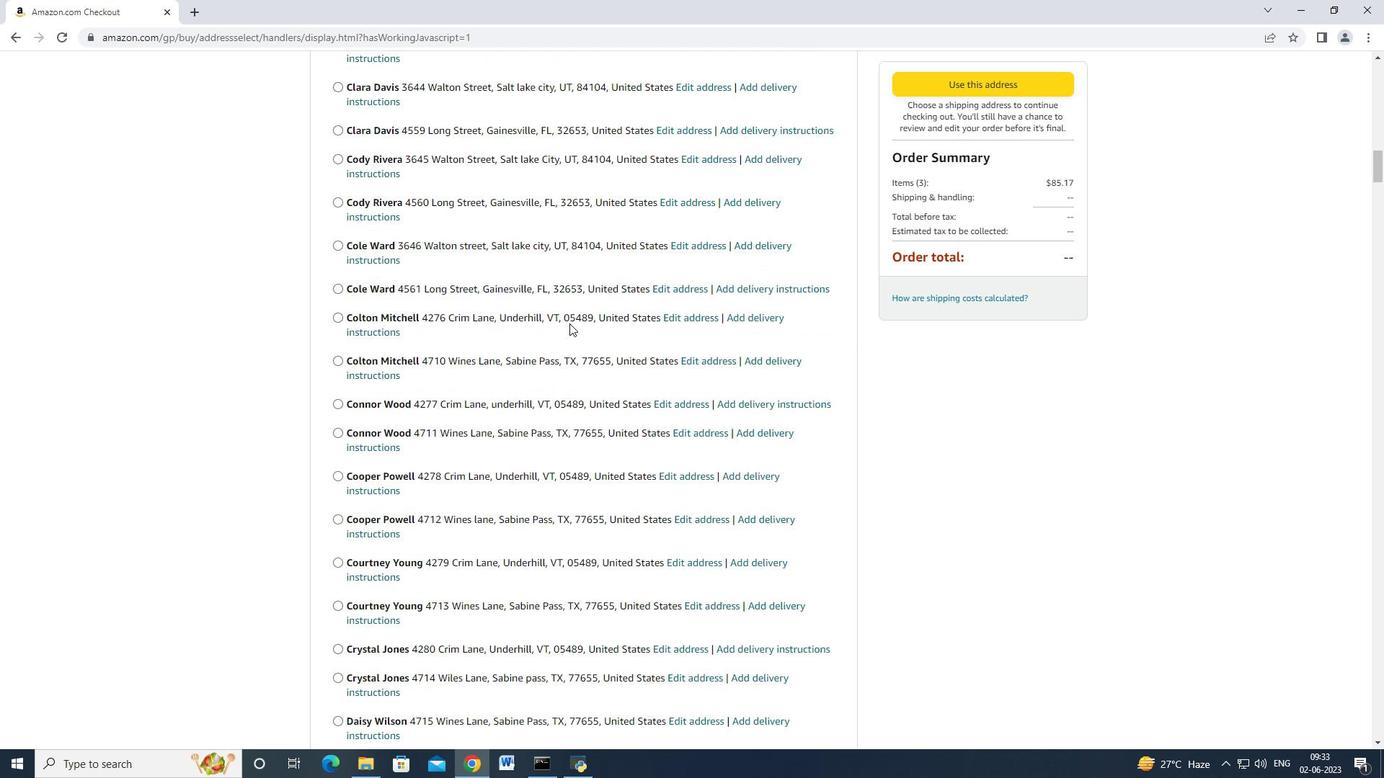 
Action: Mouse scrolled (569, 322) with delta (0, 0)
Screenshot: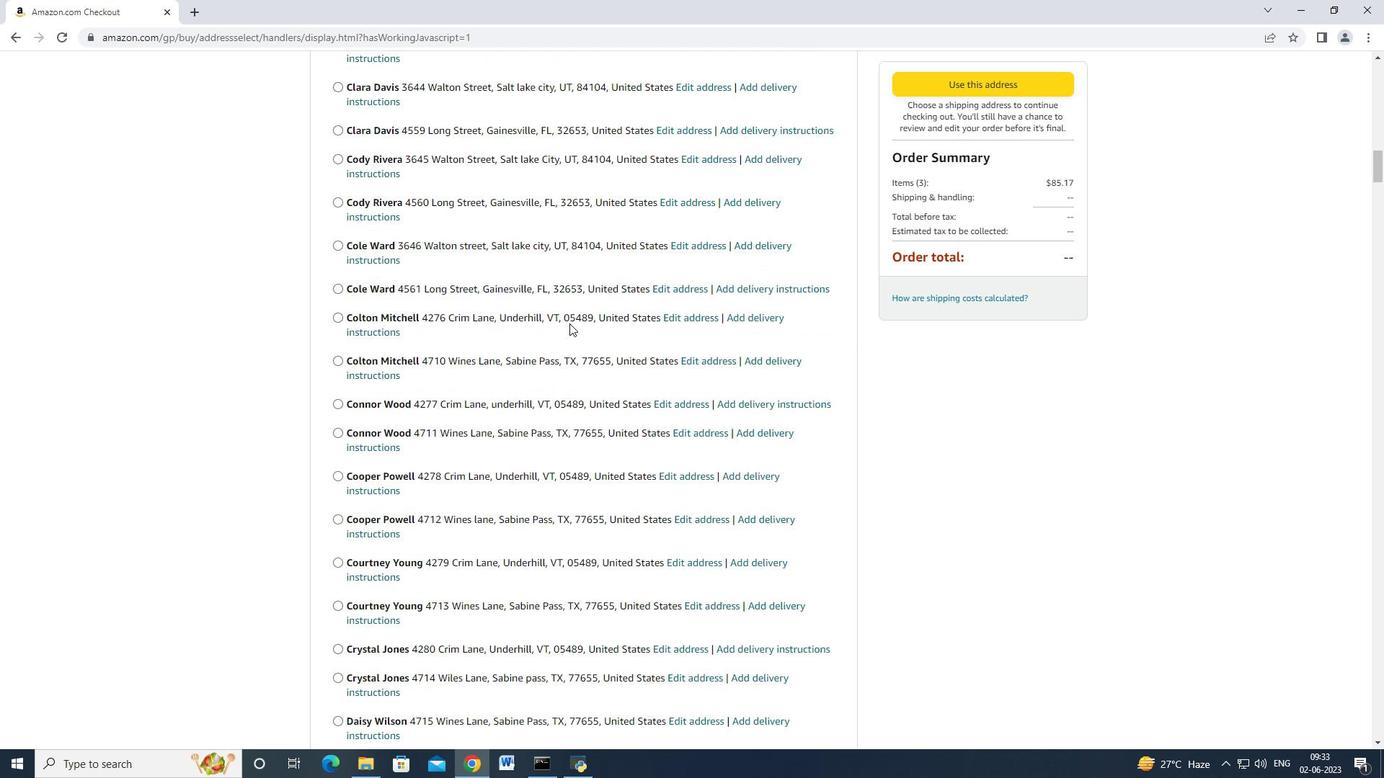 
Action: Mouse scrolled (569, 322) with delta (0, 0)
Screenshot: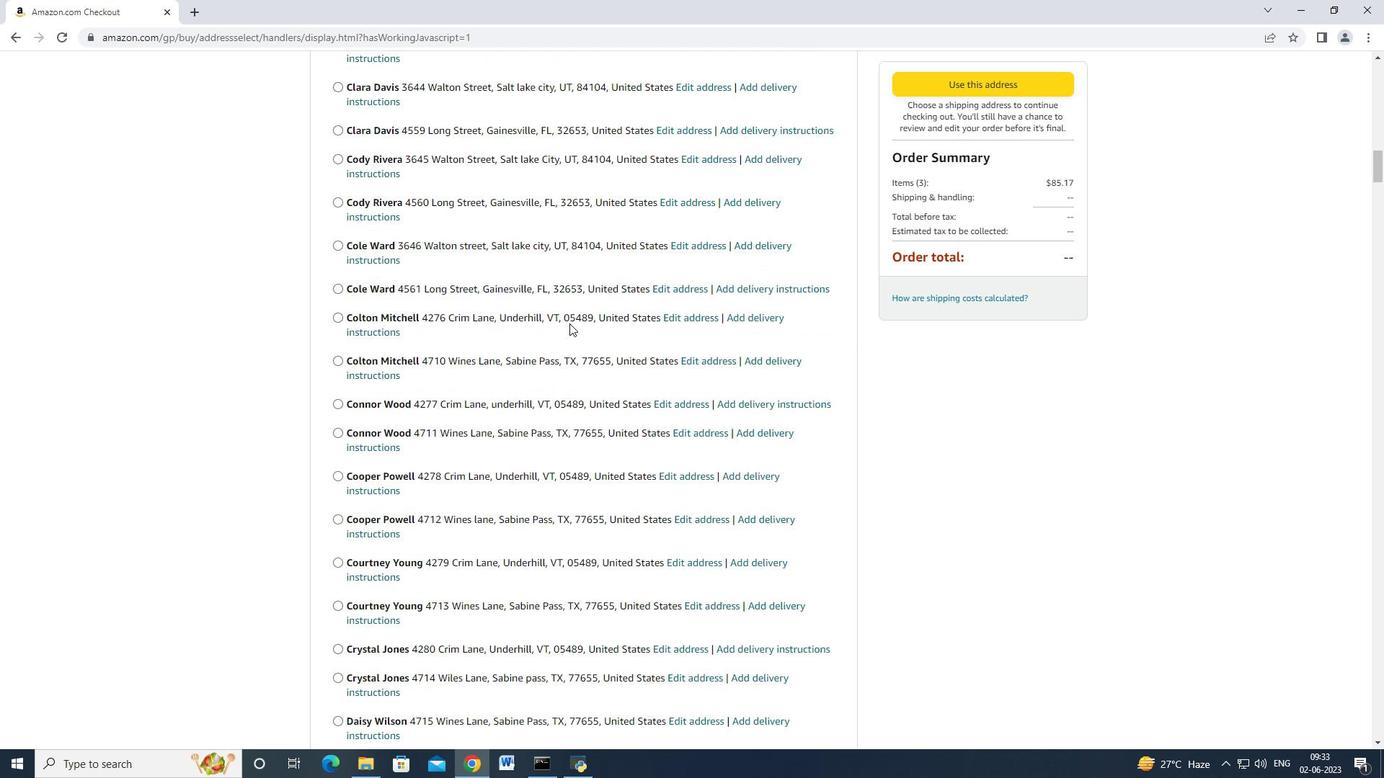 
Action: Mouse scrolled (569, 322) with delta (0, 0)
Screenshot: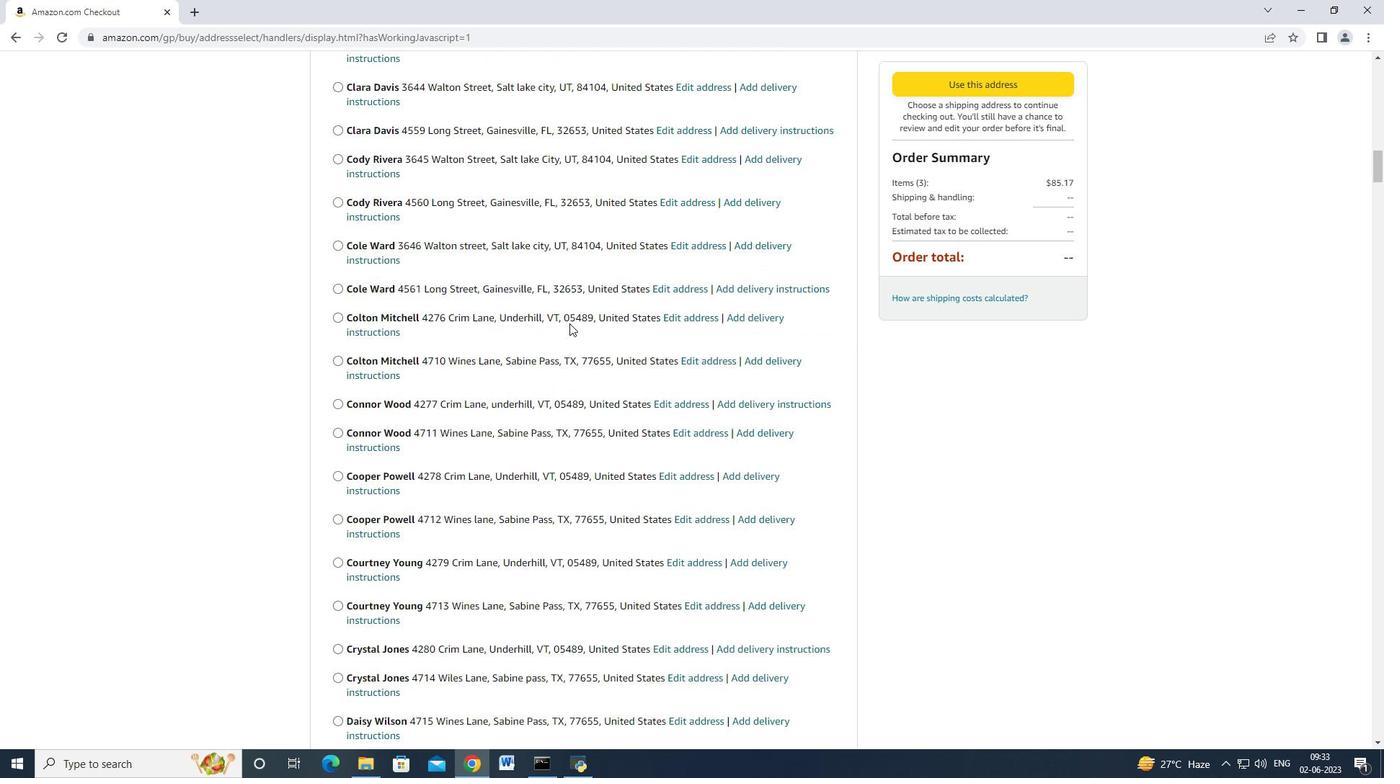 
Action: Mouse moved to (573, 321)
Screenshot: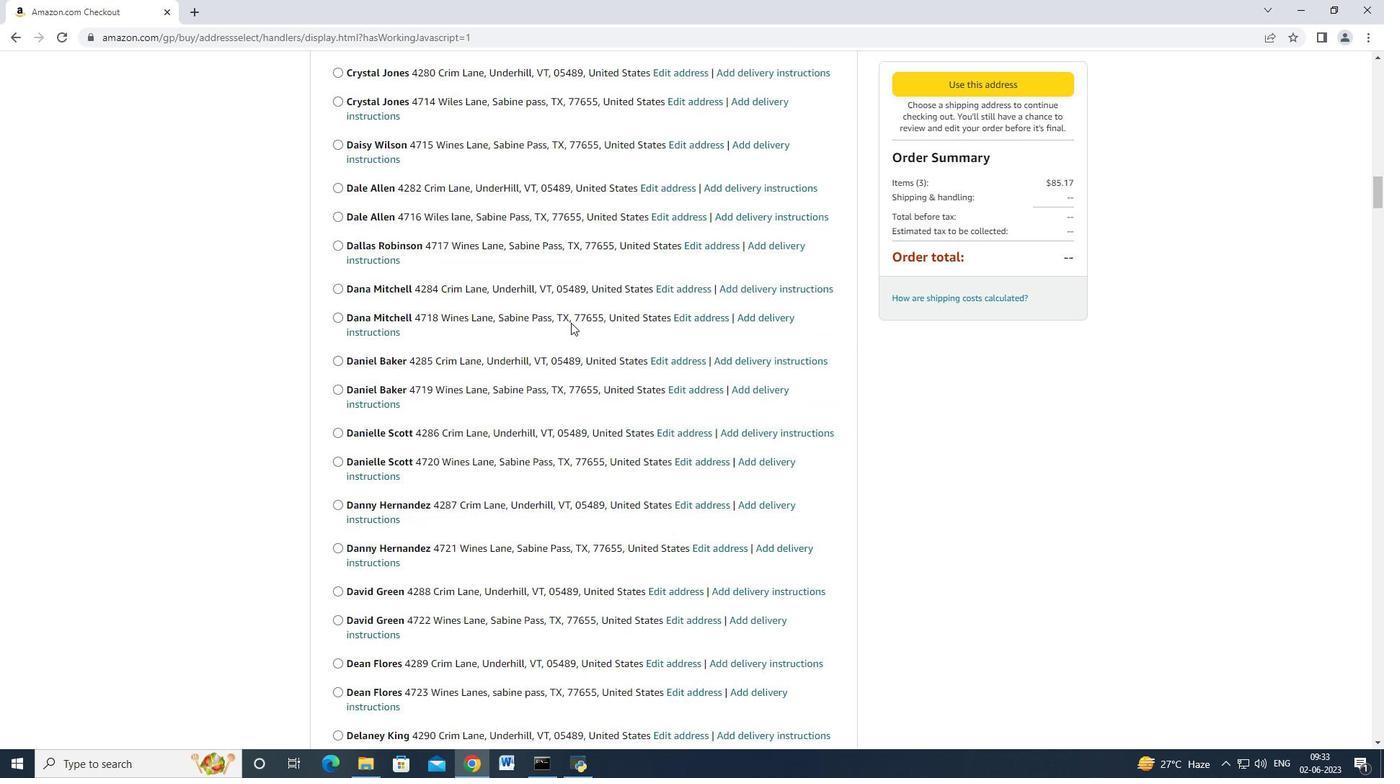
Action: Mouse scrolled (573, 320) with delta (0, 0)
Screenshot: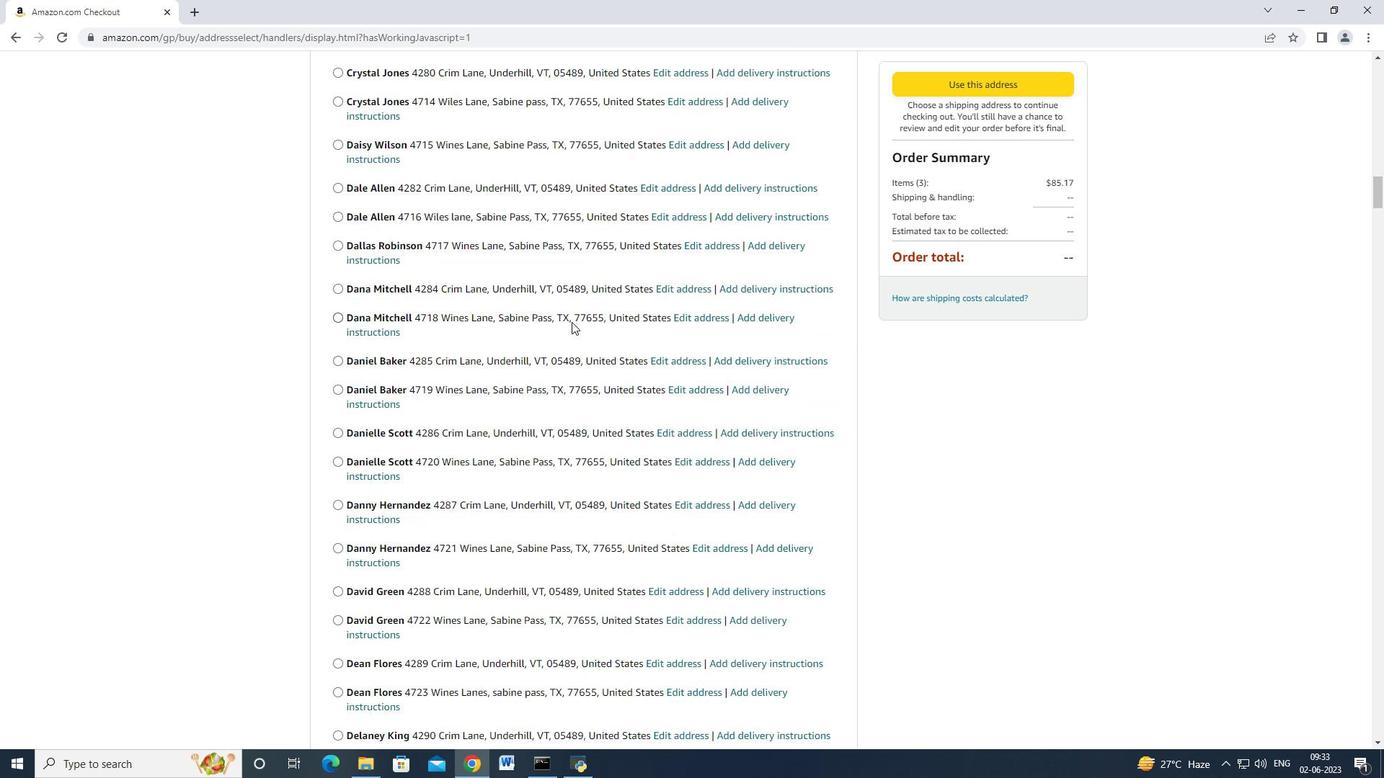 
Action: Mouse scrolled (573, 320) with delta (0, 0)
Screenshot: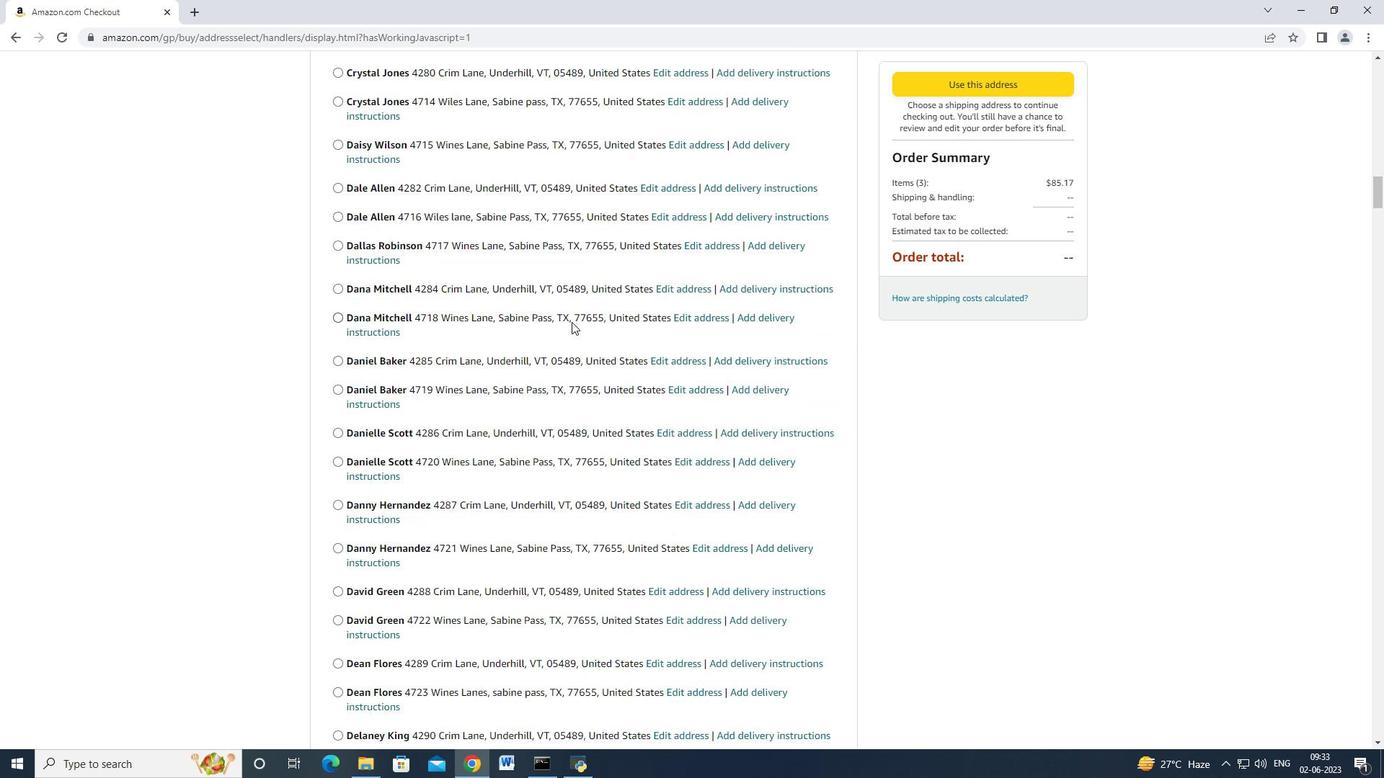 
Action: Mouse scrolled (573, 320) with delta (0, 0)
Screenshot: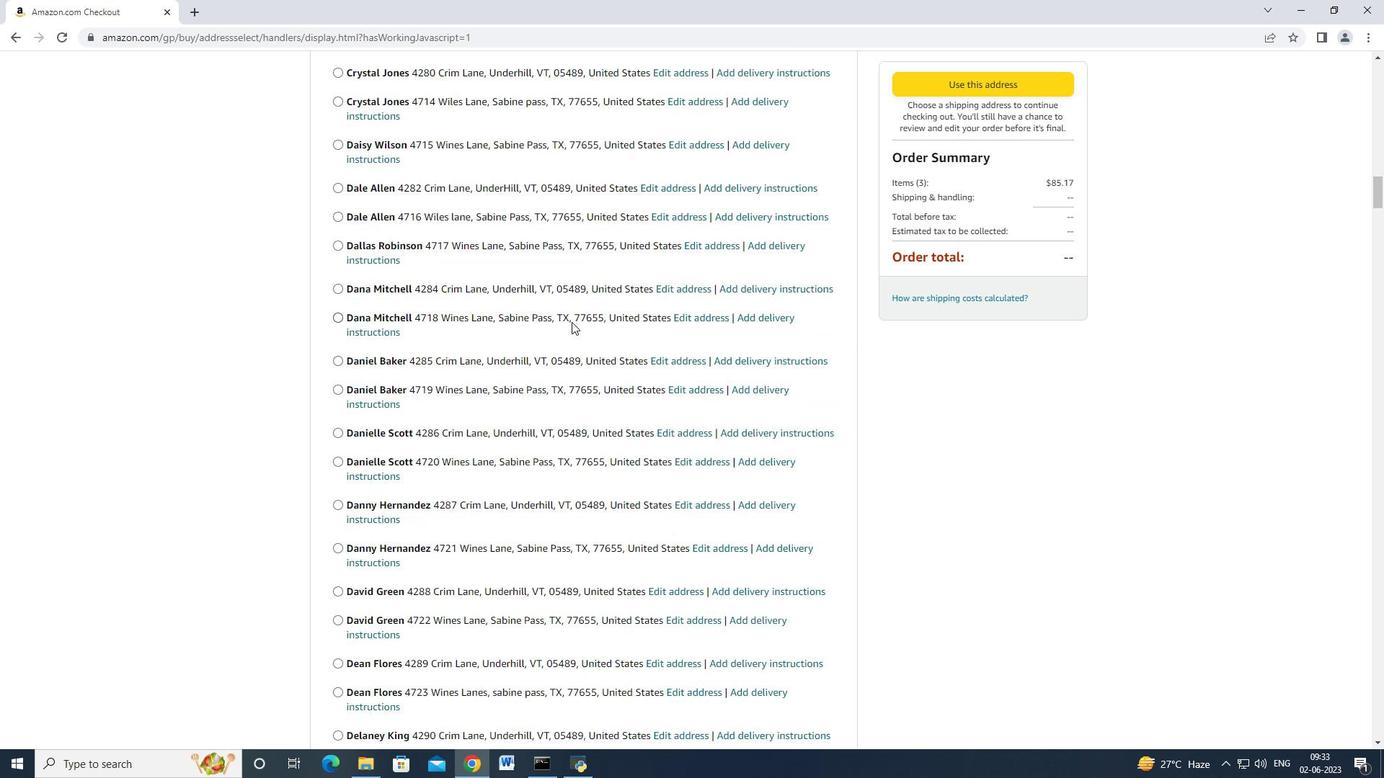 
Action: Mouse scrolled (573, 320) with delta (0, 0)
Screenshot: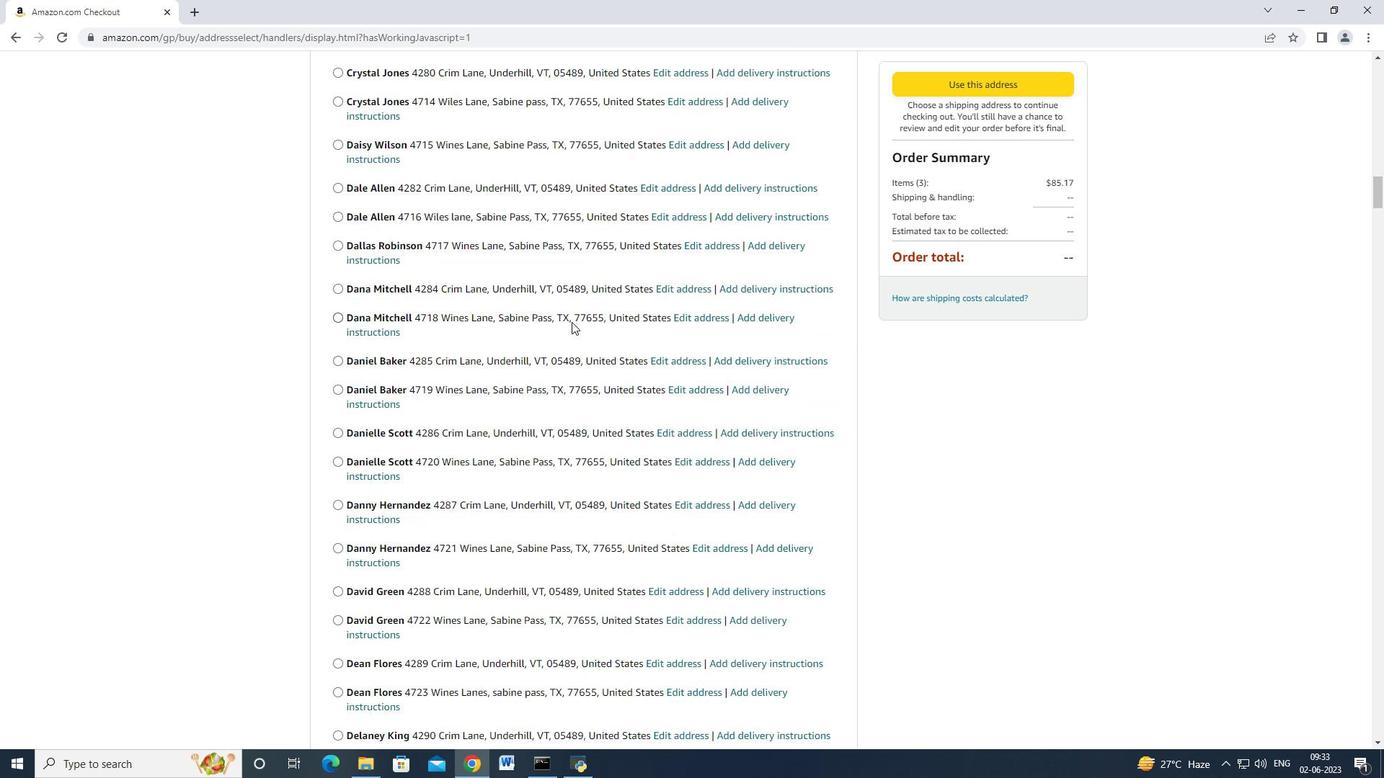 
Action: Mouse scrolled (573, 320) with delta (0, 0)
Screenshot: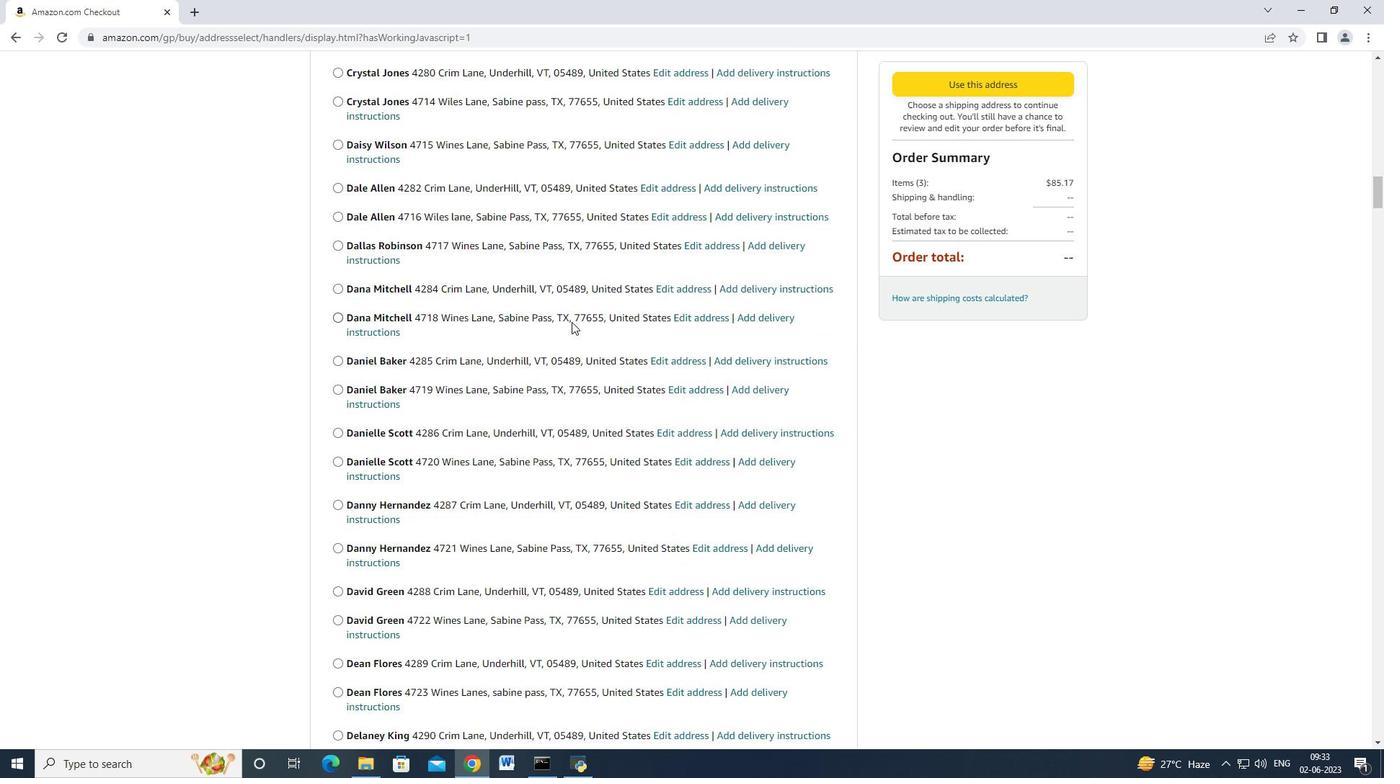 
Action: Mouse scrolled (573, 320) with delta (0, 0)
Screenshot: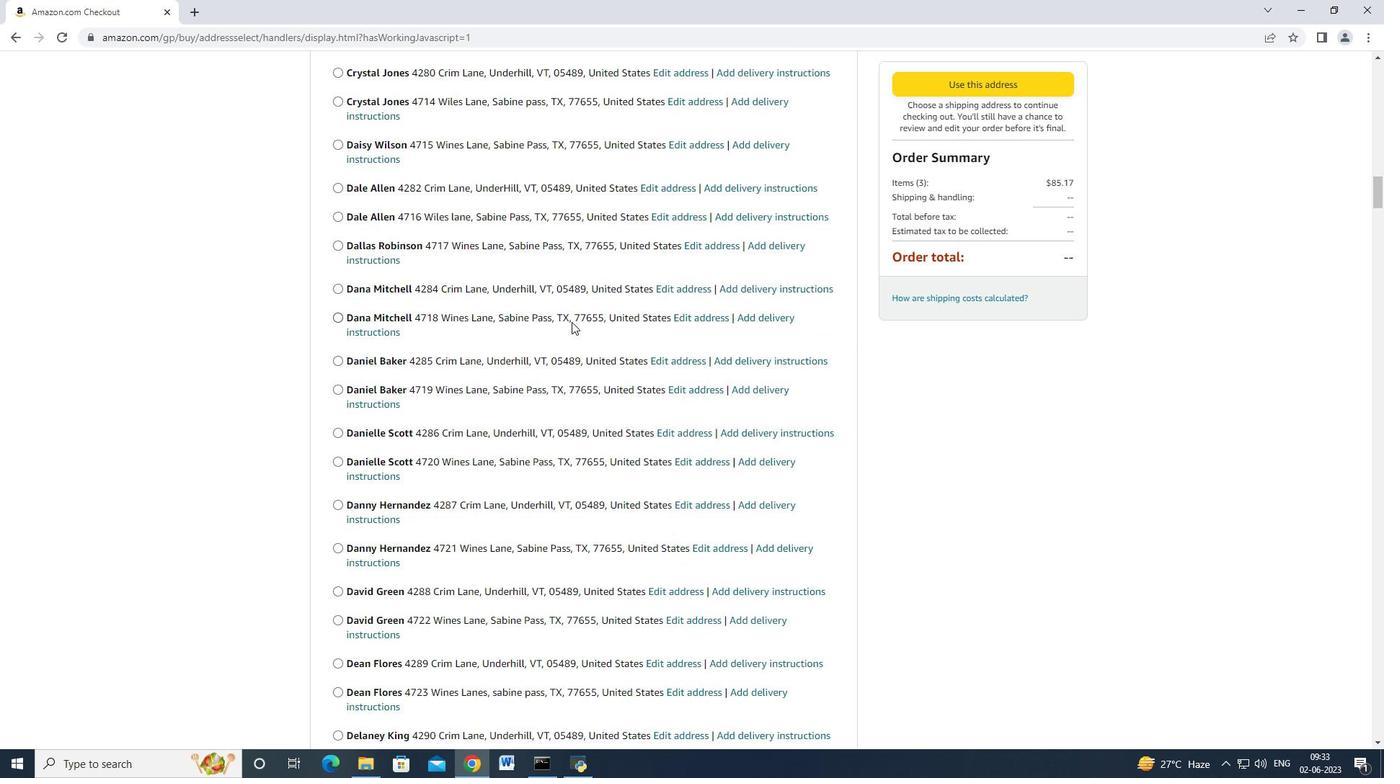 
Action: Mouse scrolled (573, 320) with delta (0, 0)
Screenshot: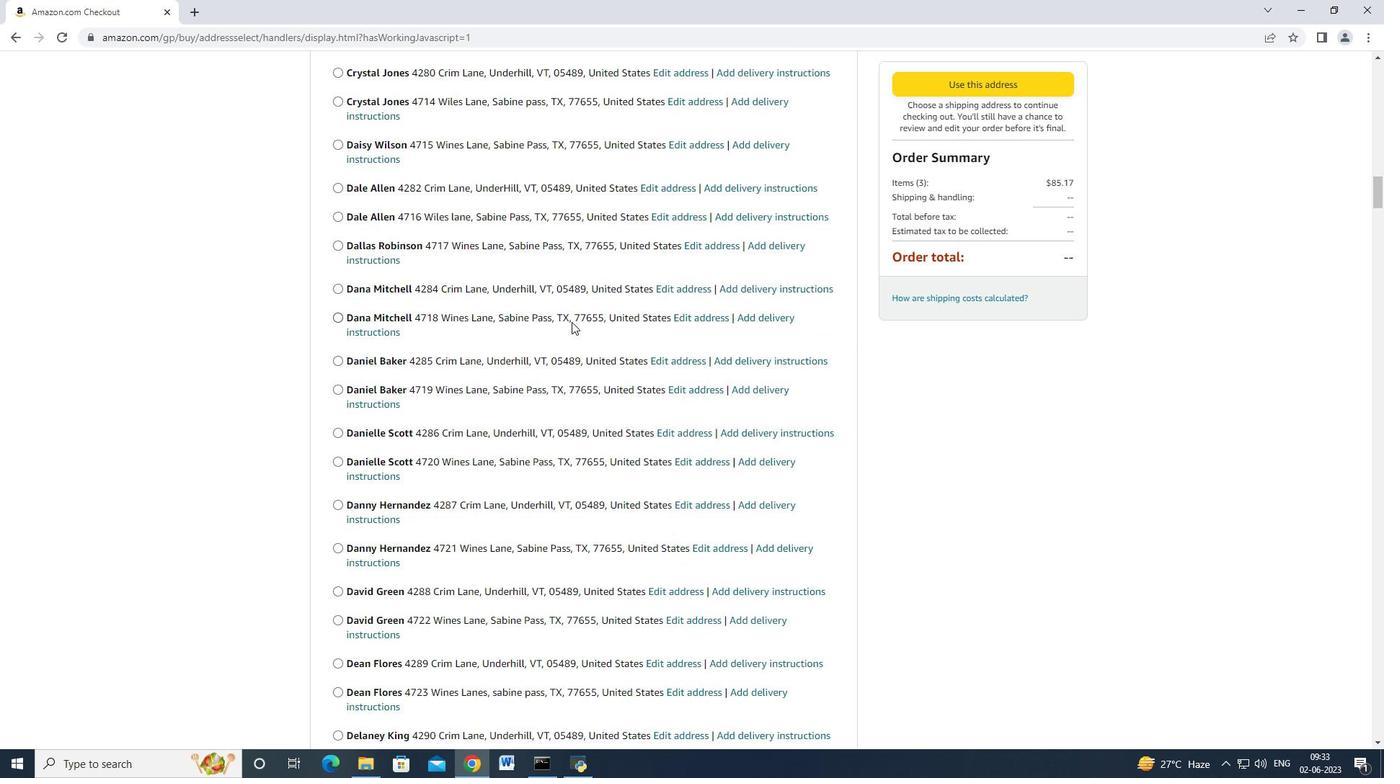 
Action: Mouse scrolled (573, 320) with delta (0, 0)
Screenshot: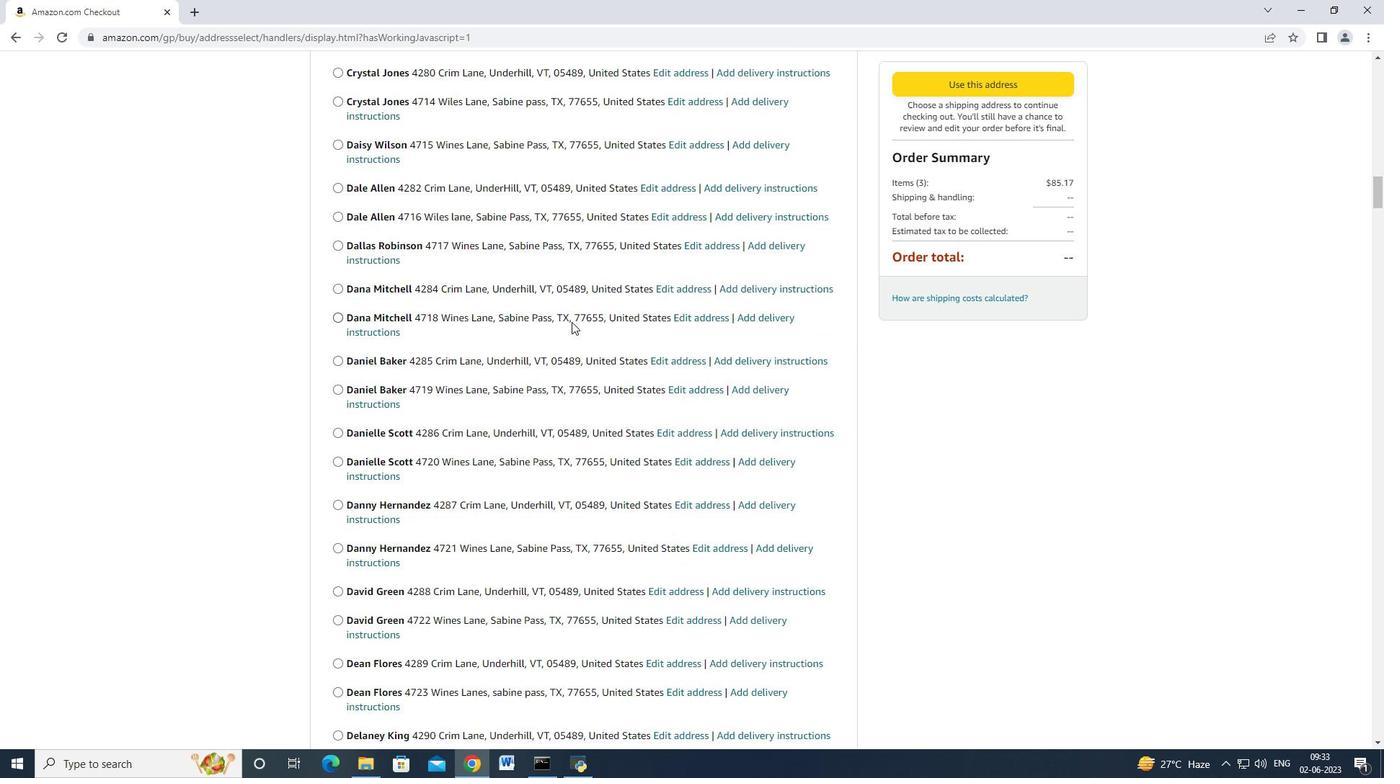 
Action: Mouse scrolled (573, 320) with delta (0, 0)
Screenshot: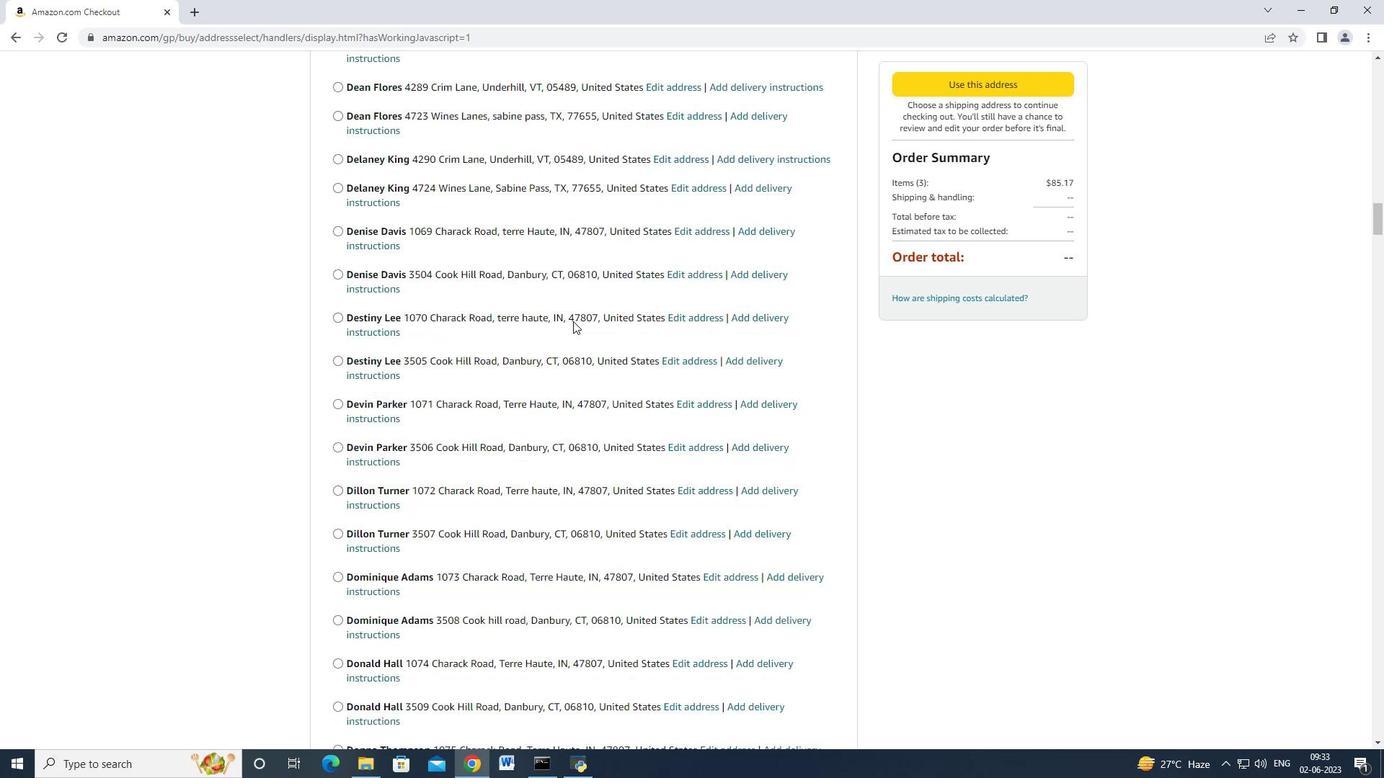 
Action: Mouse scrolled (573, 320) with delta (0, 0)
Screenshot: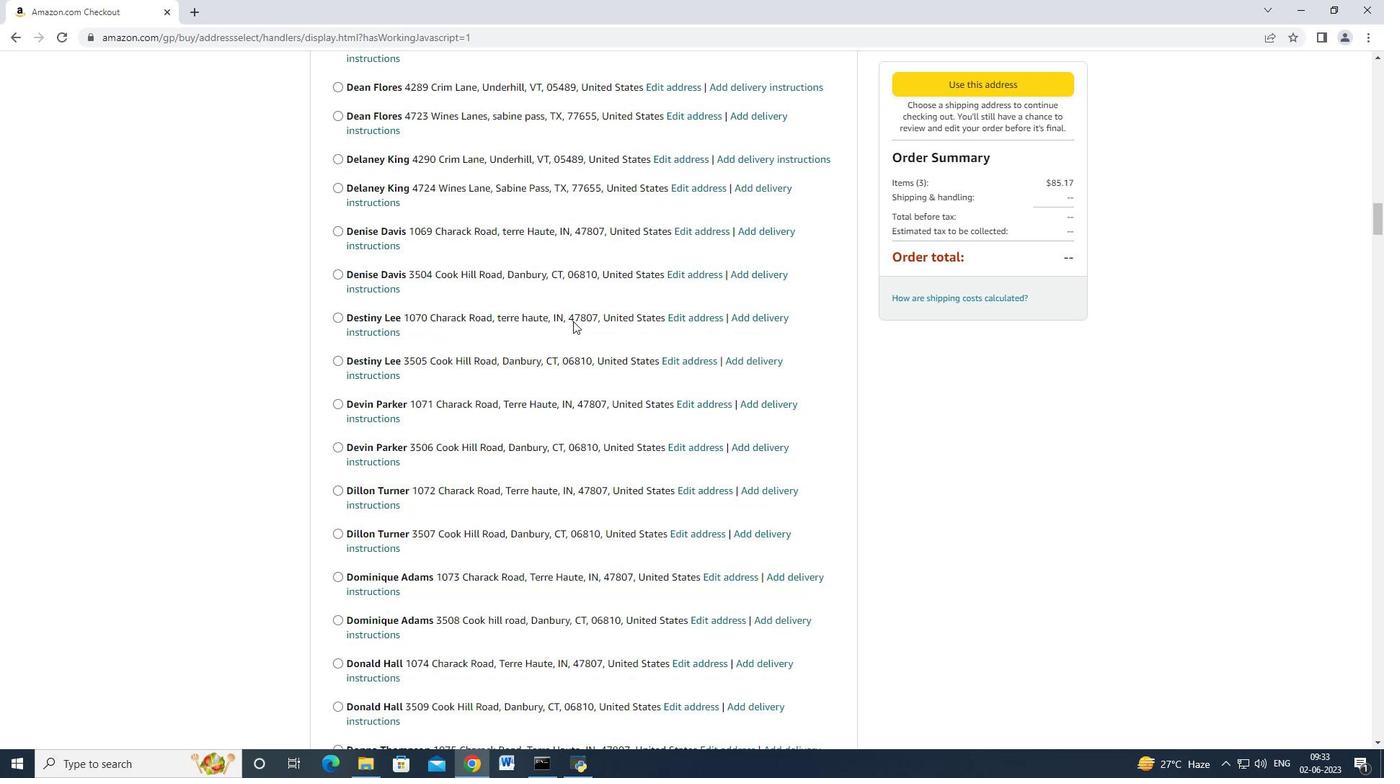 
Action: Mouse scrolled (573, 320) with delta (0, 0)
Screenshot: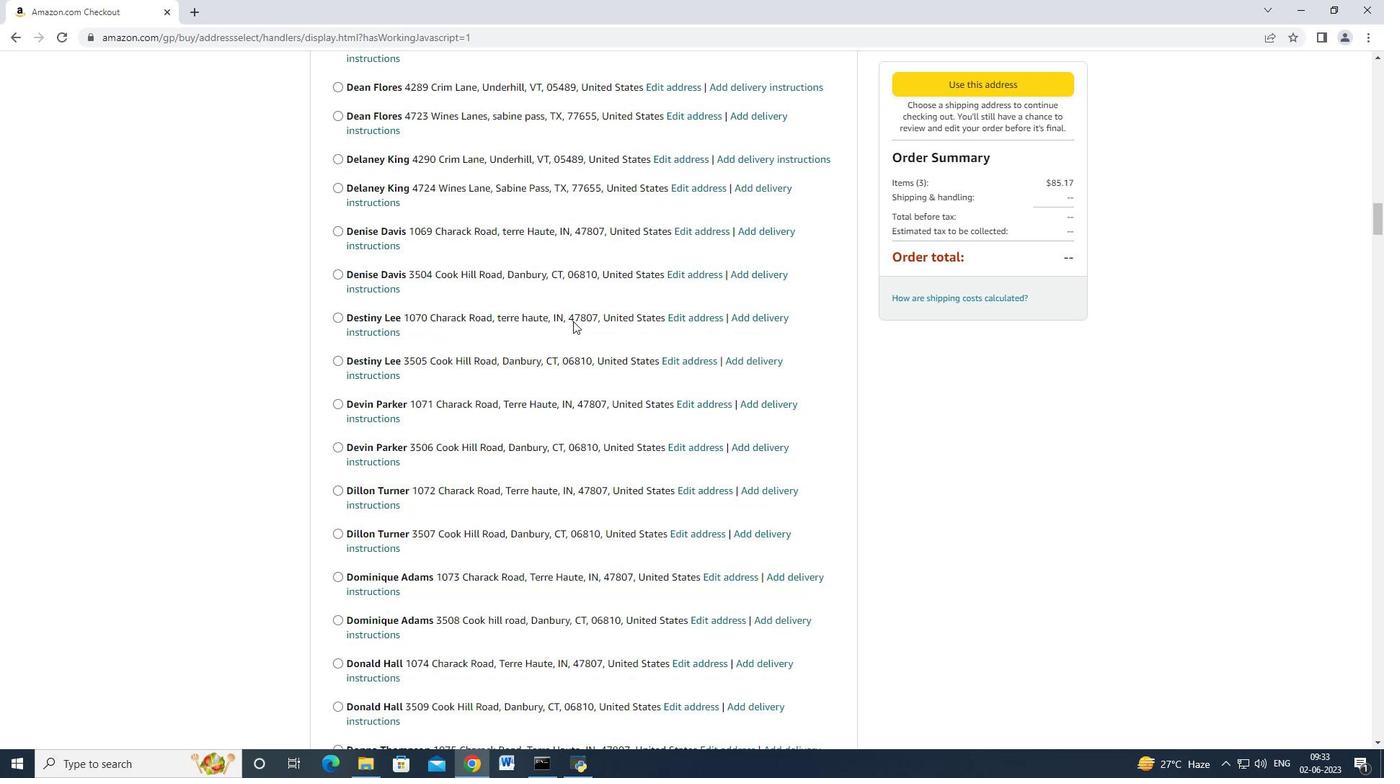 
Action: Mouse scrolled (573, 320) with delta (0, 0)
Screenshot: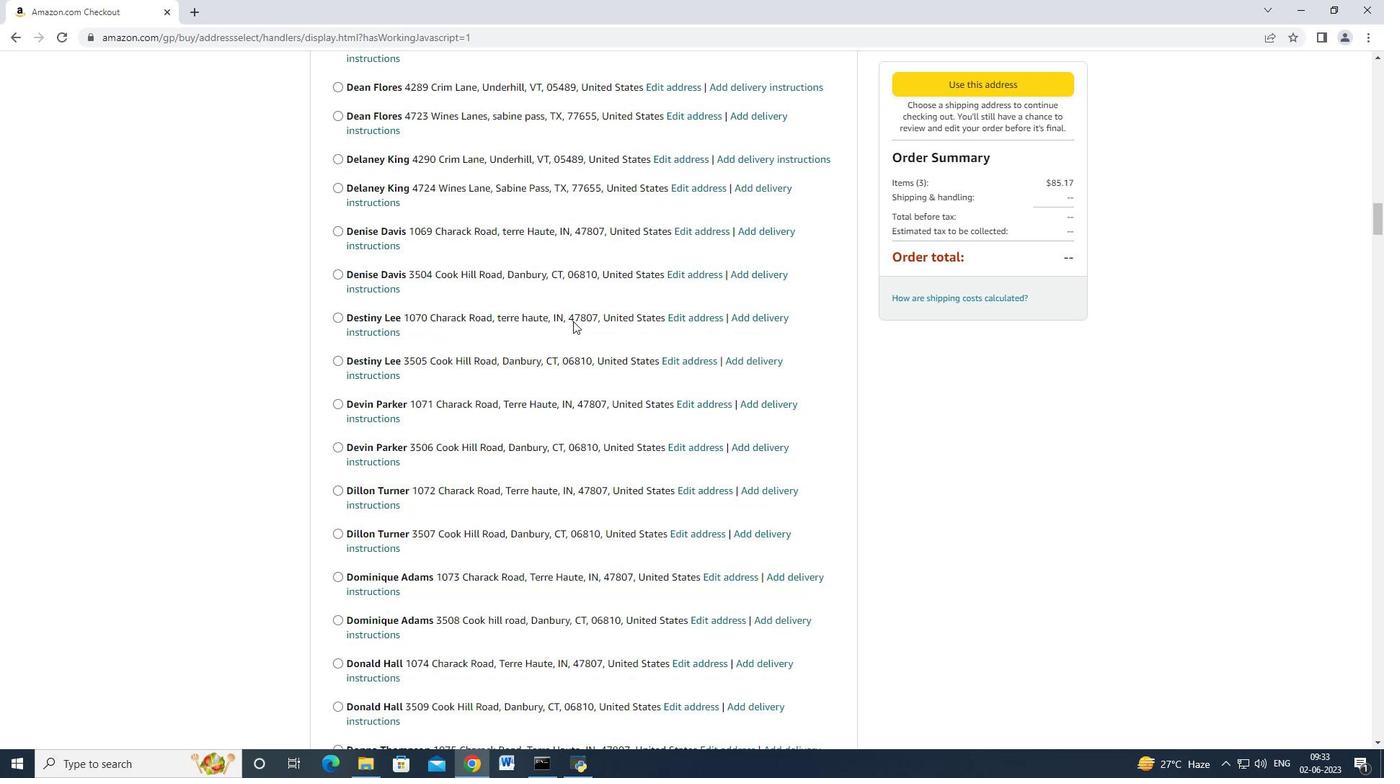 
Action: Mouse scrolled (573, 320) with delta (0, 0)
Screenshot: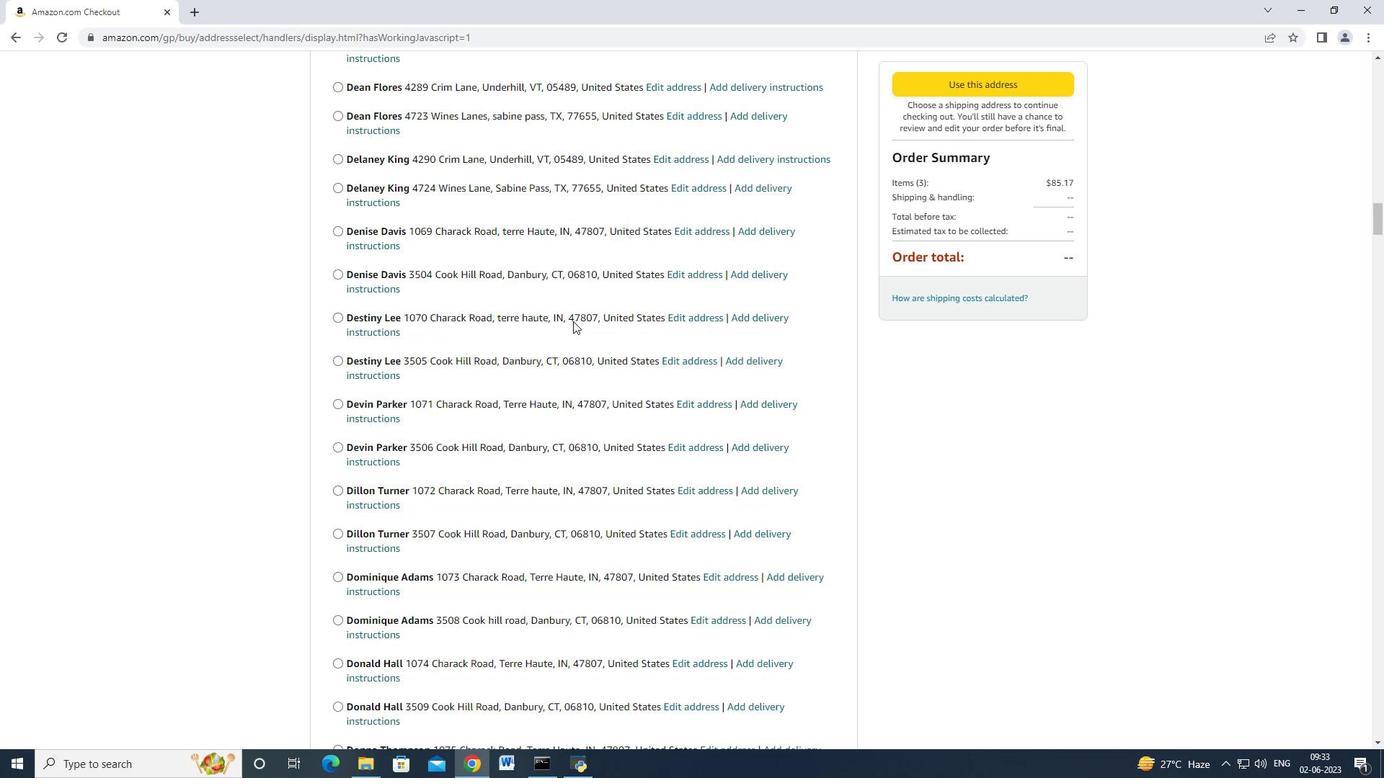 
Action: Mouse scrolled (573, 320) with delta (0, 0)
Screenshot: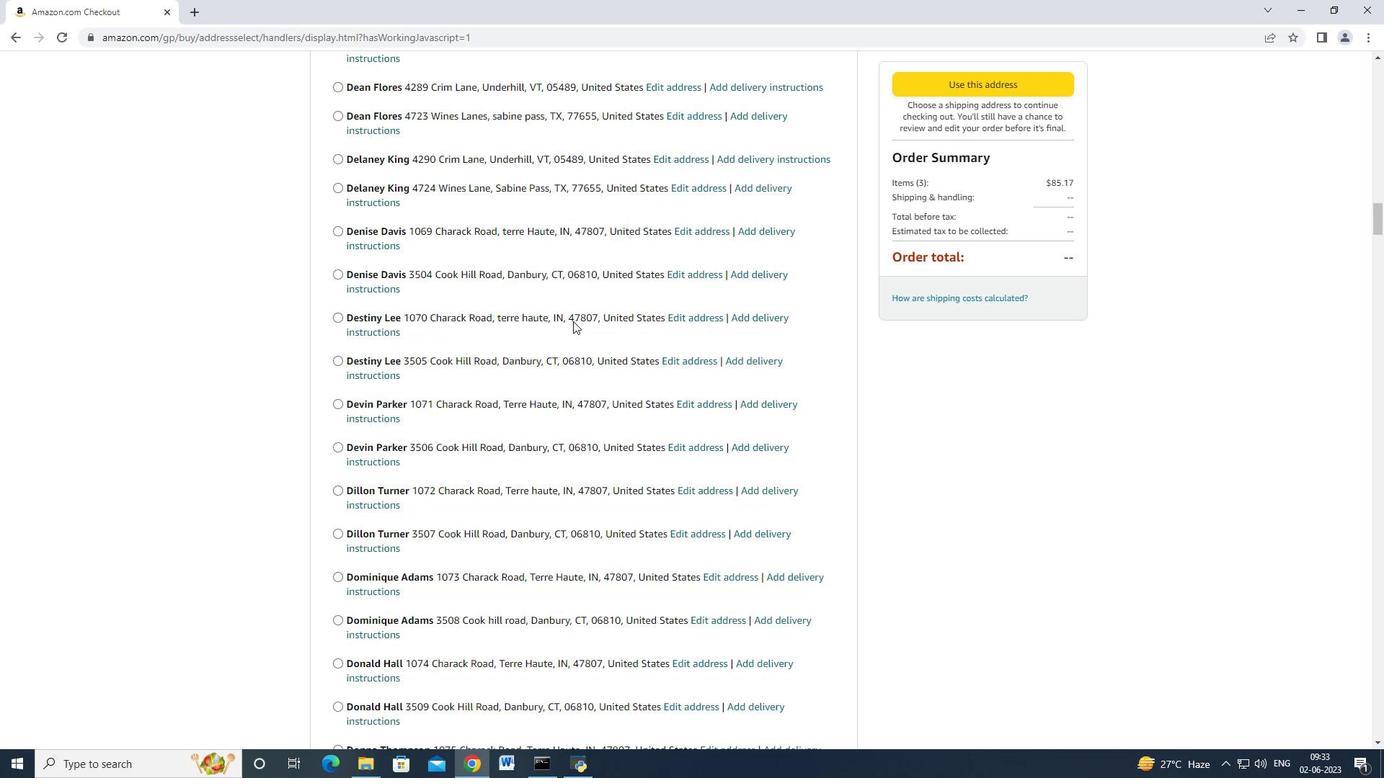 
Action: Mouse scrolled (573, 320) with delta (0, 0)
Screenshot: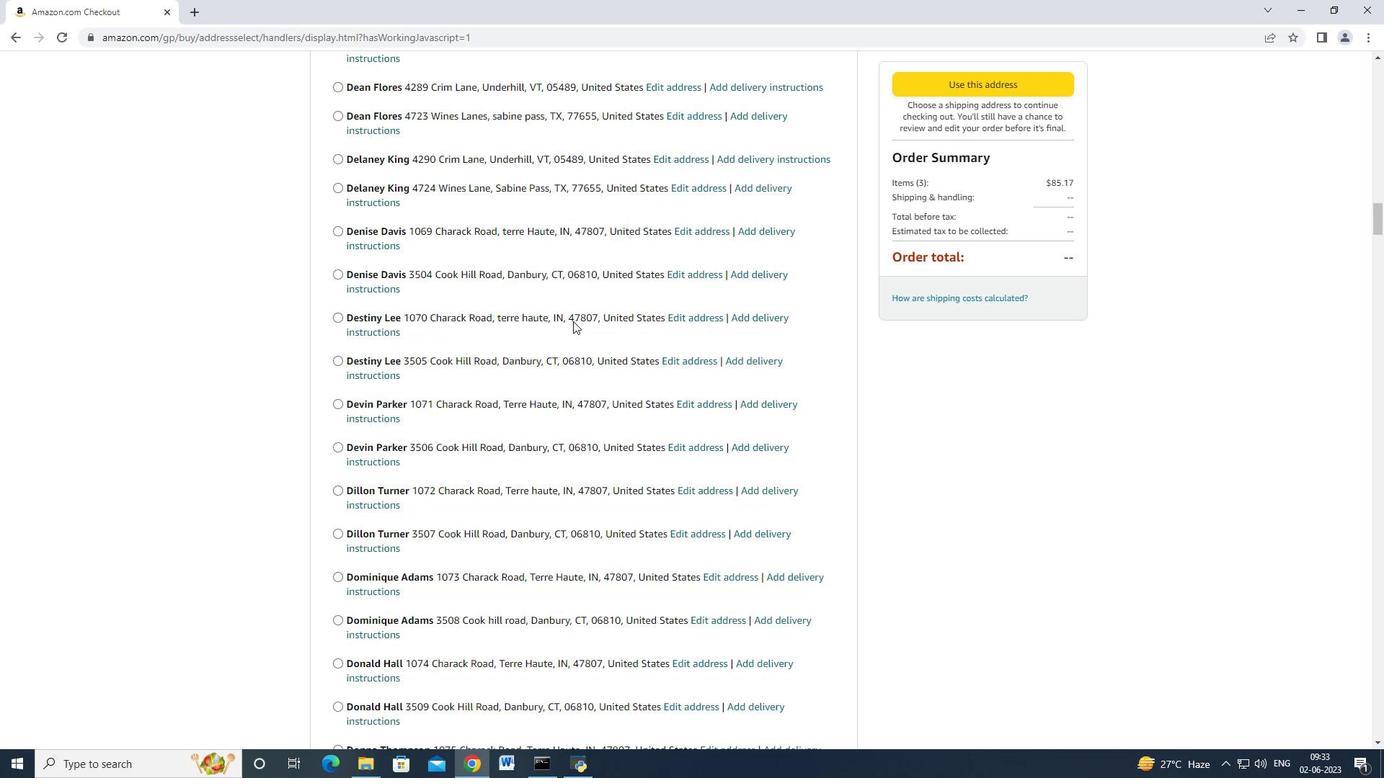 
Action: Mouse scrolled (573, 320) with delta (0, 0)
Screenshot: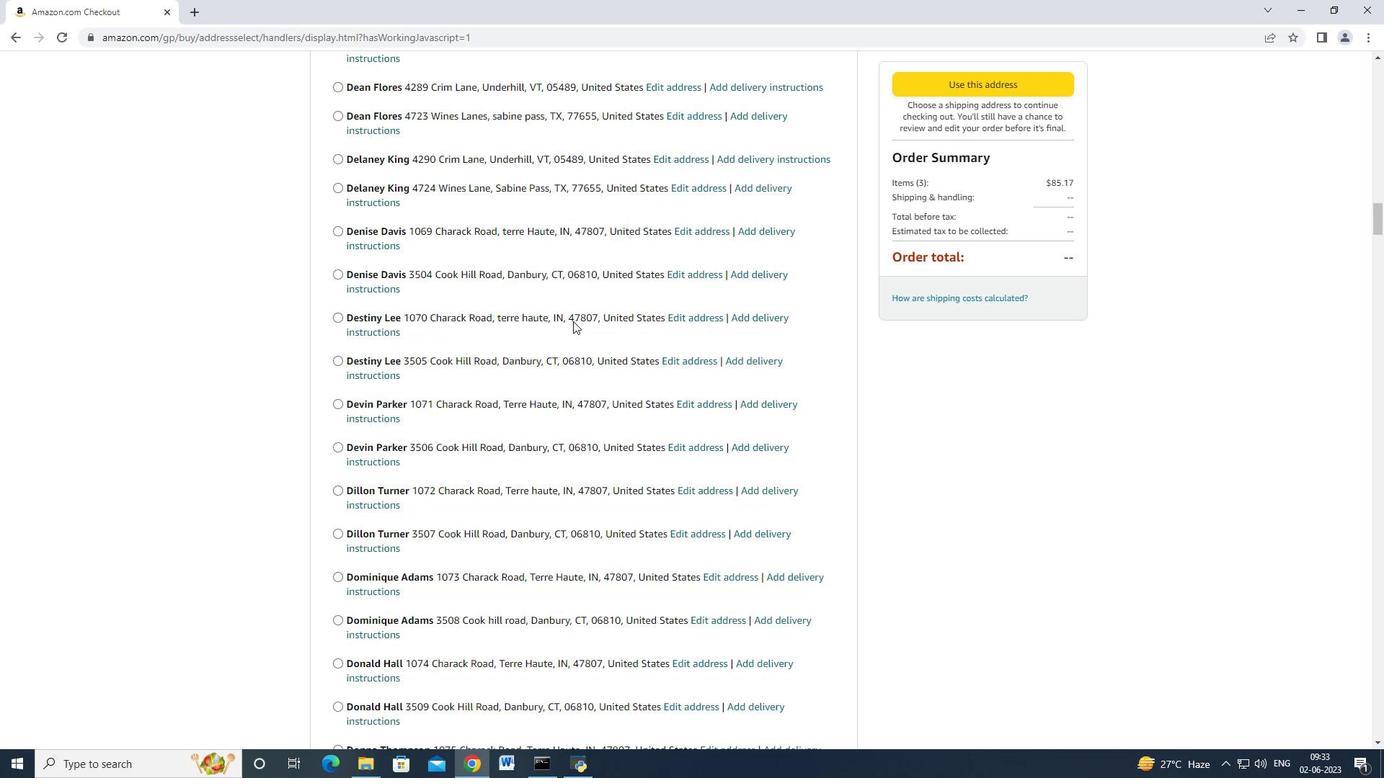 
Action: Mouse scrolled (573, 320) with delta (0, 0)
Screenshot: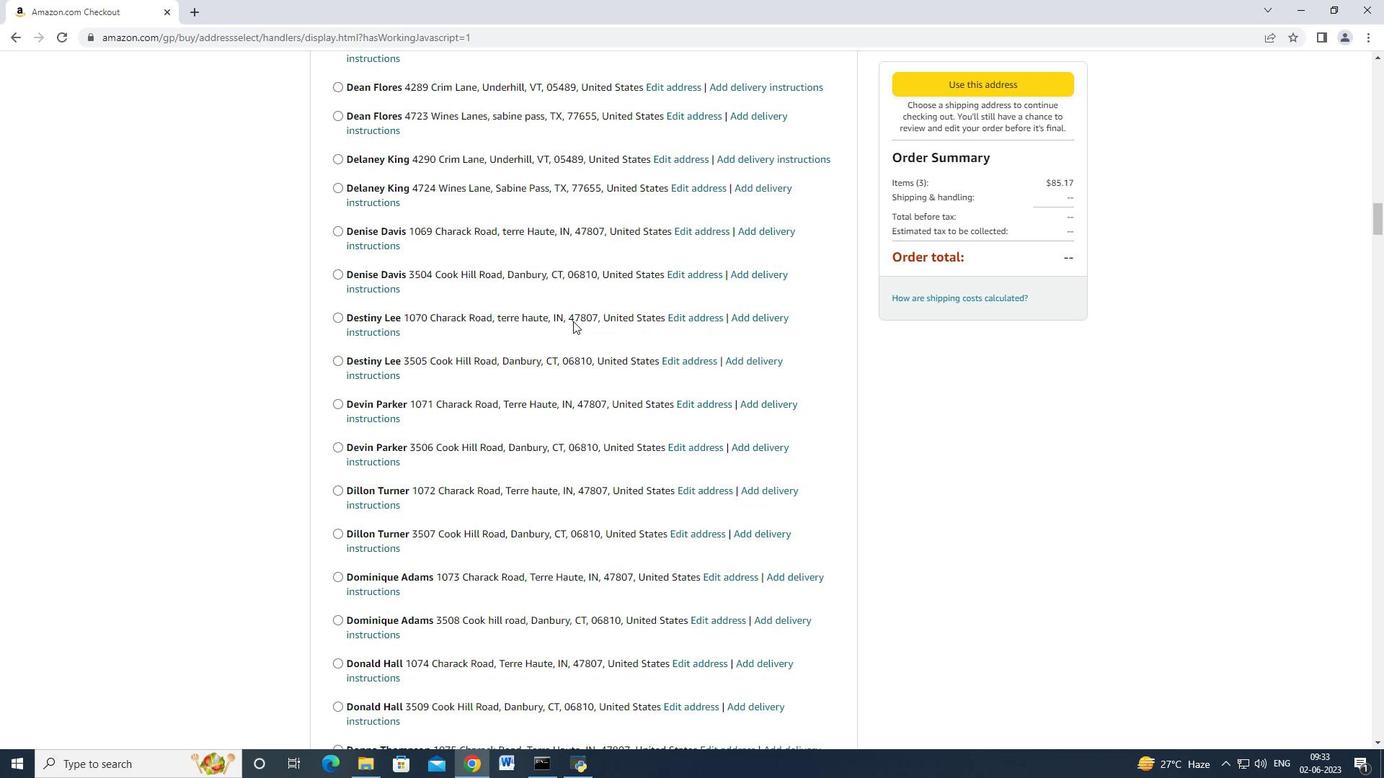 
Action: Mouse scrolled (573, 320) with delta (0, 0)
Screenshot: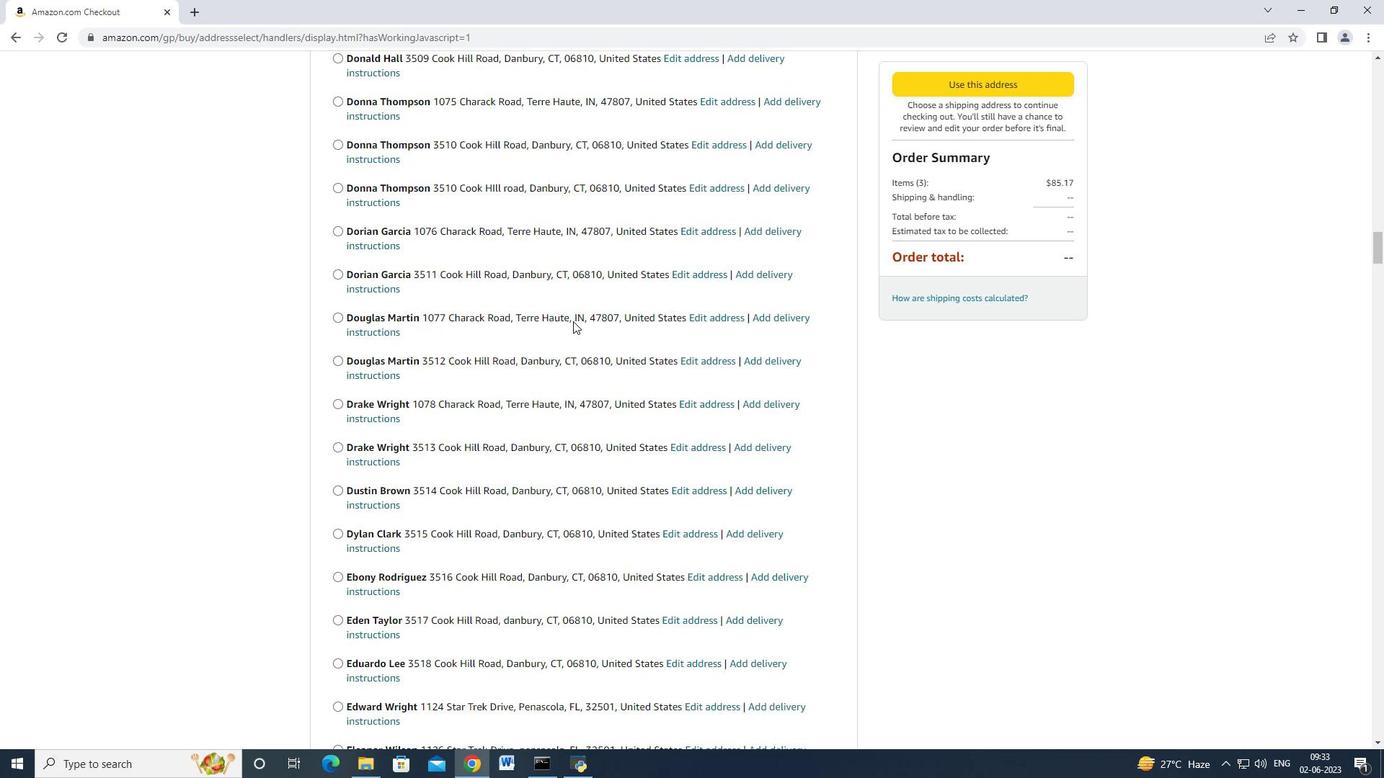
Action: Mouse scrolled (573, 320) with delta (0, 0)
Screenshot: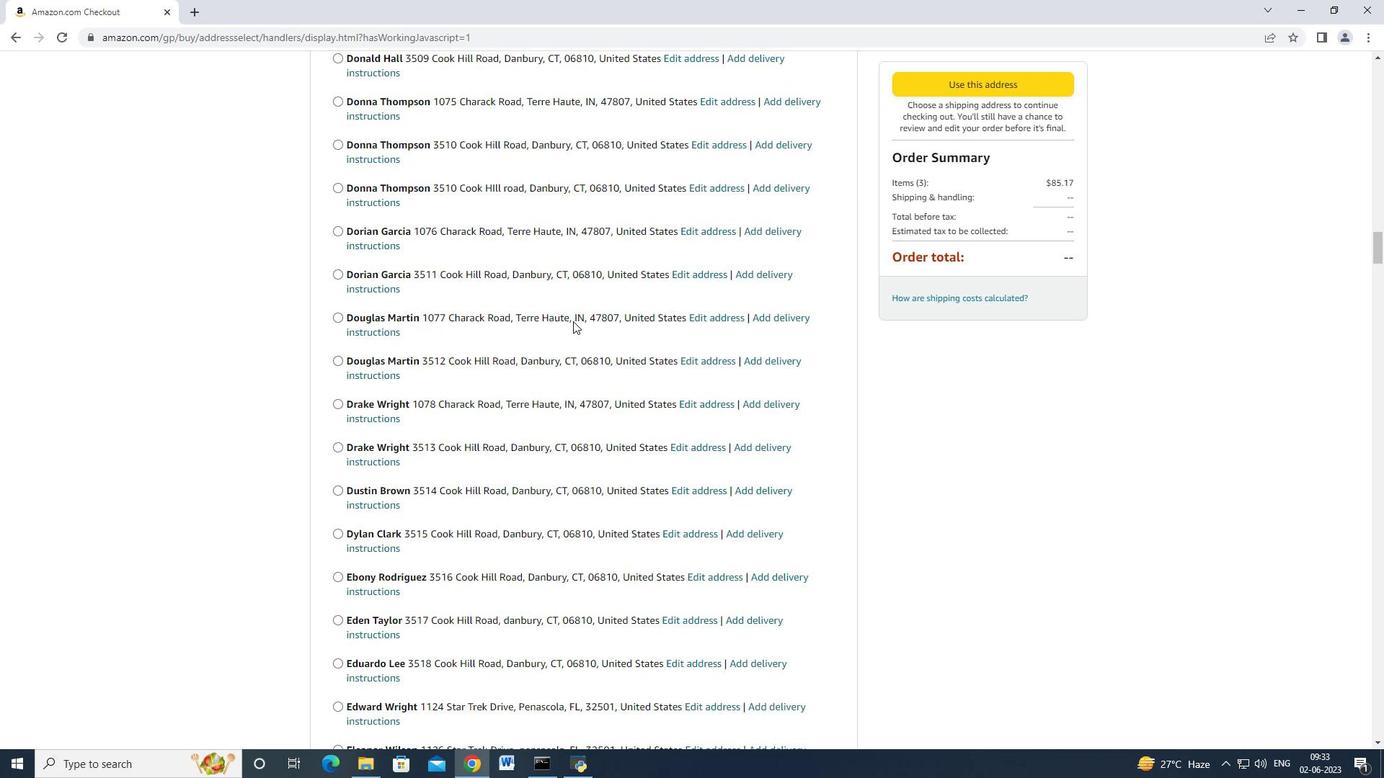 
Action: Mouse scrolled (573, 320) with delta (0, 0)
Screenshot: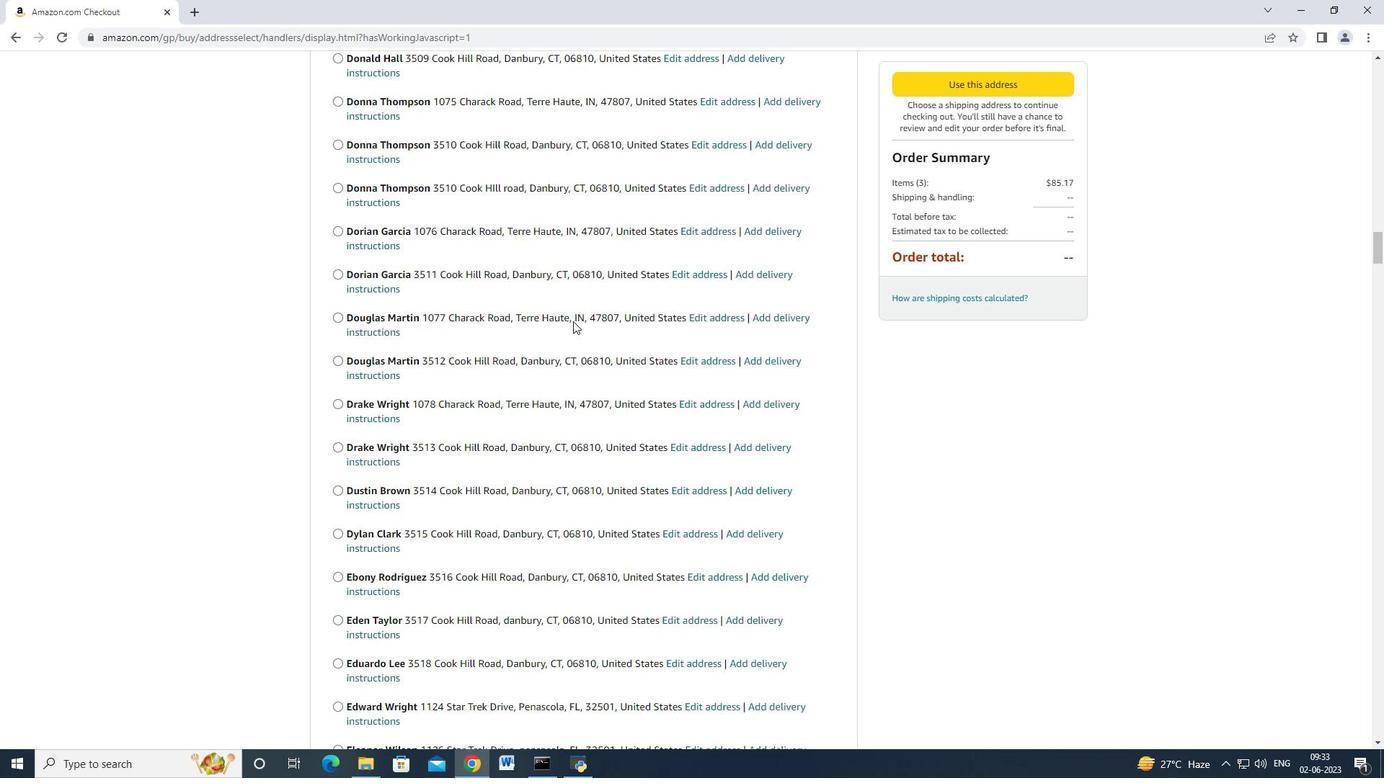 
Action: Mouse scrolled (573, 320) with delta (0, 0)
Screenshot: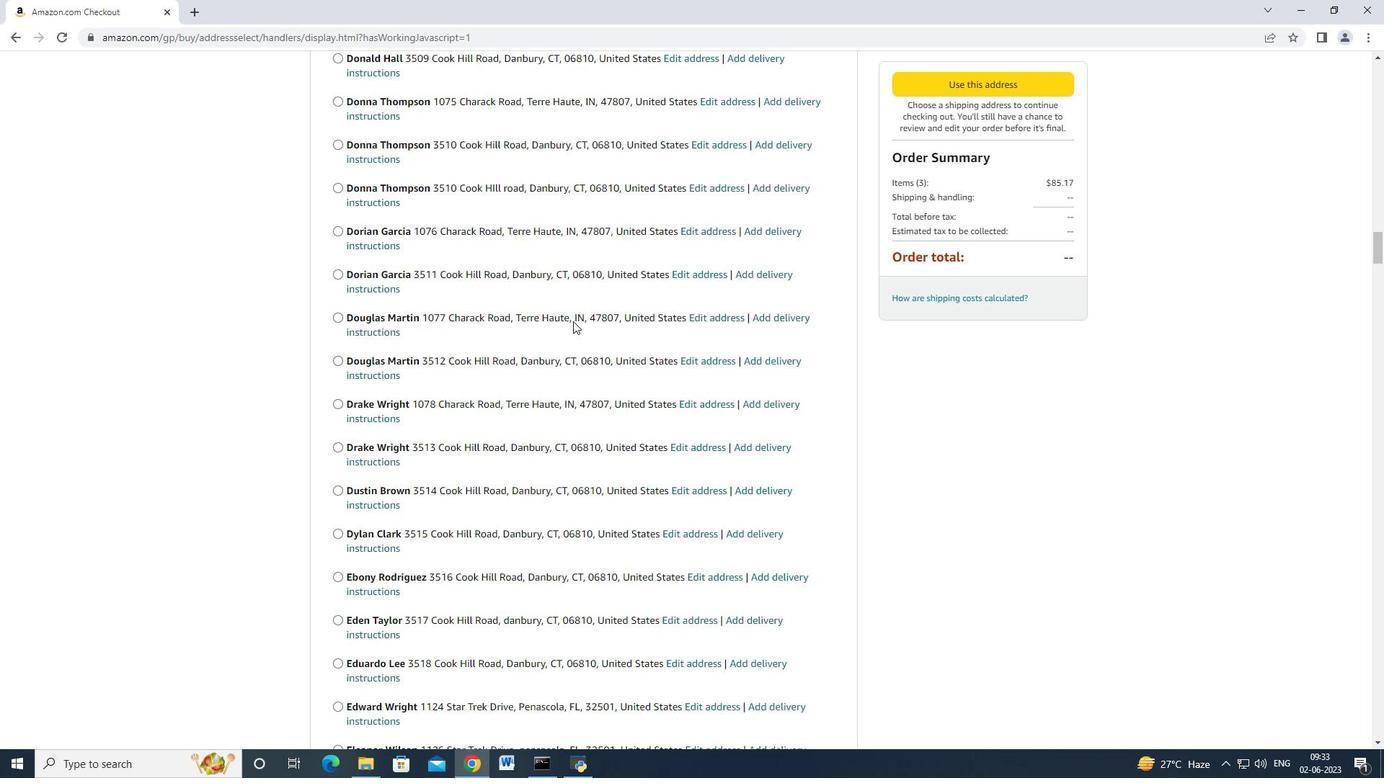 
Action: Mouse scrolled (573, 320) with delta (0, 0)
Screenshot: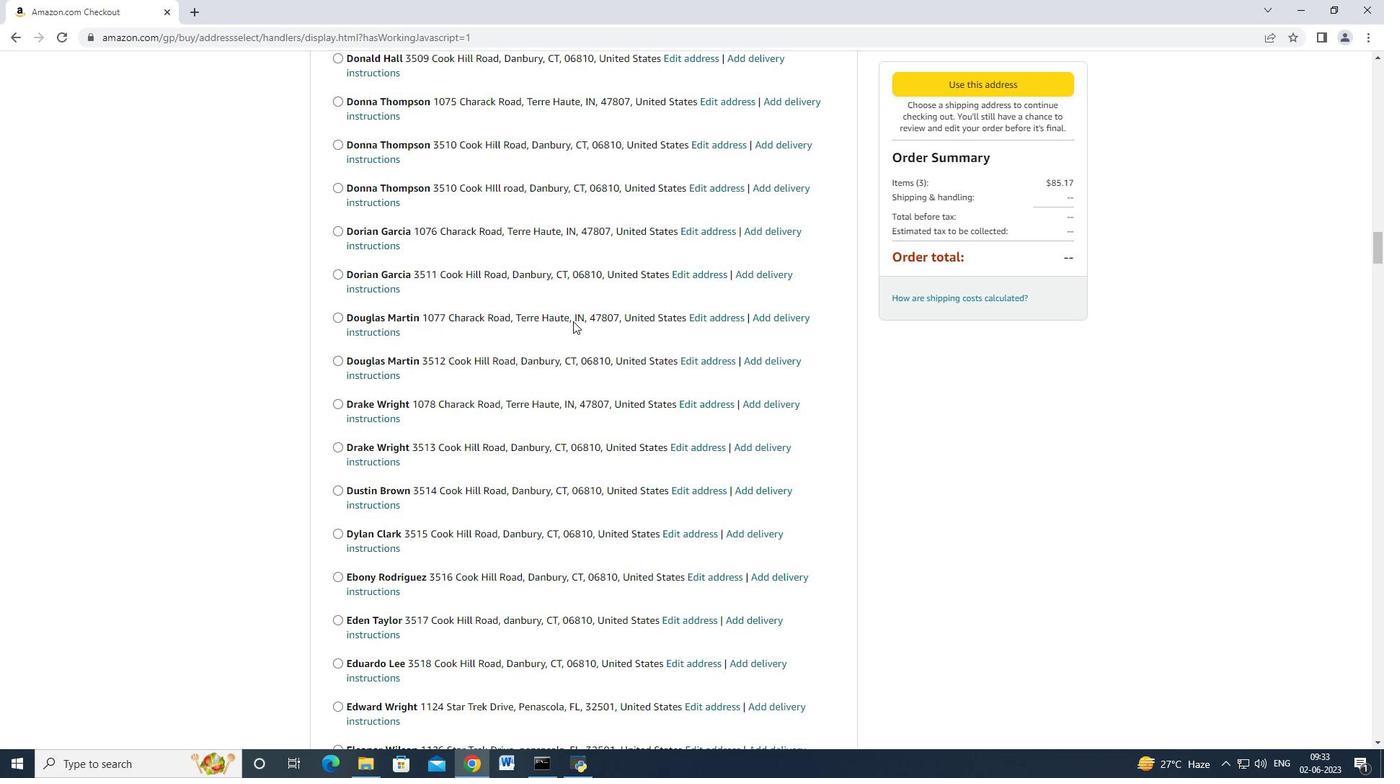 
Action: Mouse scrolled (573, 320) with delta (0, 0)
Screenshot: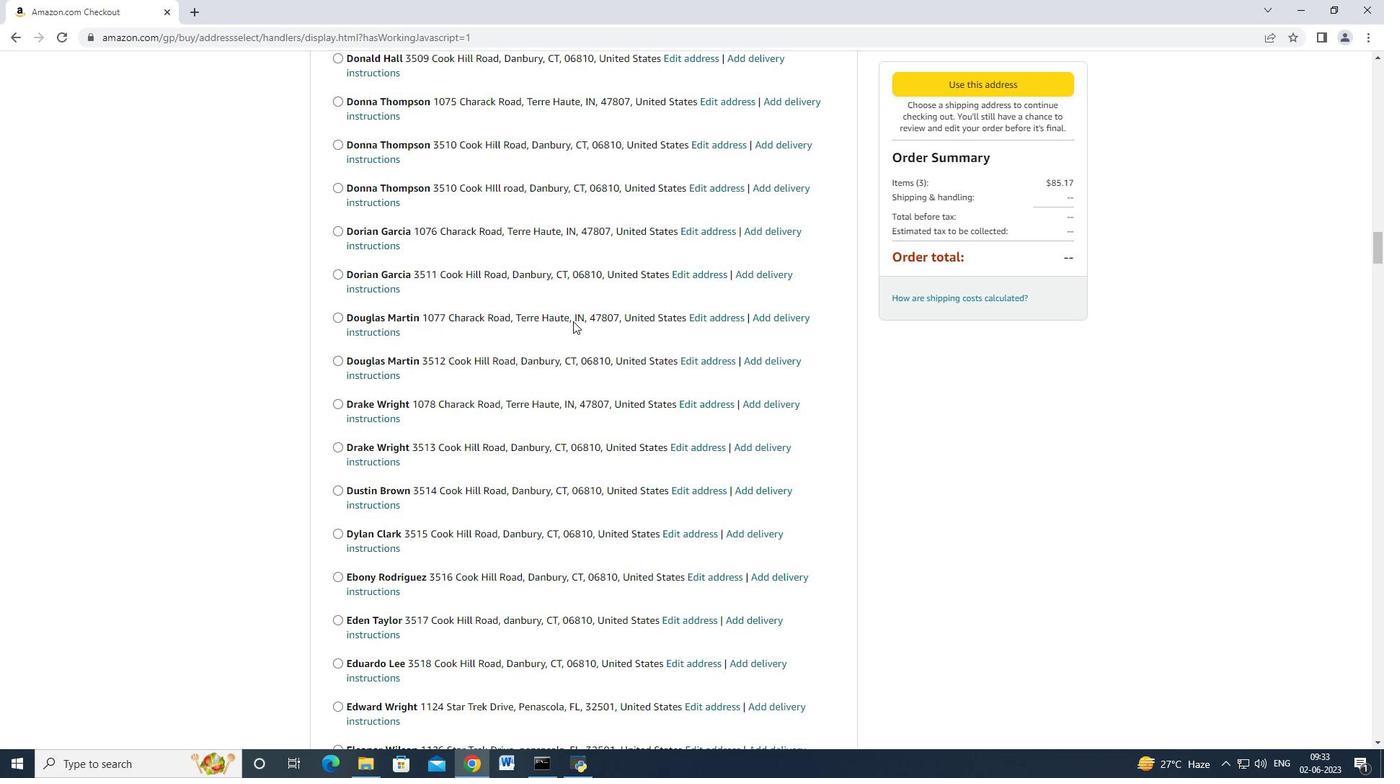 
Action: Mouse scrolled (573, 320) with delta (0, 0)
Screenshot: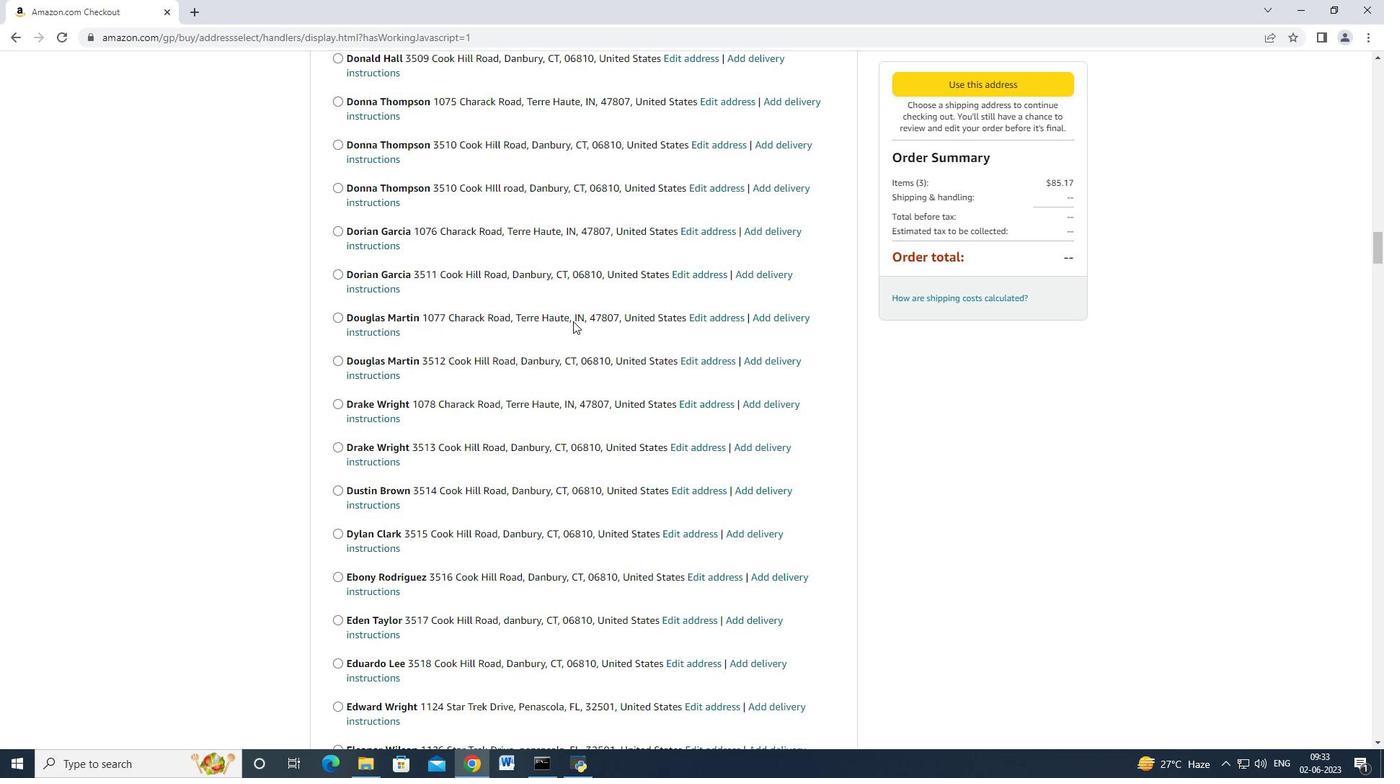 
Action: Mouse scrolled (573, 320) with delta (0, 0)
Screenshot: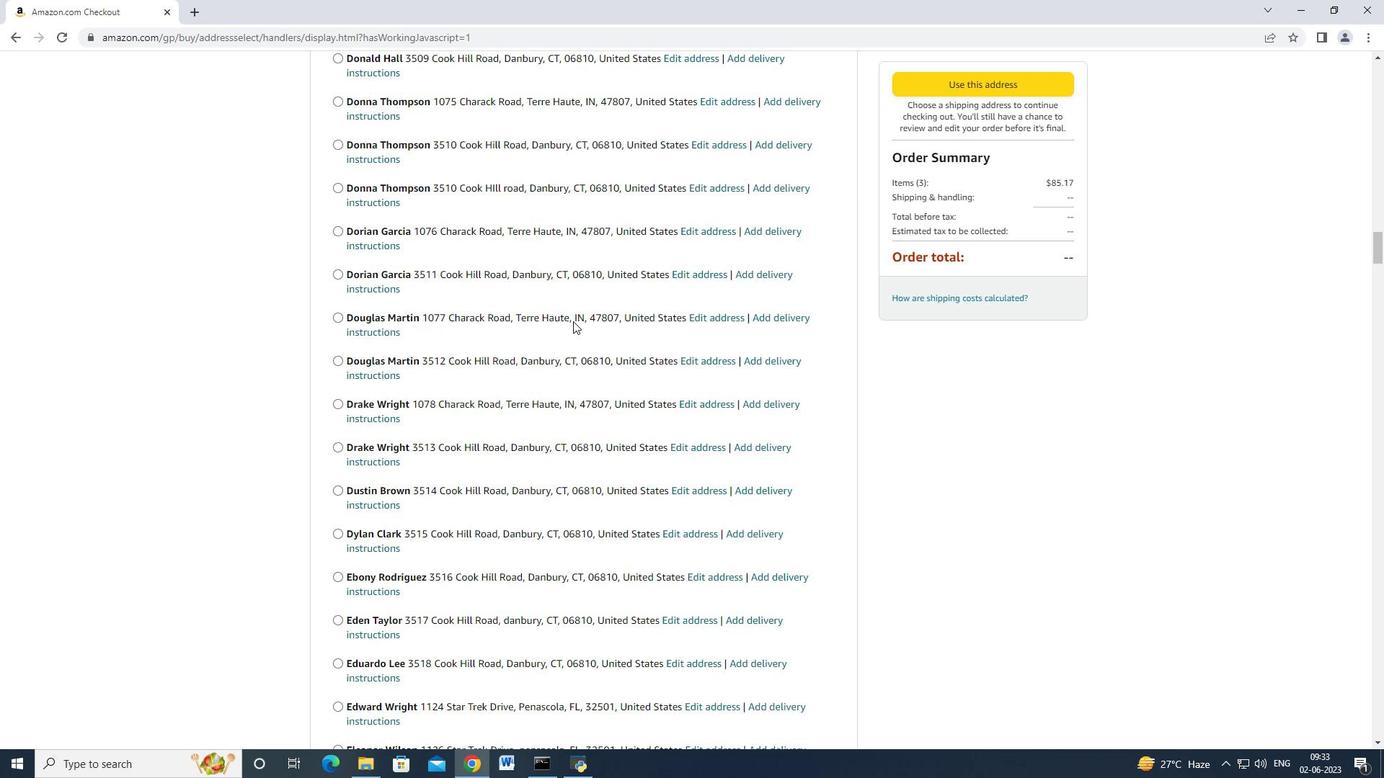 
Action: Mouse scrolled (573, 320) with delta (0, 0)
Screenshot: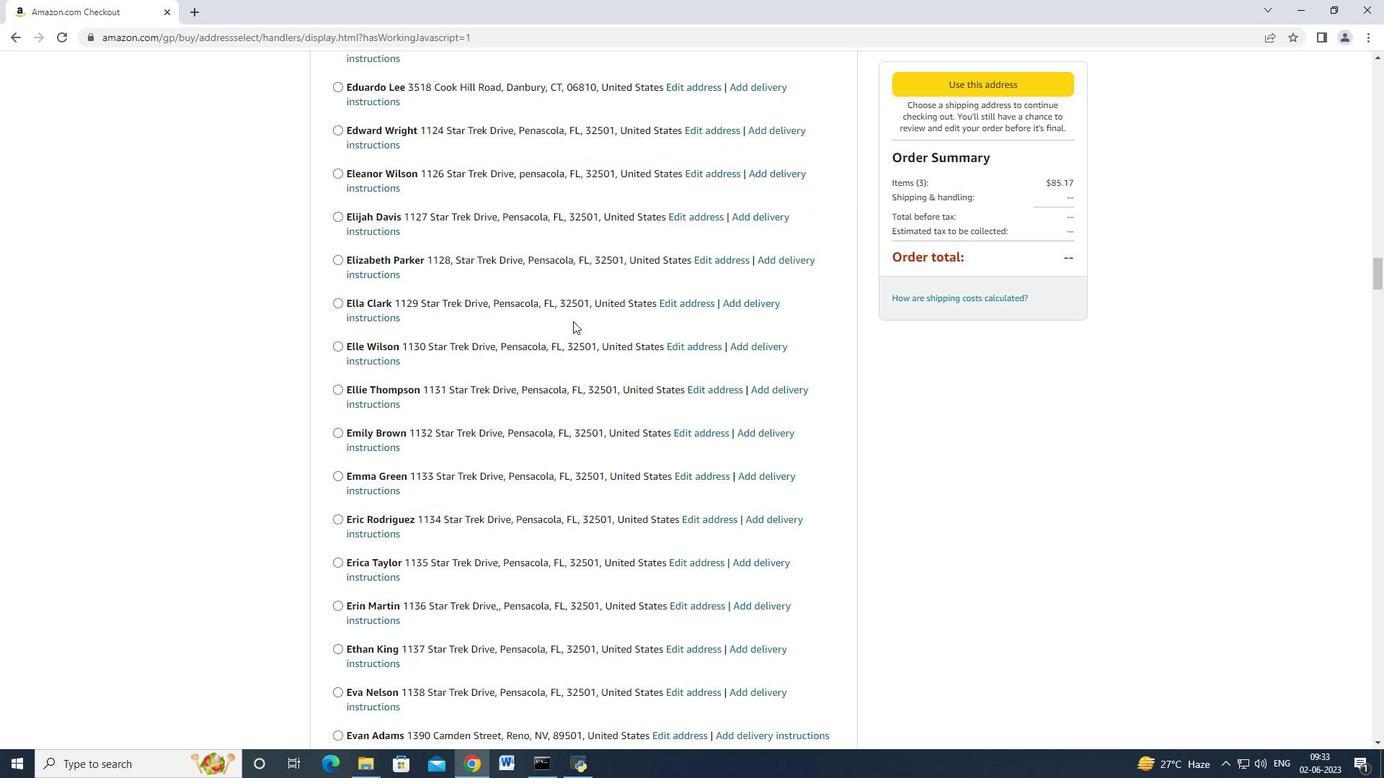 
Action: Mouse scrolled (573, 320) with delta (0, 0)
Screenshot: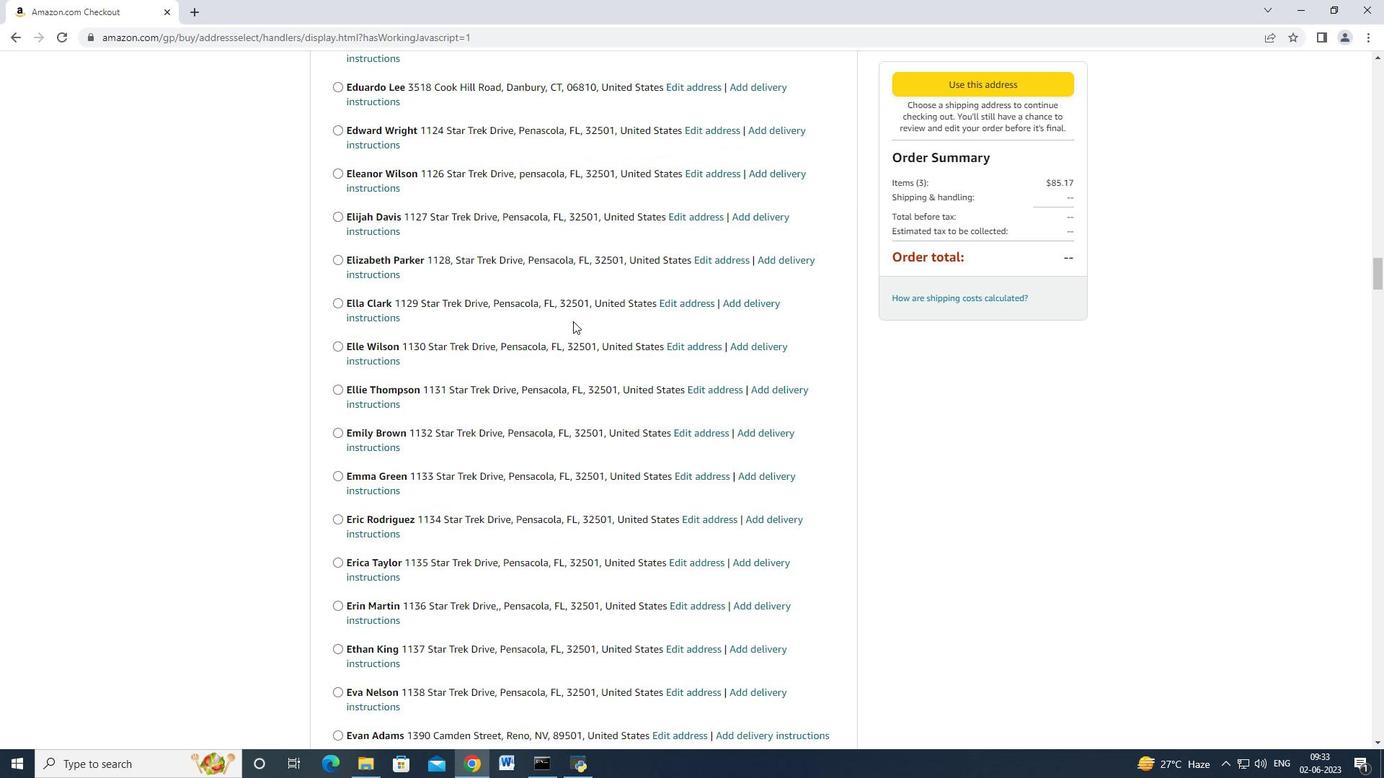 
Action: Mouse scrolled (573, 320) with delta (0, 0)
Screenshot: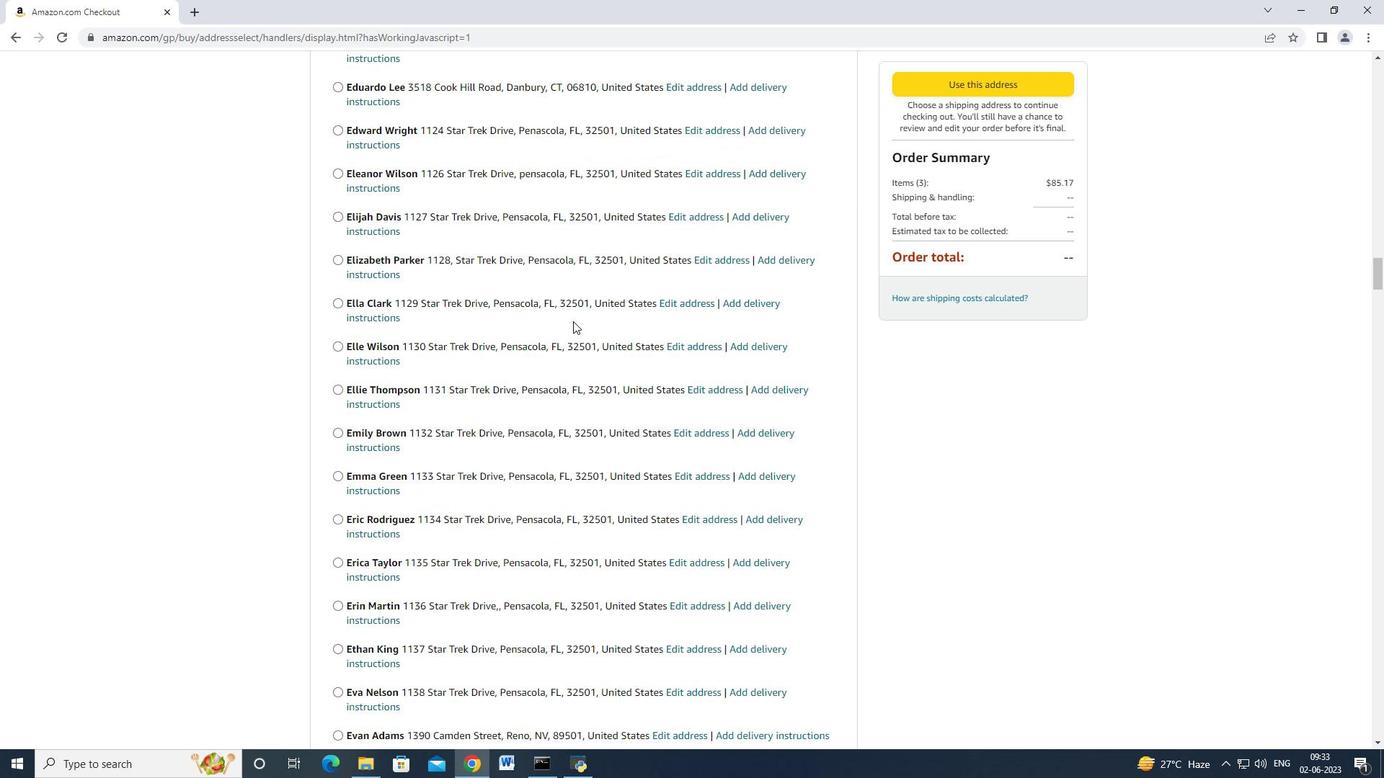 
Action: Mouse scrolled (573, 320) with delta (0, 0)
Screenshot: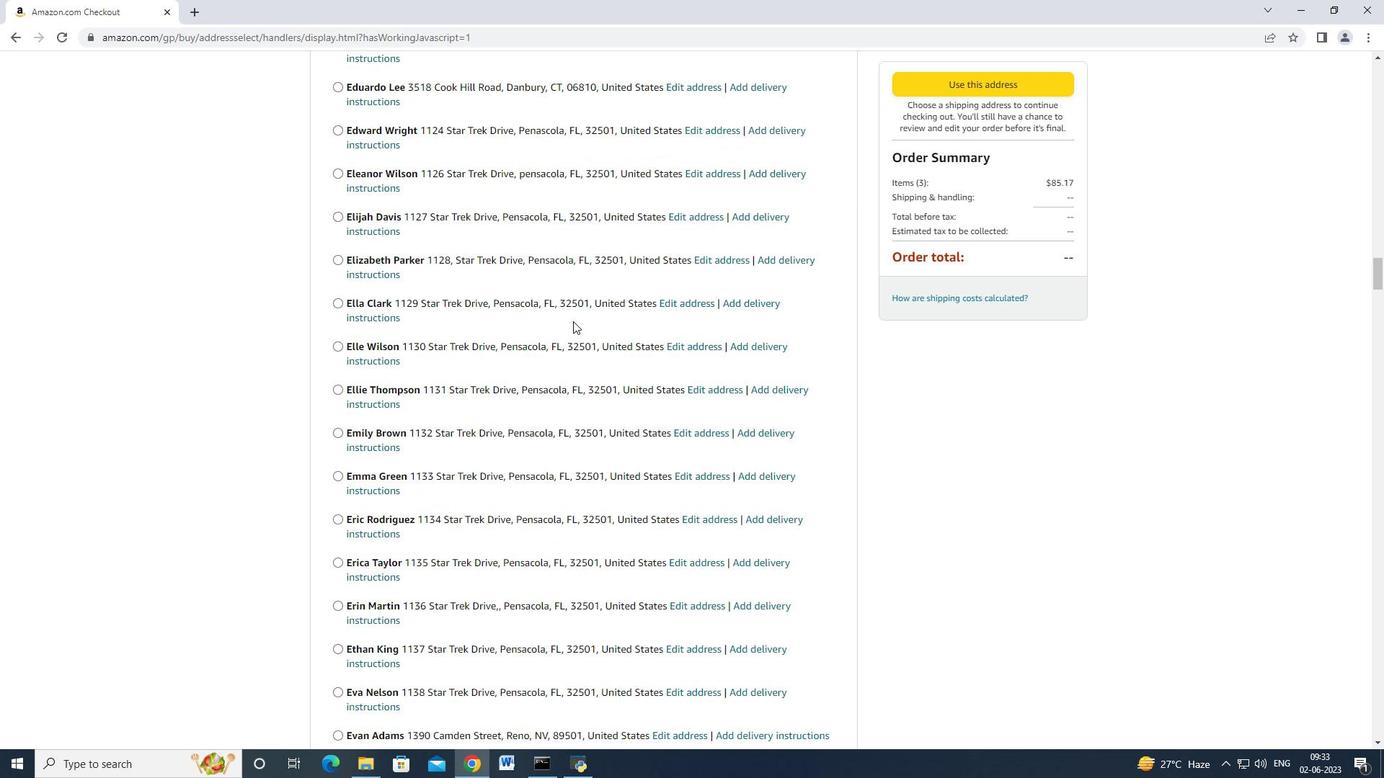 
Action: Mouse scrolled (573, 320) with delta (0, 0)
Screenshot: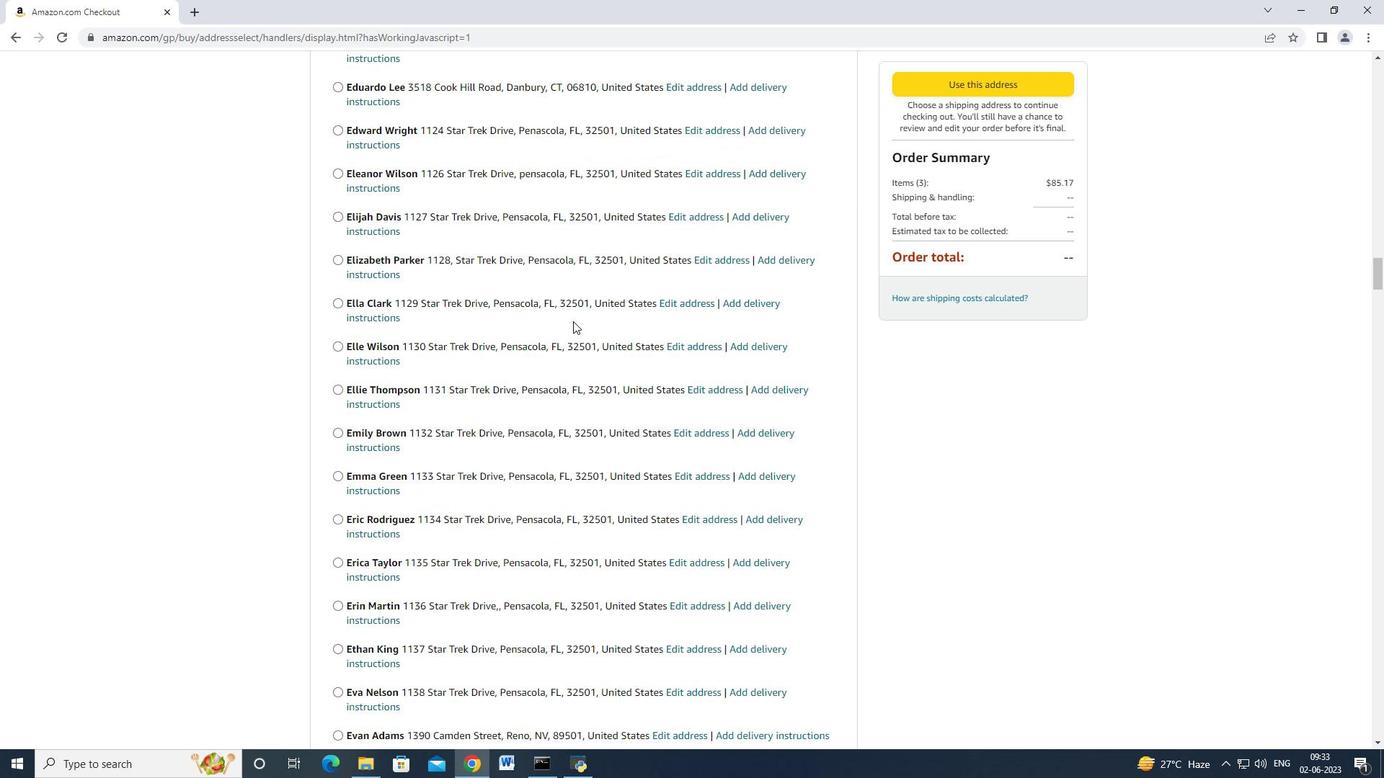 
Action: Mouse scrolled (573, 320) with delta (0, 0)
Screenshot: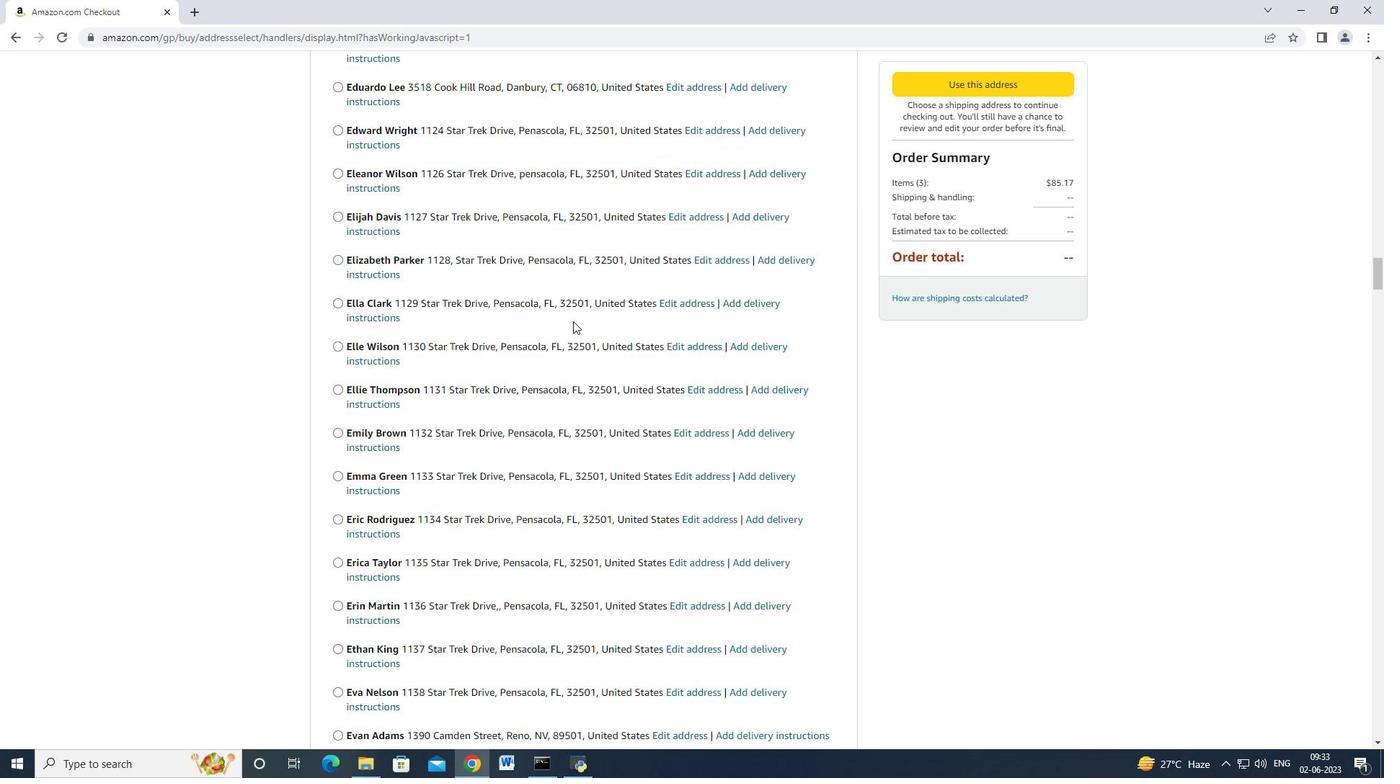 
Action: Mouse scrolled (573, 320) with delta (0, 0)
Screenshot: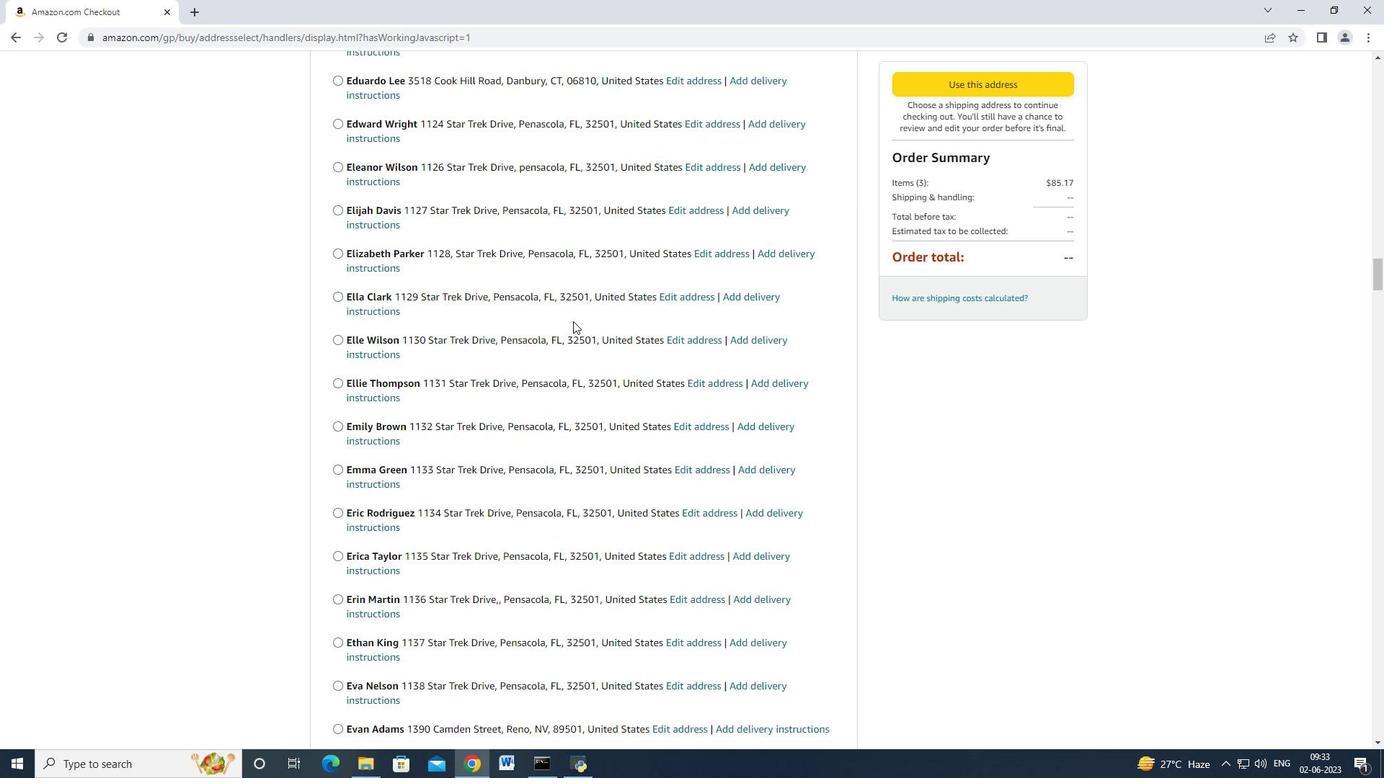 
Action: Mouse scrolled (573, 320) with delta (0, 0)
Screenshot: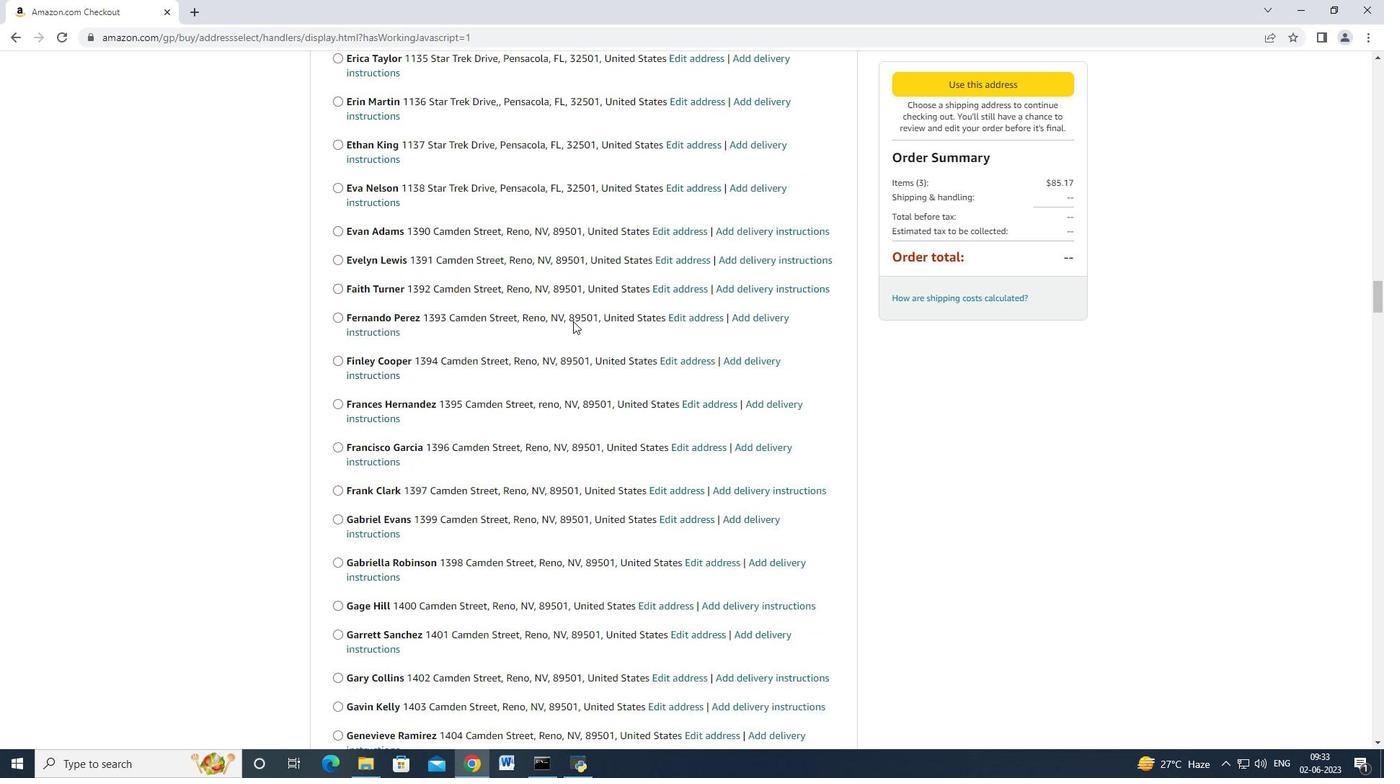 
Action: Mouse scrolled (573, 320) with delta (0, 0)
Screenshot: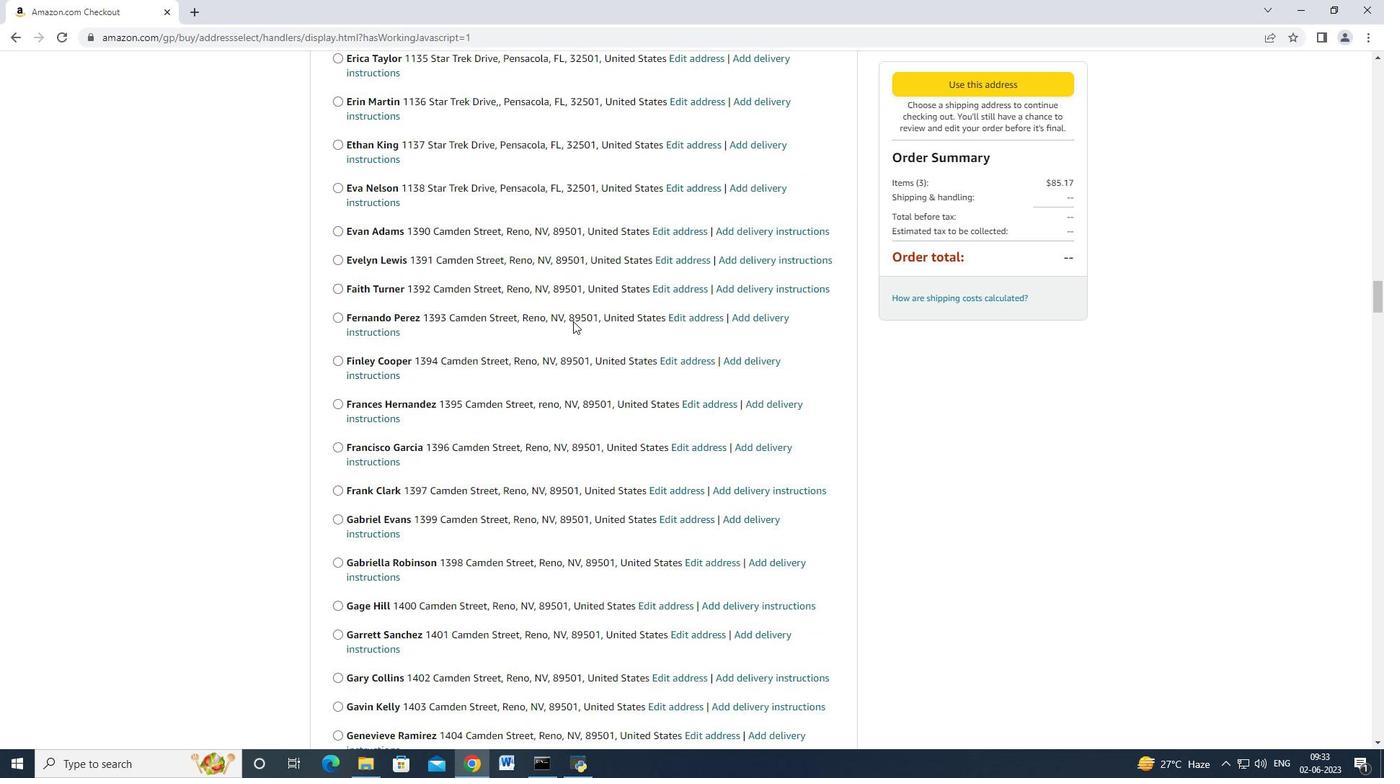
Action: Mouse scrolled (573, 320) with delta (0, 0)
Screenshot: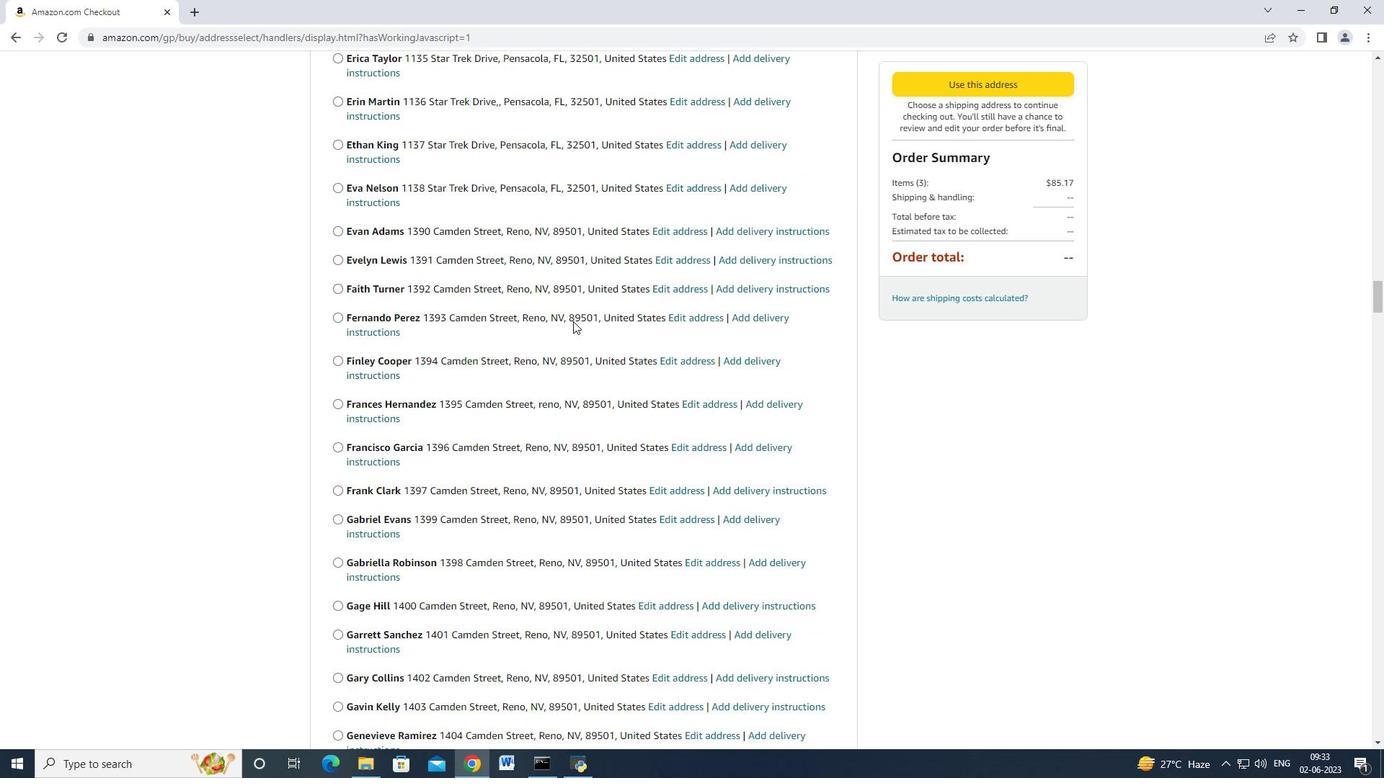 
Action: Mouse scrolled (573, 320) with delta (0, 0)
Screenshot: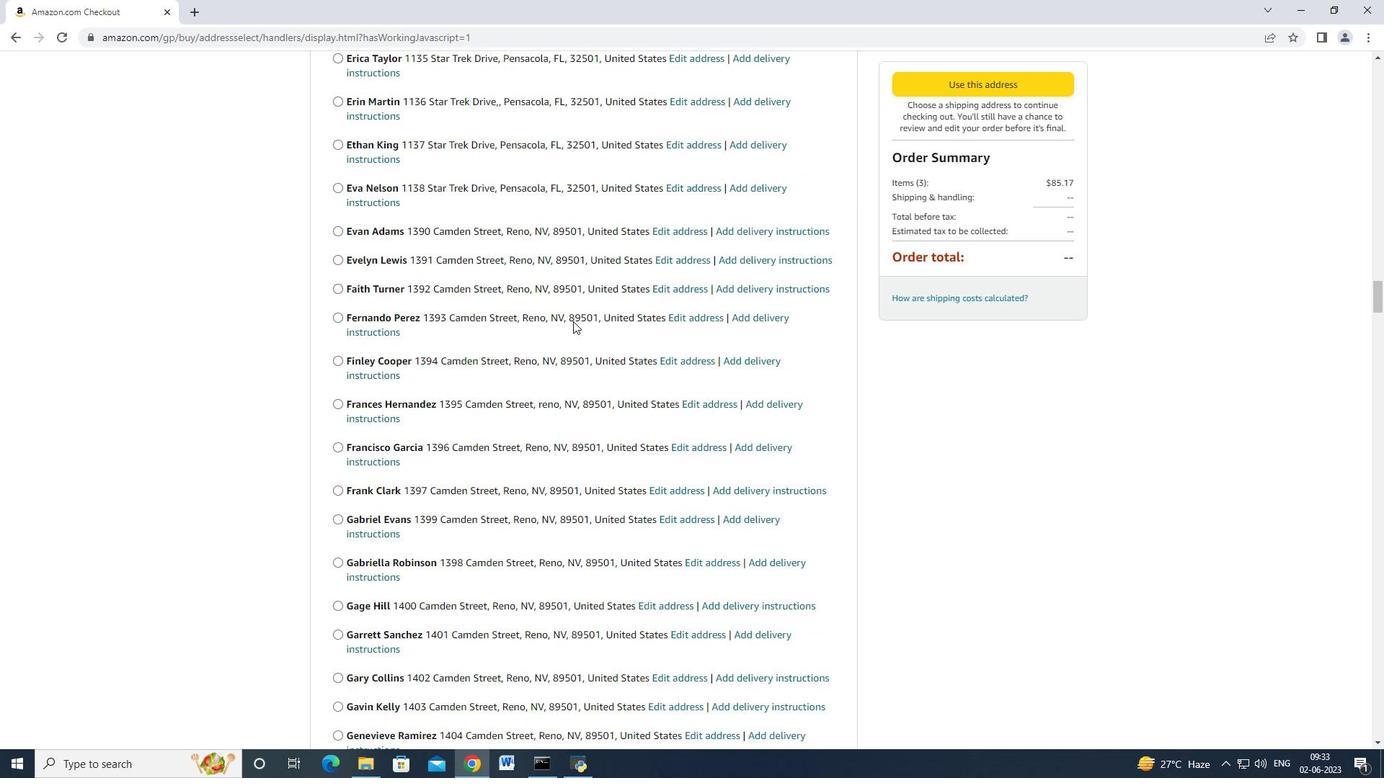 
Action: Mouse scrolled (573, 320) with delta (0, 0)
Screenshot: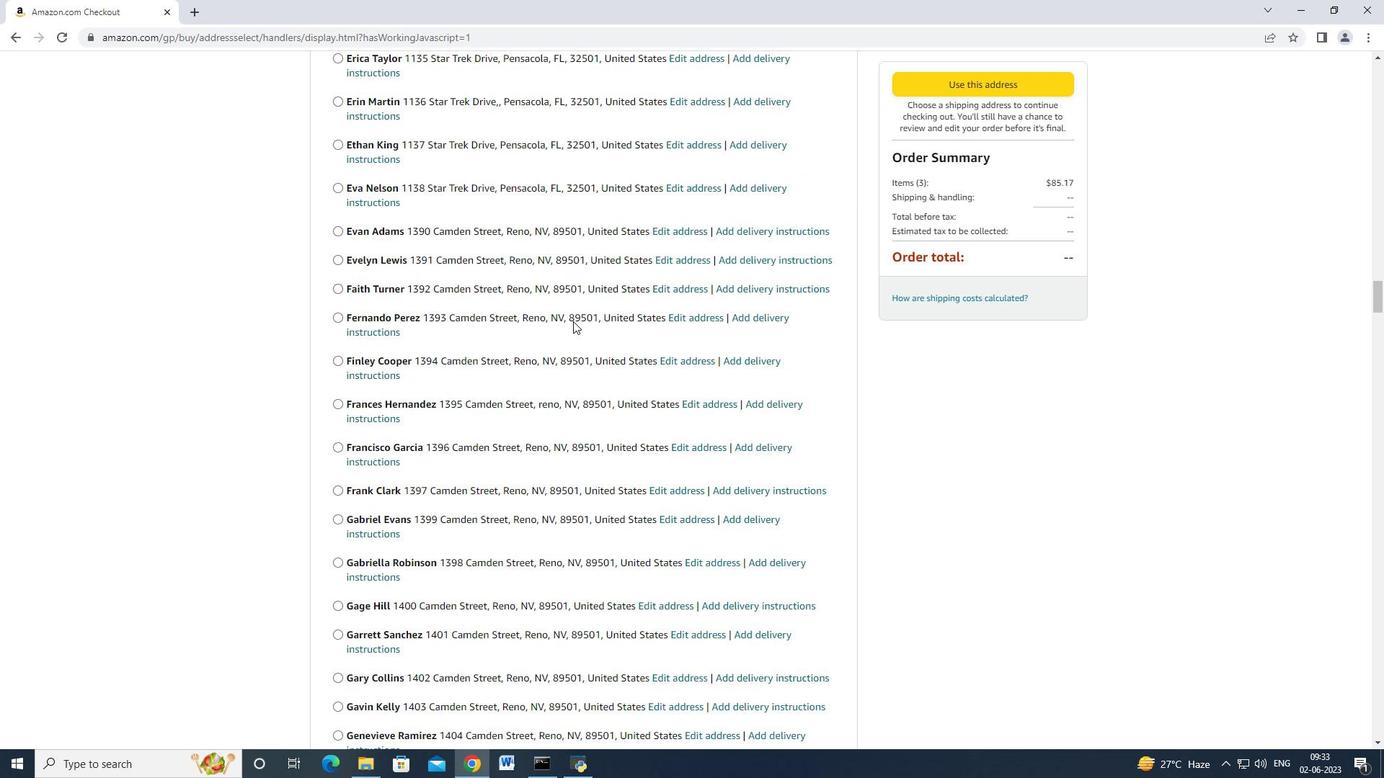 
Action: Mouse scrolled (573, 320) with delta (0, 0)
Screenshot: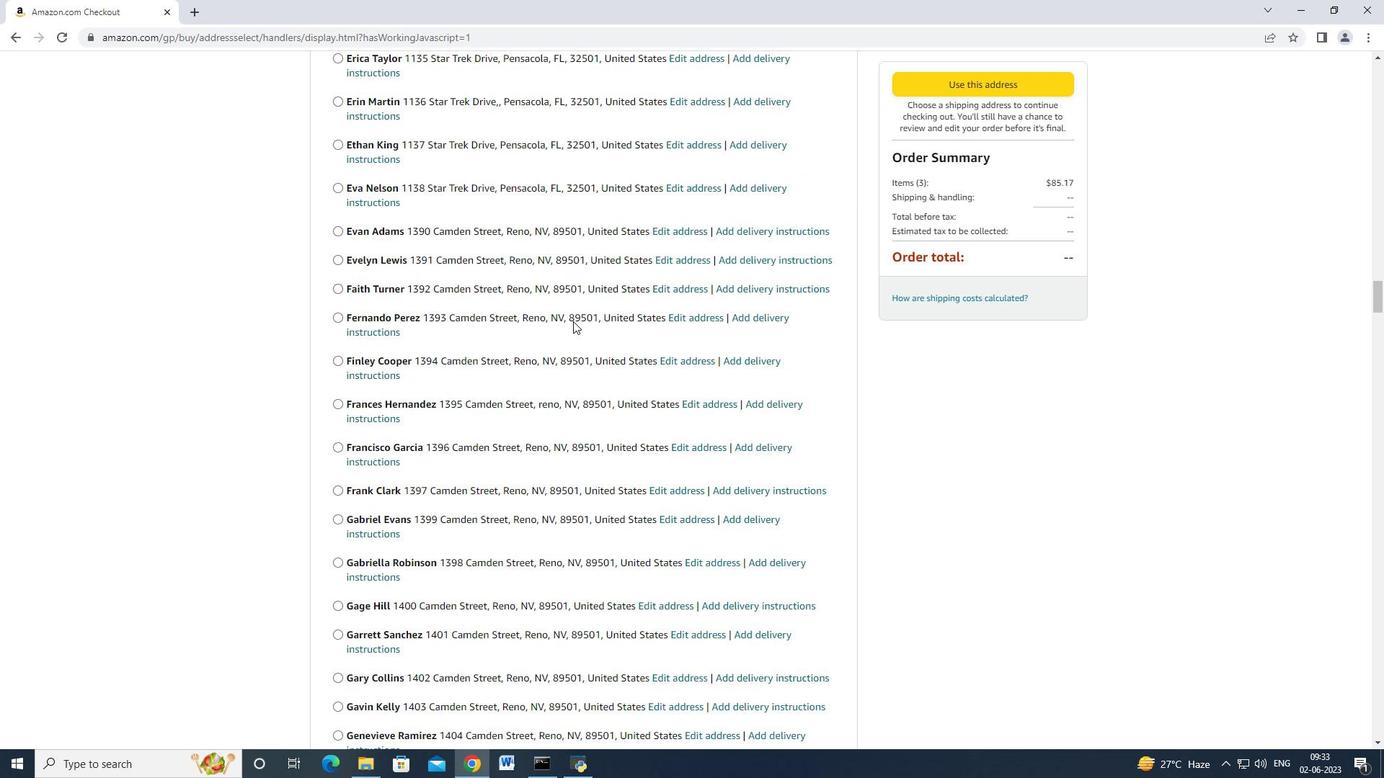 
Action: Mouse scrolled (573, 320) with delta (0, 0)
Screenshot: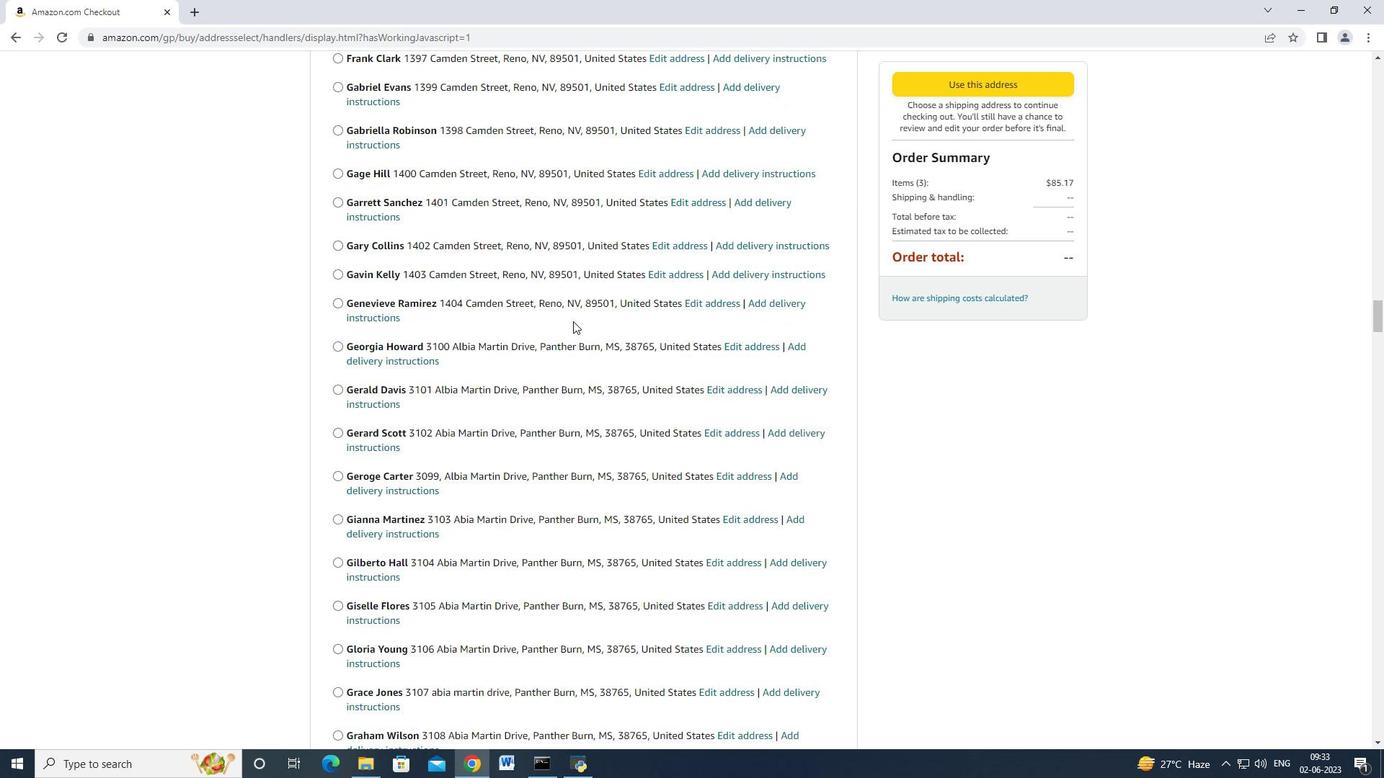 
Action: Mouse scrolled (573, 320) with delta (0, 0)
Screenshot: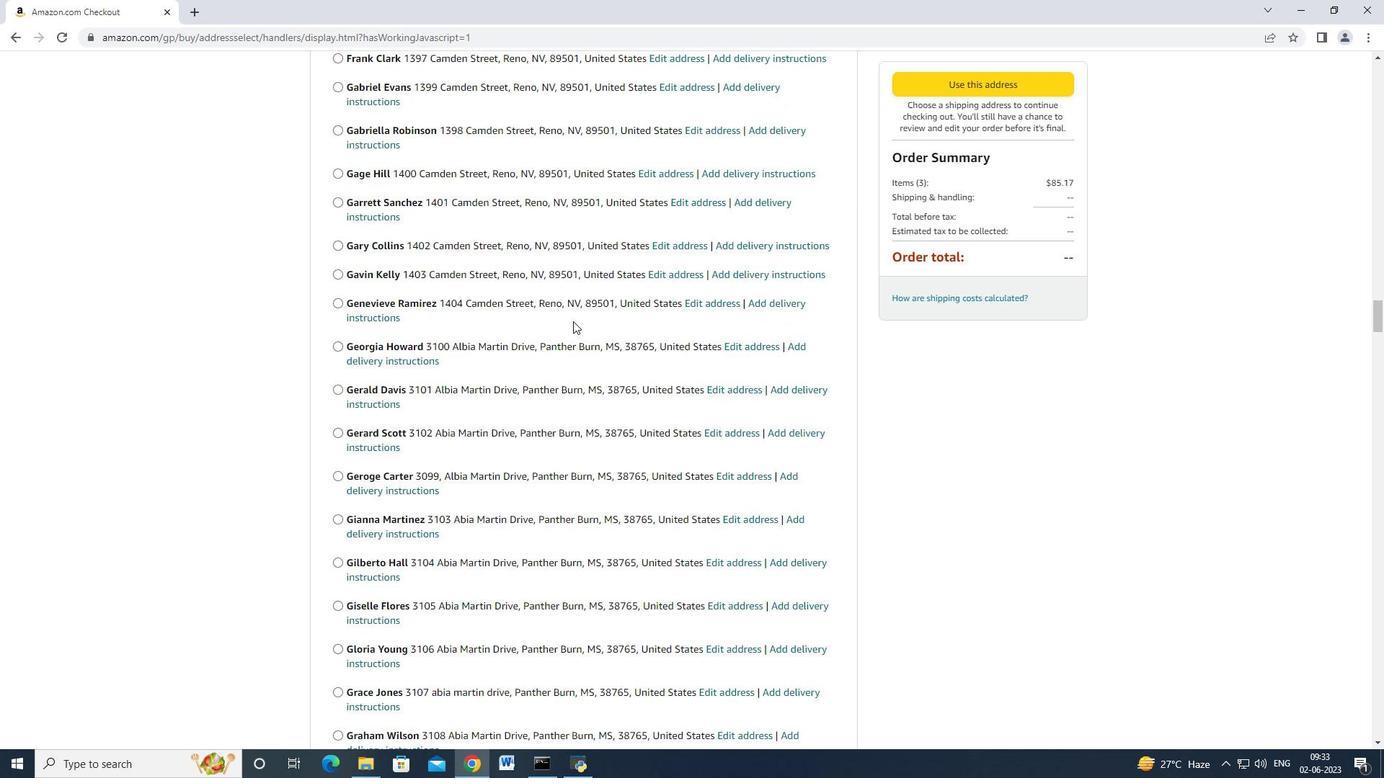 
Action: Mouse scrolled (573, 320) with delta (0, 0)
Screenshot: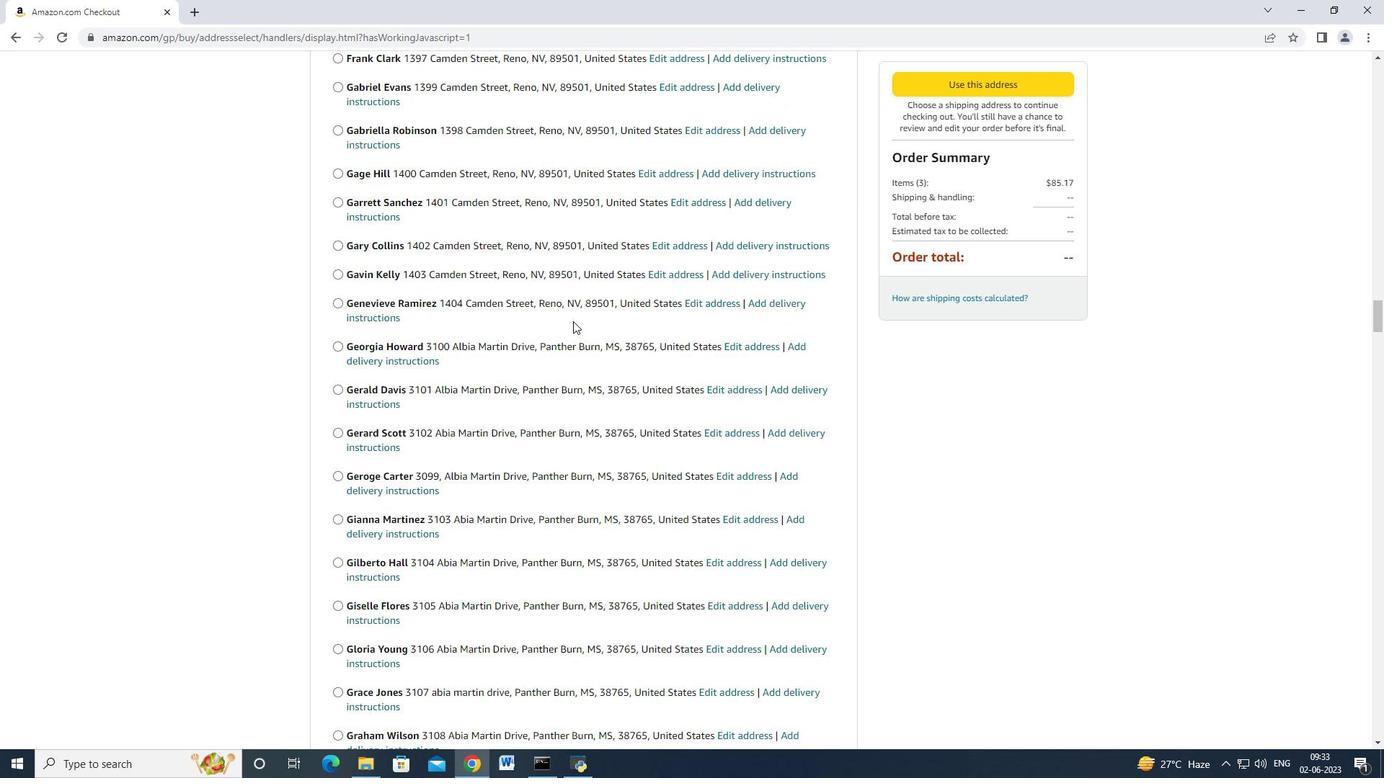 
Action: Mouse scrolled (573, 320) with delta (0, 0)
Screenshot: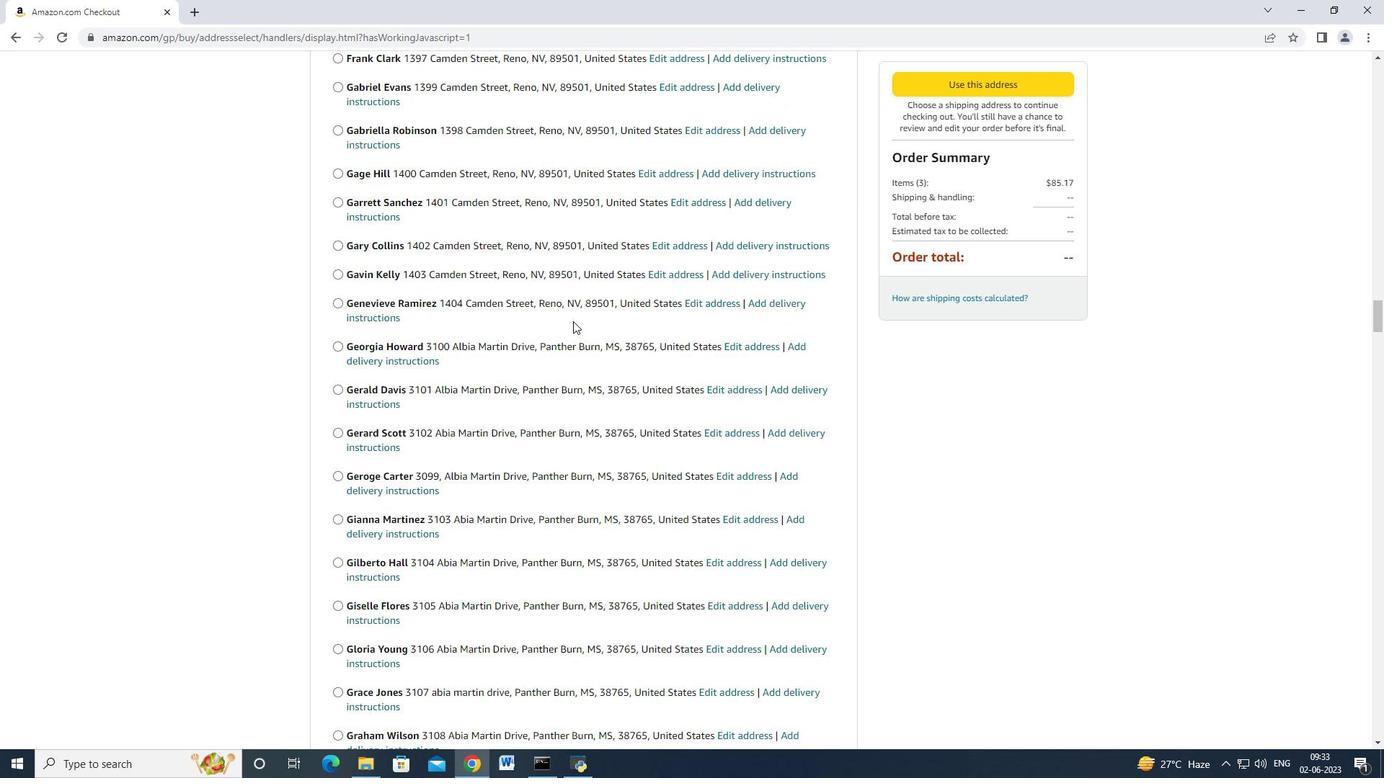 
Action: Mouse scrolled (573, 320) with delta (0, 0)
Screenshot: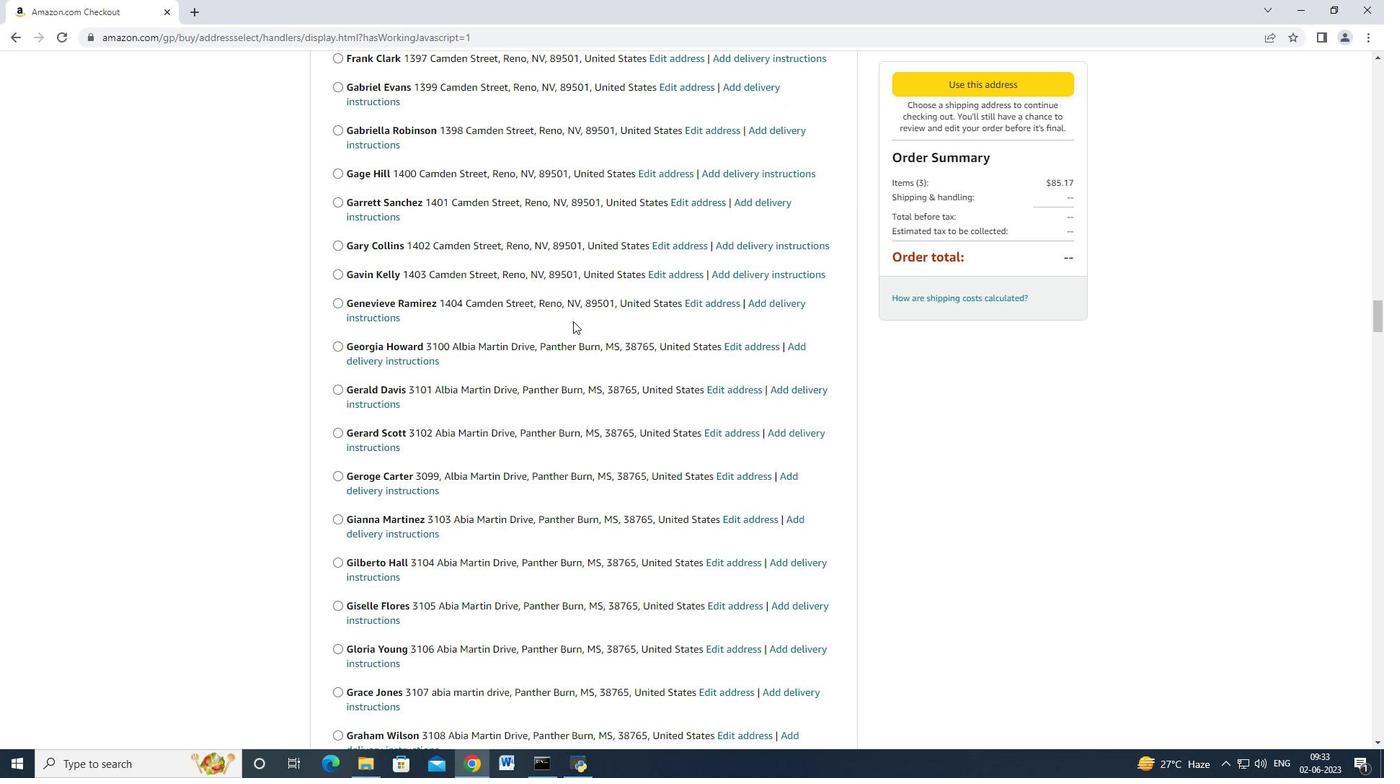 
Action: Mouse scrolled (573, 320) with delta (0, 0)
Screenshot: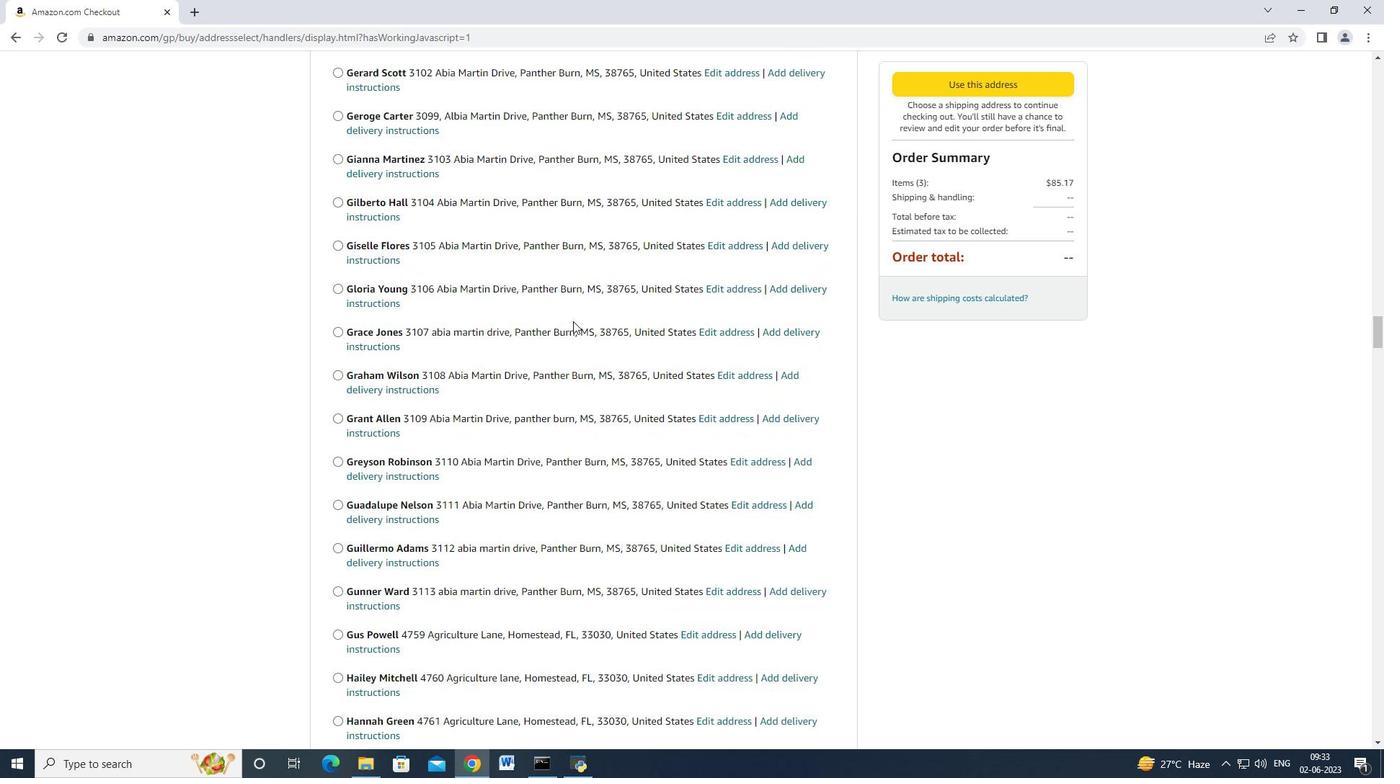 
Action: Mouse scrolled (573, 320) with delta (0, 0)
Screenshot: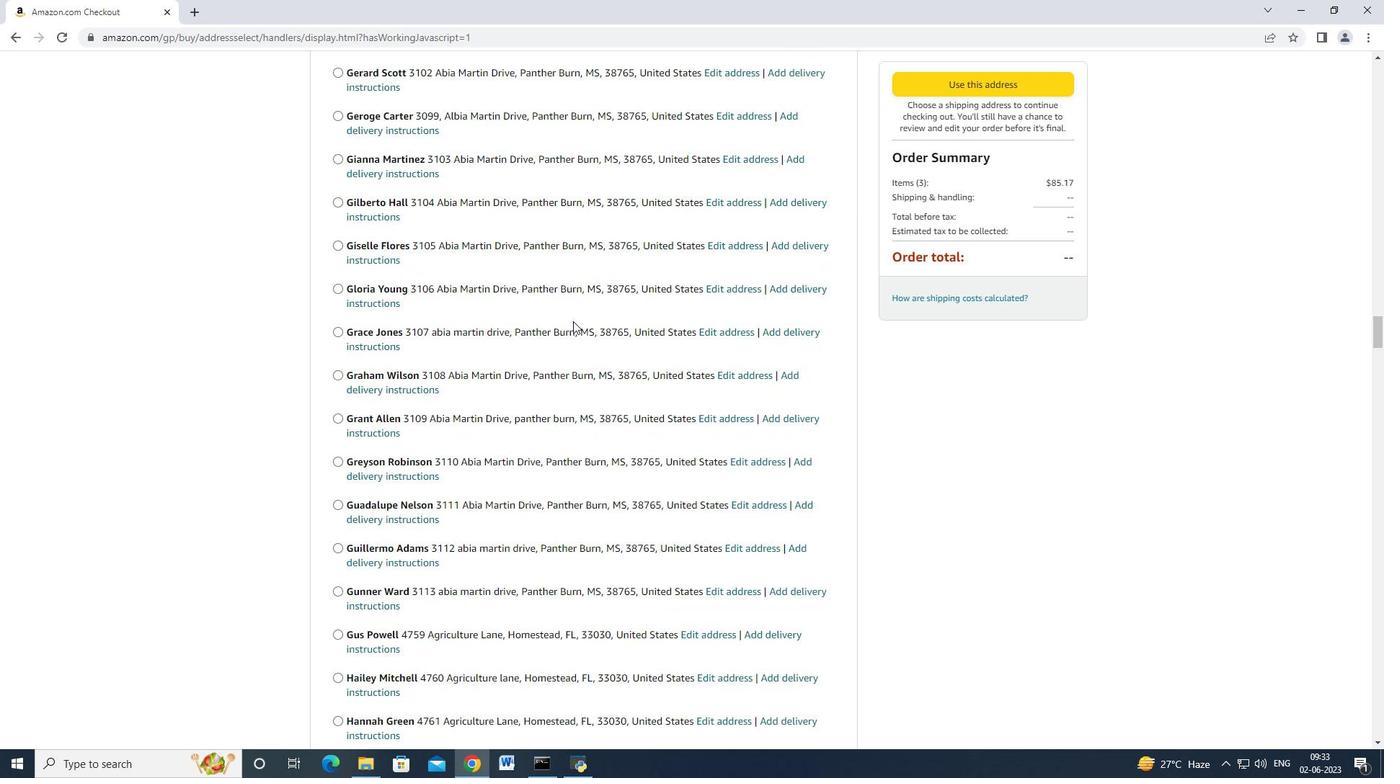 
Action: Mouse scrolled (573, 320) with delta (0, 0)
Screenshot: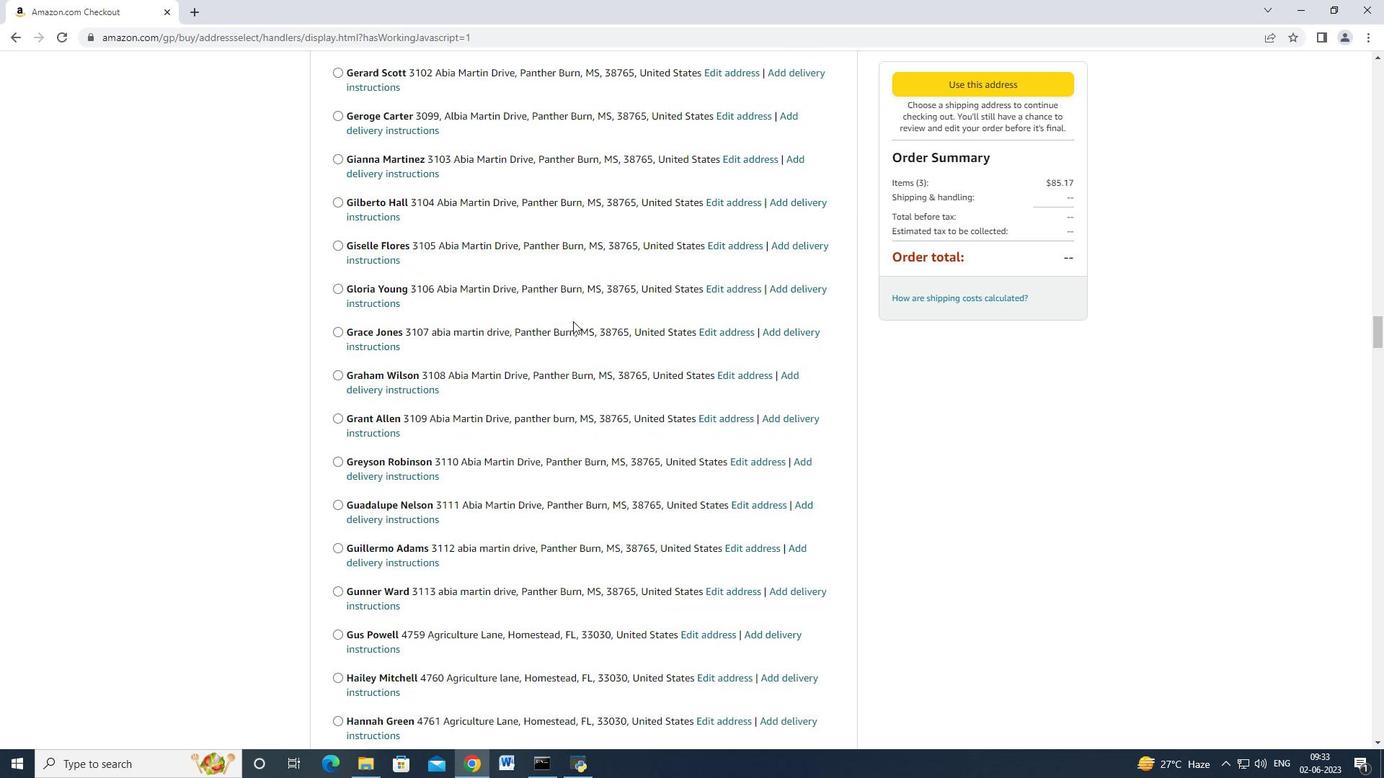 
Action: Mouse scrolled (573, 320) with delta (0, 0)
Screenshot: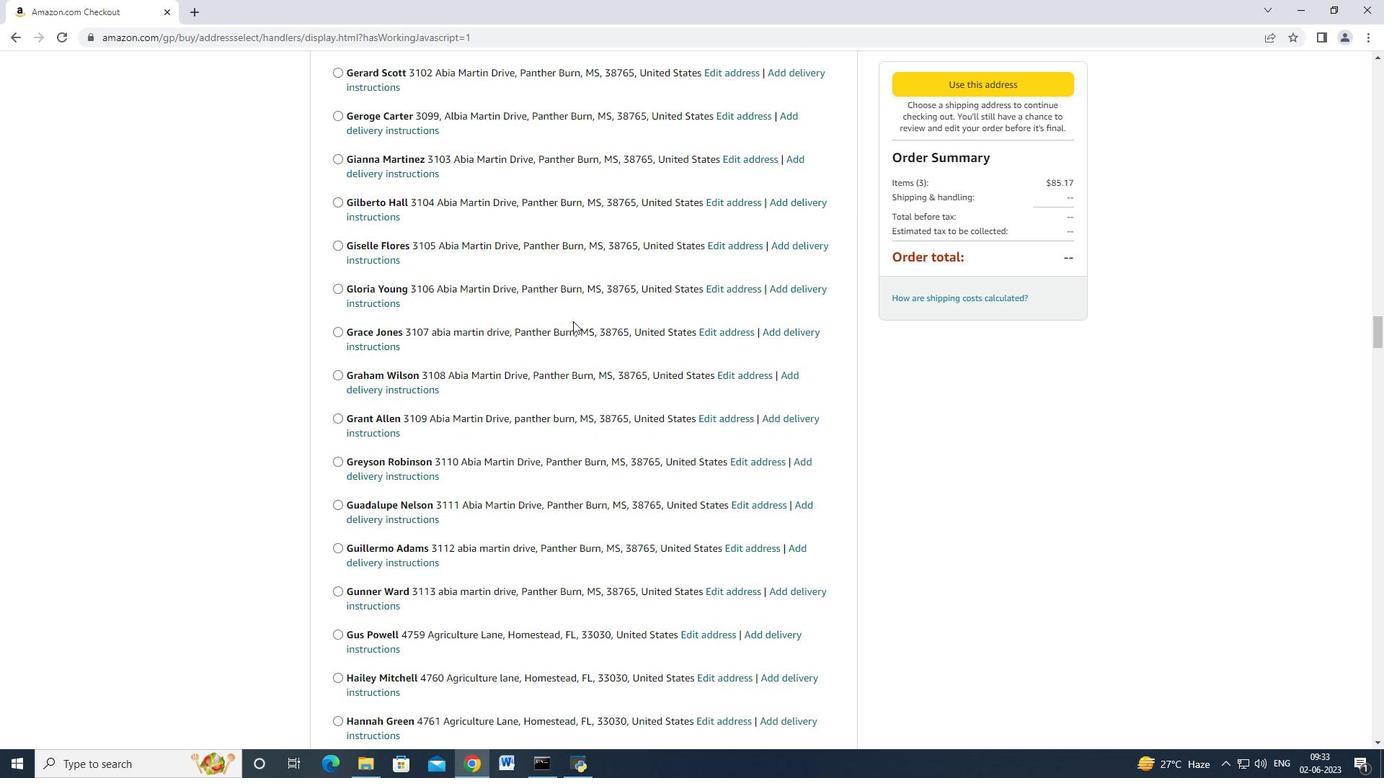 
Action: Mouse moved to (400, 511)
Screenshot: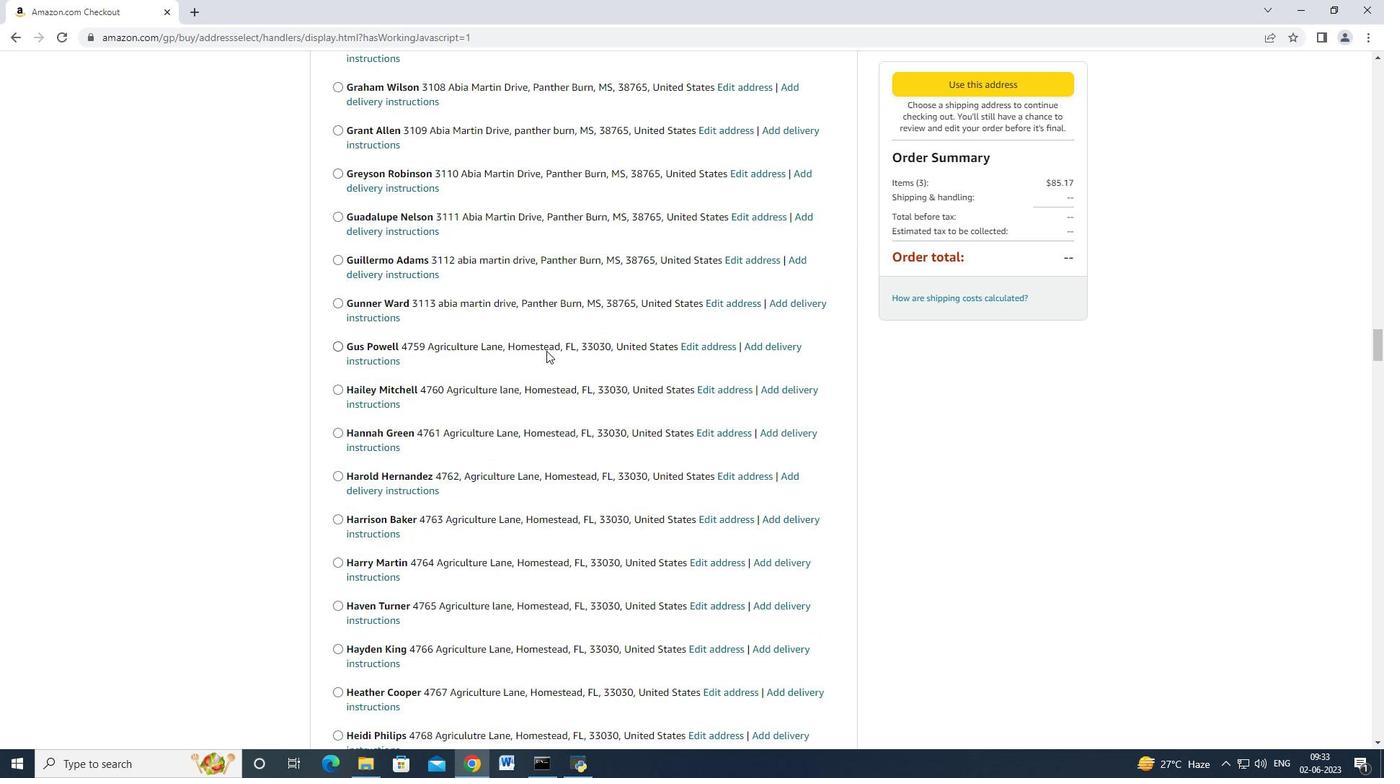 
Action: Mouse scrolled (400, 511) with delta (0, 0)
Screenshot: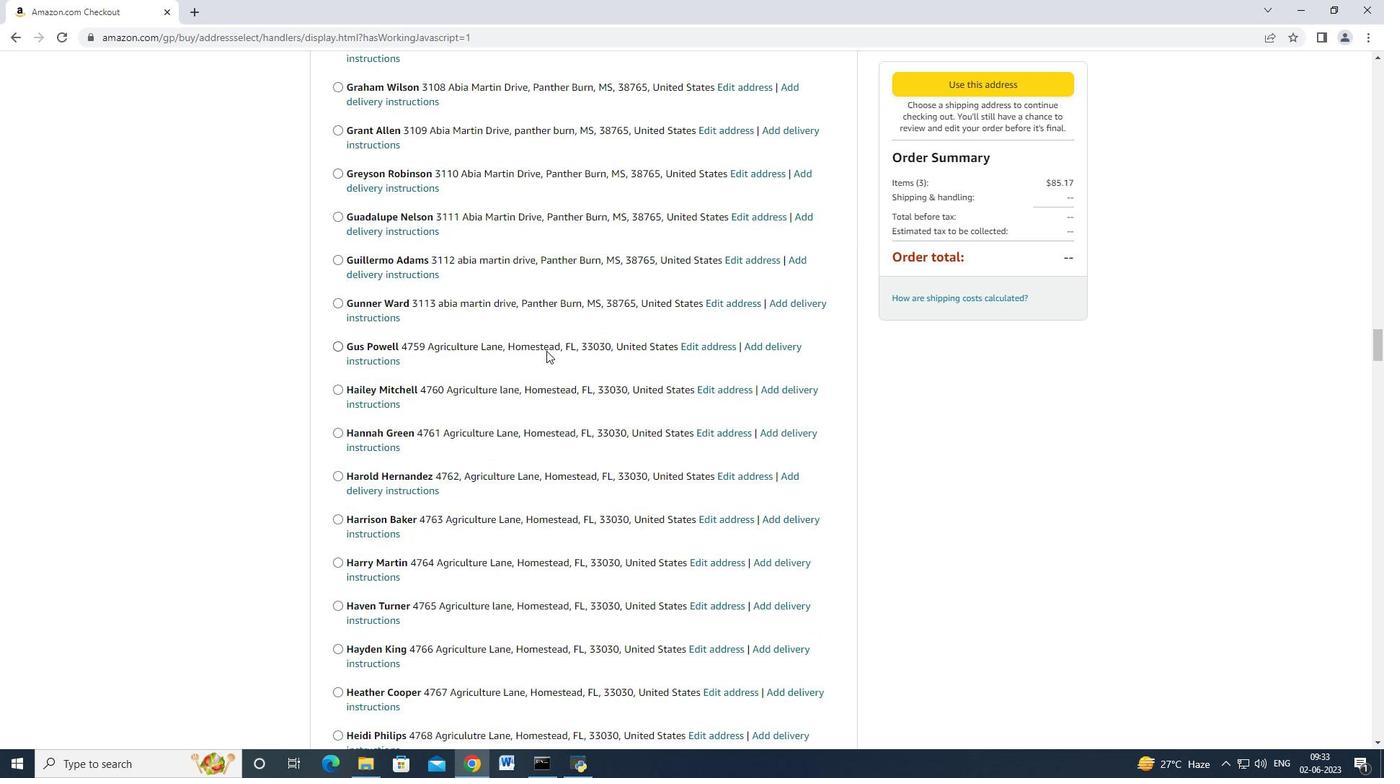 
Action: Mouse scrolled (400, 511) with delta (0, 0)
Screenshot: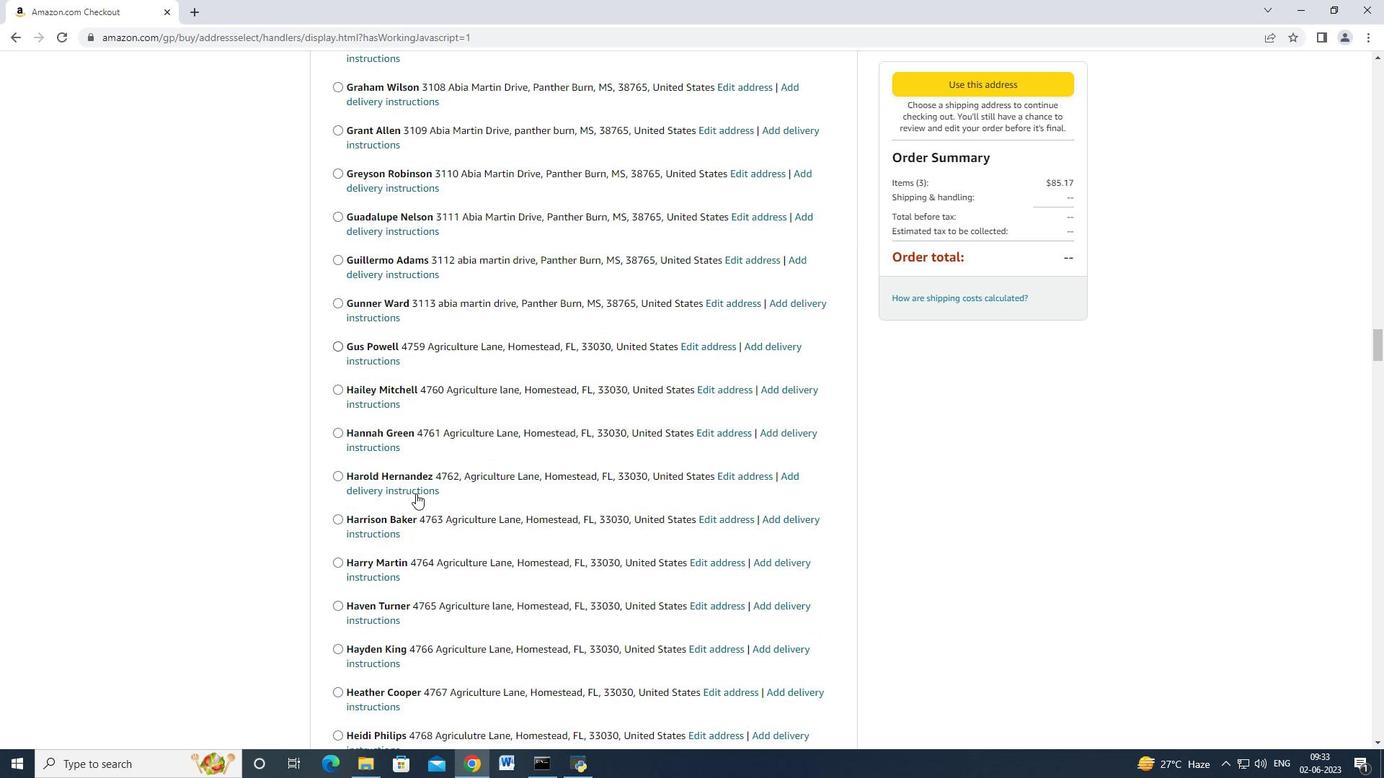 
Action: Mouse scrolled (400, 511) with delta (0, 0)
Screenshot: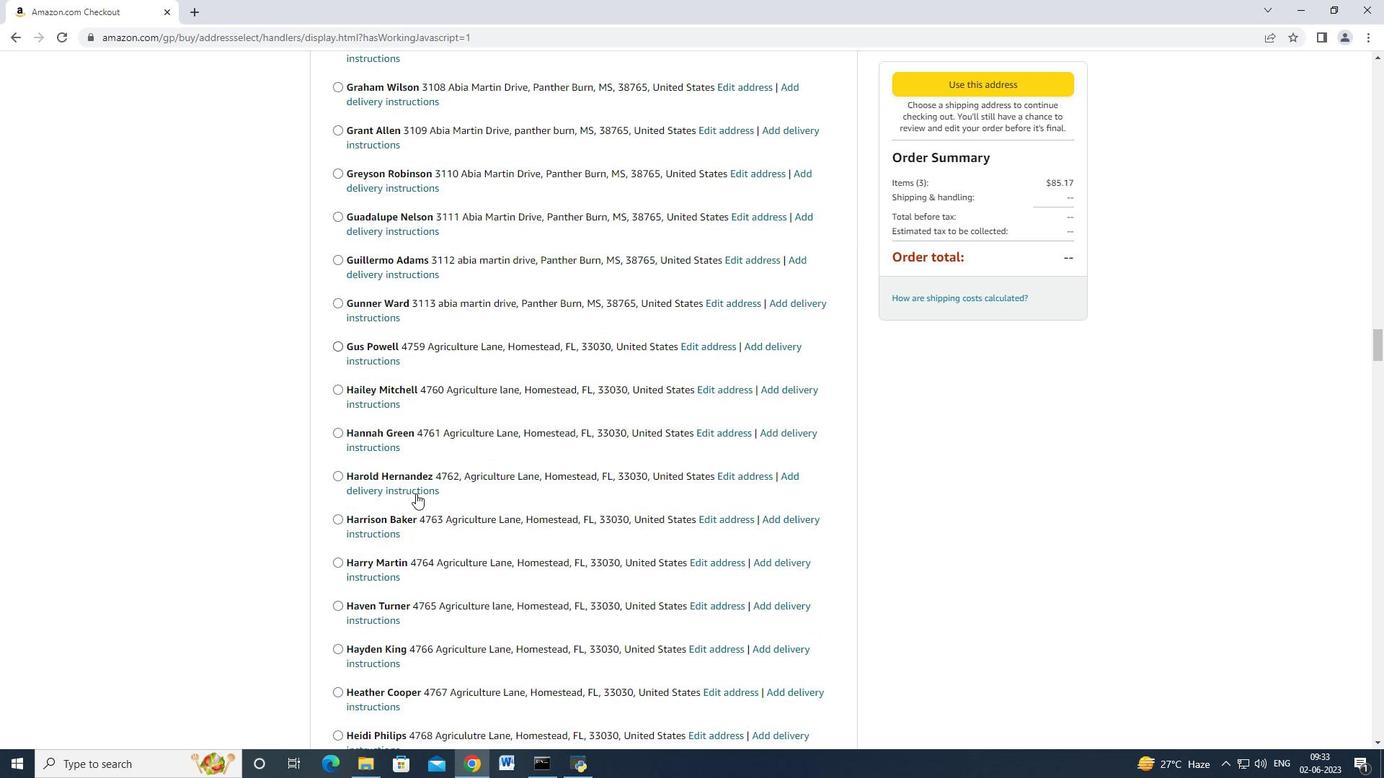 
Action: Mouse scrolled (400, 511) with delta (0, 0)
Screenshot: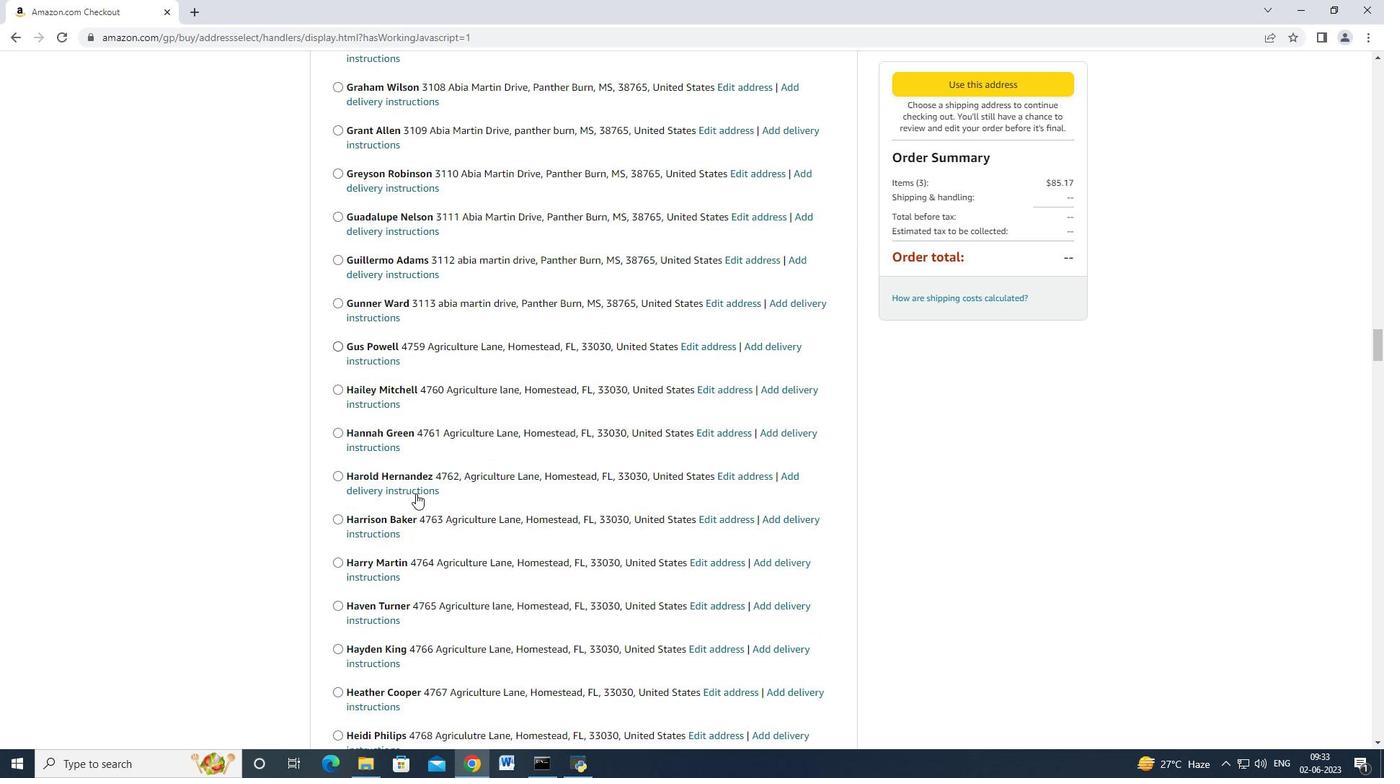 
Action: Mouse scrolled (400, 511) with delta (0, 0)
Screenshot: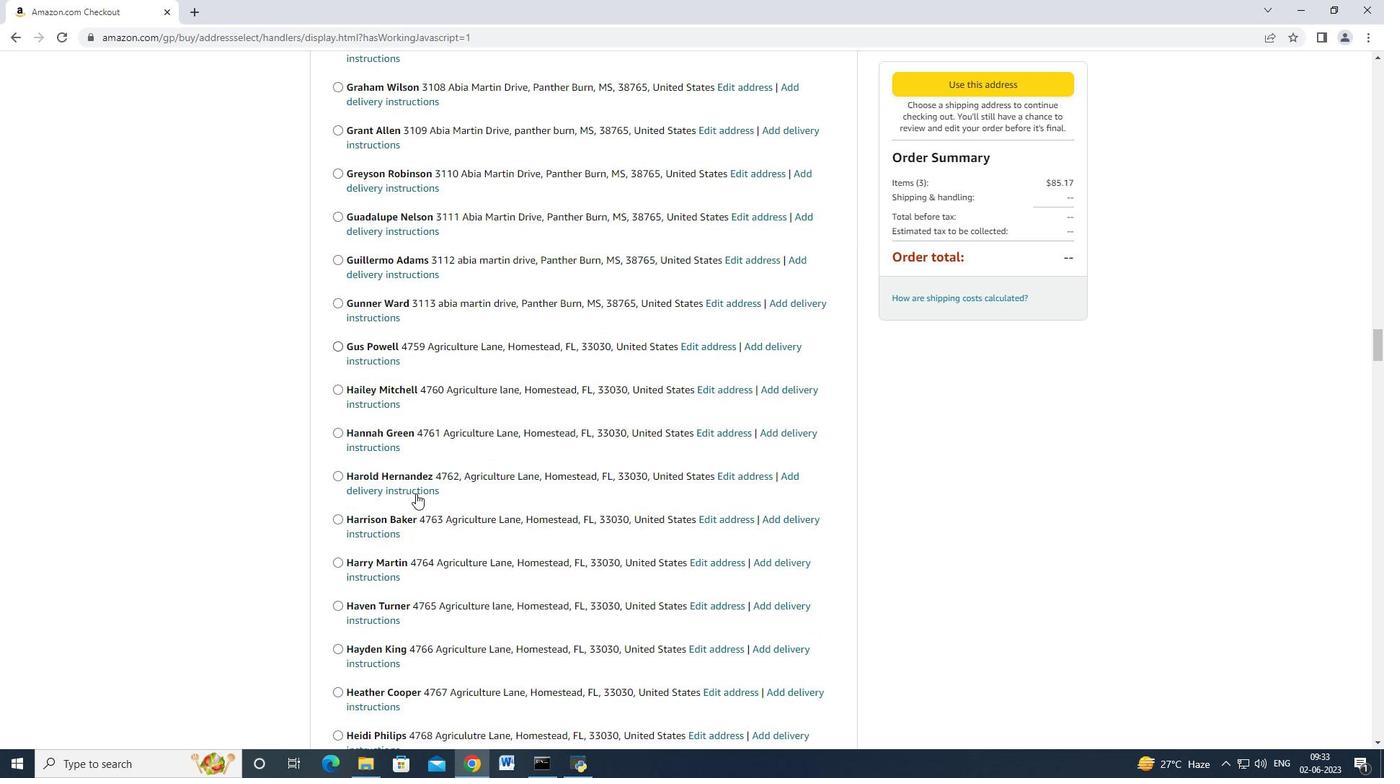 
Action: Mouse moved to (415, 459)
Screenshot: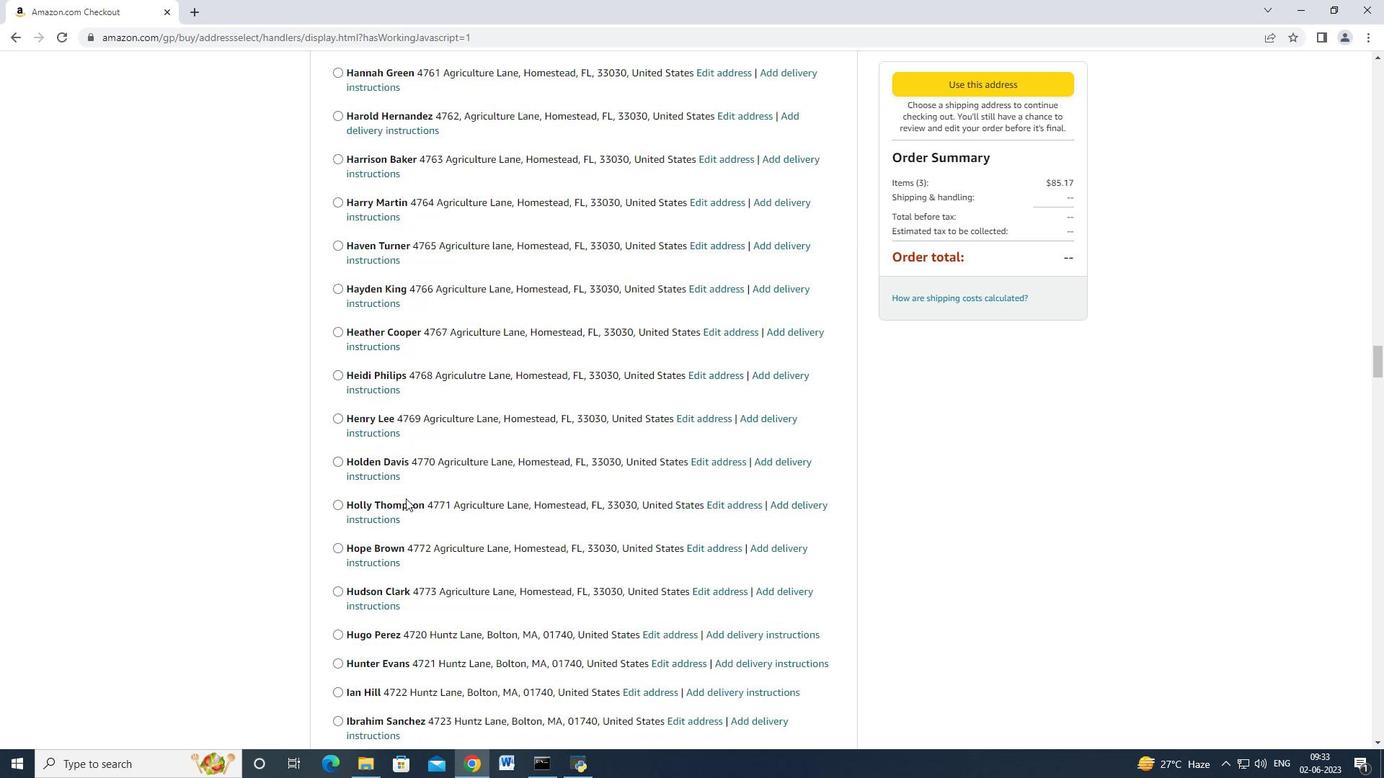 
Action: Mouse scrolled (415, 459) with delta (0, 0)
Screenshot: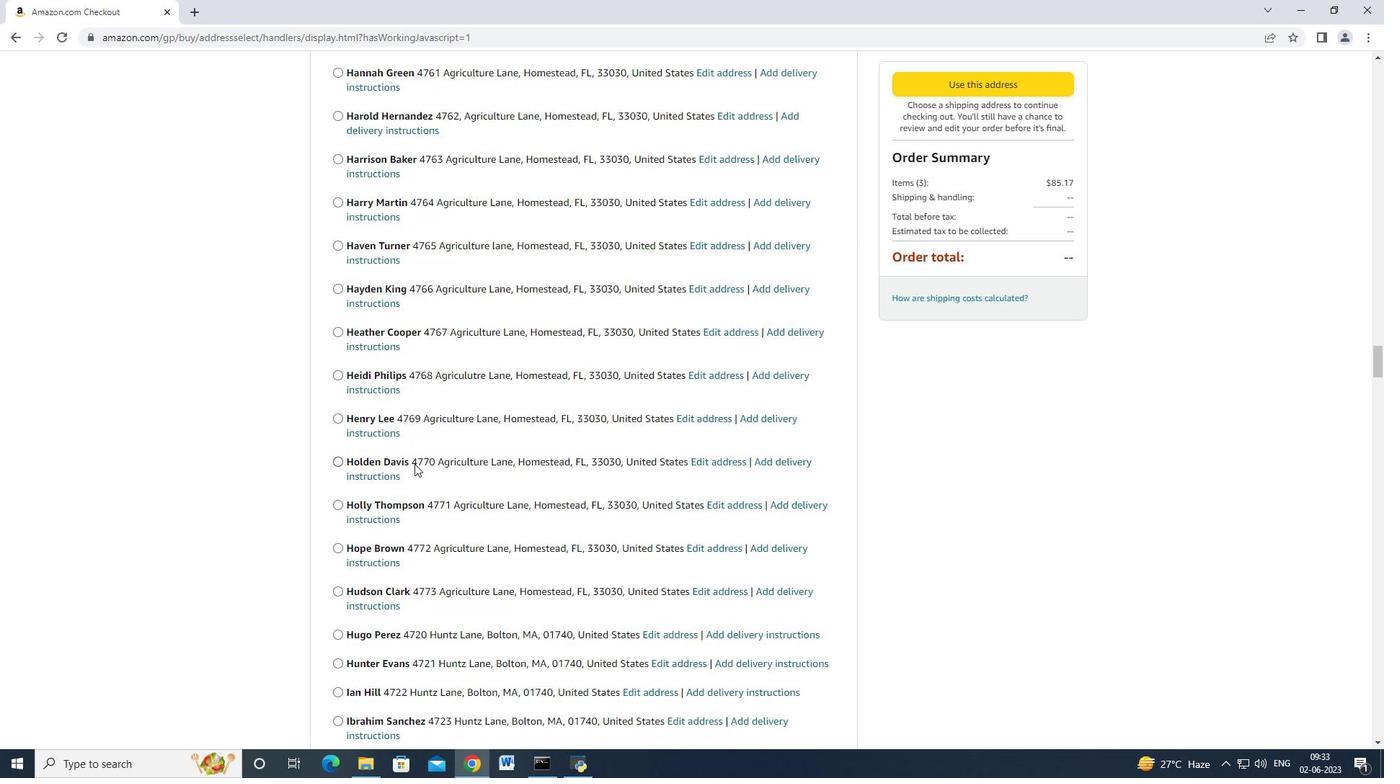 
Action: Mouse scrolled (415, 459) with delta (0, 0)
Screenshot: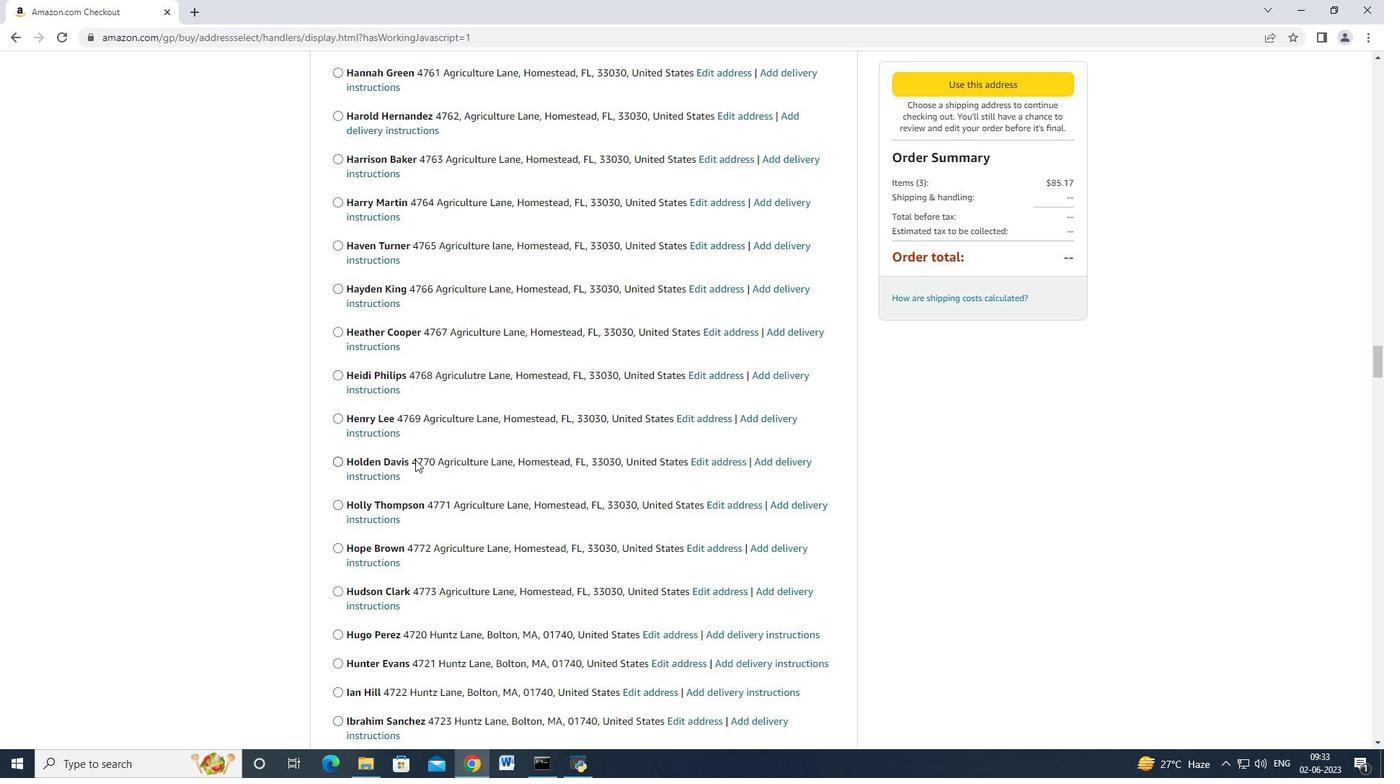 
Action: Mouse scrolled (415, 459) with delta (0, 0)
Screenshot: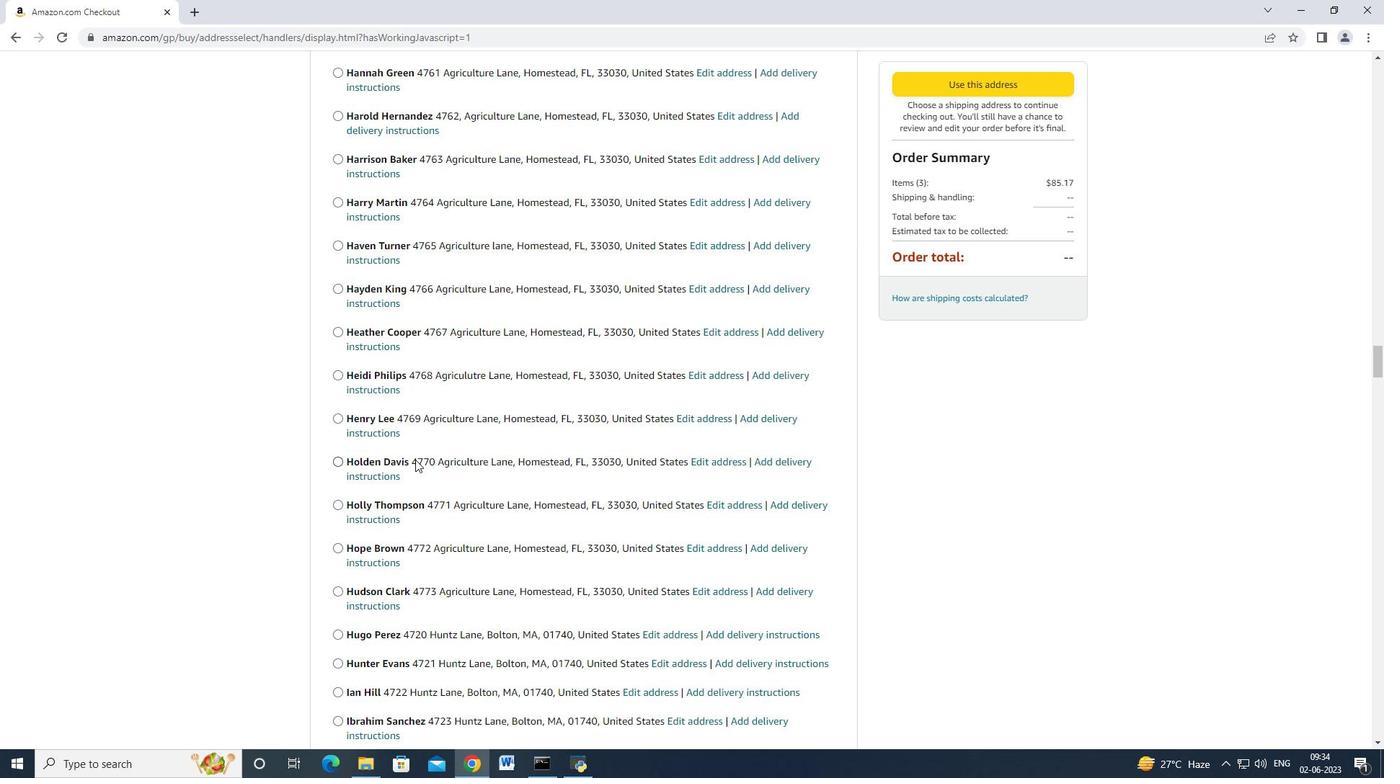 
Action: Mouse scrolled (415, 459) with delta (0, 0)
Screenshot: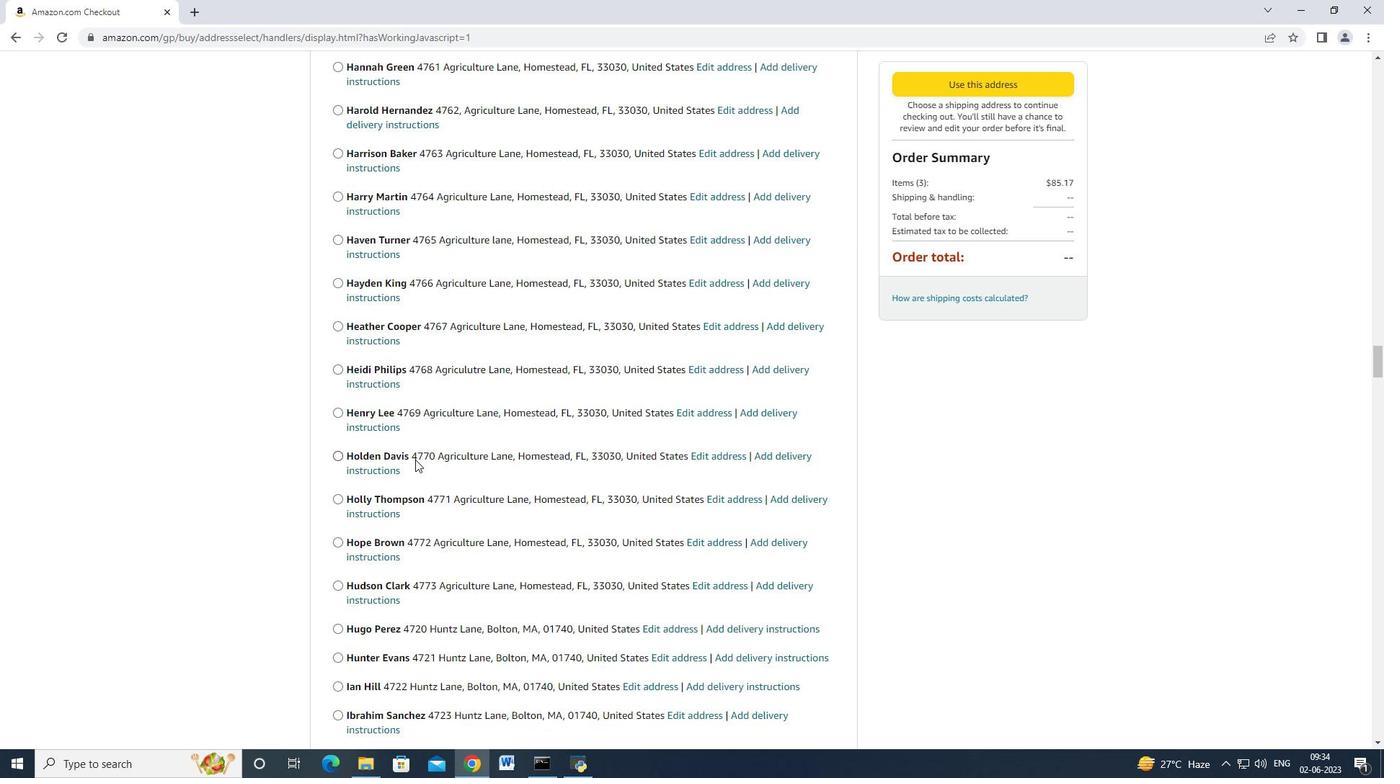 
Action: Mouse scrolled (415, 459) with delta (0, 0)
Screenshot: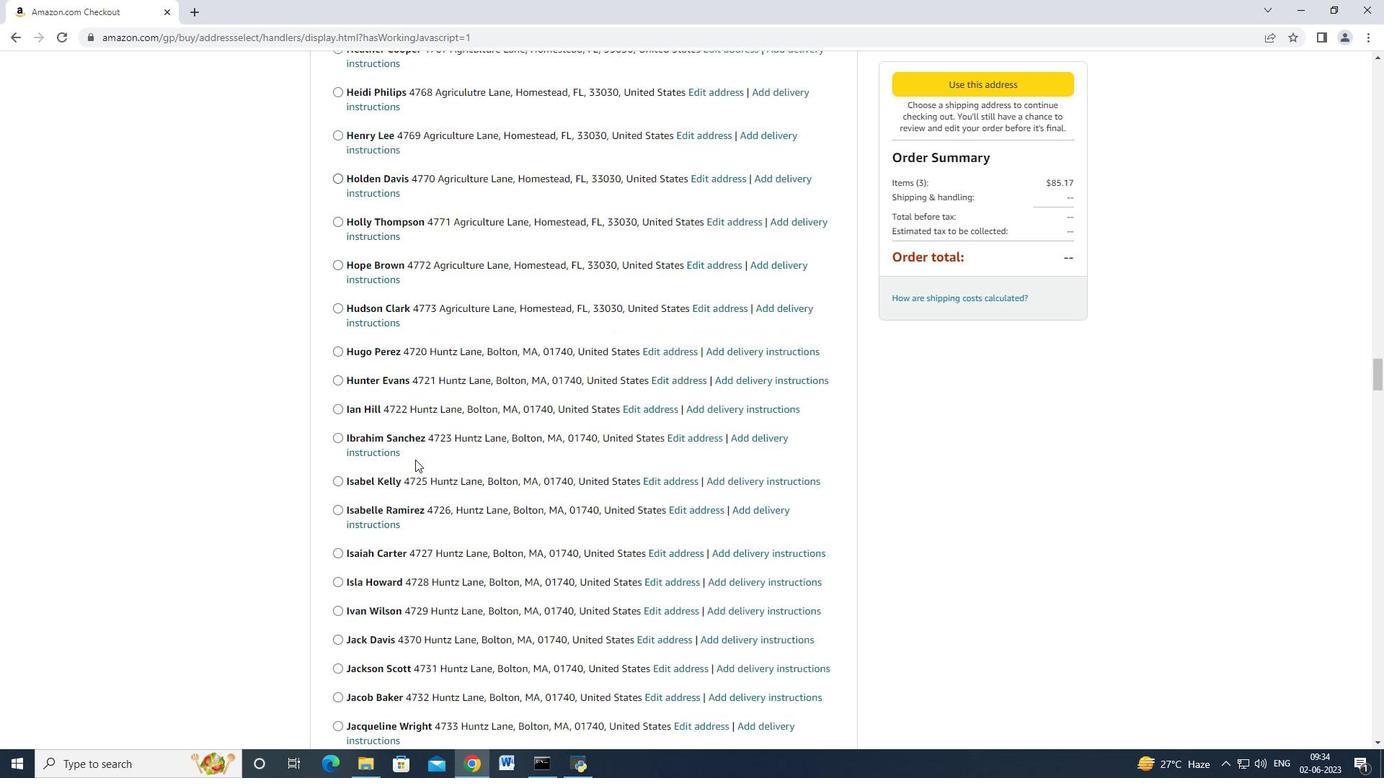 
Action: Mouse scrolled (415, 459) with delta (0, 0)
Screenshot: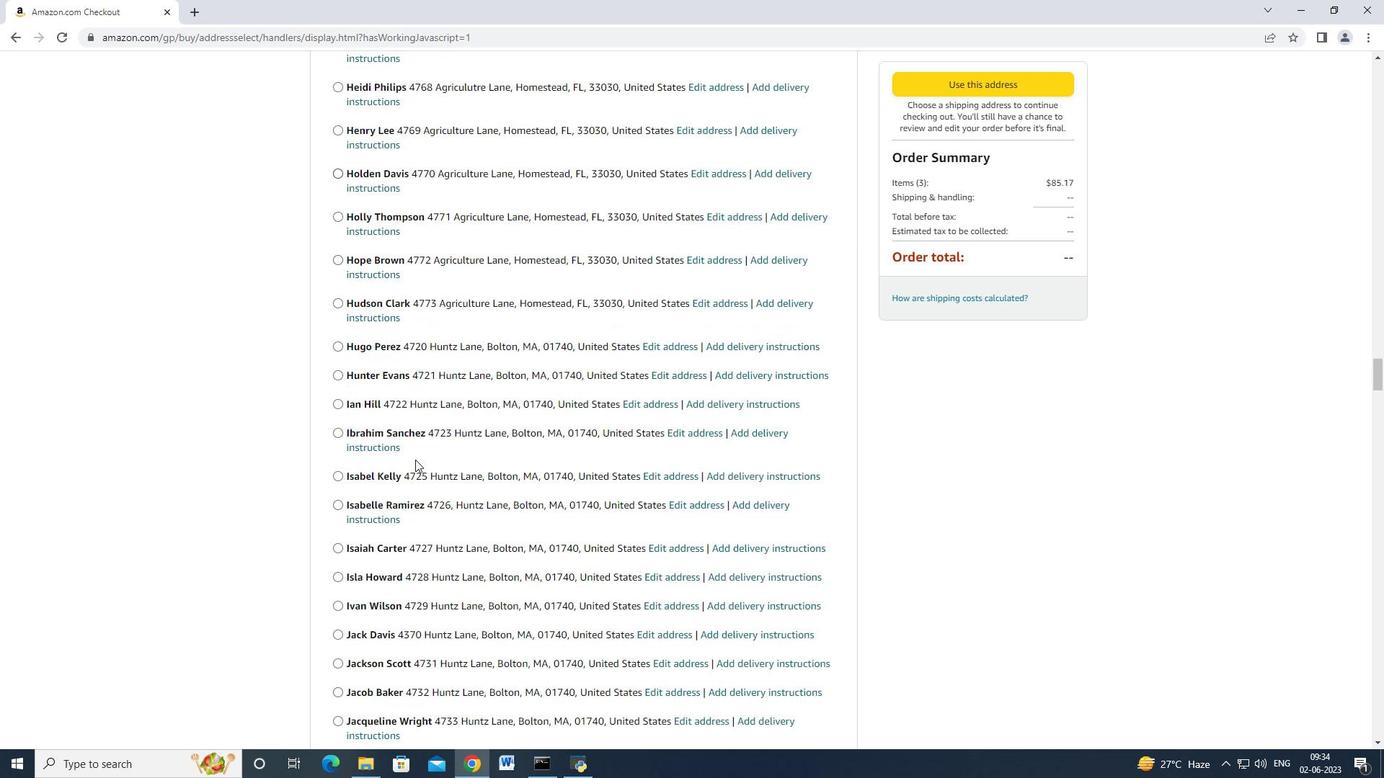 
Action: Mouse scrolled (415, 459) with delta (0, 0)
Screenshot: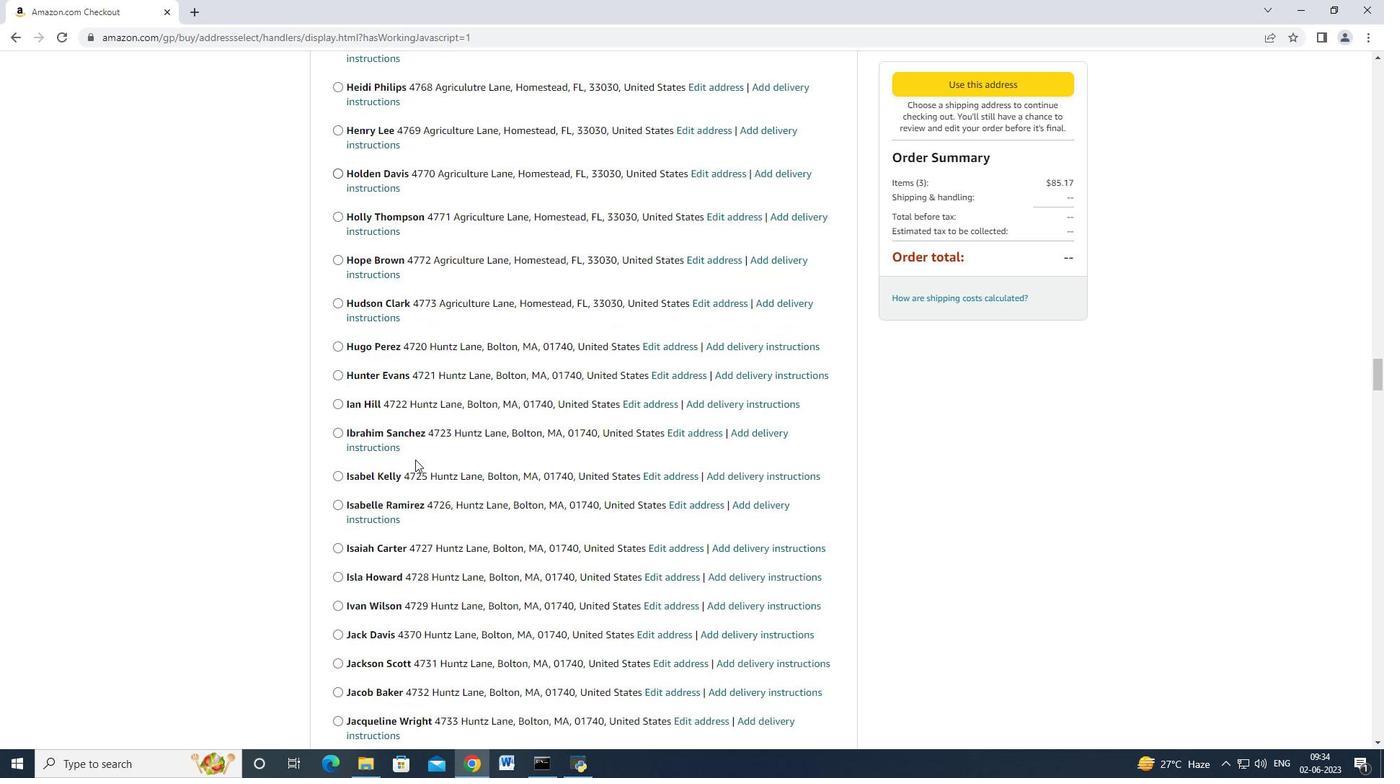 
Action: Mouse scrolled (415, 459) with delta (0, 0)
Screenshot: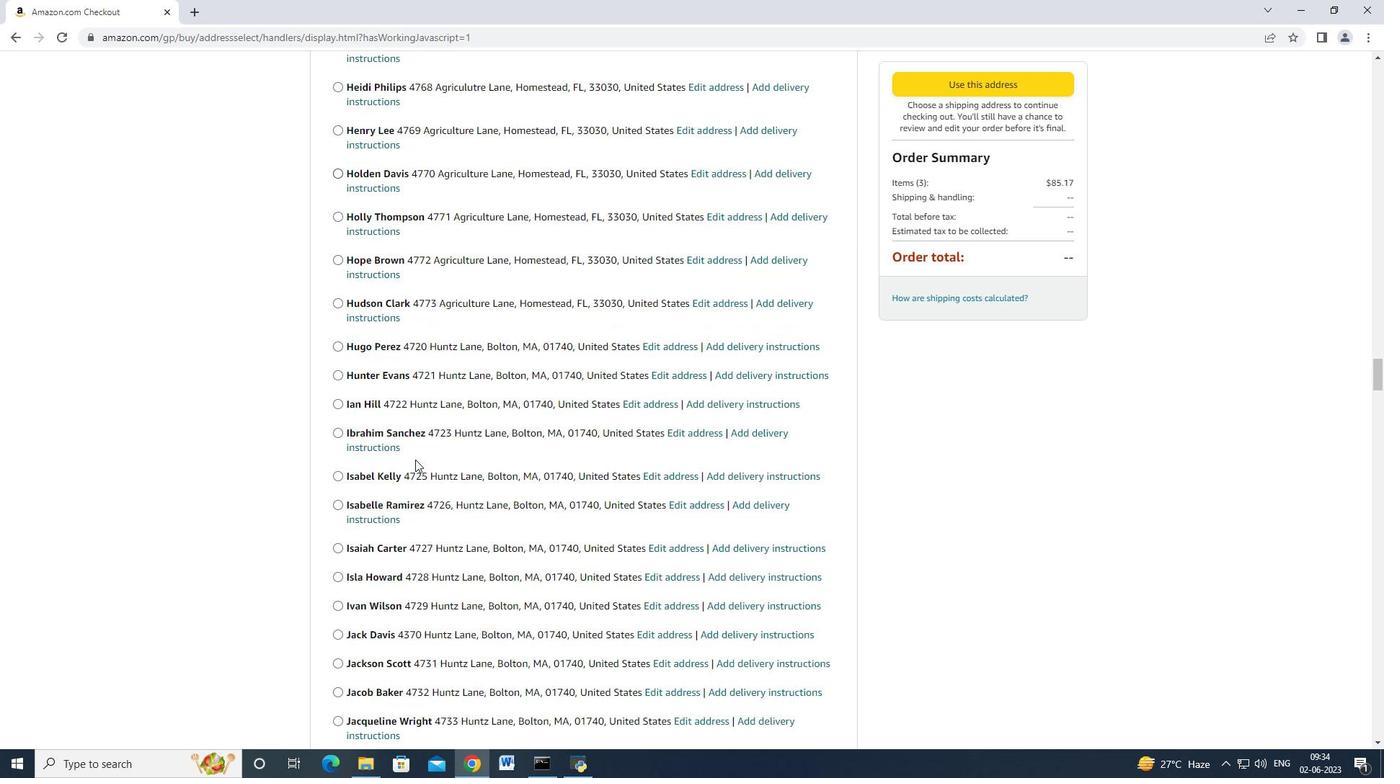 
Action: Mouse scrolled (415, 459) with delta (0, 0)
Screenshot: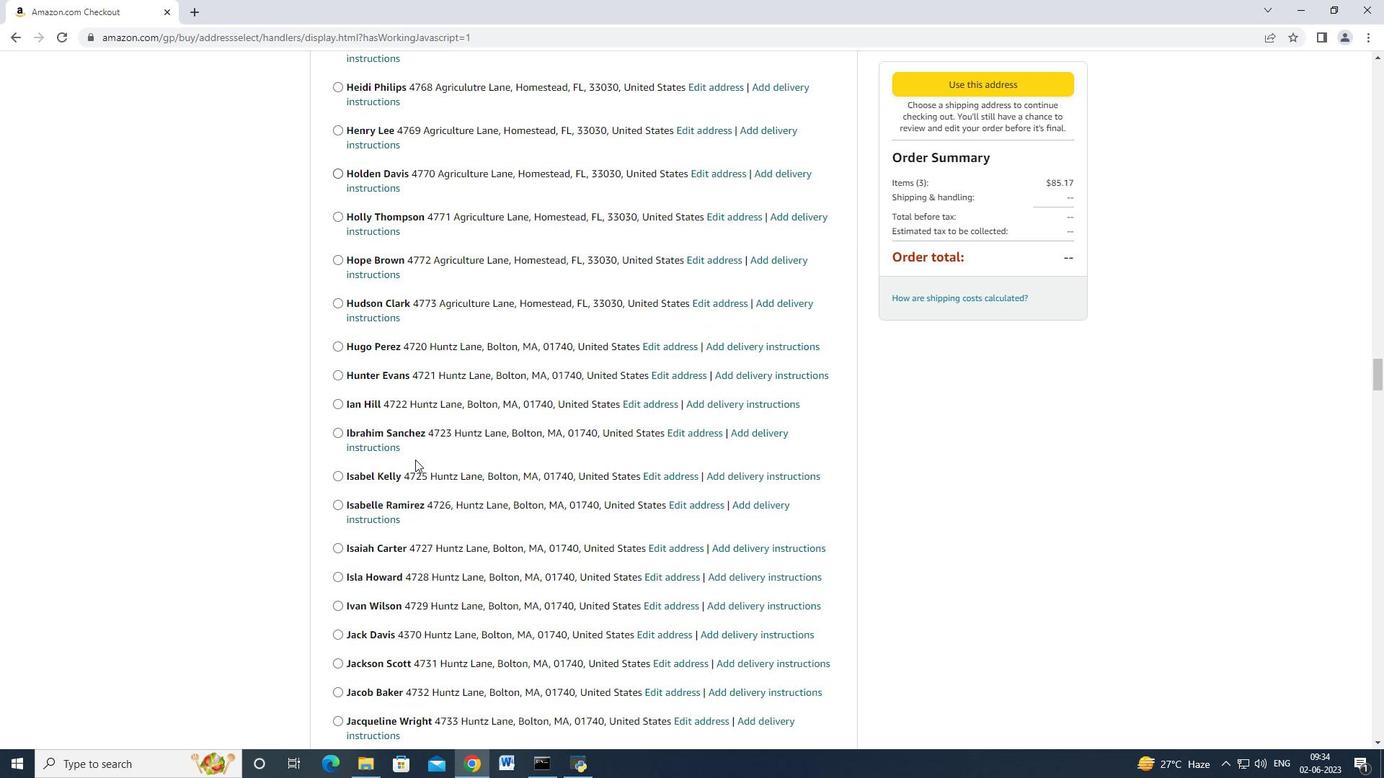 
Action: Mouse scrolled (415, 459) with delta (0, 0)
Screenshot: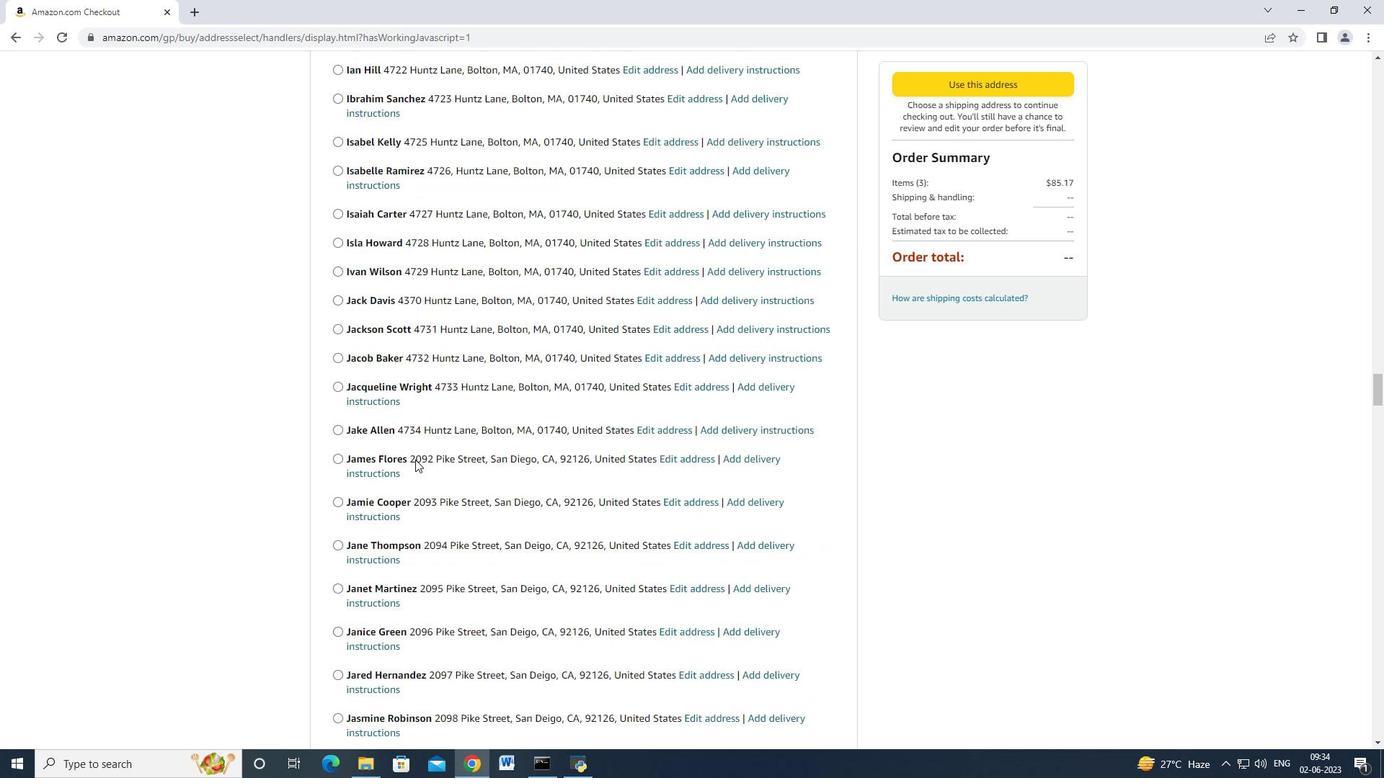 
Action: Mouse scrolled (415, 459) with delta (0, 0)
Screenshot: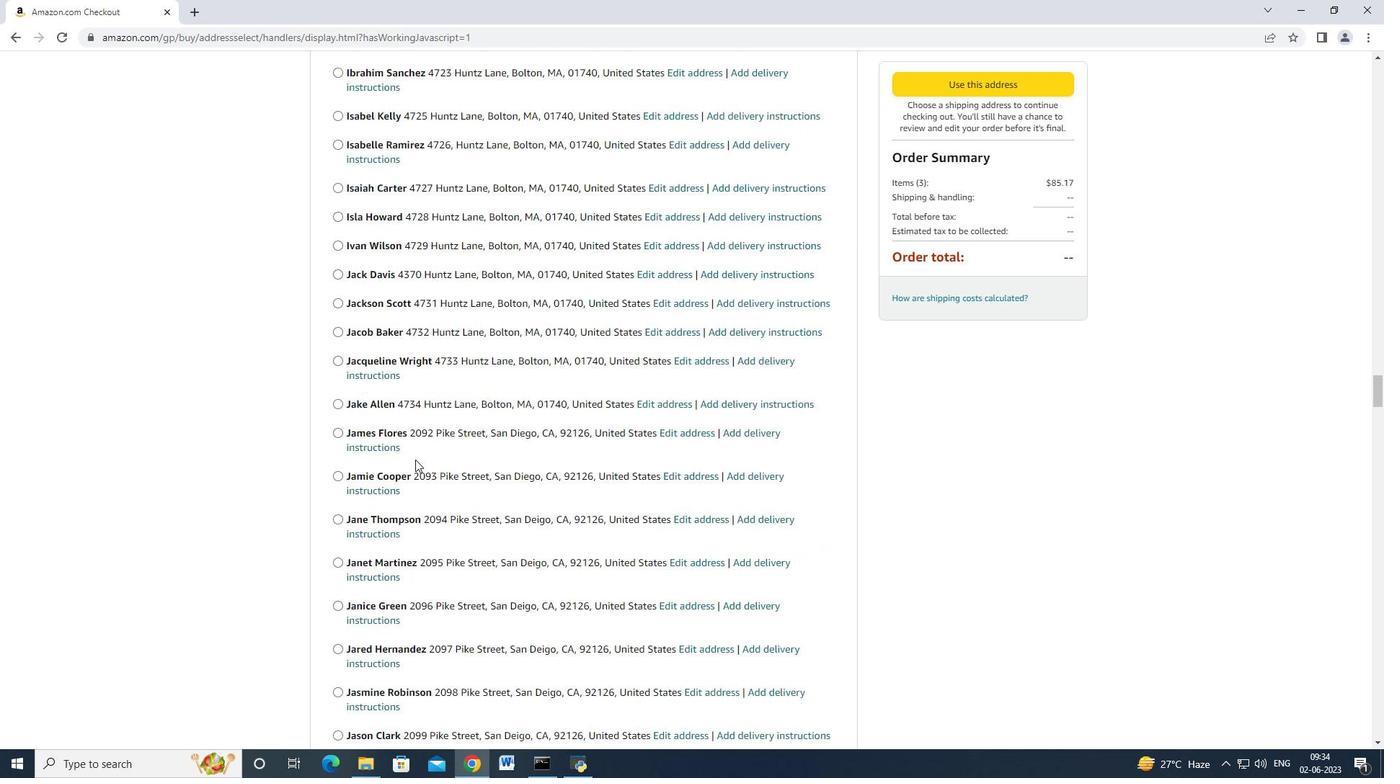 
Action: Mouse scrolled (415, 459) with delta (0, 0)
Screenshot: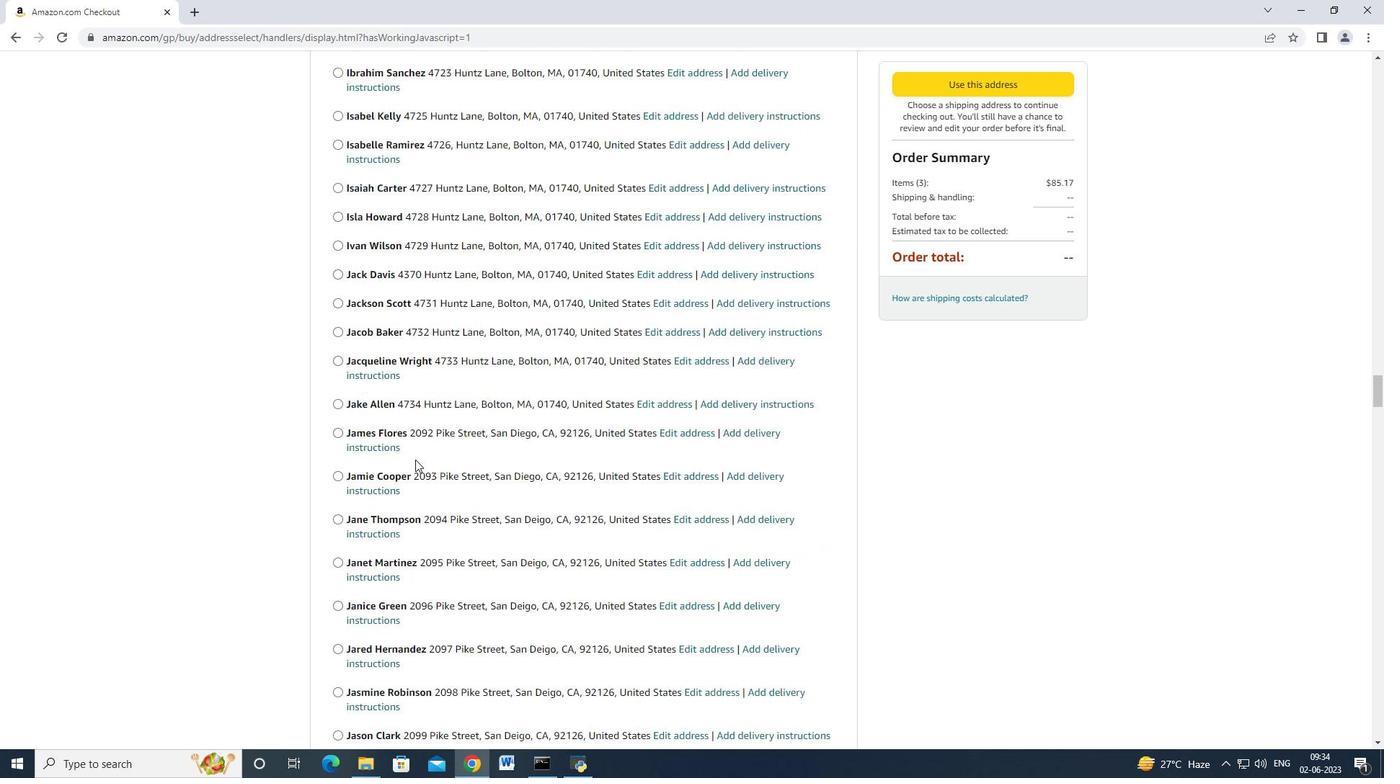 
Action: Mouse scrolled (415, 459) with delta (0, 0)
Screenshot: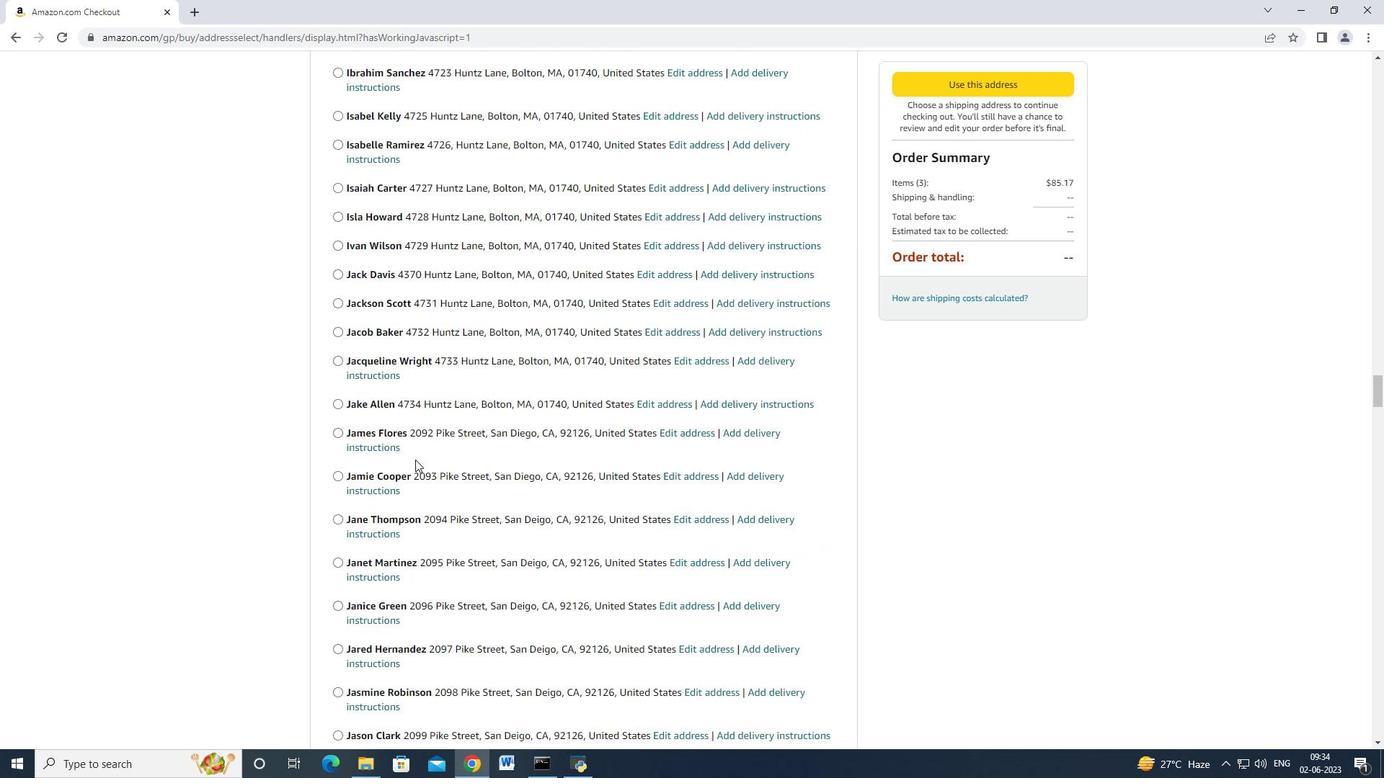 
Action: Mouse scrolled (415, 459) with delta (0, 0)
Screenshot: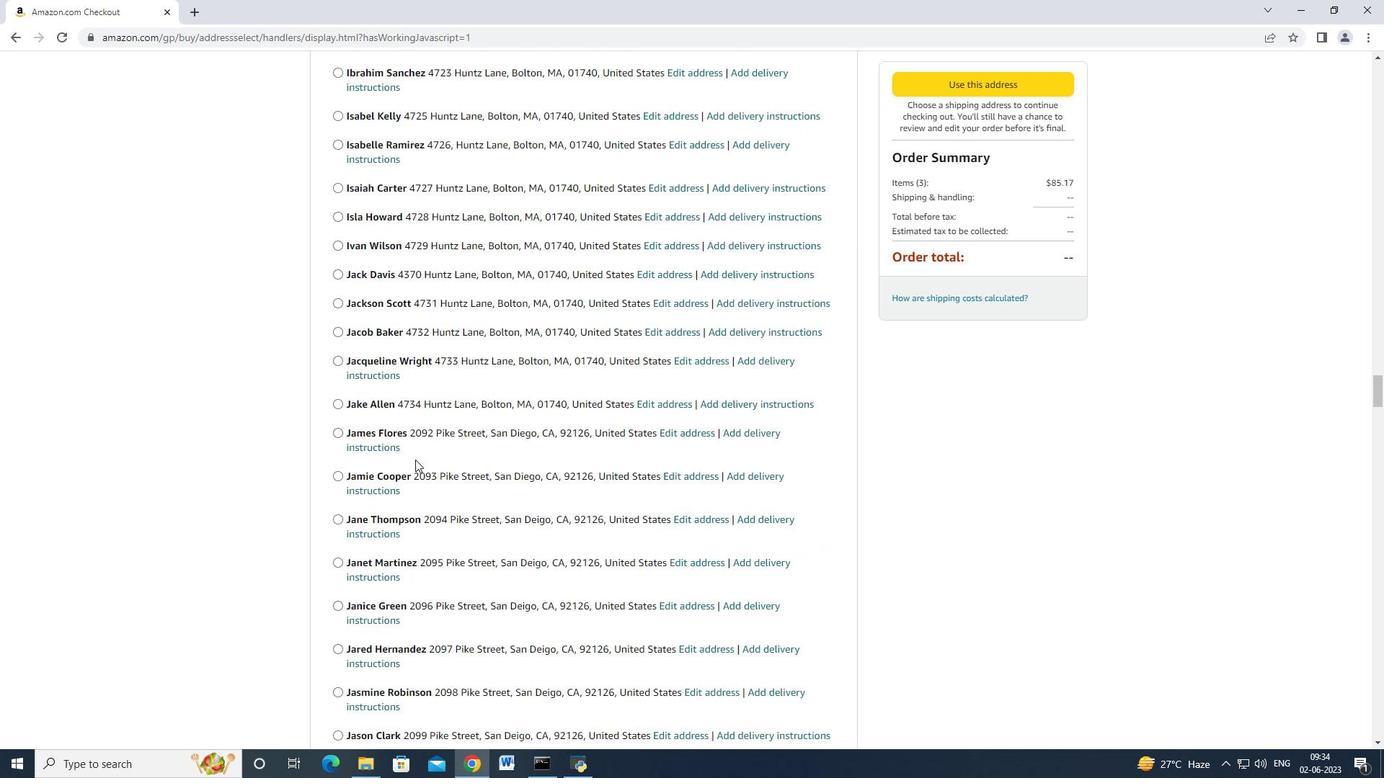 
Action: Mouse scrolled (415, 459) with delta (0, 0)
Screenshot: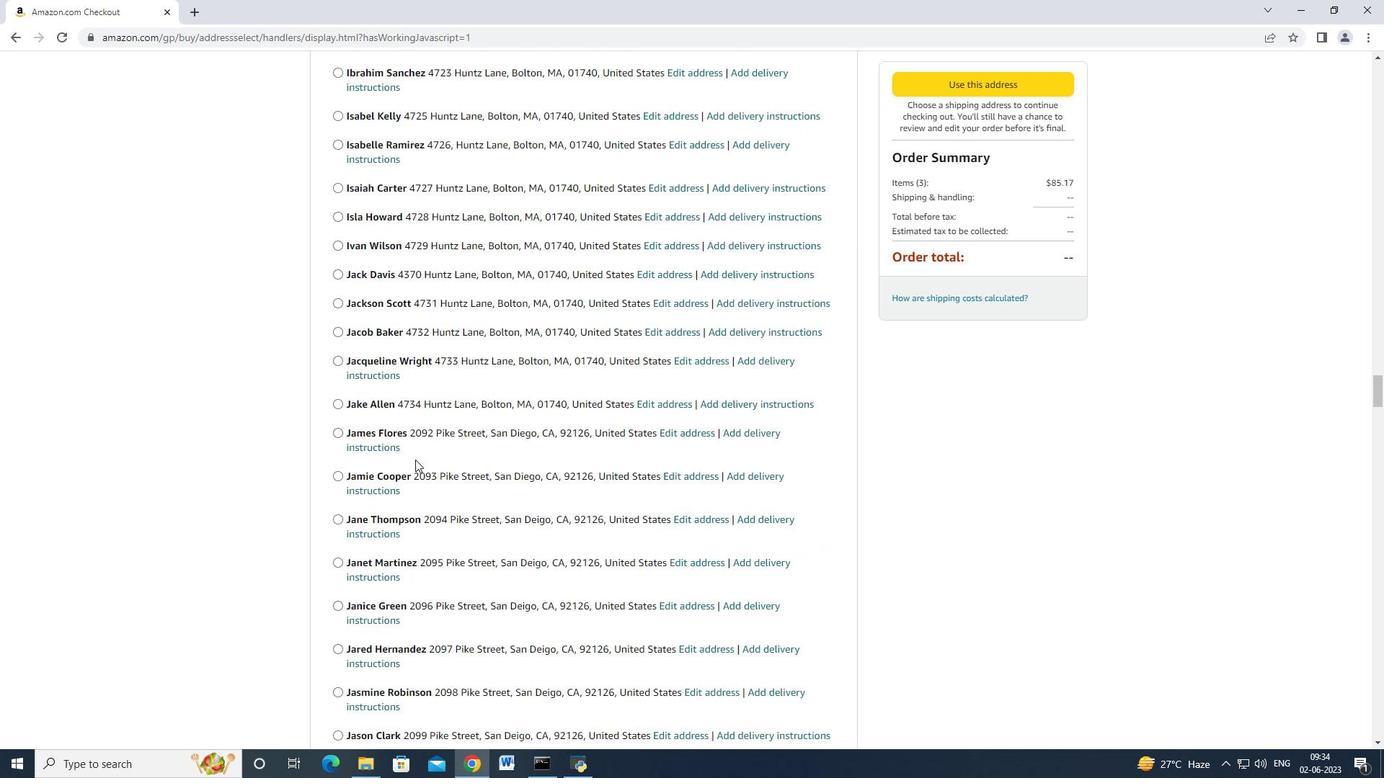 
Action: Mouse scrolled (415, 459) with delta (0, 0)
Screenshot: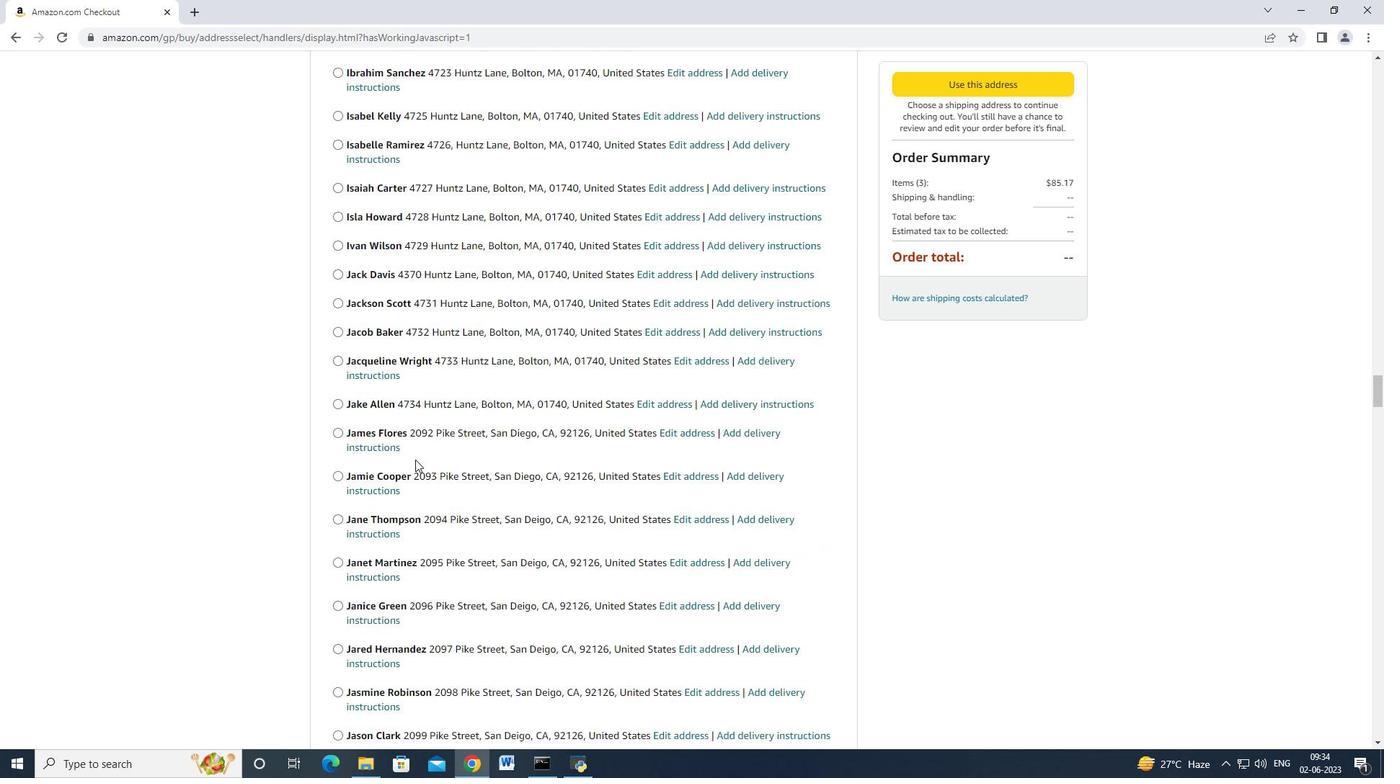 
Action: Mouse scrolled (415, 459) with delta (0, 0)
Screenshot: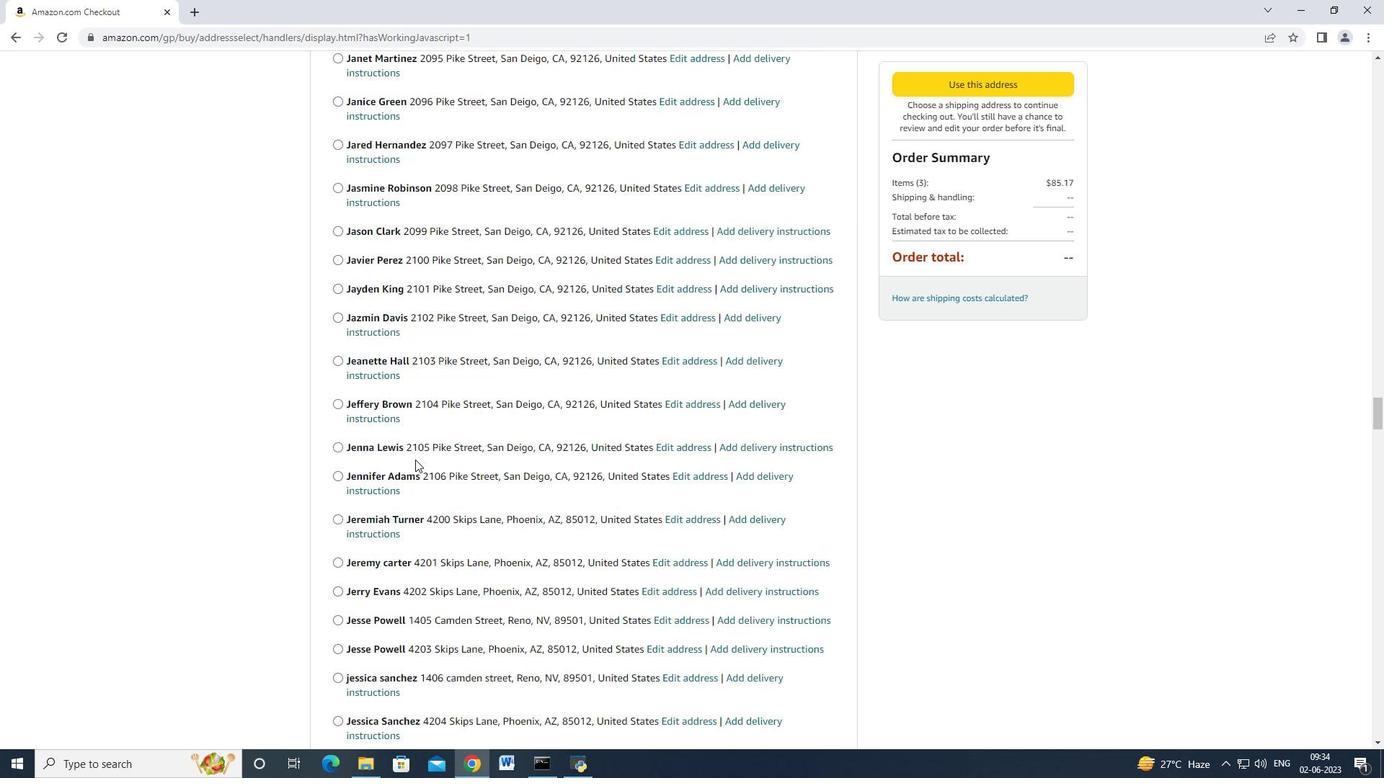 
Action: Mouse scrolled (415, 459) with delta (0, 0)
Screenshot: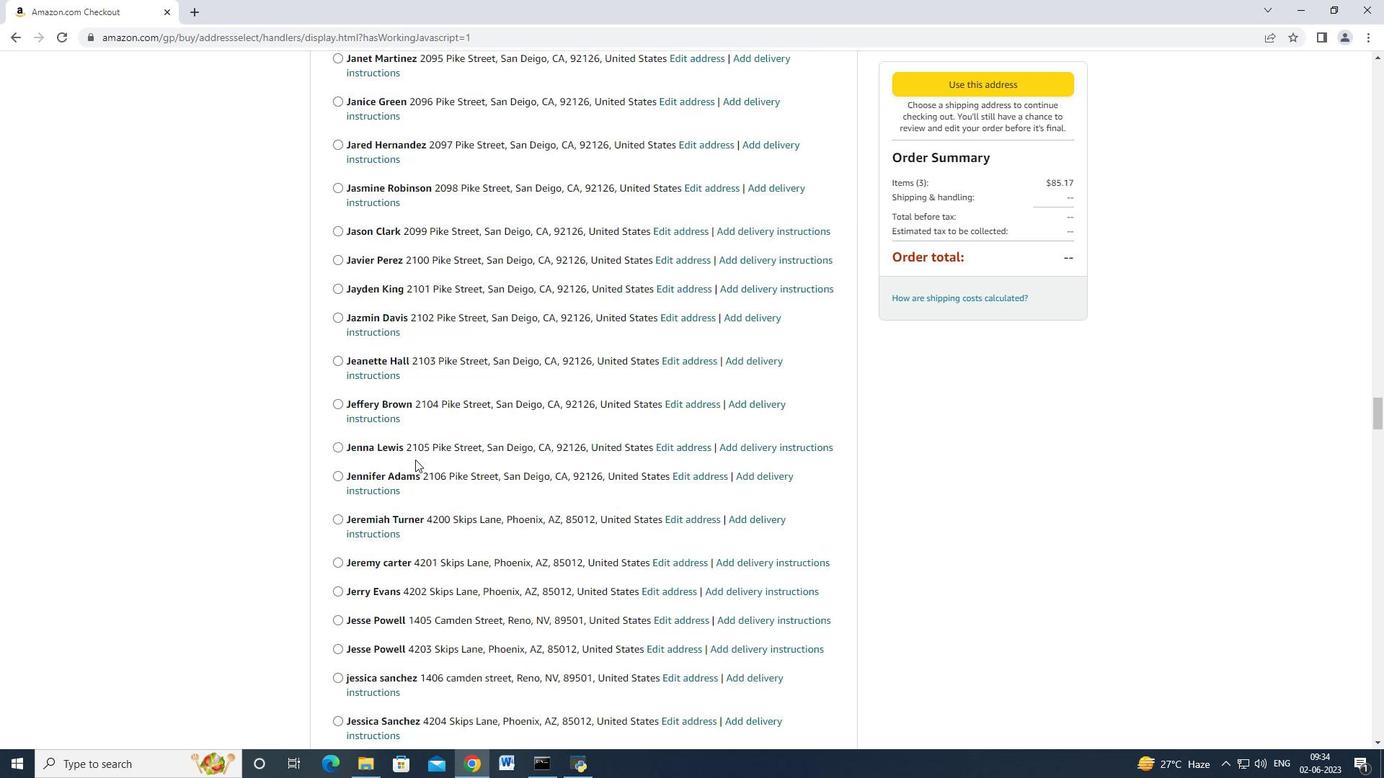 
Action: Mouse scrolled (415, 459) with delta (0, 0)
Screenshot: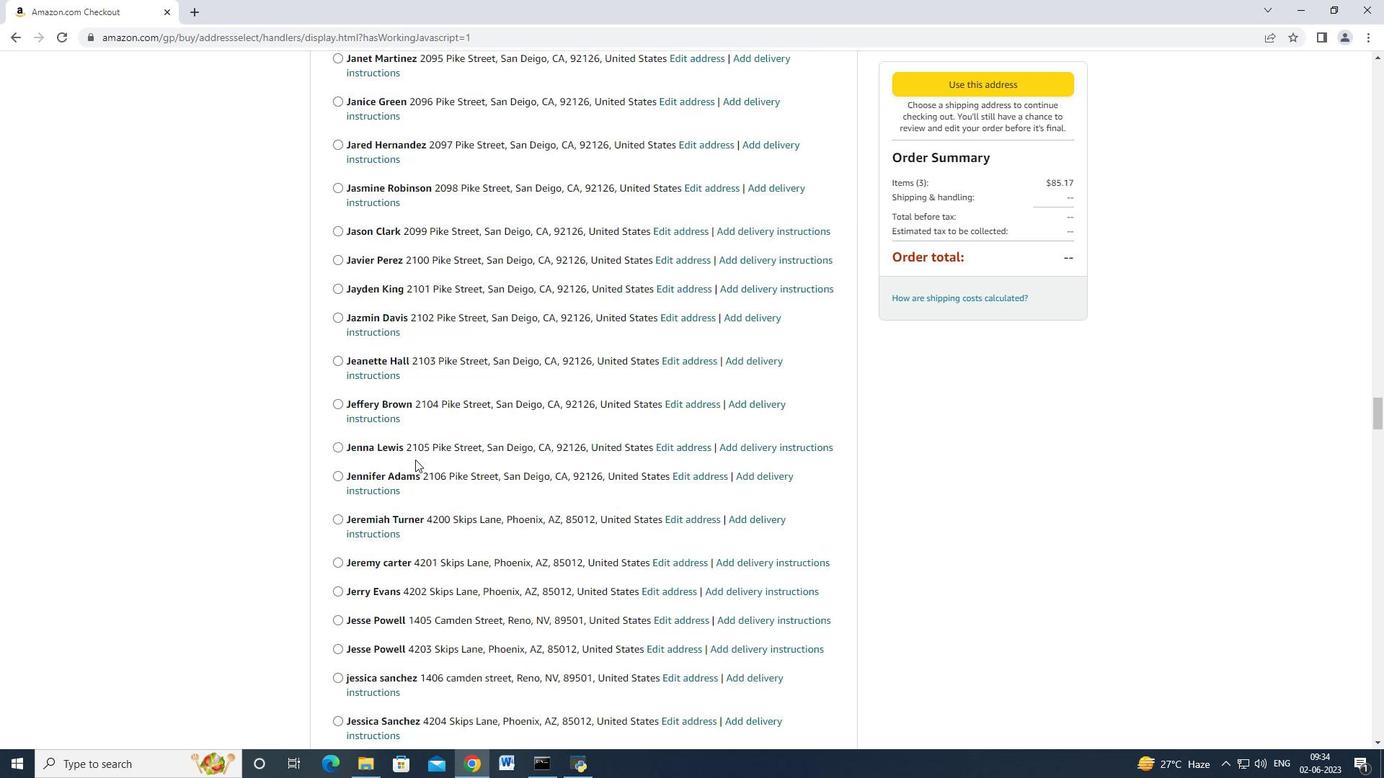 
Action: Mouse scrolled (415, 459) with delta (0, 0)
Screenshot: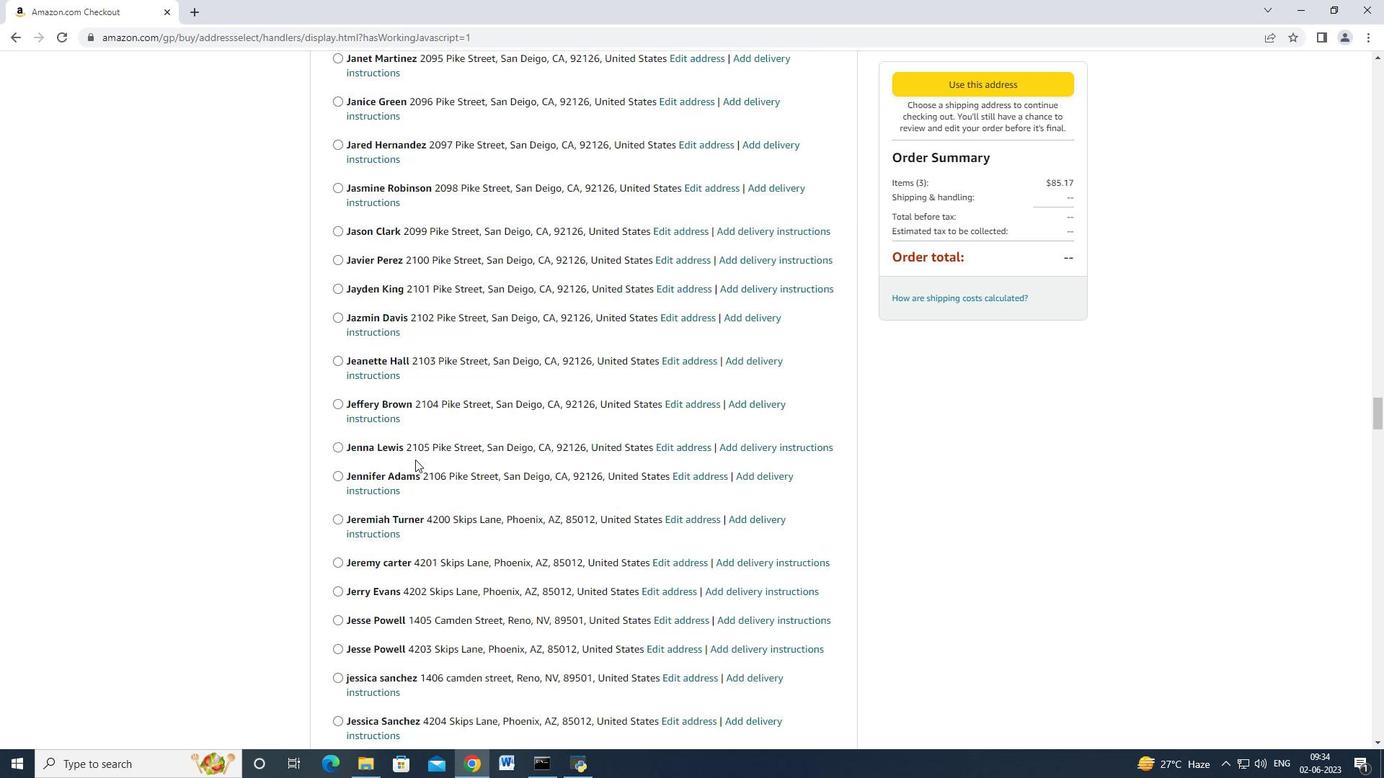 
Action: Mouse scrolled (415, 459) with delta (0, 0)
Screenshot: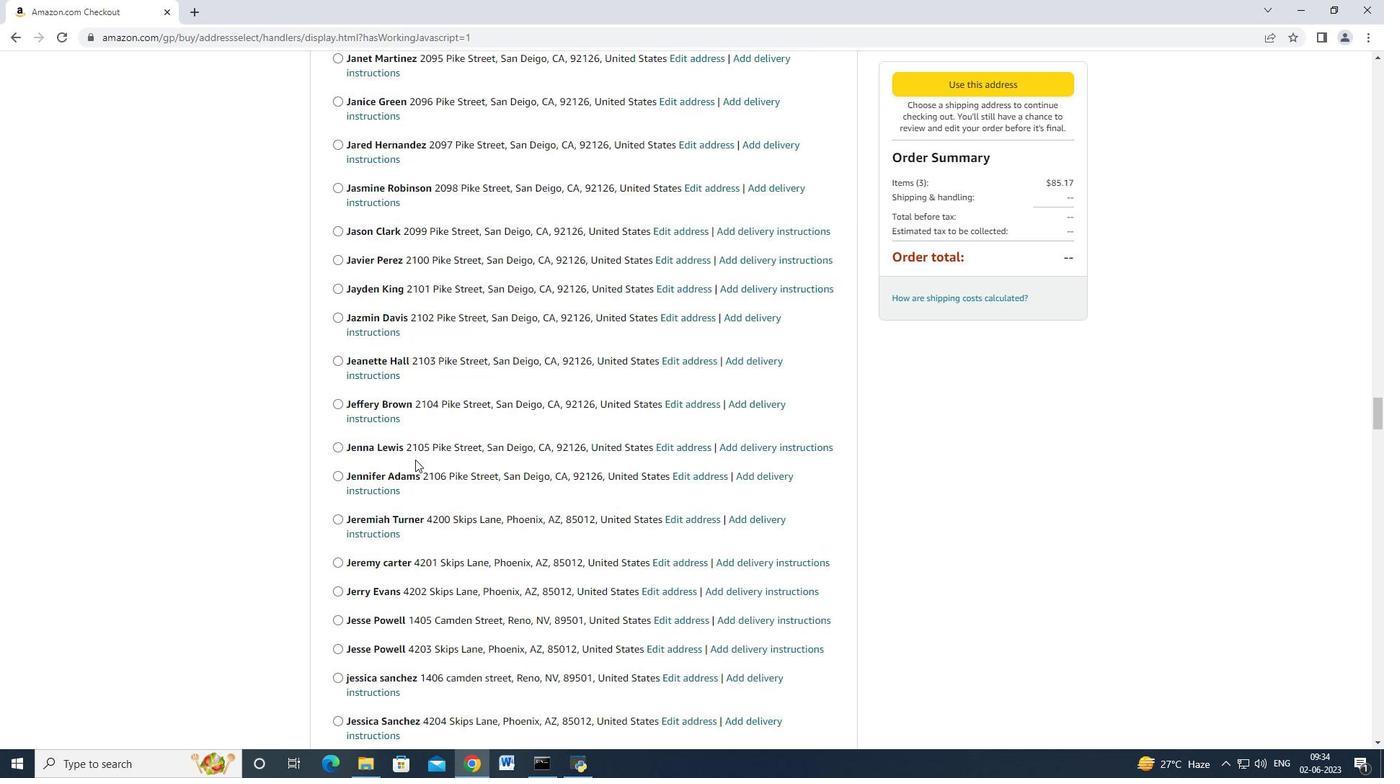 
Action: Mouse scrolled (415, 459) with delta (0, 0)
Screenshot: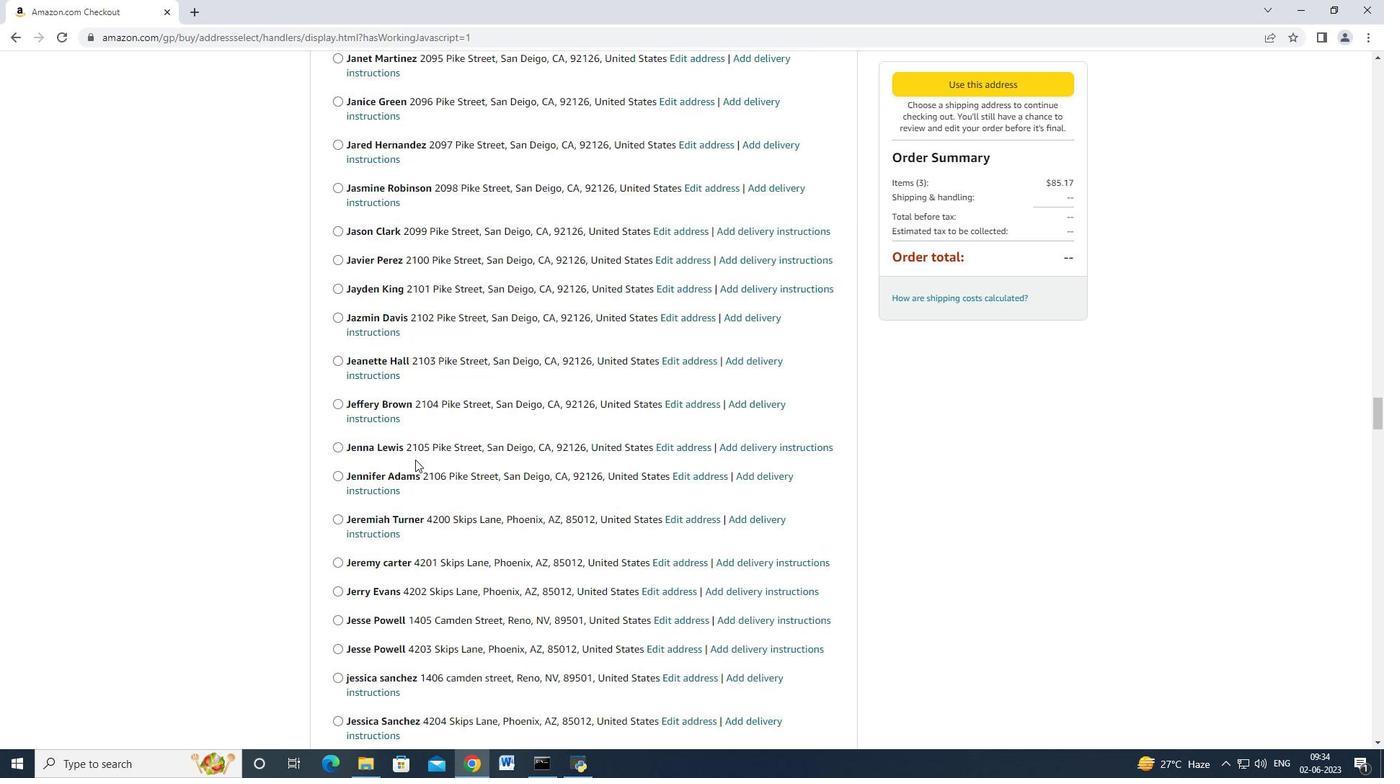 
Action: Mouse scrolled (415, 459) with delta (0, 0)
Screenshot: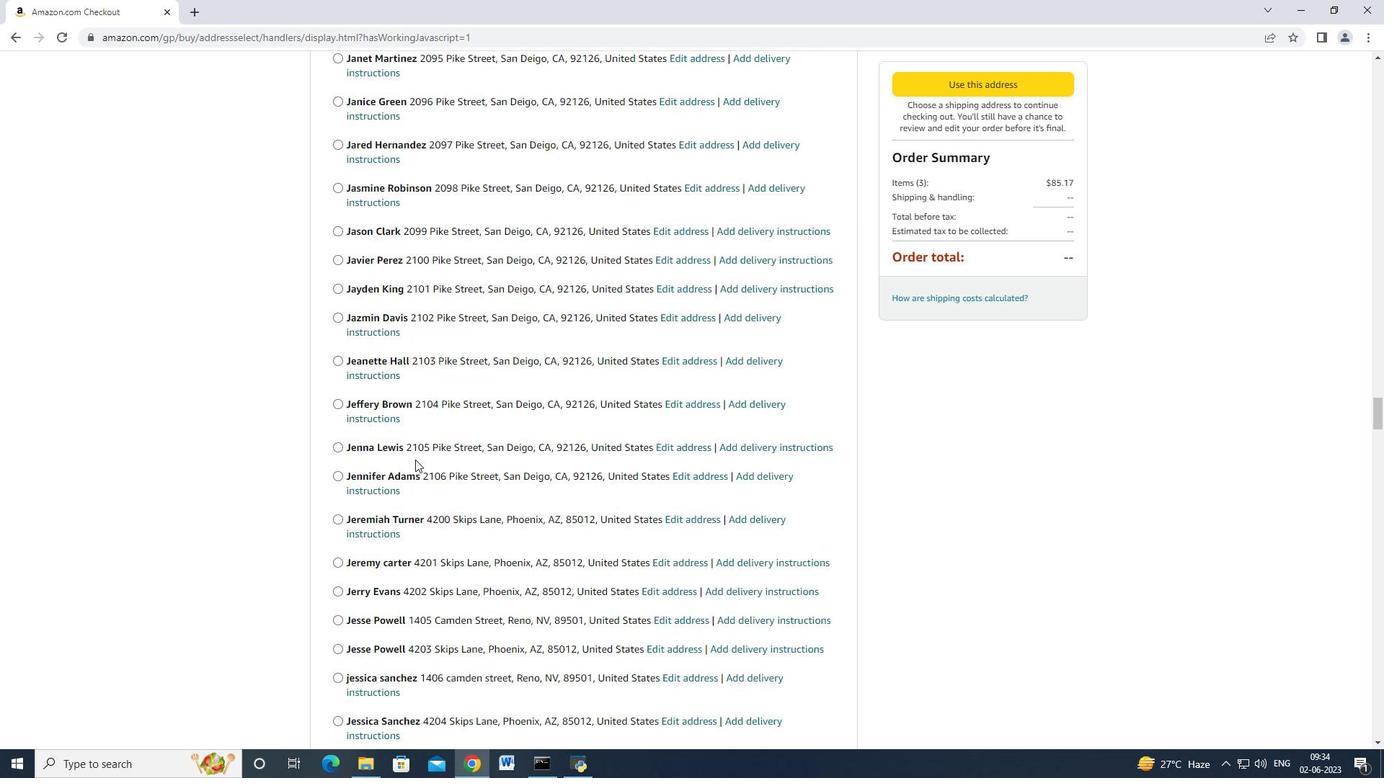 
Action: Mouse scrolled (415, 459) with delta (0, 0)
Screenshot: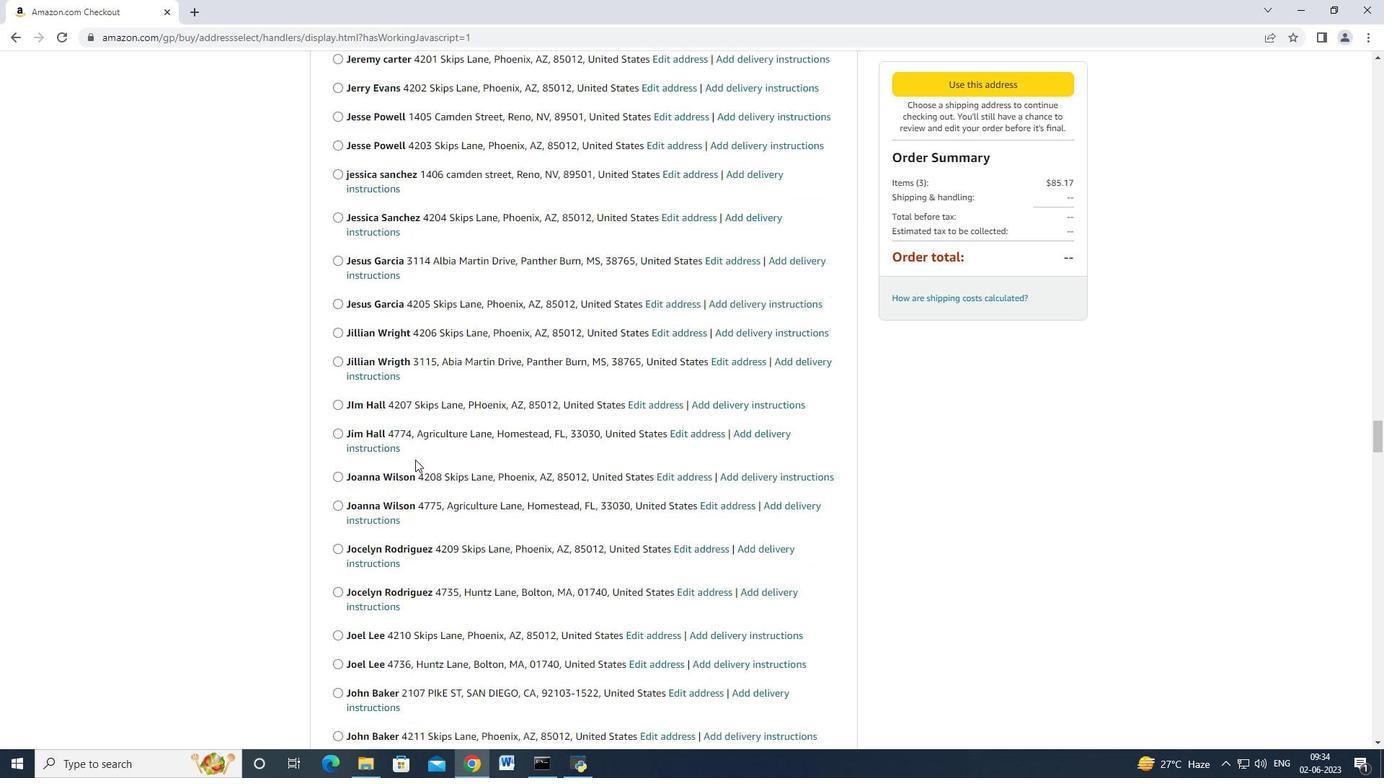 
Action: Mouse scrolled (415, 459) with delta (0, 0)
Screenshot: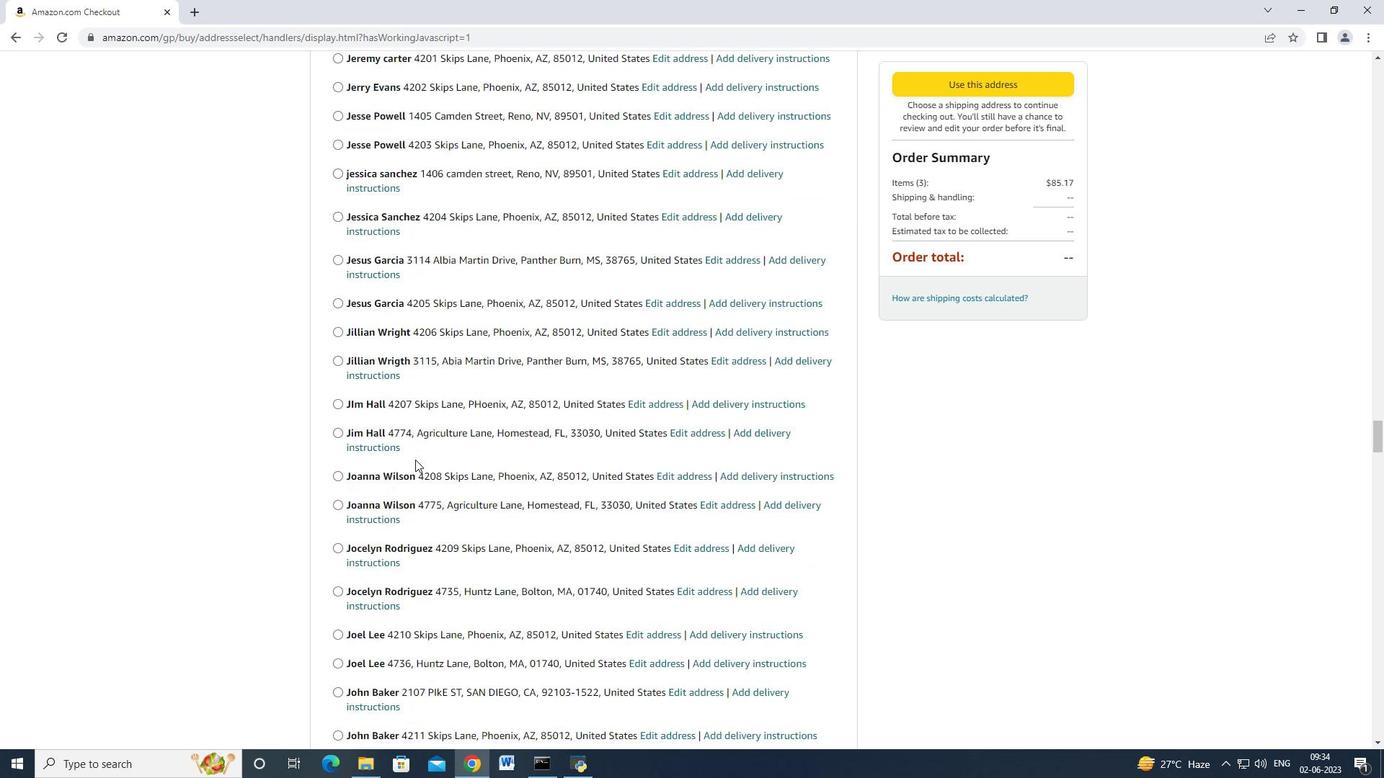 
Action: Mouse scrolled (415, 459) with delta (0, 0)
Screenshot: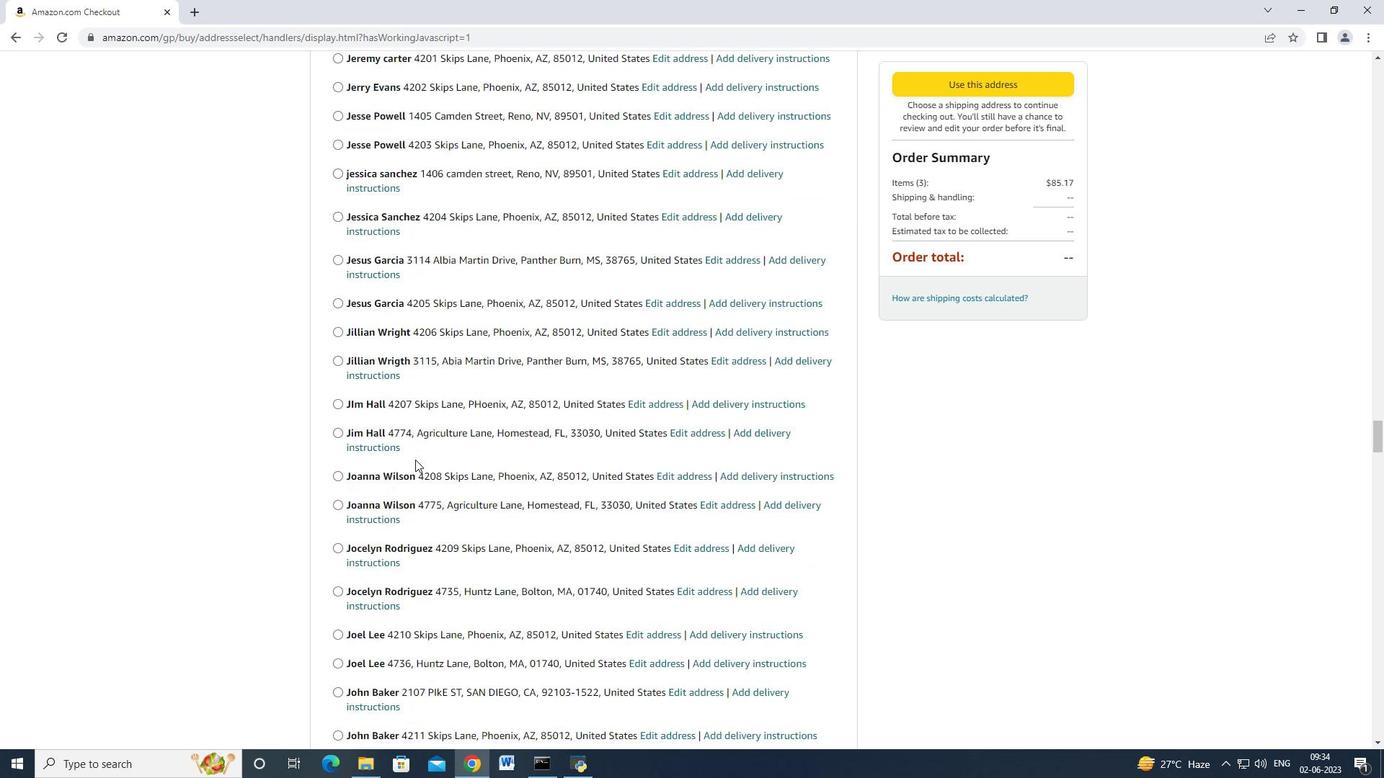 
Action: Mouse scrolled (415, 459) with delta (0, 0)
Screenshot: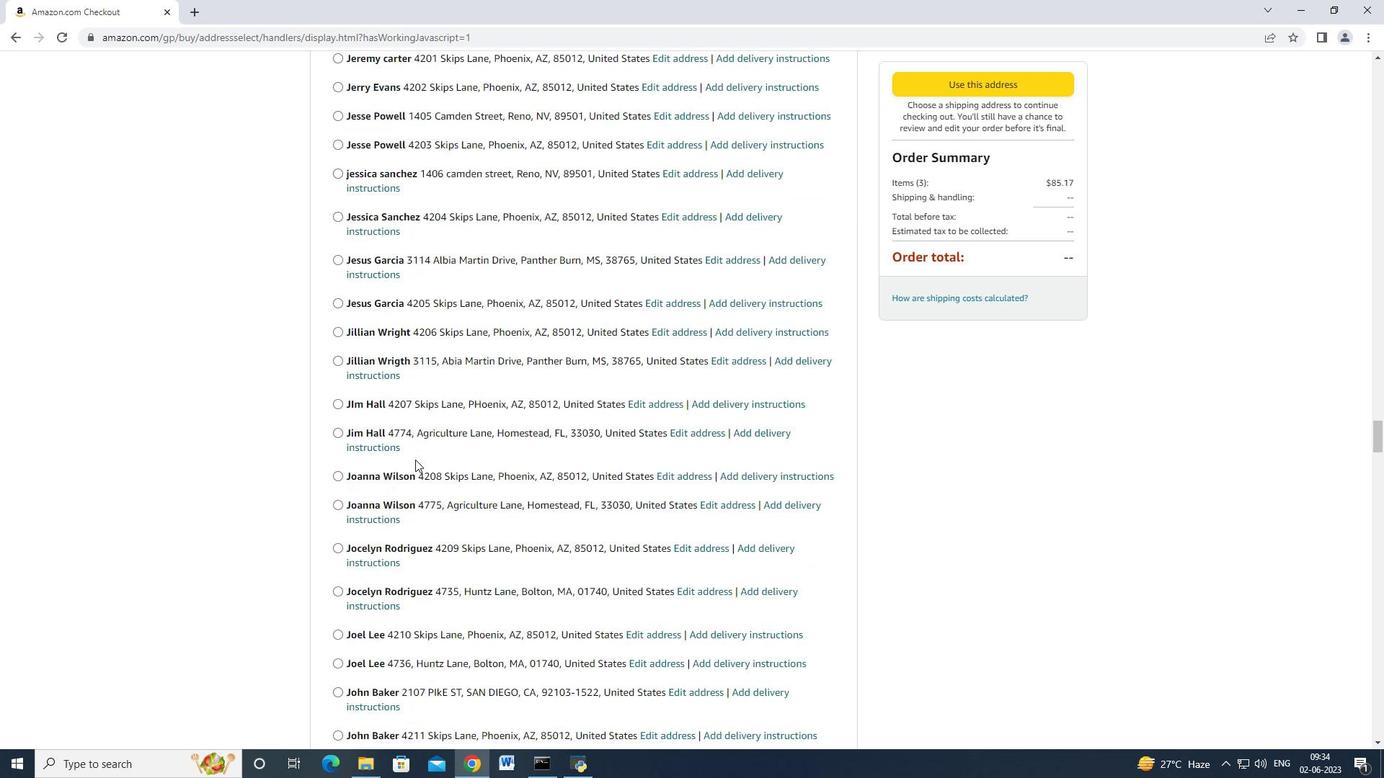 
Action: Mouse scrolled (415, 459) with delta (0, 0)
Screenshot: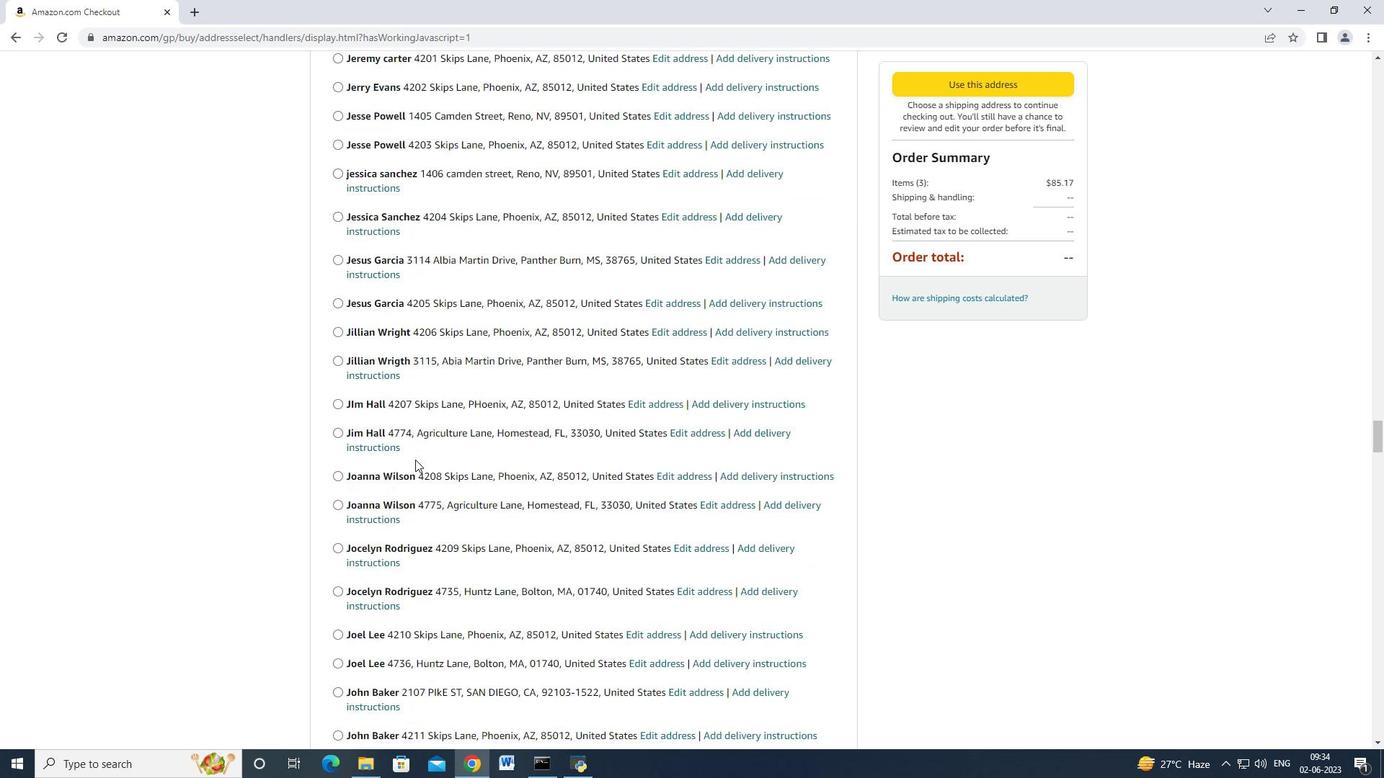 
Action: Mouse scrolled (415, 459) with delta (0, 0)
Screenshot: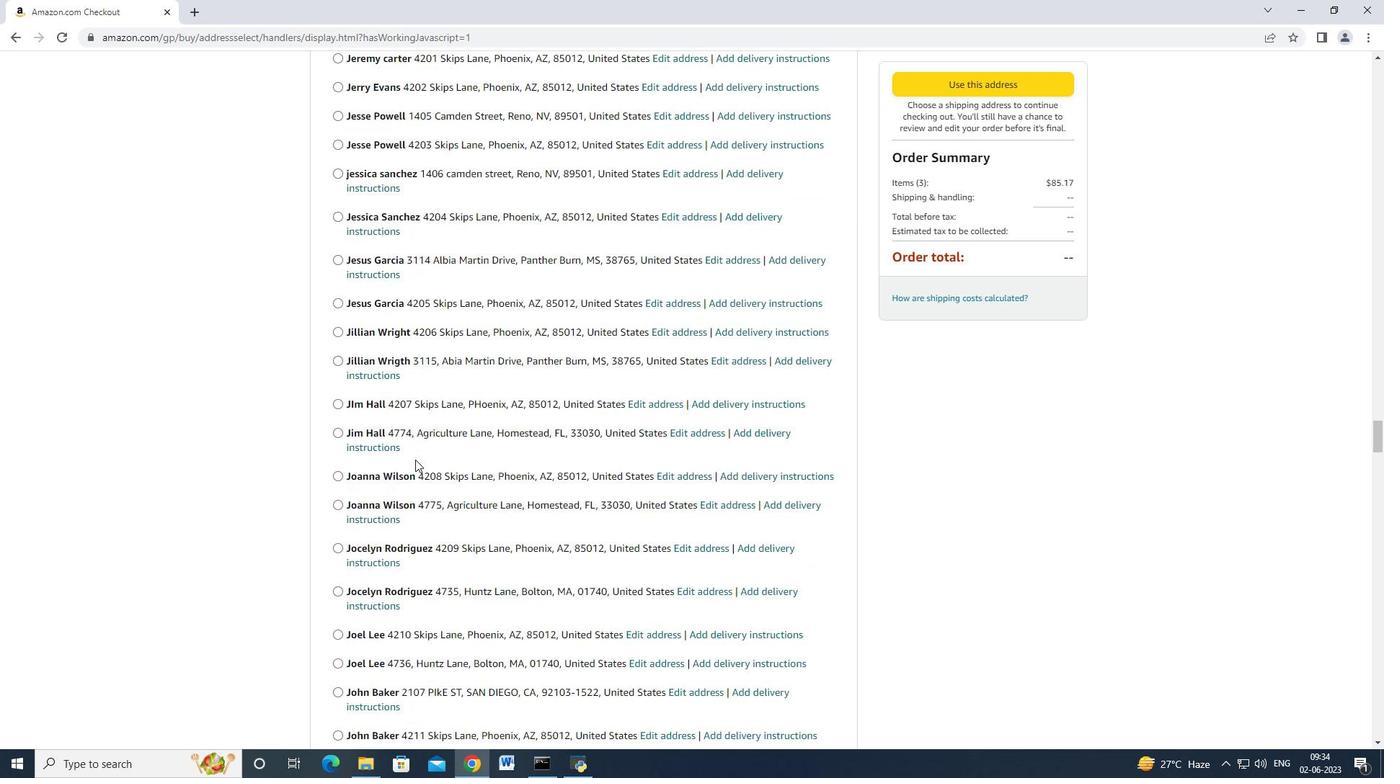
Action: Mouse scrolled (415, 459) with delta (0, 0)
Screenshot: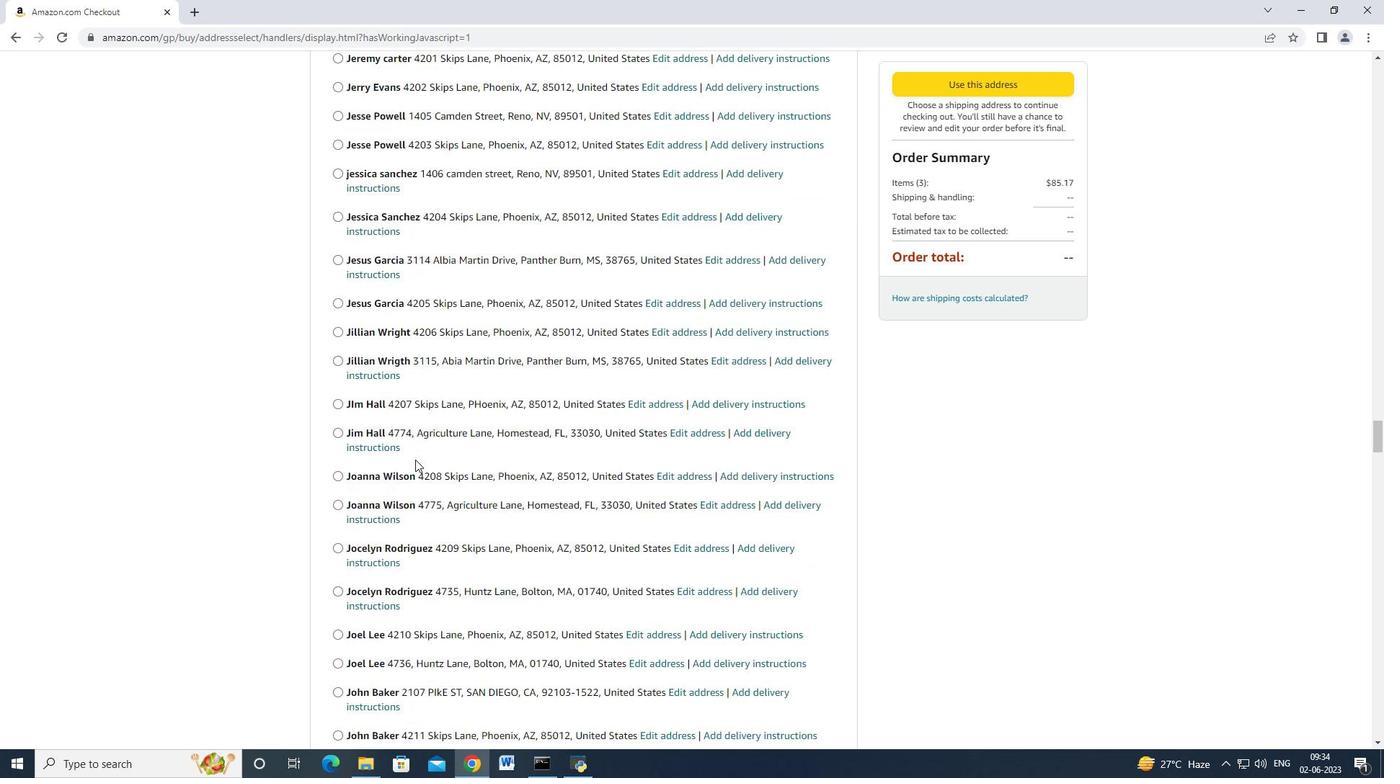 
Action: Mouse scrolled (415, 459) with delta (0, 0)
Screenshot: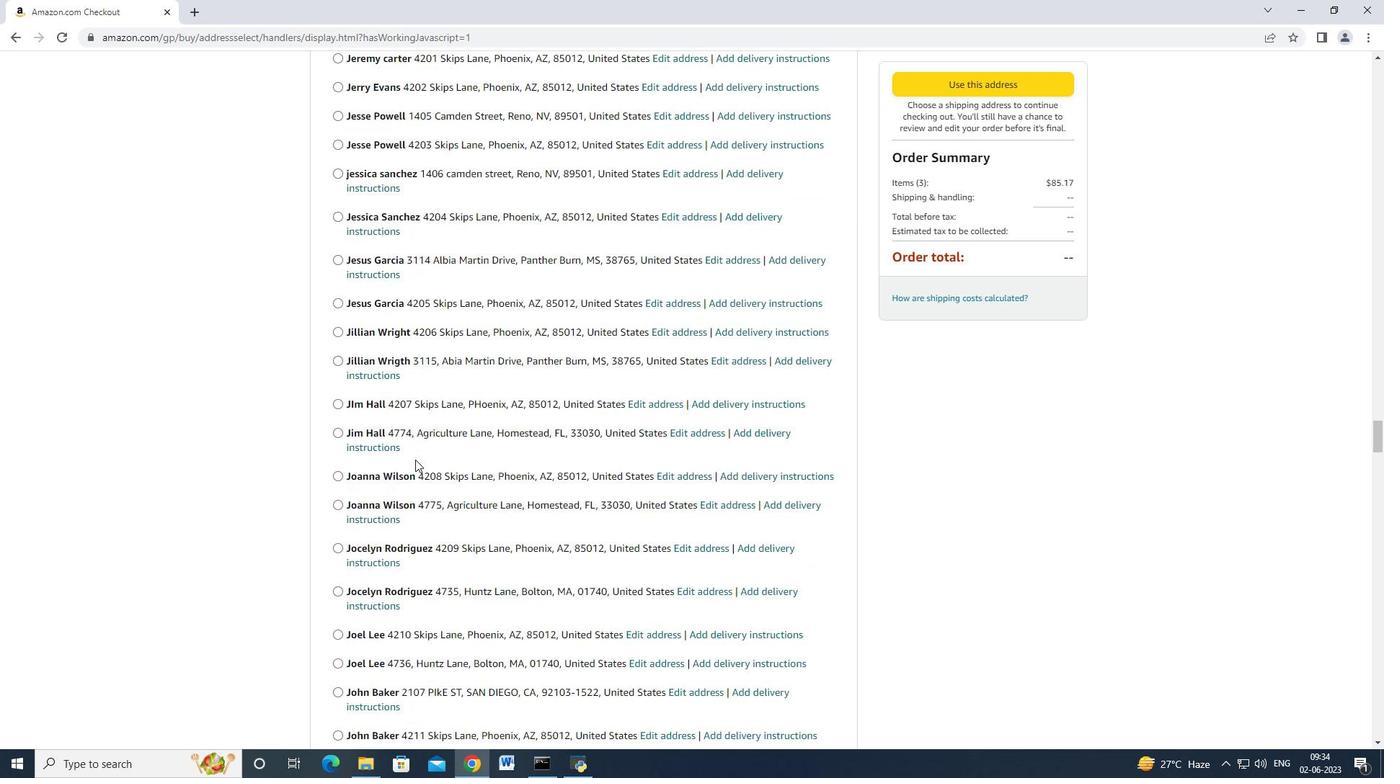
Action: Mouse scrolled (415, 459) with delta (0, 0)
Screenshot: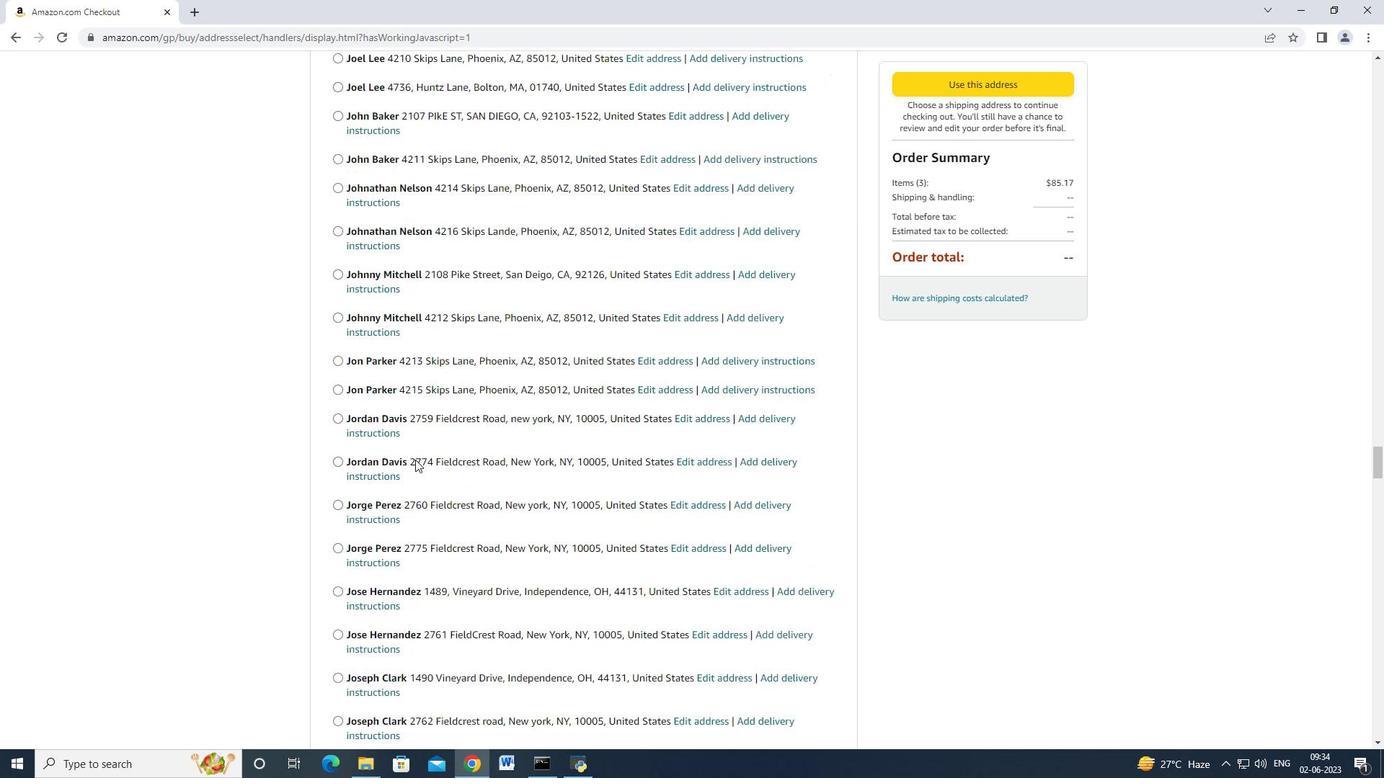 
Action: Mouse scrolled (415, 459) with delta (0, 0)
Screenshot: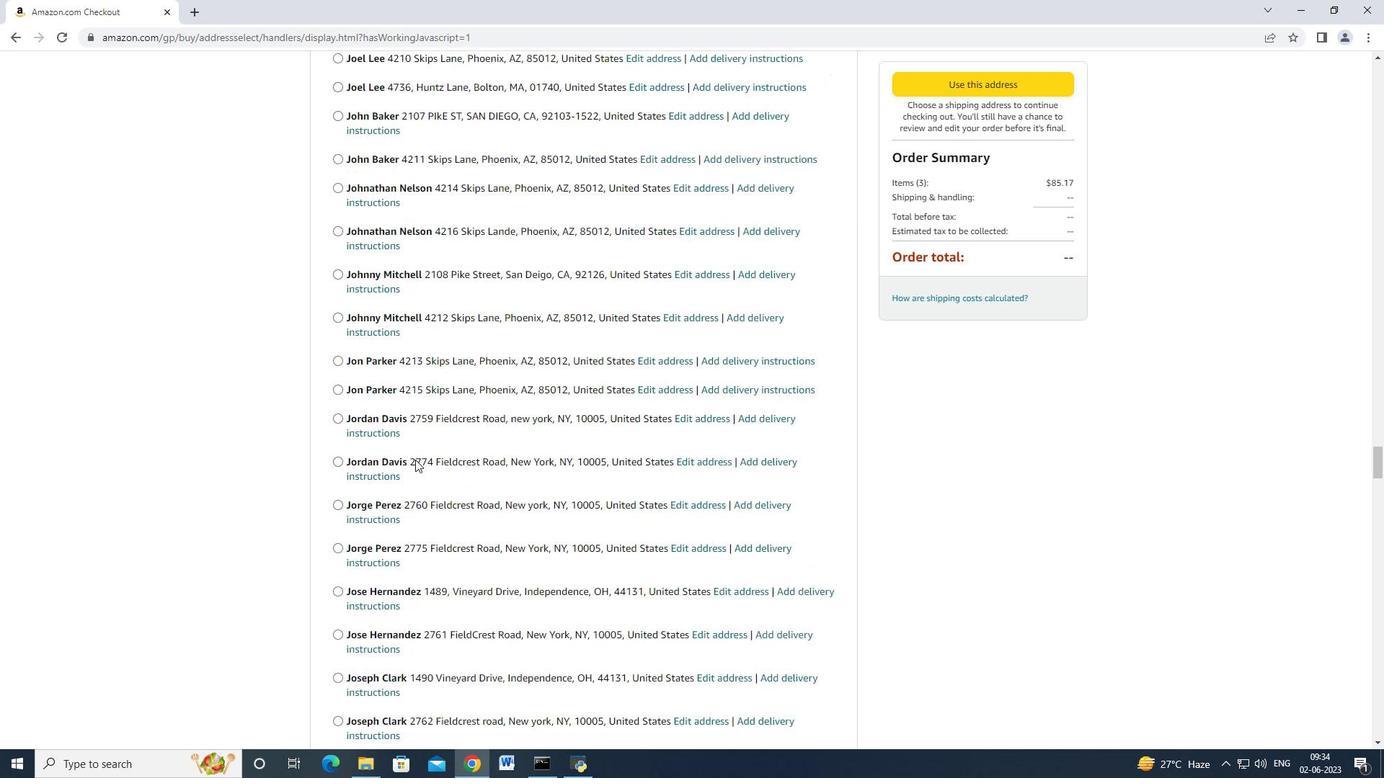 
Action: Mouse scrolled (415, 459) with delta (0, 0)
Screenshot: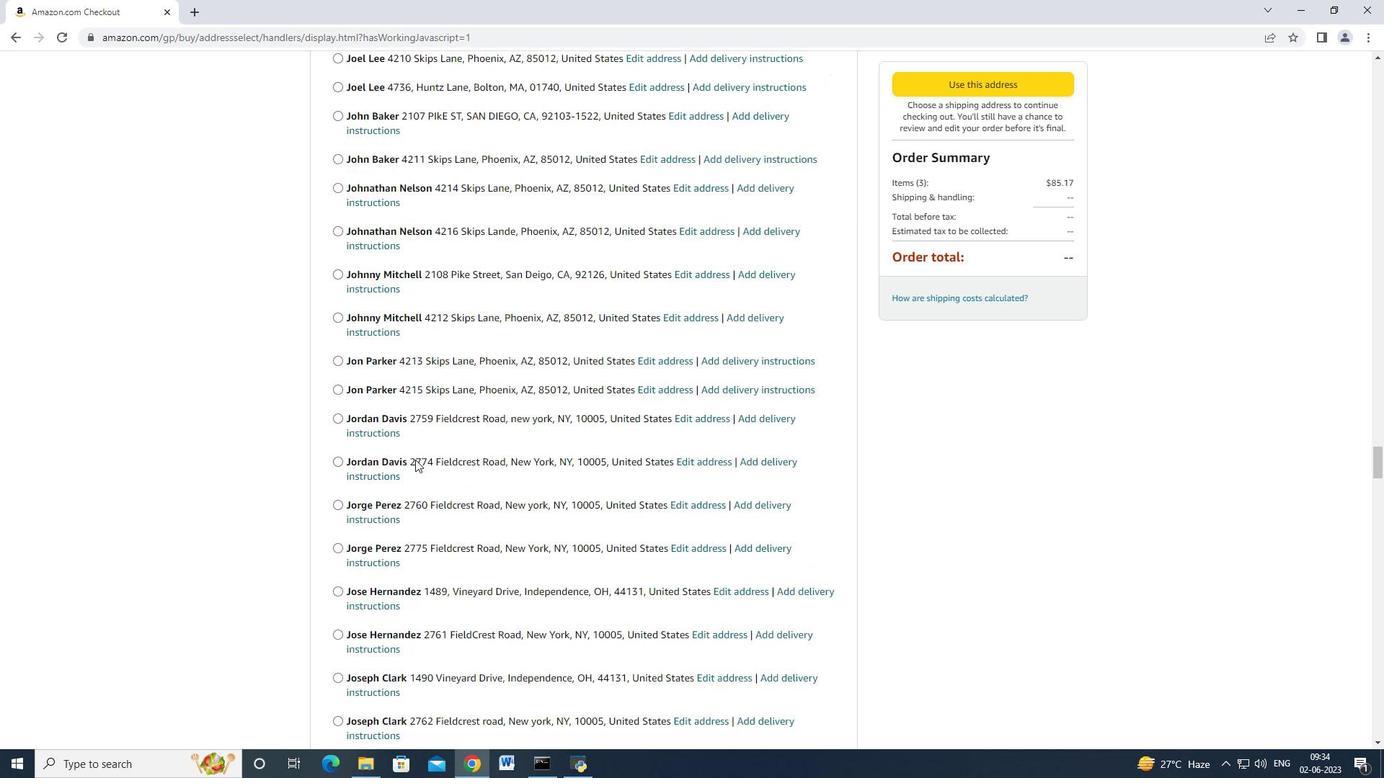
Action: Mouse scrolled (415, 459) with delta (0, 0)
Screenshot: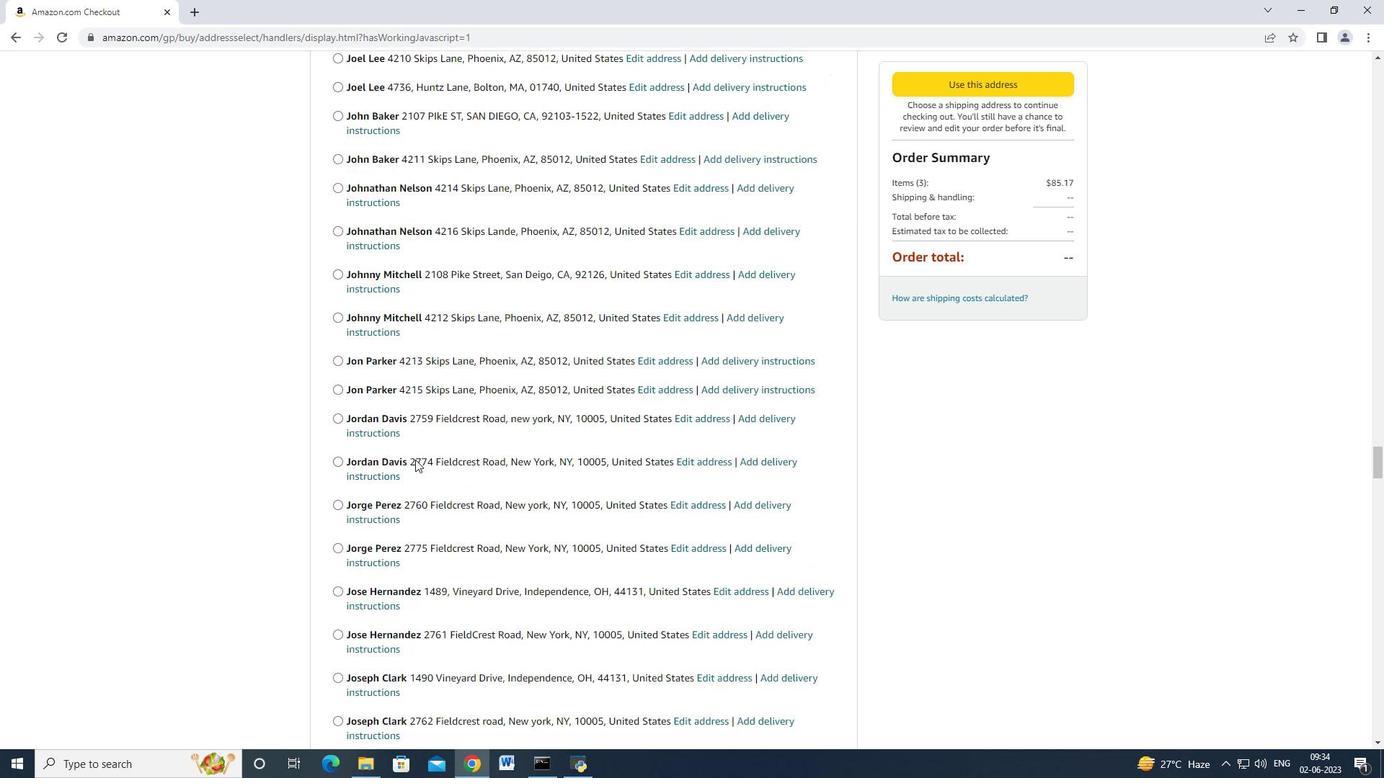 
Action: Mouse scrolled (415, 459) with delta (0, 0)
Screenshot: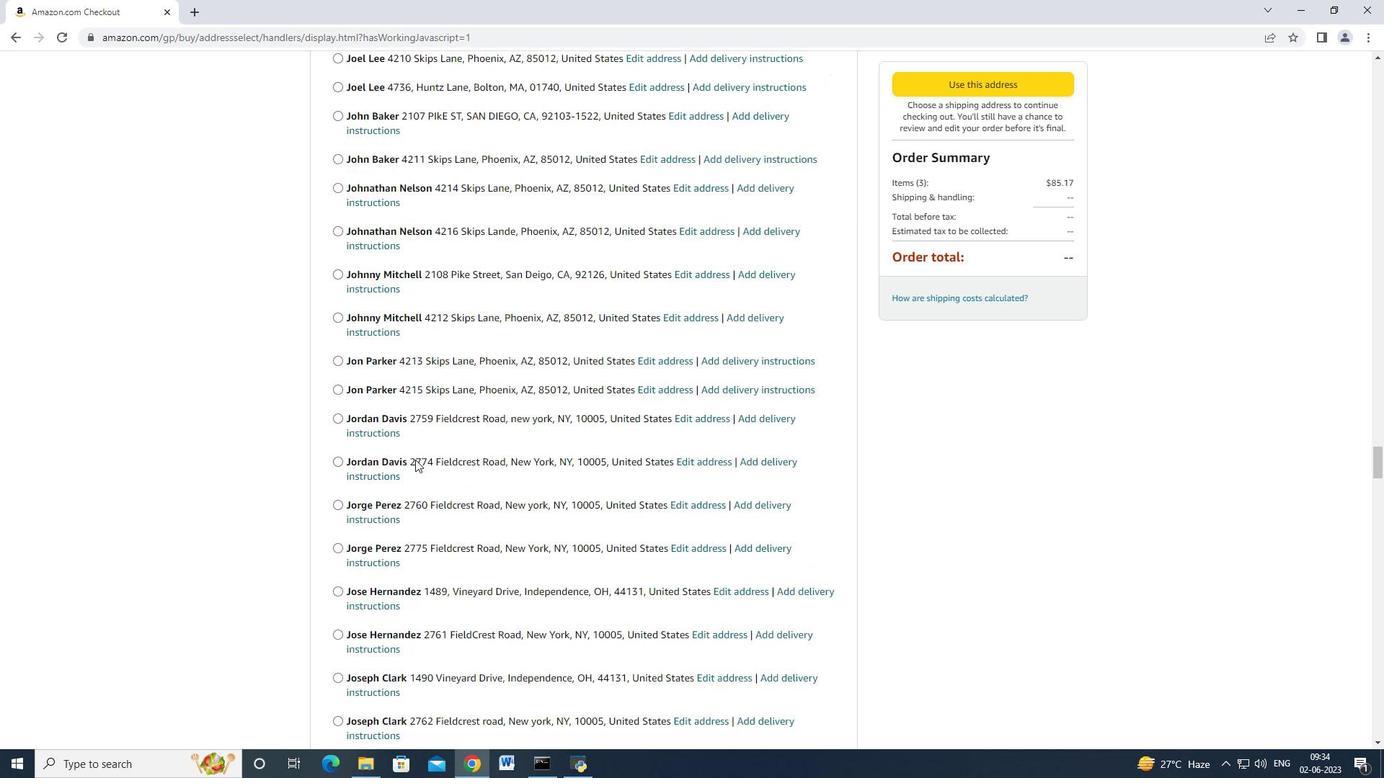 
Action: Mouse scrolled (415, 459) with delta (0, 0)
Screenshot: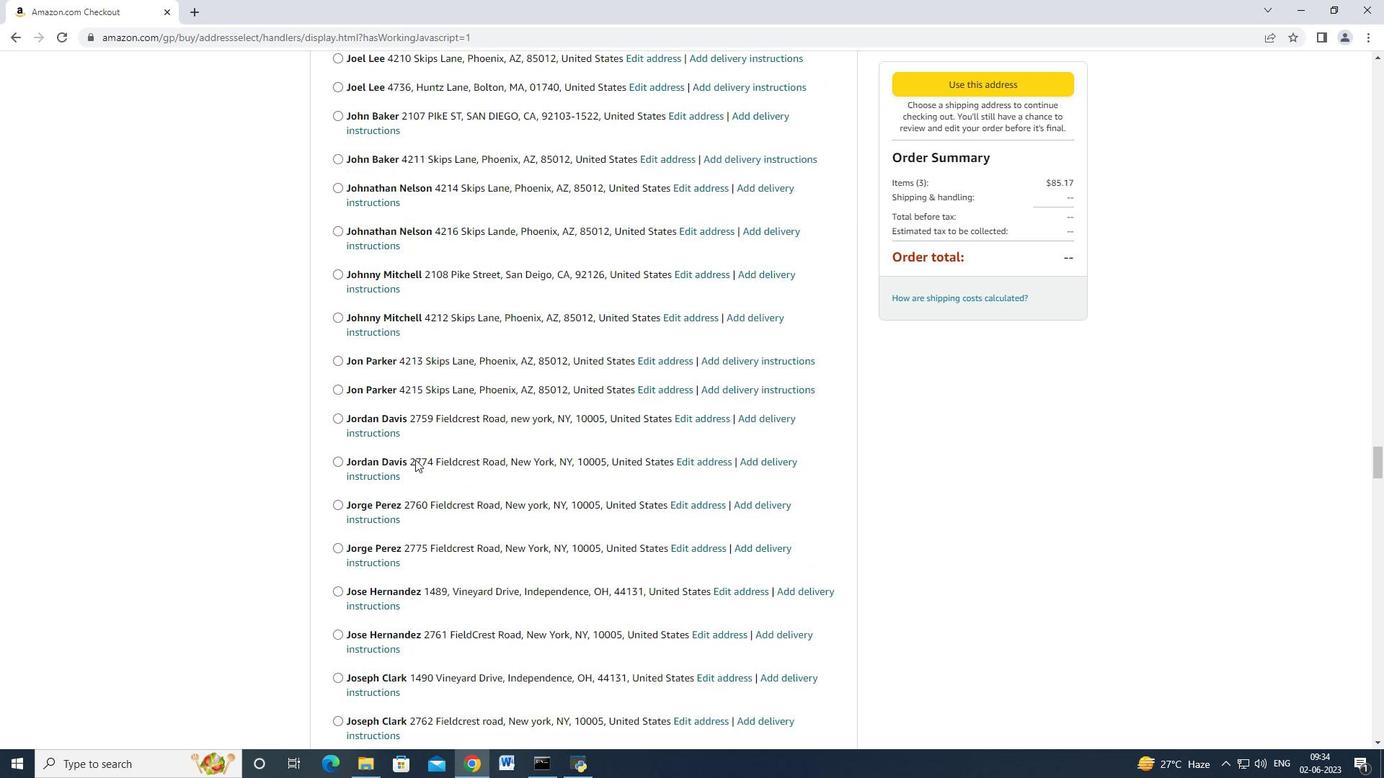 
Action: Mouse scrolled (415, 459) with delta (0, 0)
Screenshot: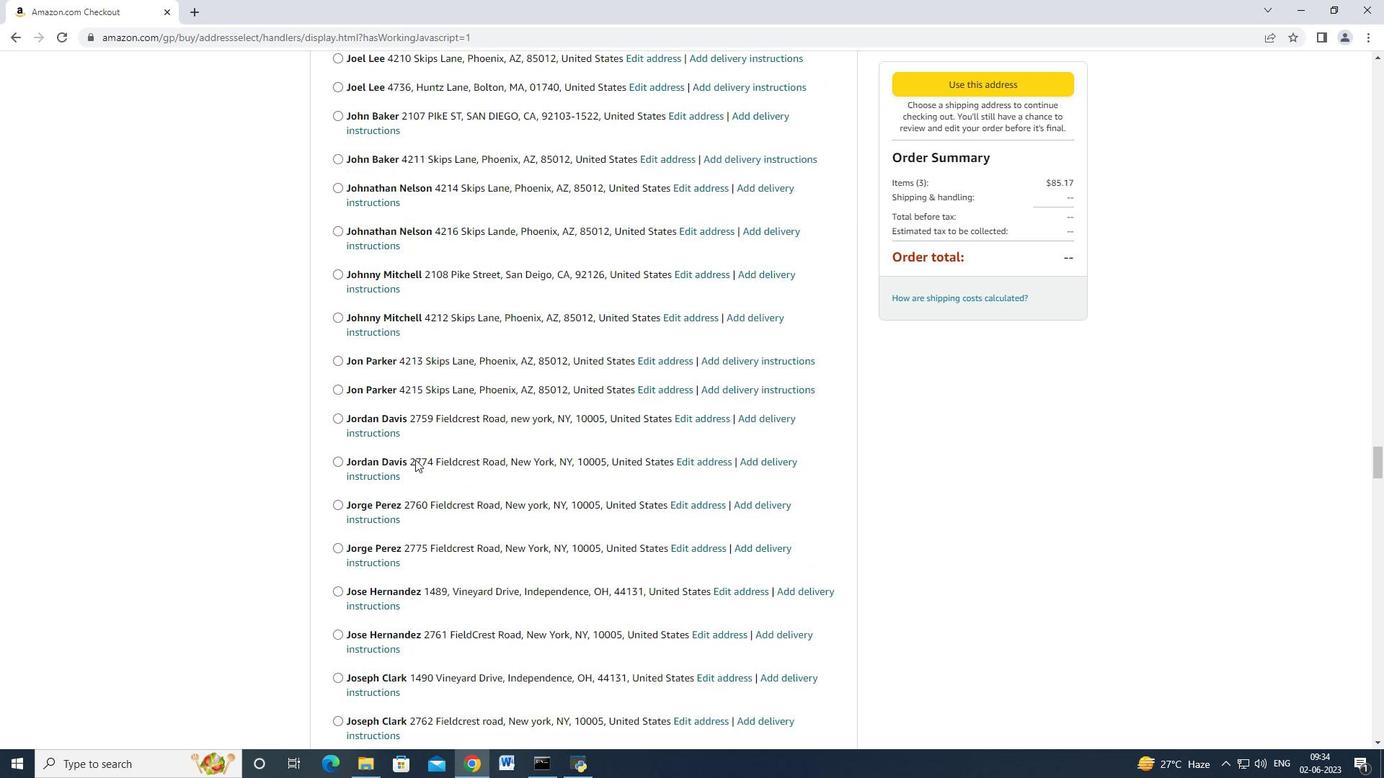 
Action: Mouse scrolled (415, 459) with delta (0, 0)
Screenshot: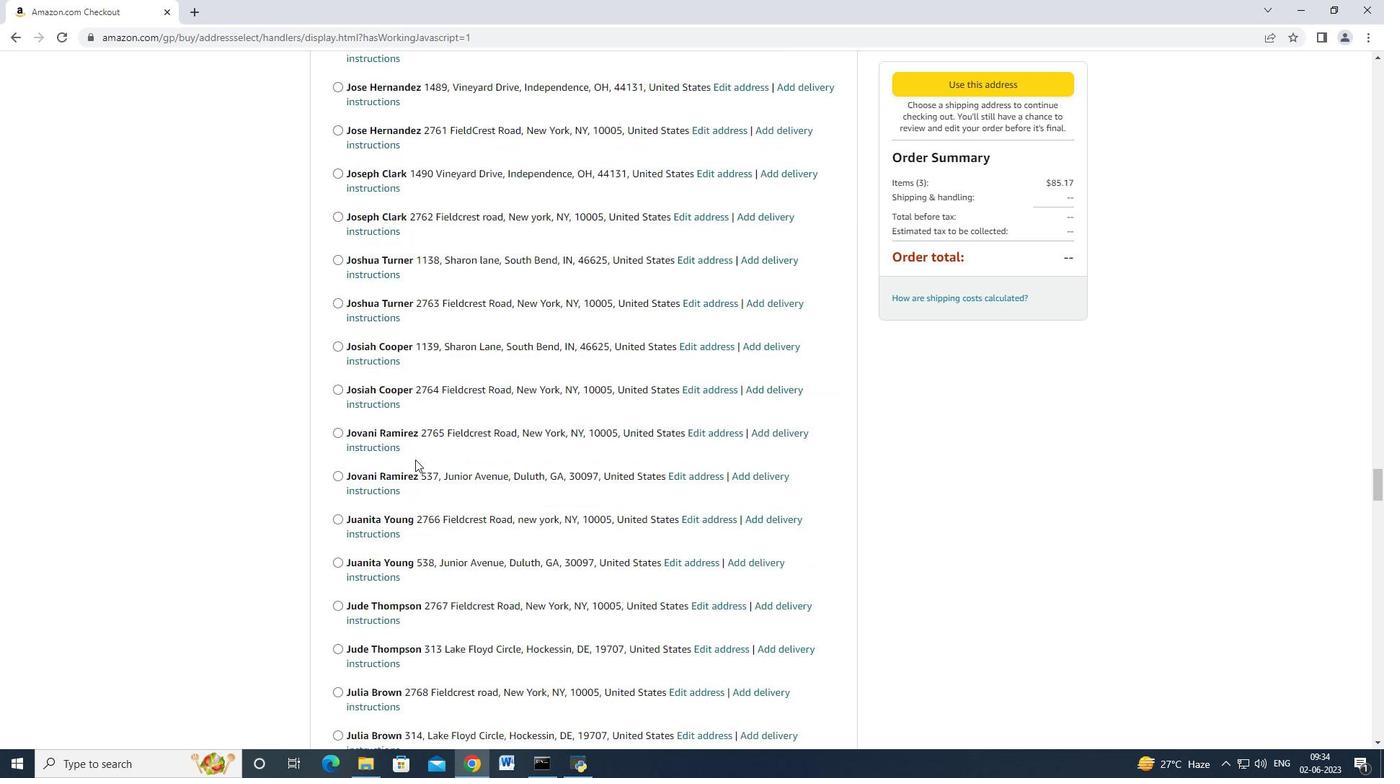 
Action: Mouse scrolled (415, 459) with delta (0, 0)
Screenshot: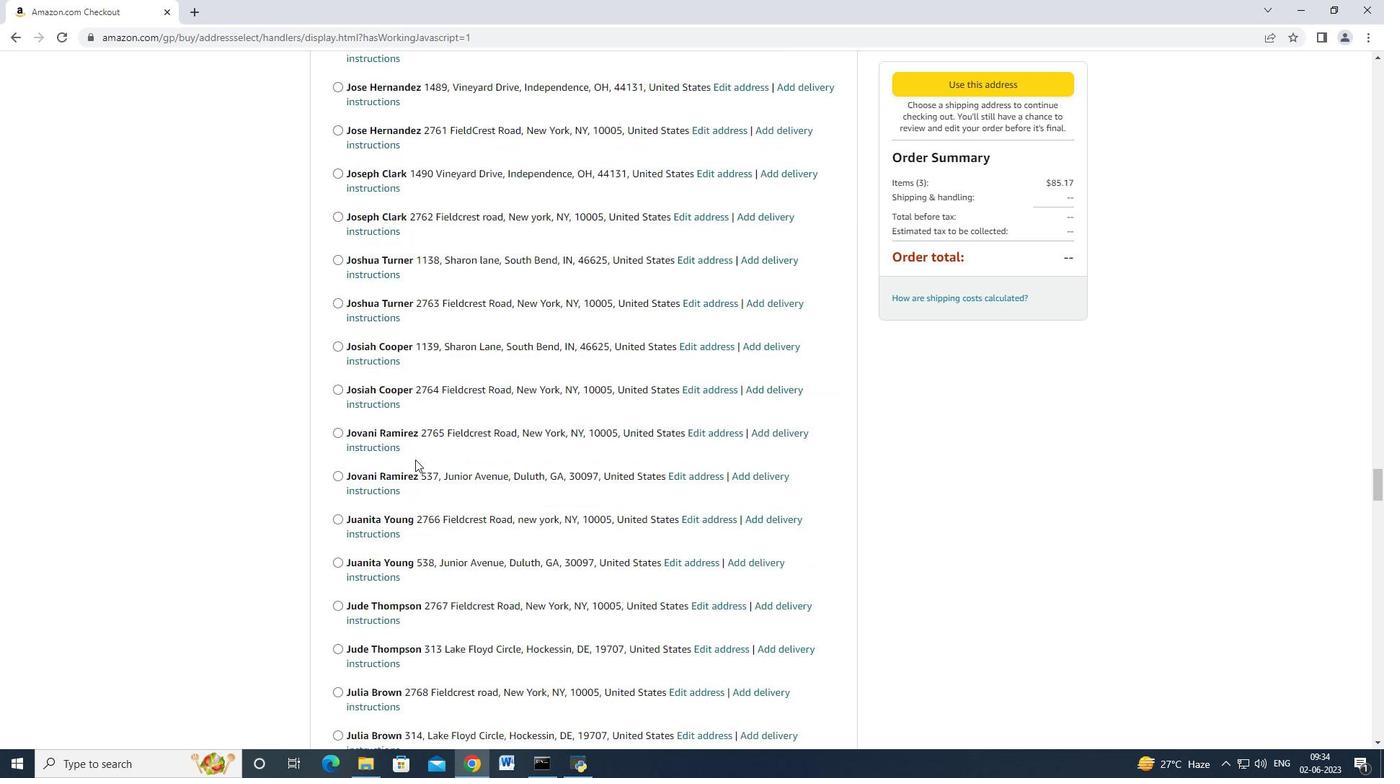 
Action: Mouse scrolled (415, 459) with delta (0, 0)
Screenshot: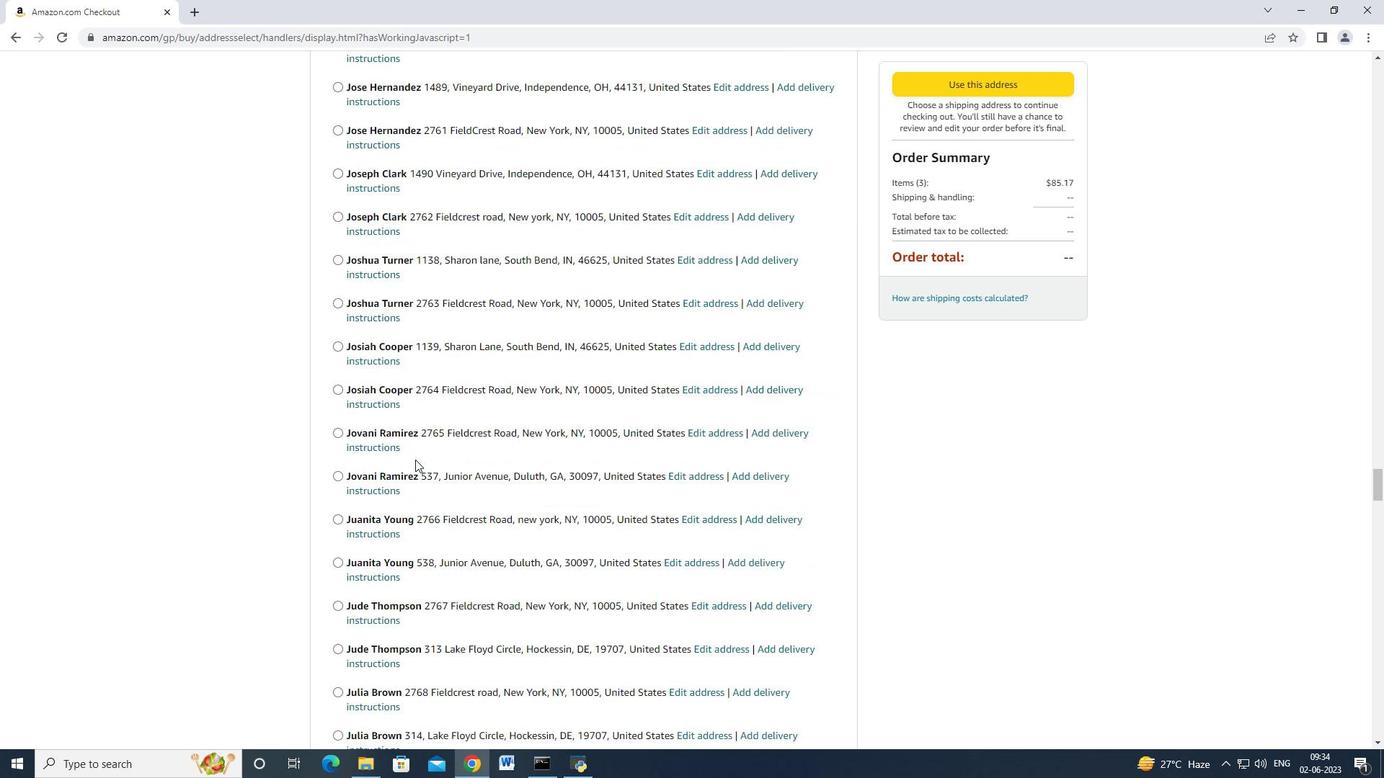 
Action: Mouse scrolled (415, 459) with delta (0, 0)
Screenshot: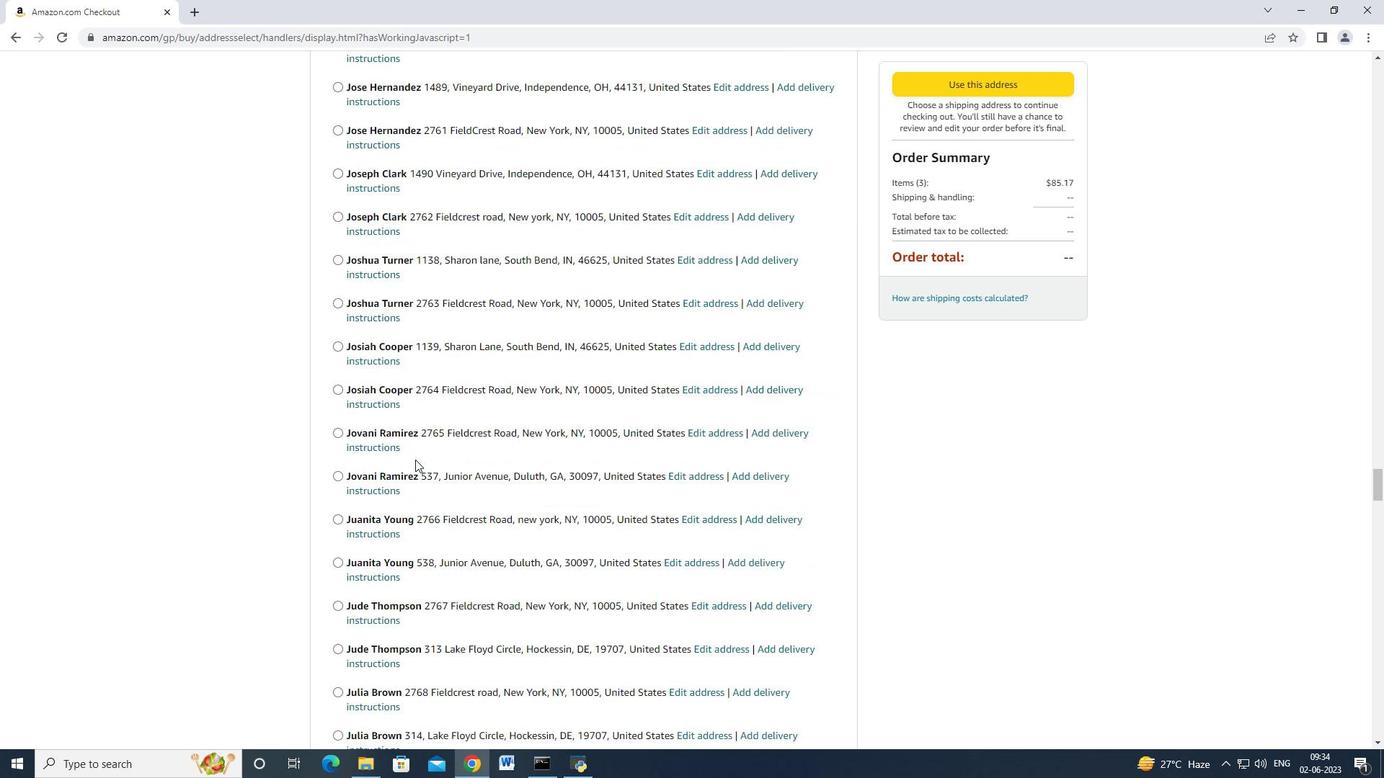 
Action: Mouse scrolled (415, 459) with delta (0, 0)
Screenshot: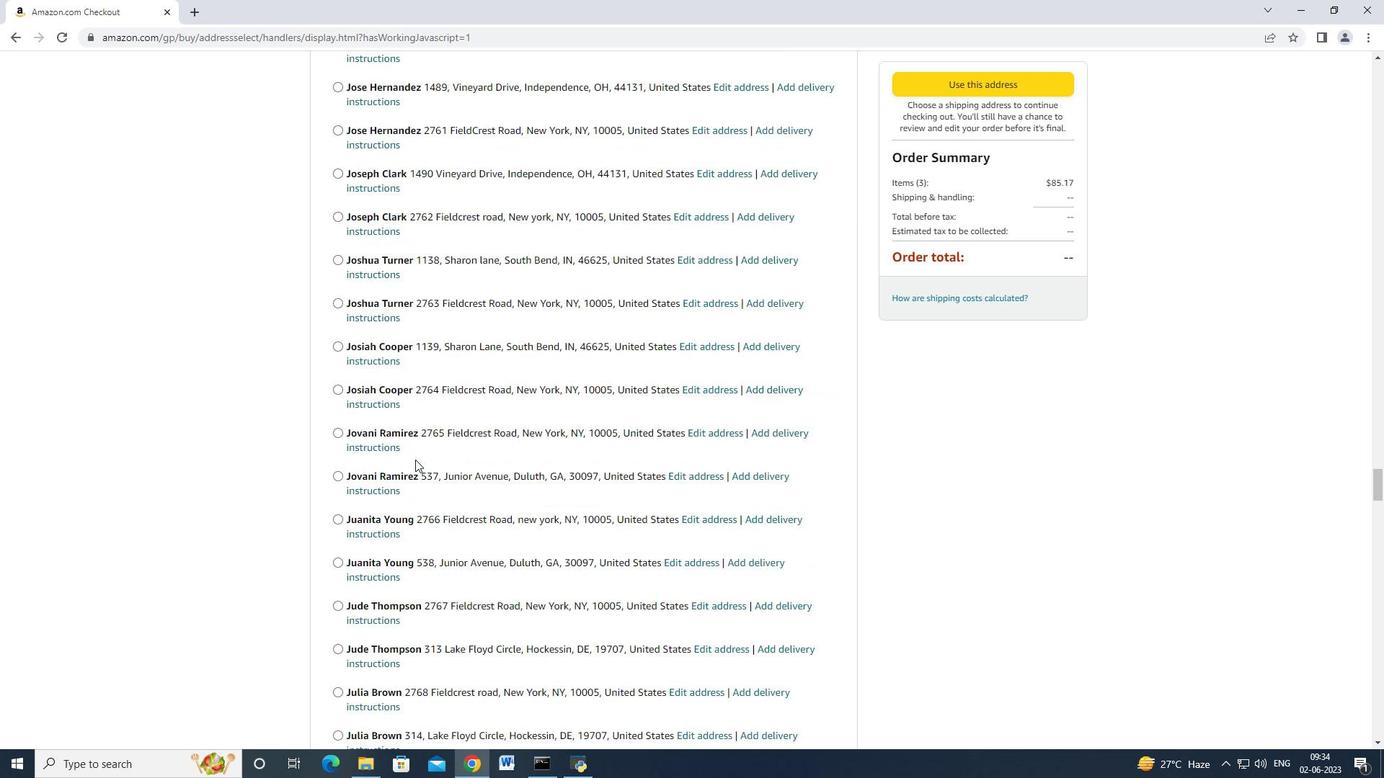 
Action: Mouse scrolled (415, 459) with delta (0, 0)
Screenshot: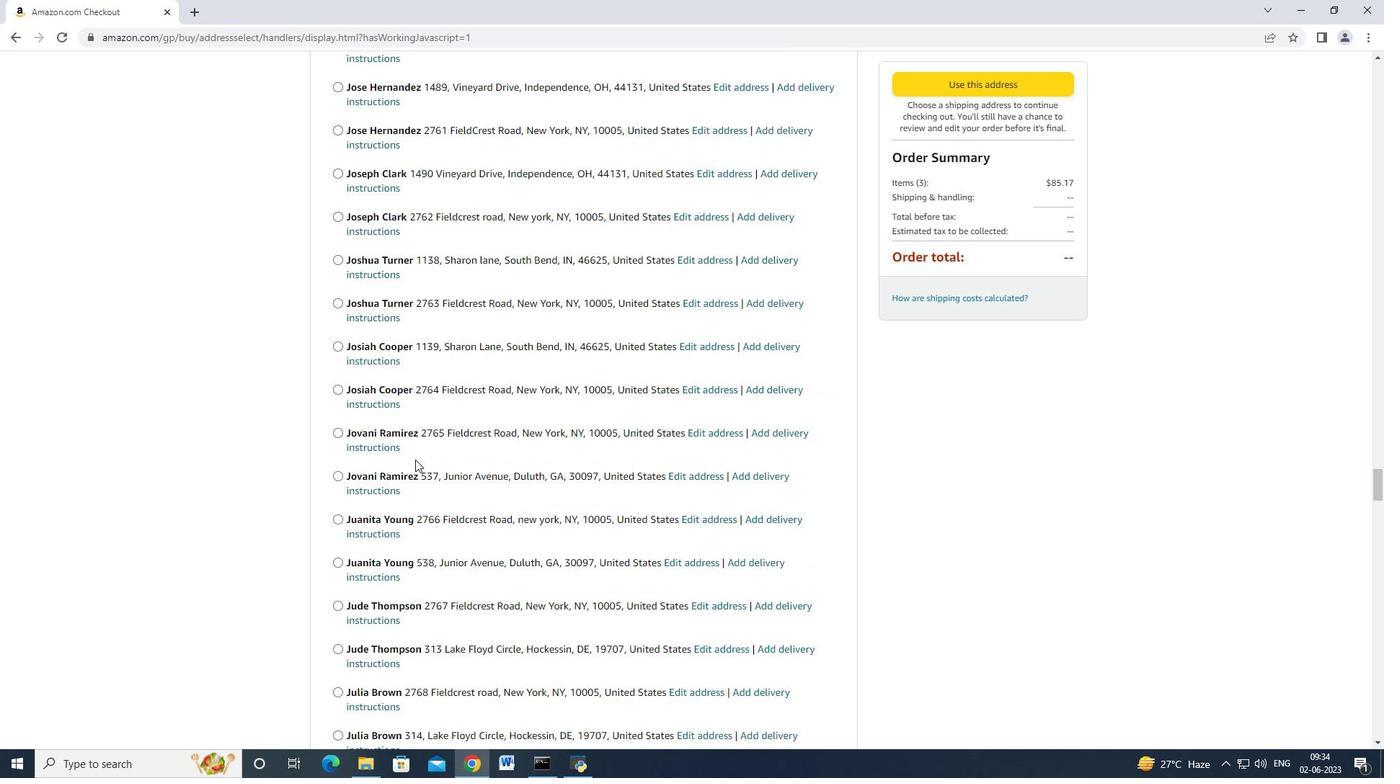 
Action: Mouse scrolled (415, 459) with delta (0, 0)
Screenshot: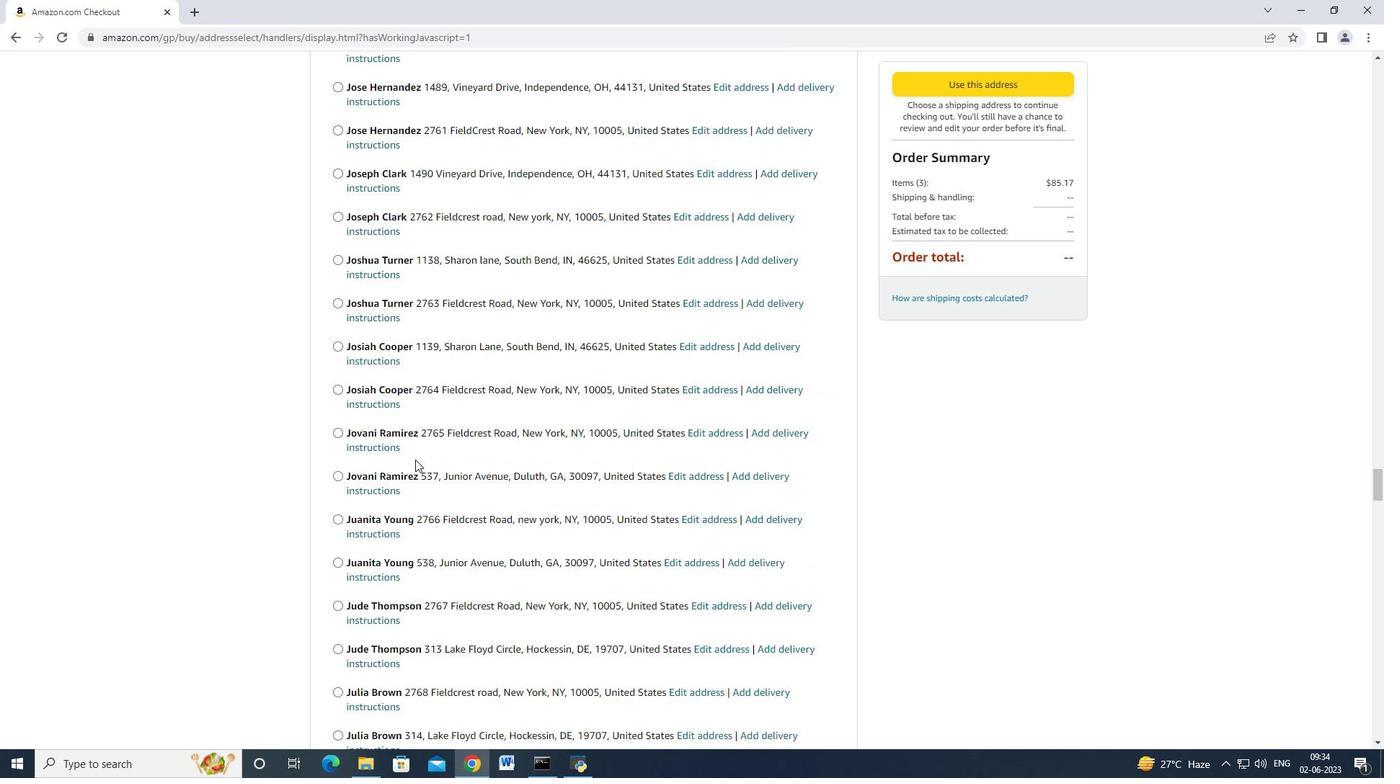 
Action: Mouse scrolled (415, 459) with delta (0, 0)
Screenshot: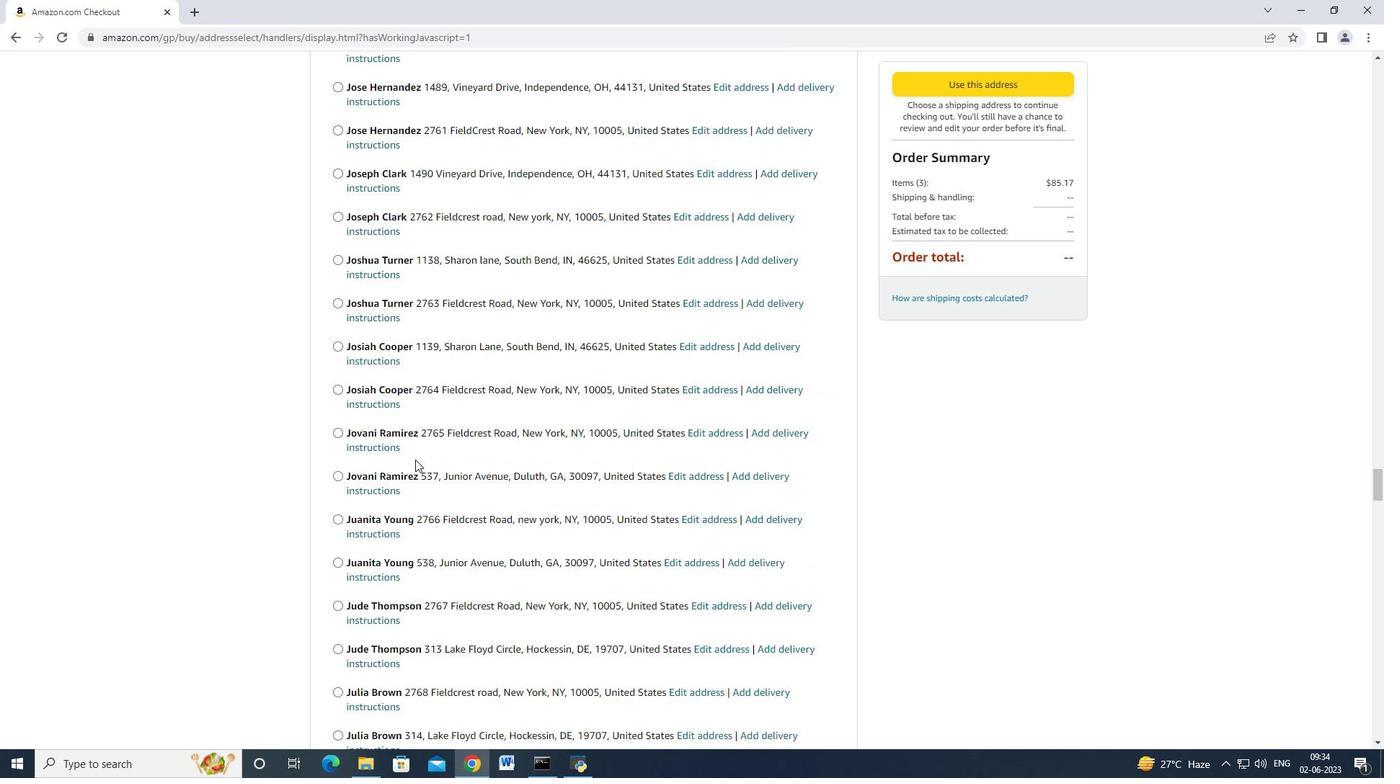 
Action: Mouse scrolled (415, 459) with delta (0, 0)
Screenshot: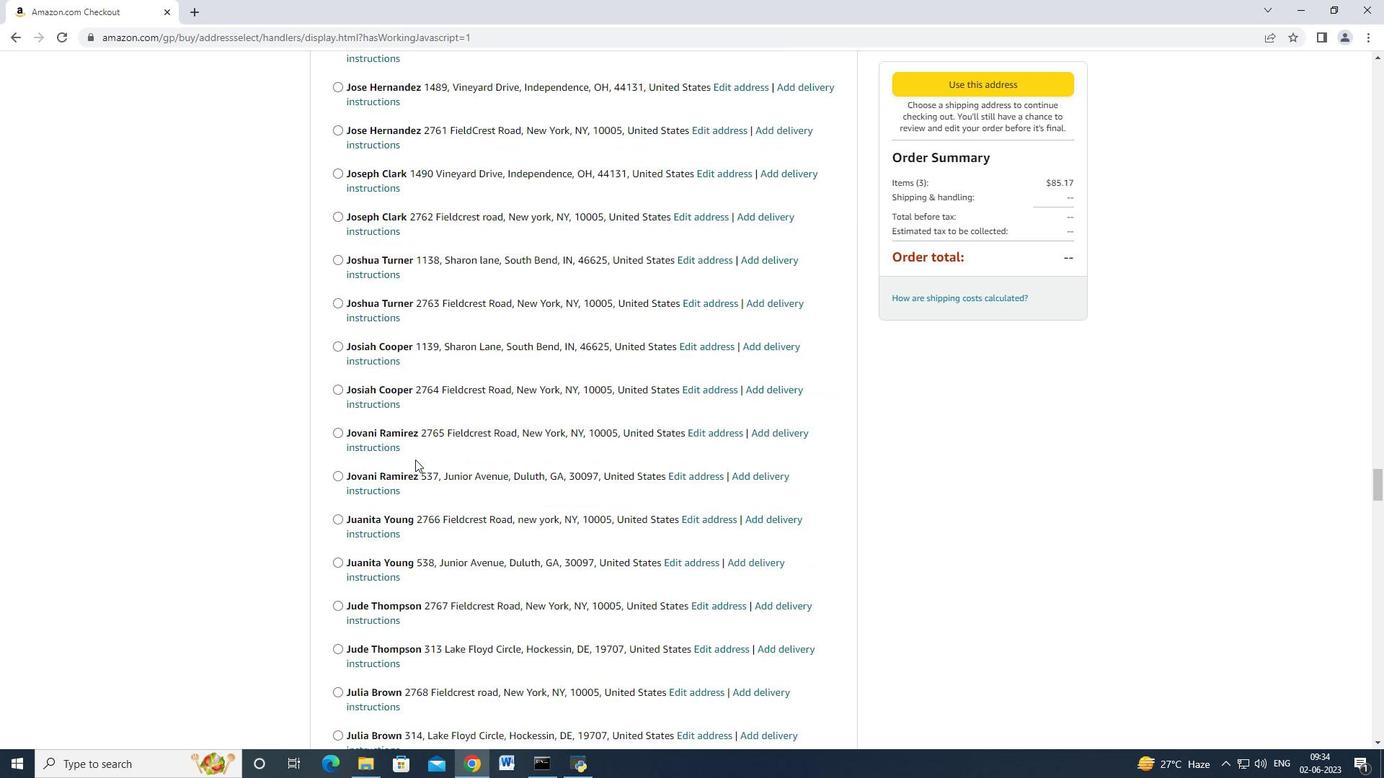 
Action: Mouse scrolled (415, 459) with delta (0, 0)
Screenshot: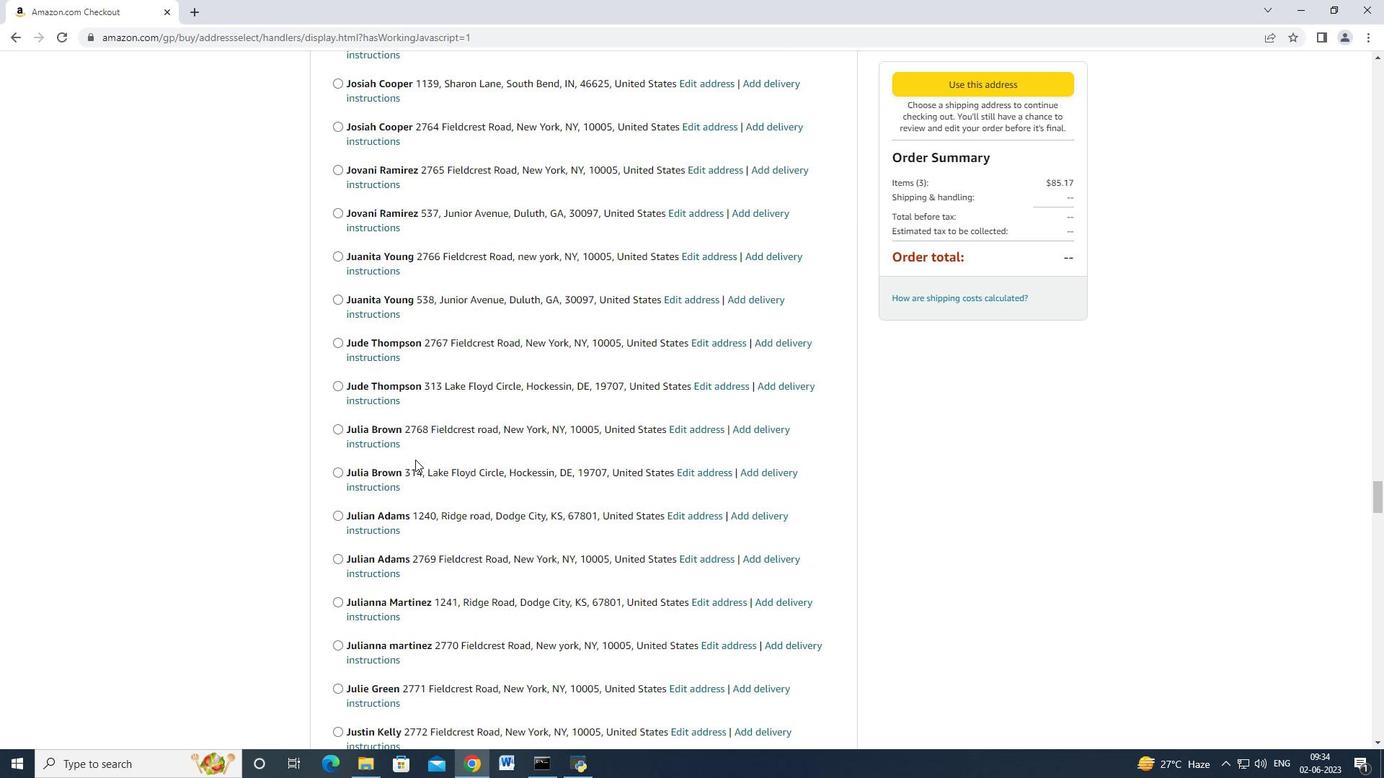 
Action: Mouse scrolled (415, 459) with delta (0, 0)
Screenshot: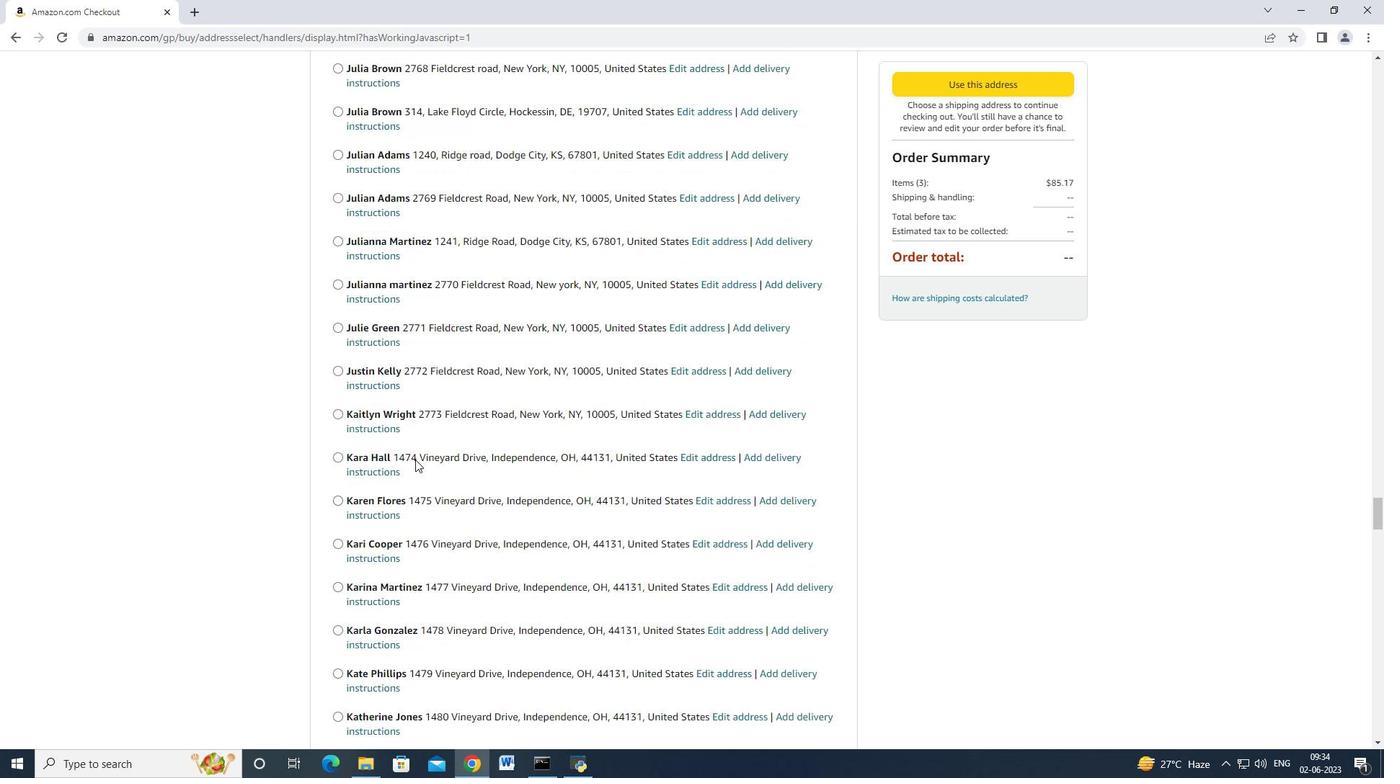 
Action: Mouse scrolled (415, 459) with delta (0, 0)
Screenshot: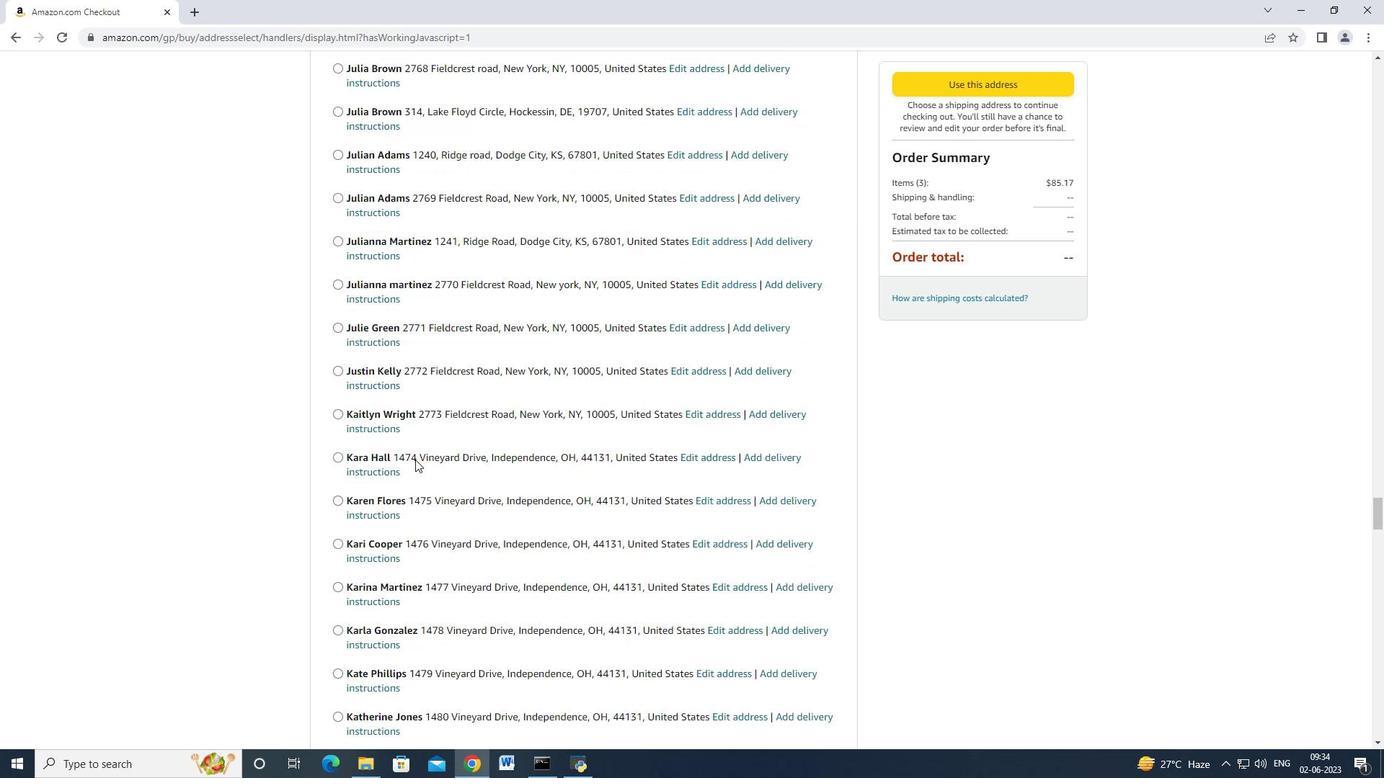 
Action: Mouse scrolled (415, 459) with delta (0, 0)
Screenshot: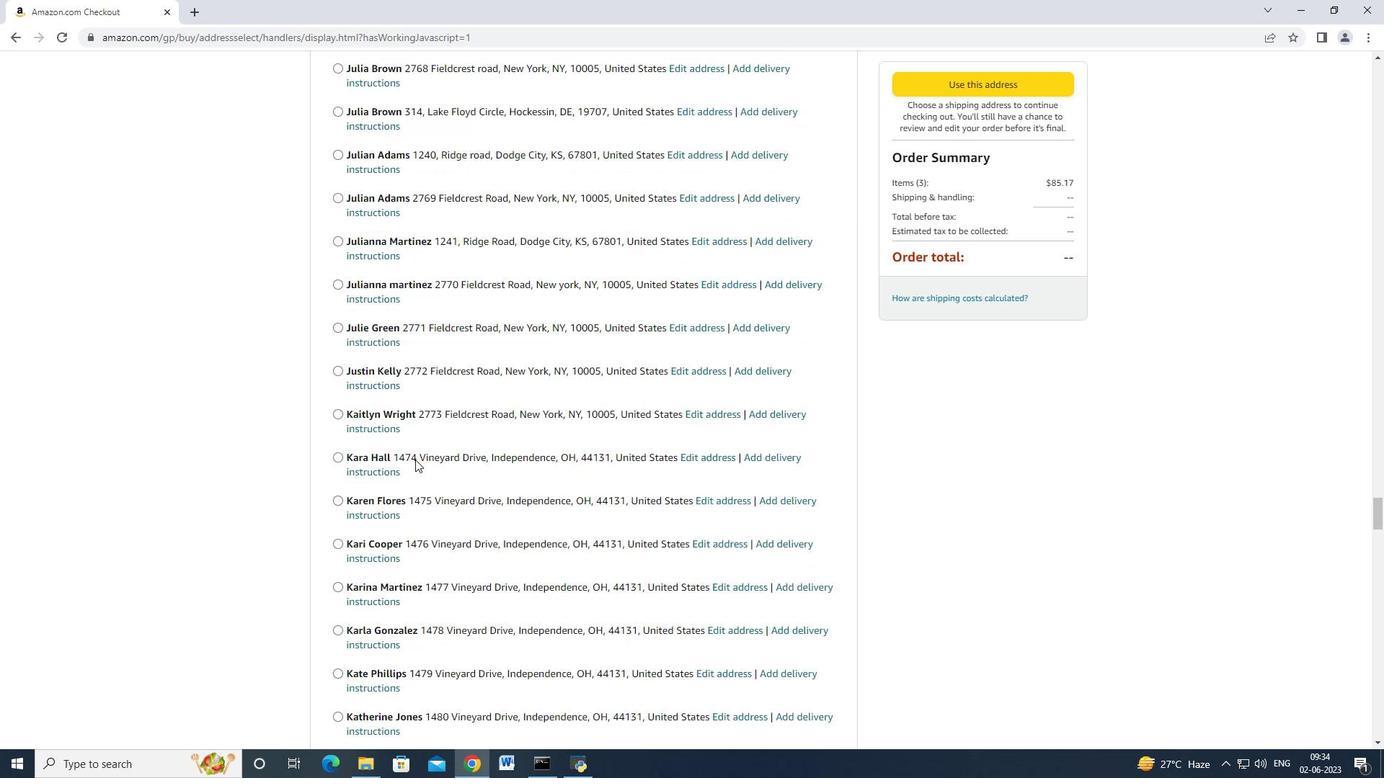 
Action: Mouse scrolled (415, 458) with delta (0, -1)
Screenshot: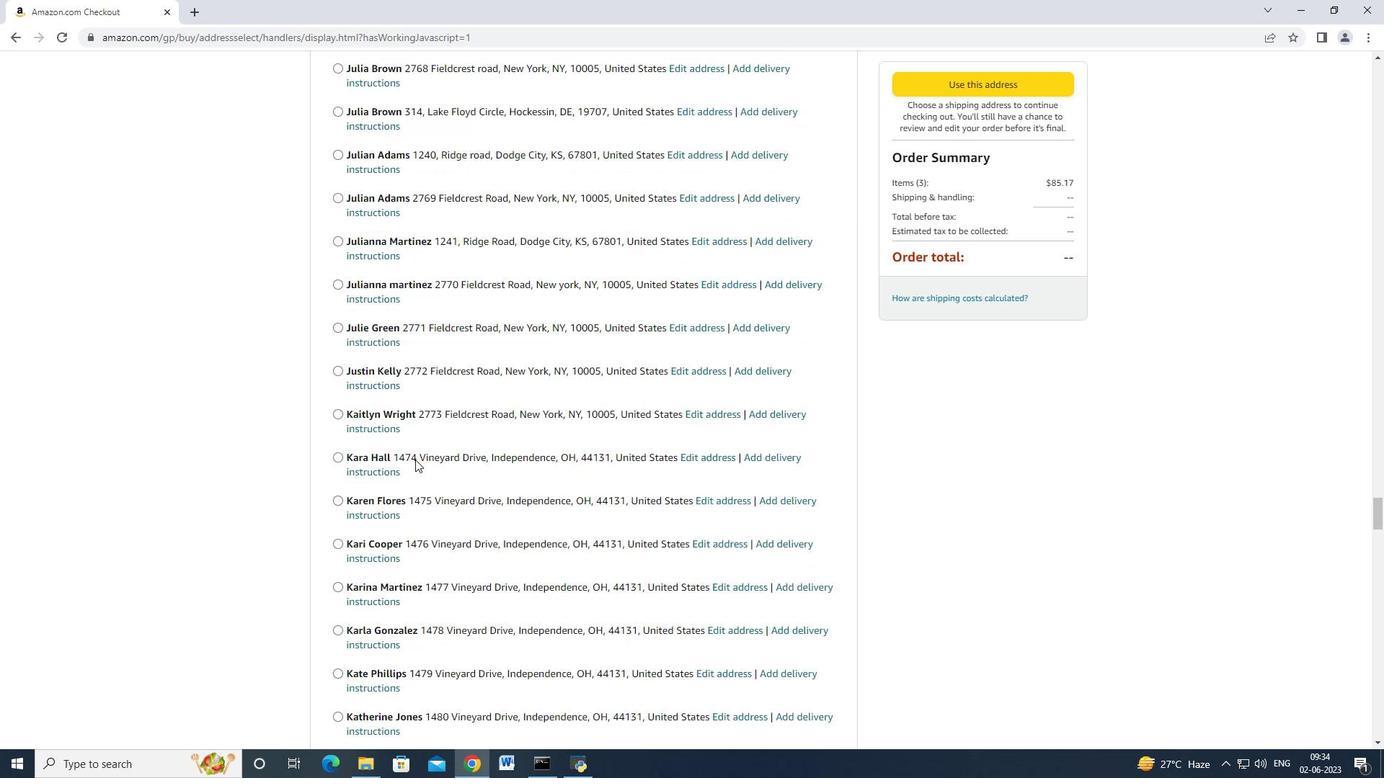 
Action: Mouse scrolled (415, 459) with delta (0, 0)
Screenshot: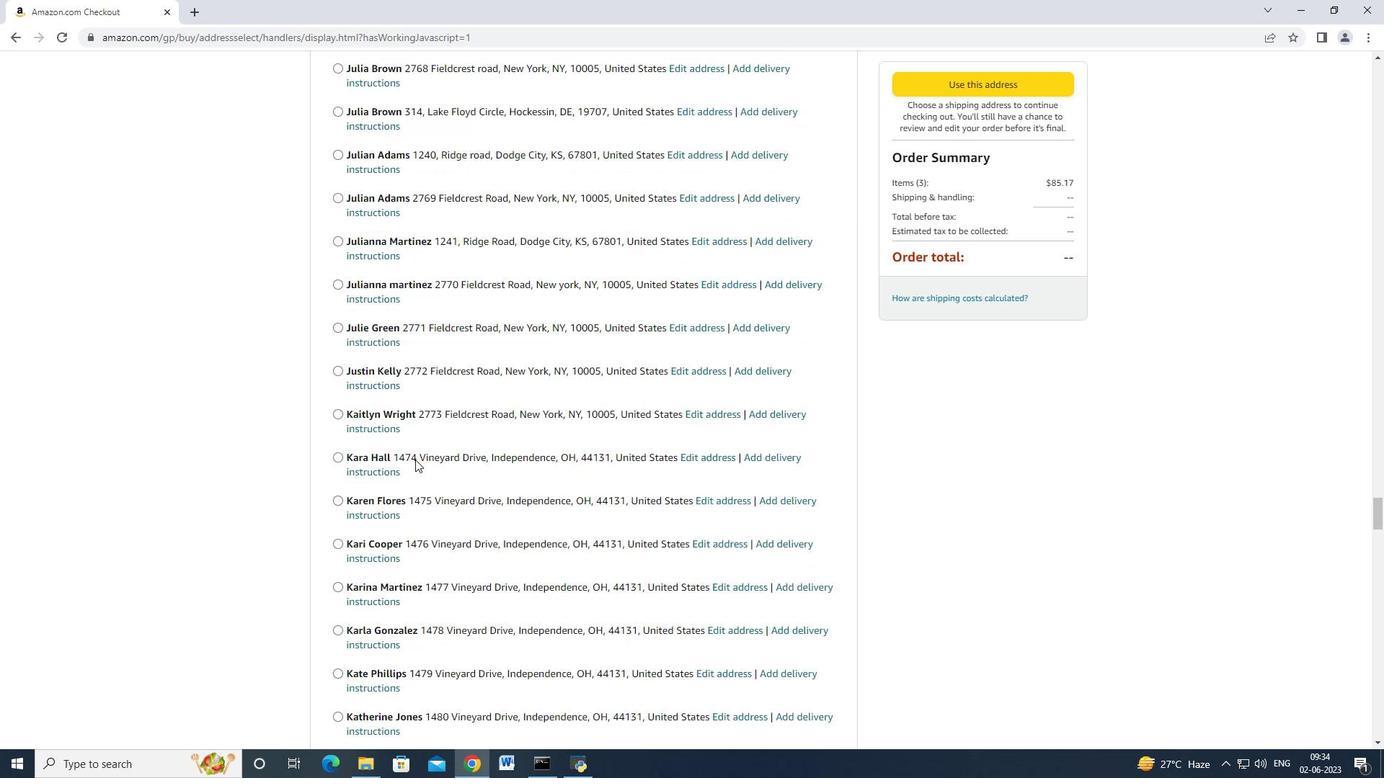 
Action: Mouse scrolled (415, 459) with delta (0, 0)
Screenshot: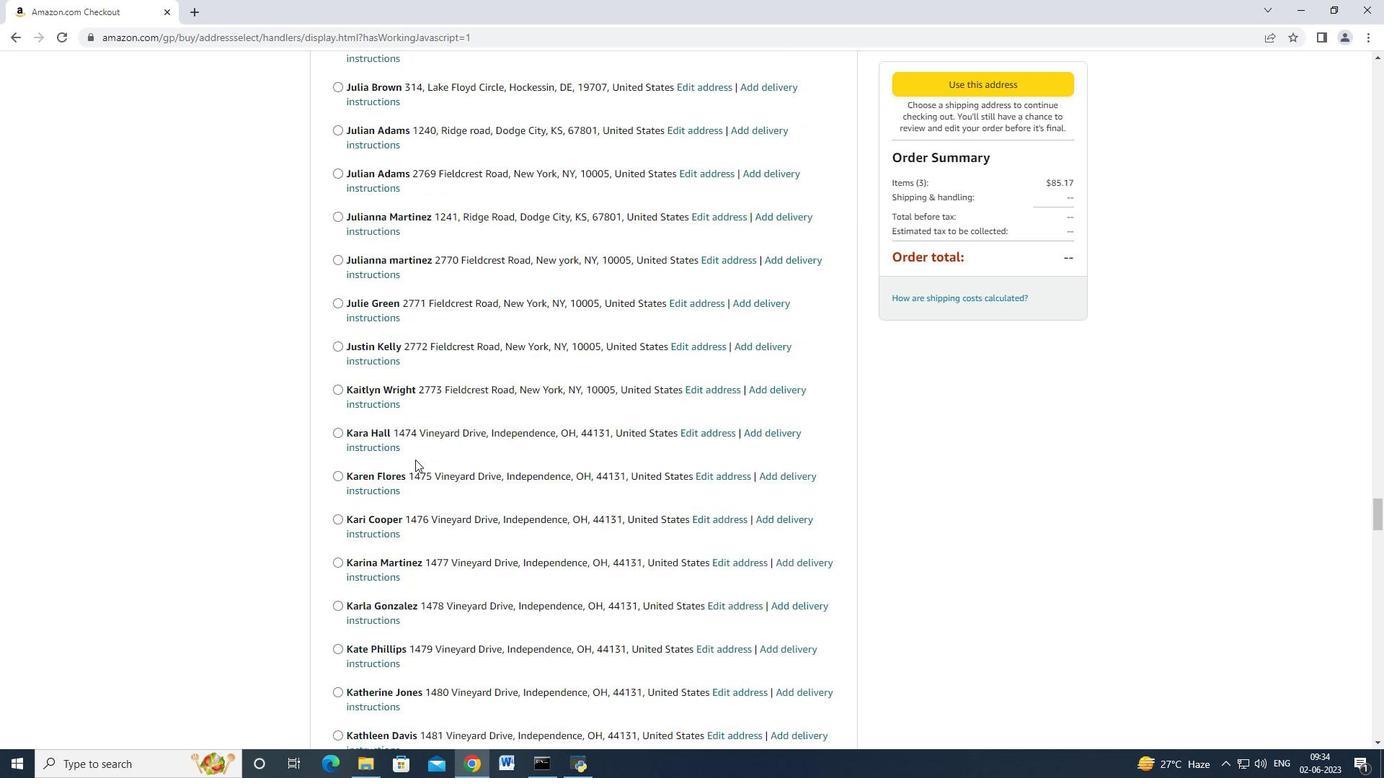 
Action: Mouse scrolled (415, 459) with delta (0, 0)
Screenshot: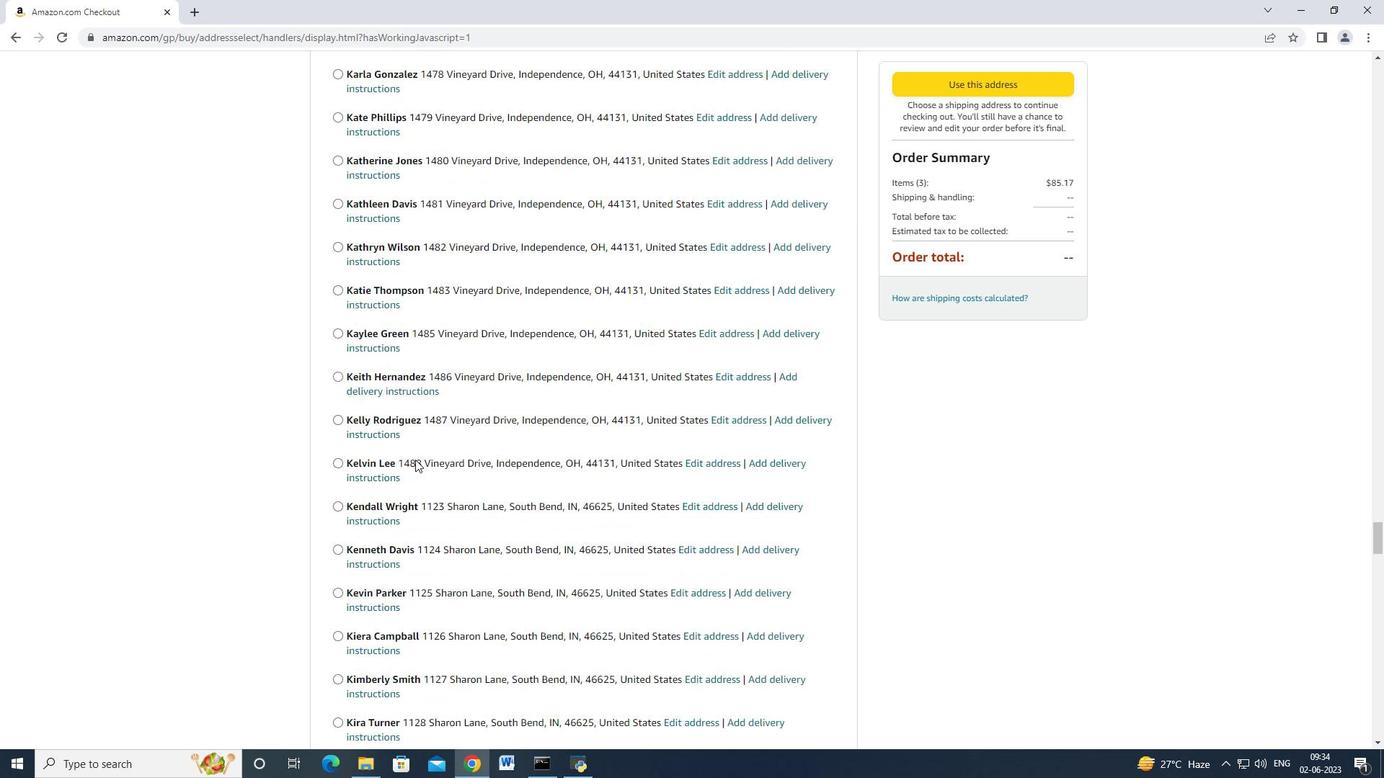 
Action: Mouse scrolled (415, 459) with delta (0, 0)
Screenshot: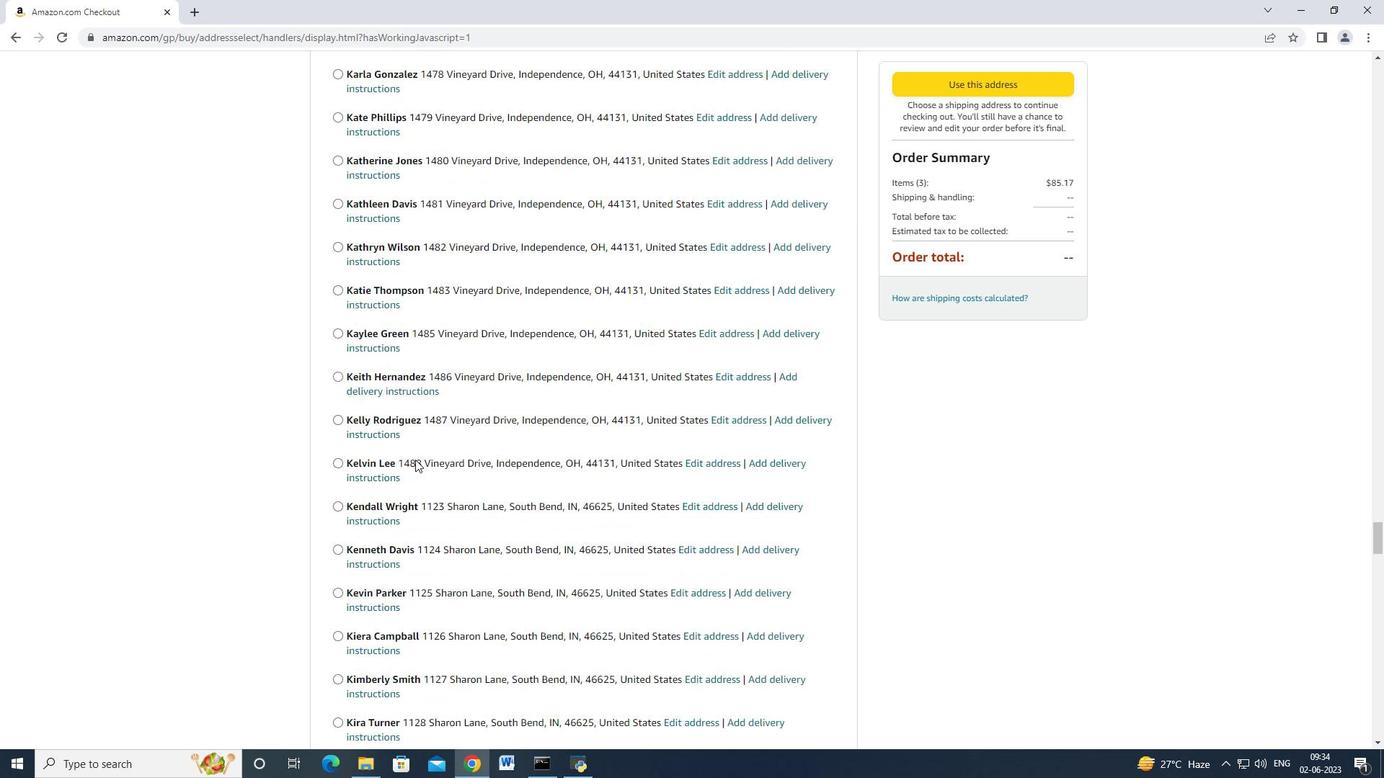 
Action: Mouse scrolled (415, 459) with delta (0, 0)
Screenshot: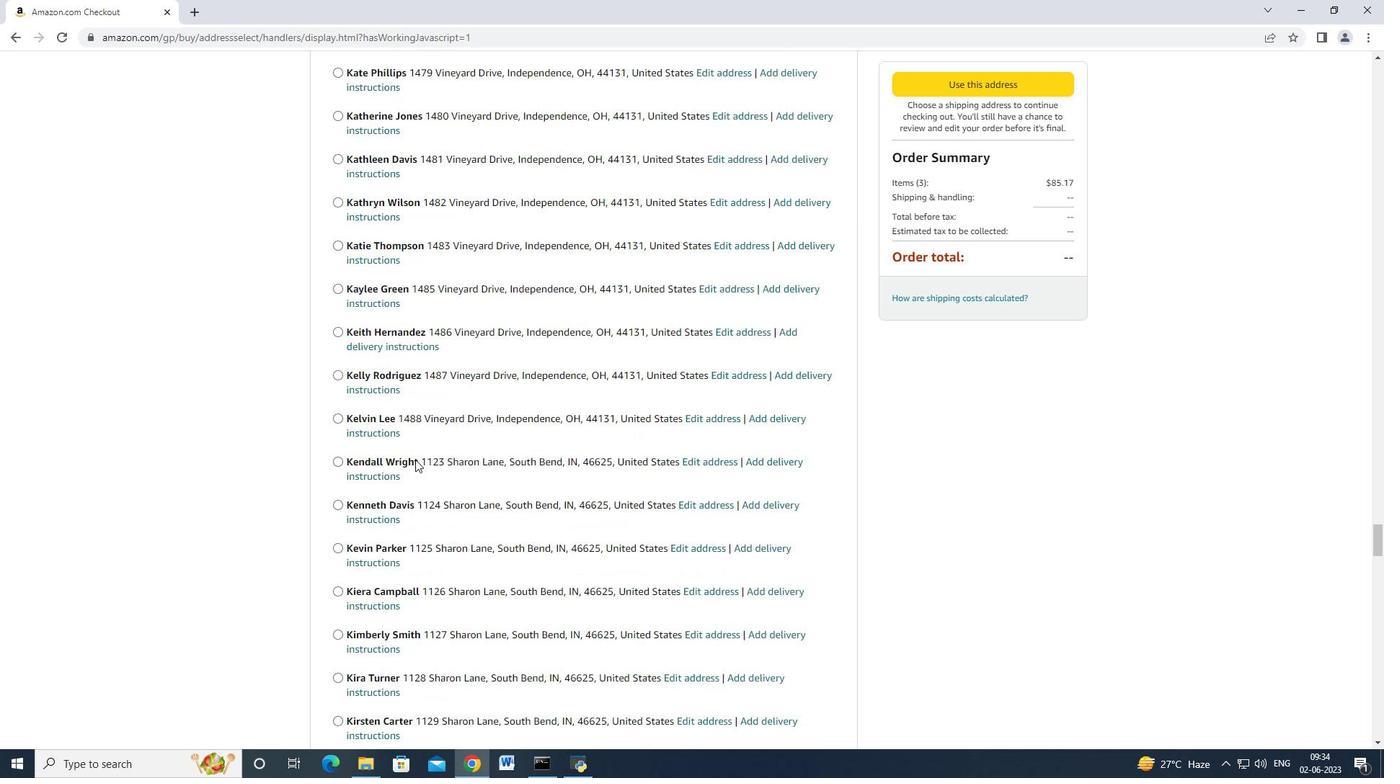 
Action: Mouse scrolled (415, 459) with delta (0, 0)
Screenshot: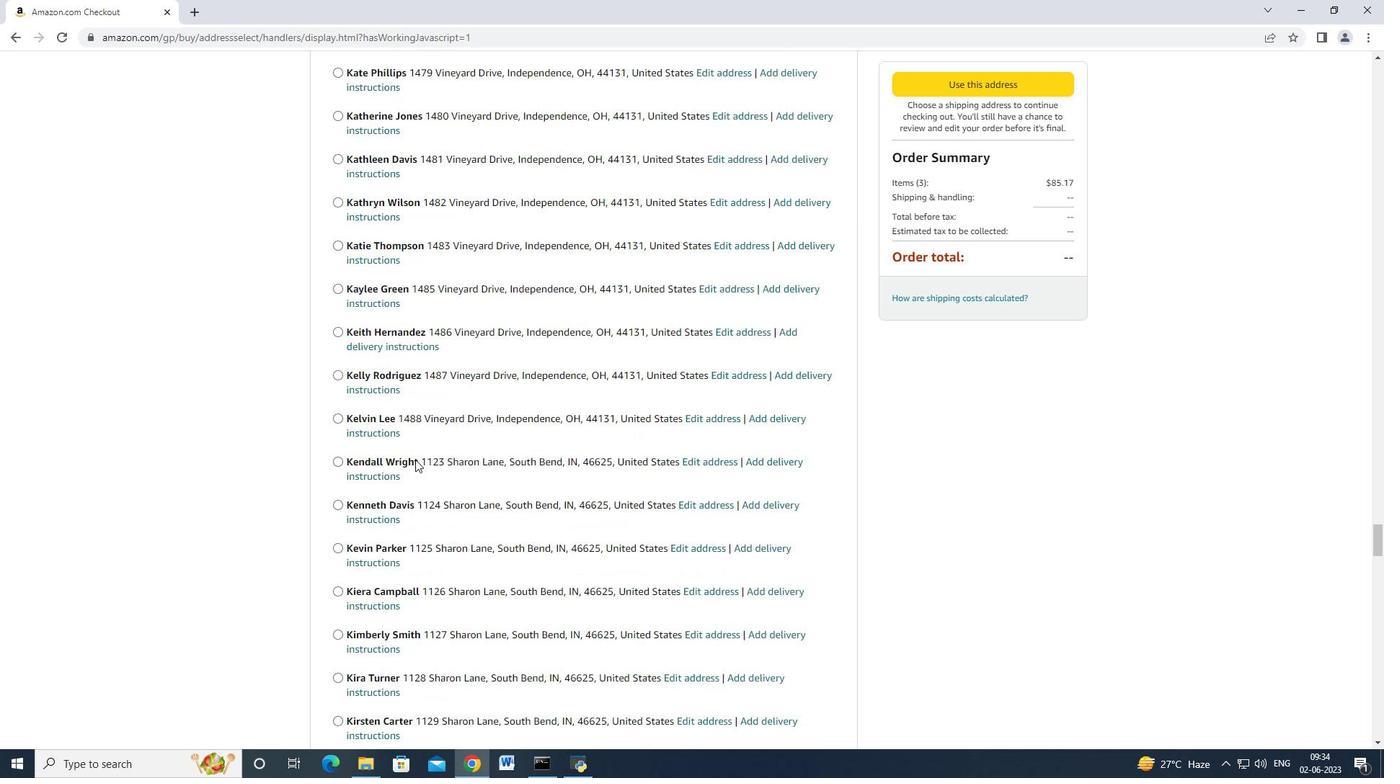 
Action: Mouse scrolled (415, 459) with delta (0, 0)
Screenshot: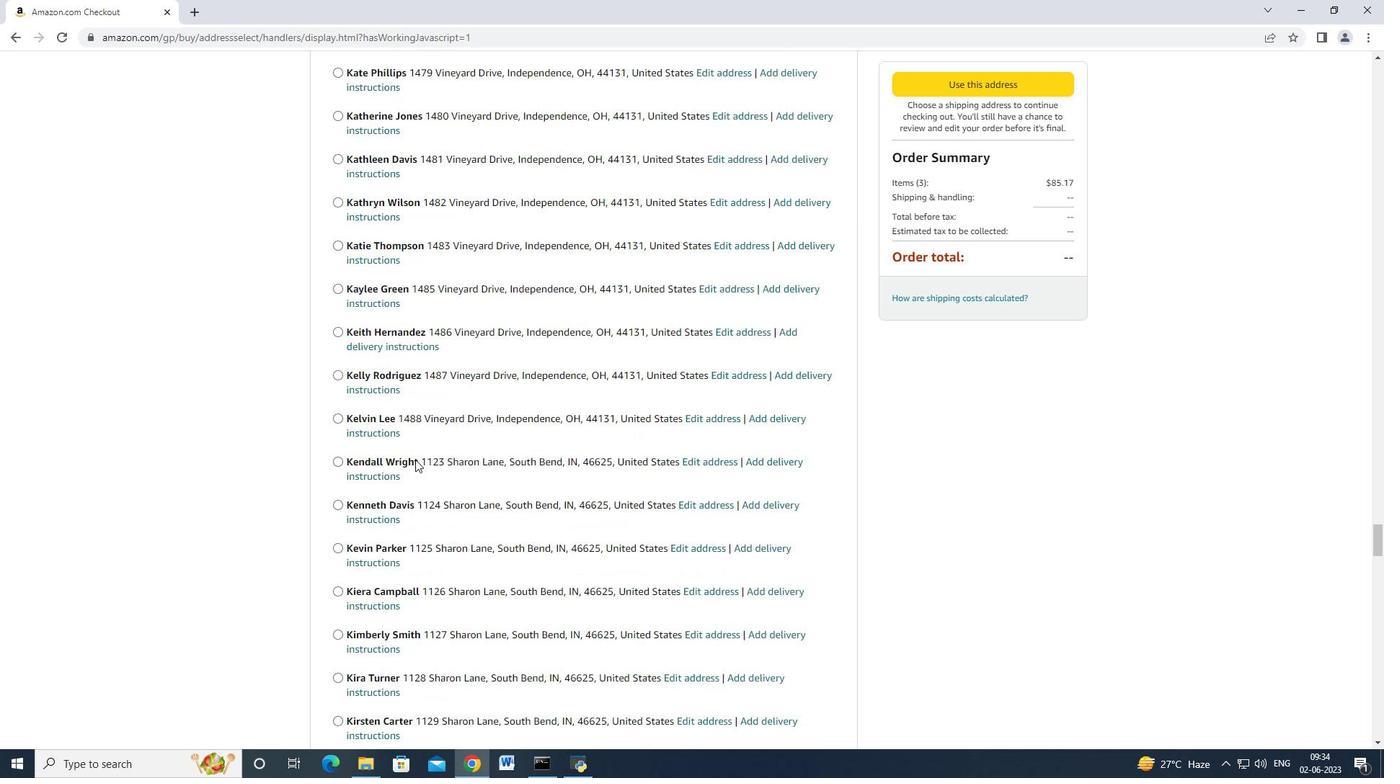 
Action: Mouse scrolled (415, 459) with delta (0, 0)
Screenshot: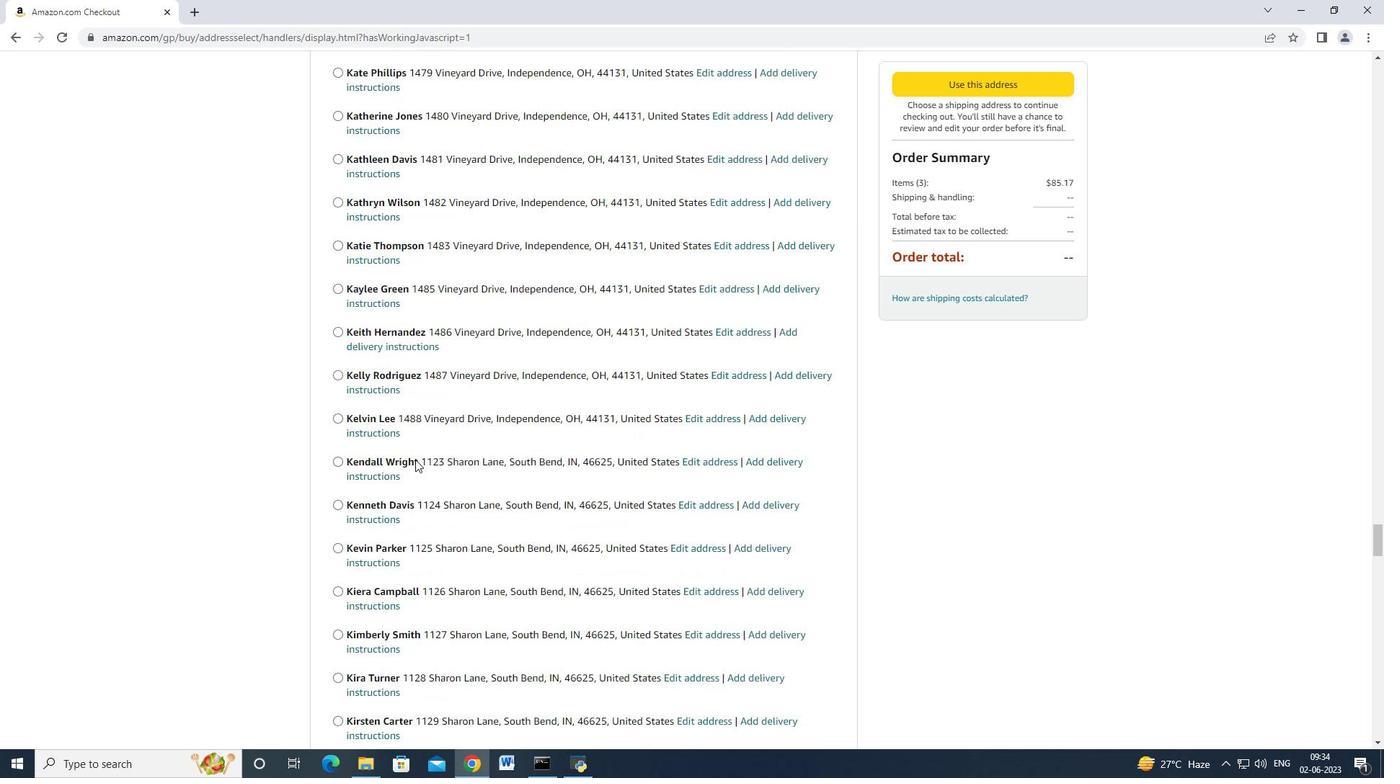
Action: Mouse scrolled (415, 459) with delta (0, 0)
Screenshot: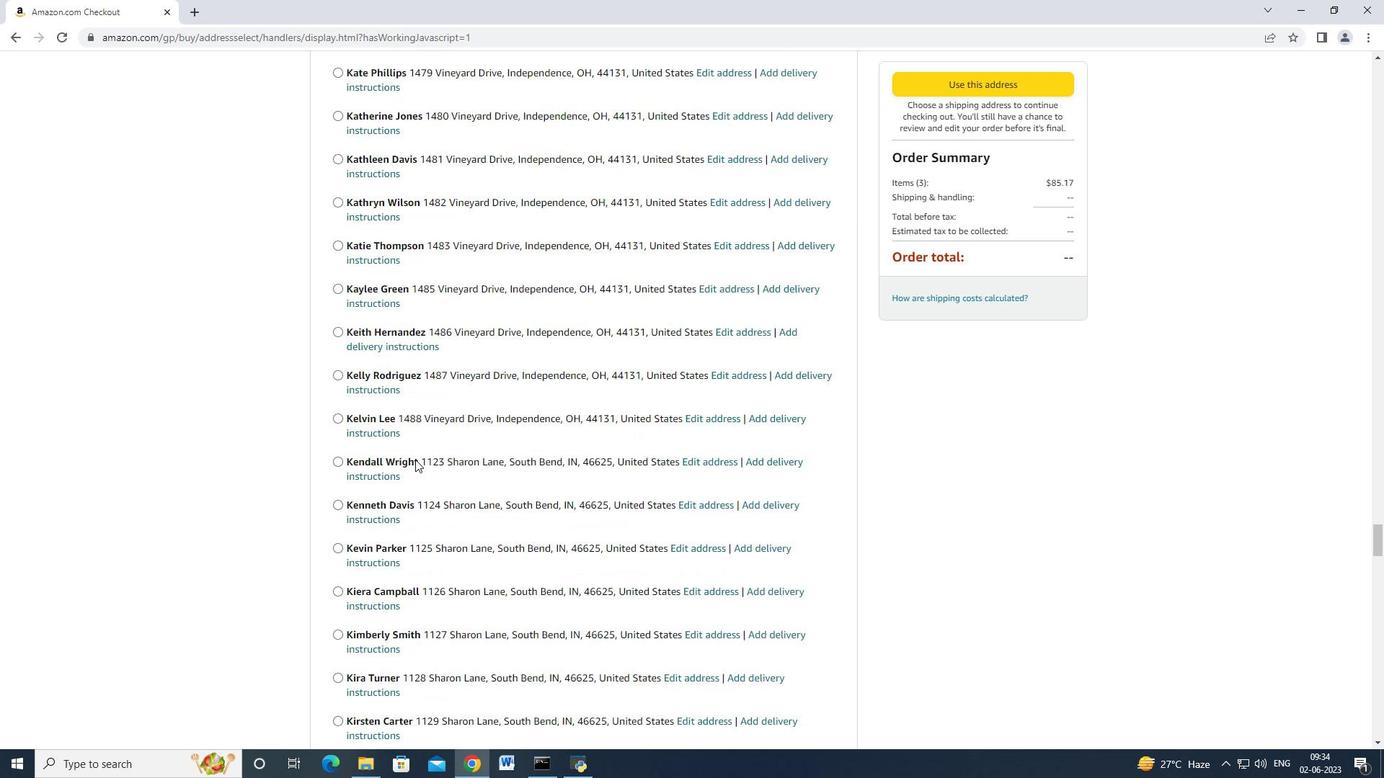 
Action: Mouse scrolled (415, 459) with delta (0, 0)
Screenshot: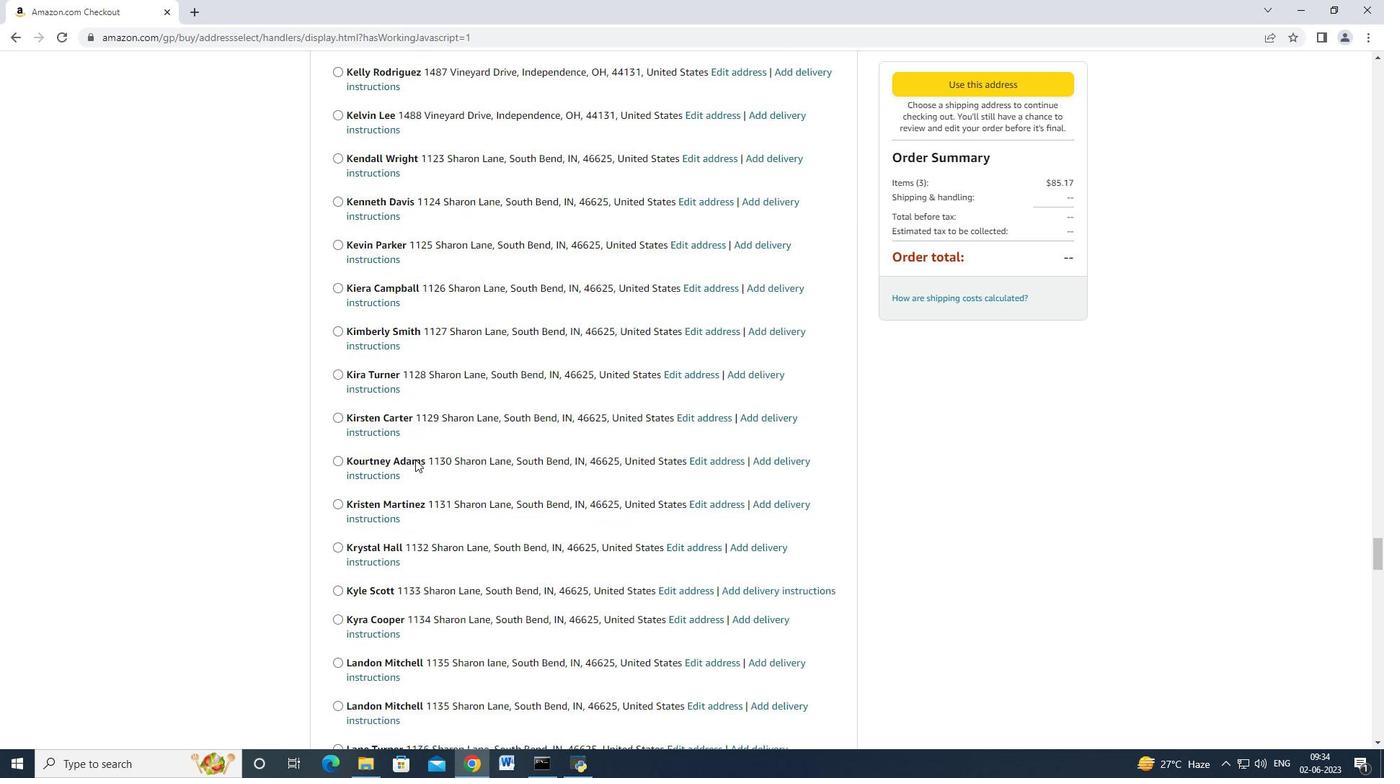 
Action: Mouse scrolled (415, 459) with delta (0, 0)
Screenshot: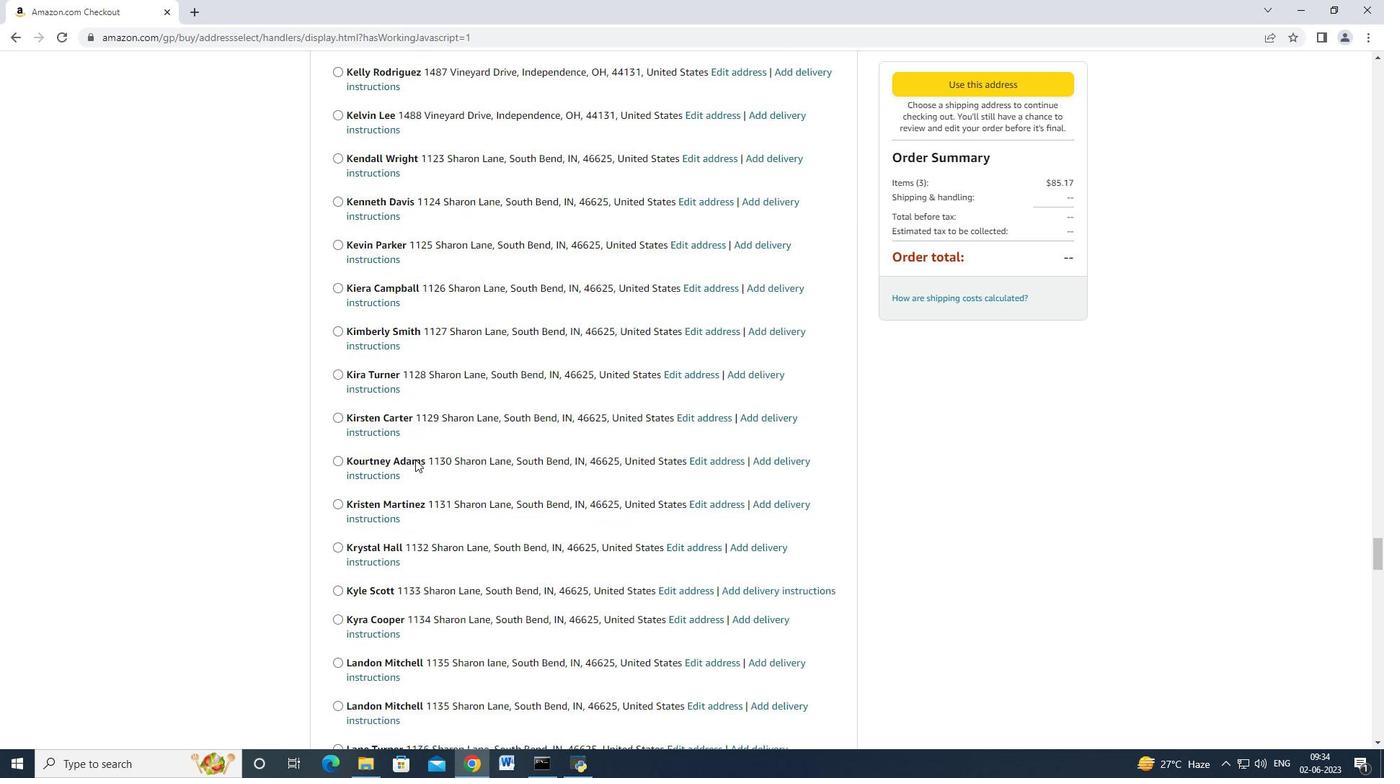 
Action: Mouse scrolled (415, 459) with delta (0, 0)
